 Task: Buy 2 Blanket Sleepers of size 28 for Baby Boys from Clothing section under best seller category for shipping address: Christina Ramirez, 3641 Walton Street, Salt Lake City, Utah 84104, Cell Number 8014200980. Pay from credit card ending with 2005, CVV 3321
Action: Mouse moved to (317, 90)
Screenshot: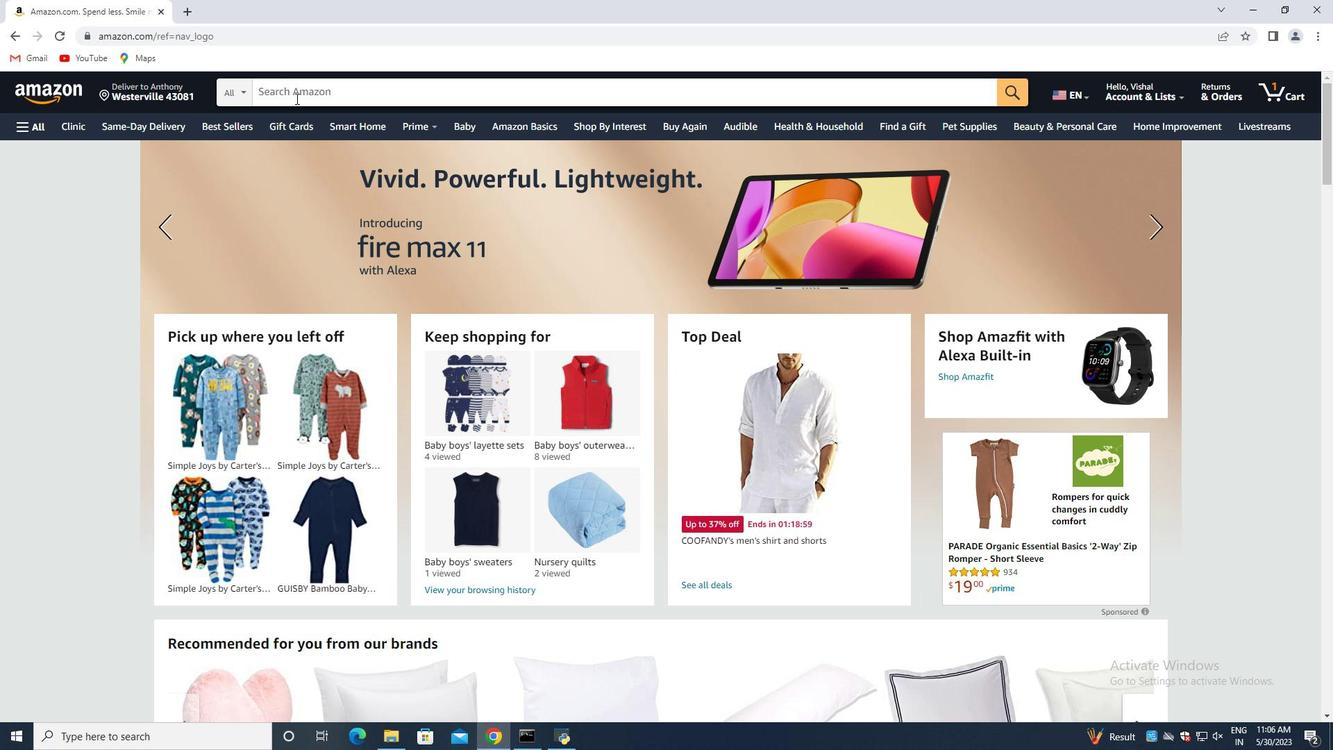 
Action: Mouse pressed left at (317, 90)
Screenshot: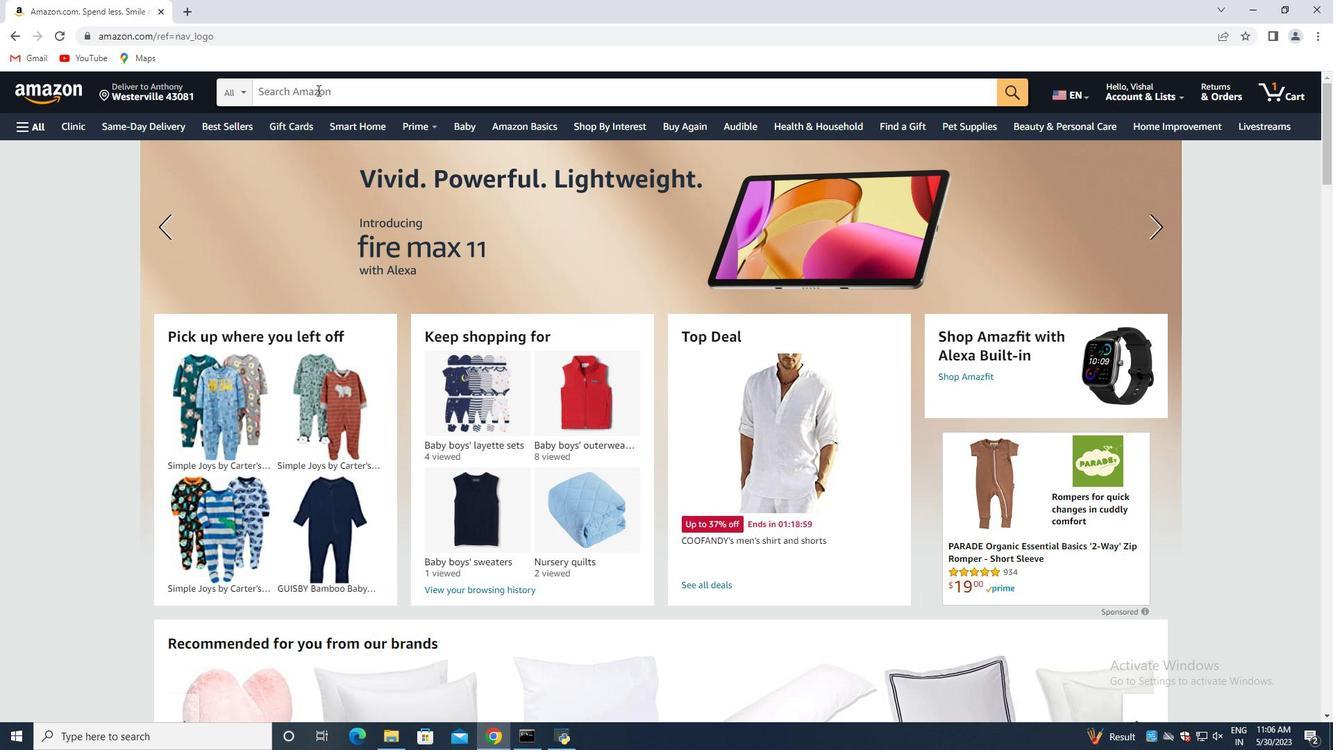 
Action: Key pressed <Key.shift>Blanket<Key.space><Key.shift>Sleepers<Key.space>of<Key.space>size<Key.space>28<Key.space>for<Key.space>baby<Key.space>boys<Key.enter>
Screenshot: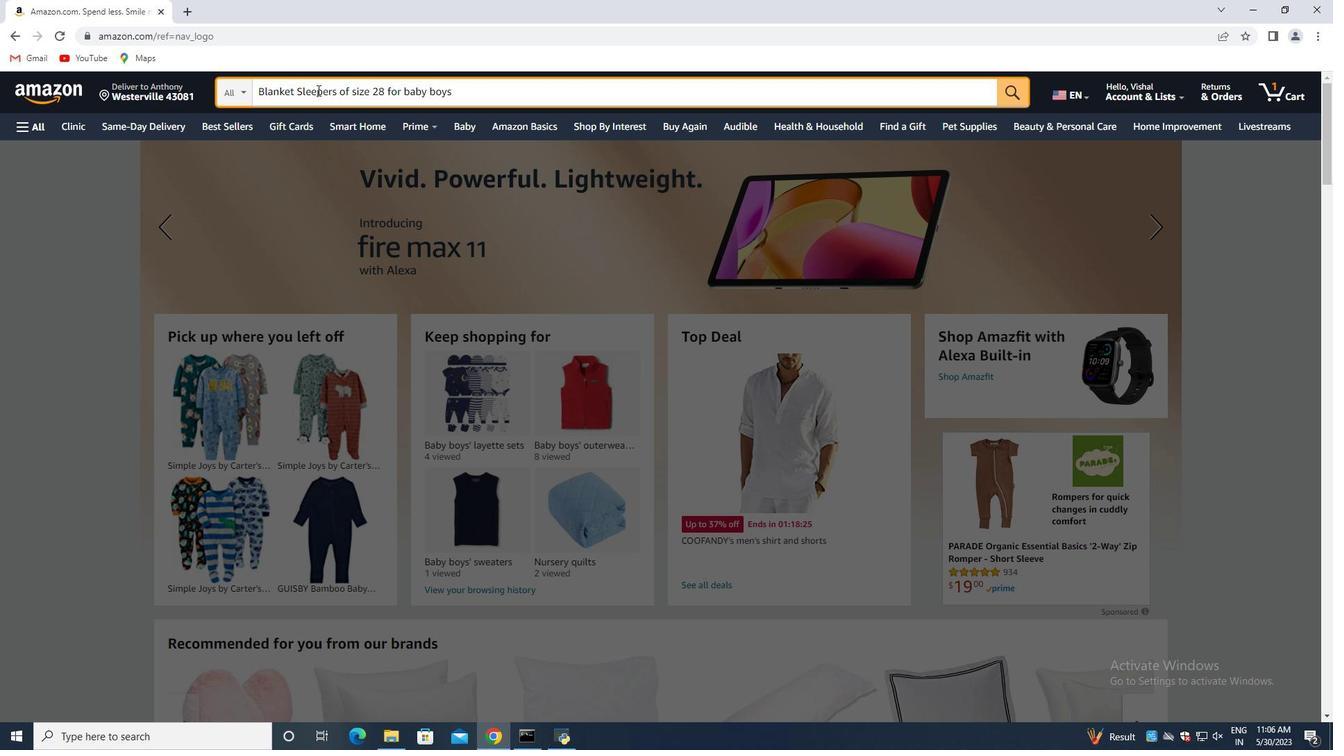 
Action: Mouse moved to (104, 288)
Screenshot: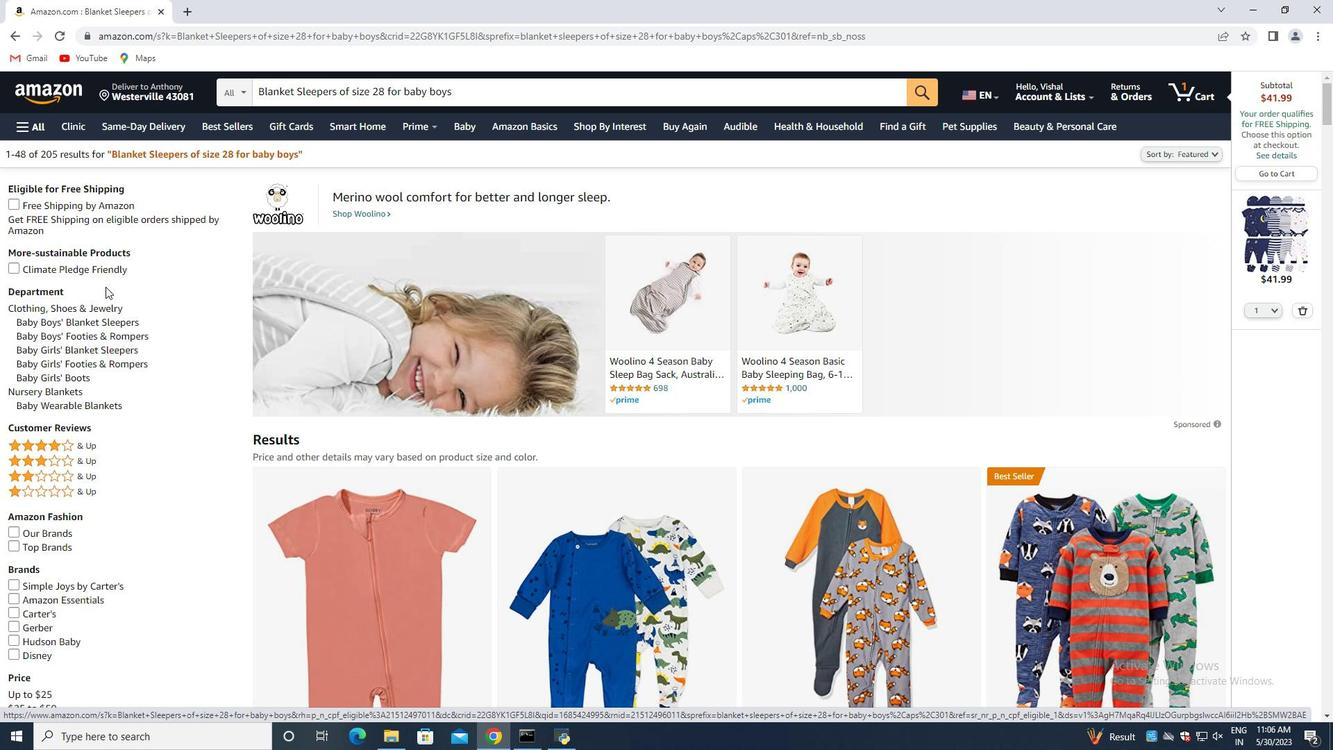 
Action: Mouse scrolled (104, 287) with delta (0, 0)
Screenshot: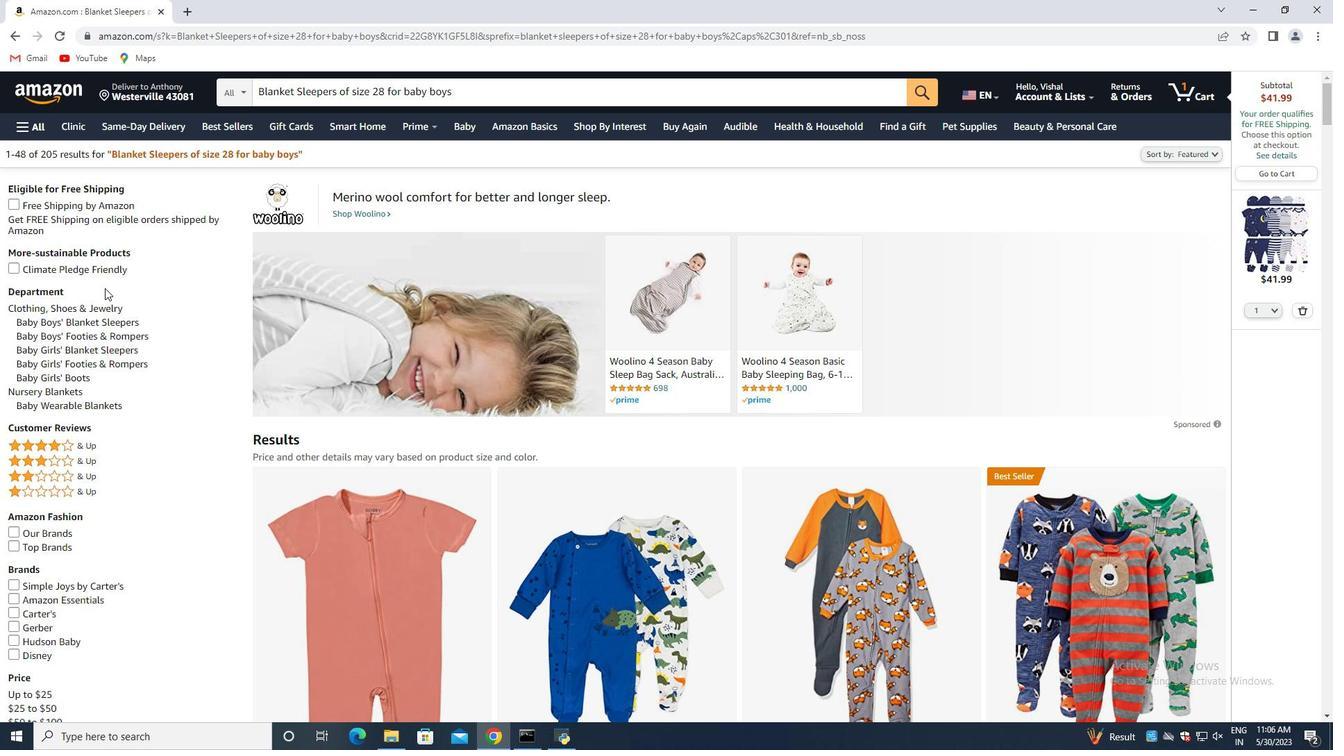
Action: Mouse scrolled (104, 288) with delta (0, 0)
Screenshot: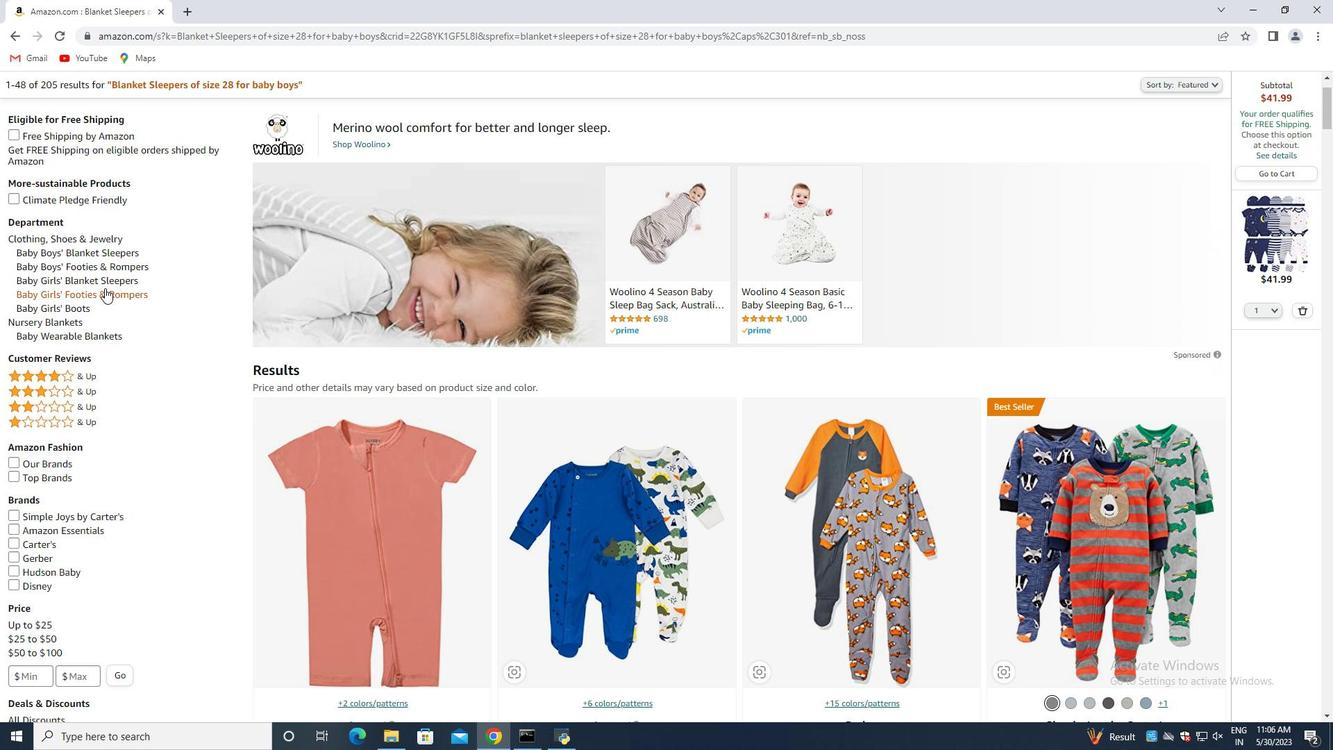 
Action: Mouse scrolled (104, 288) with delta (0, 0)
Screenshot: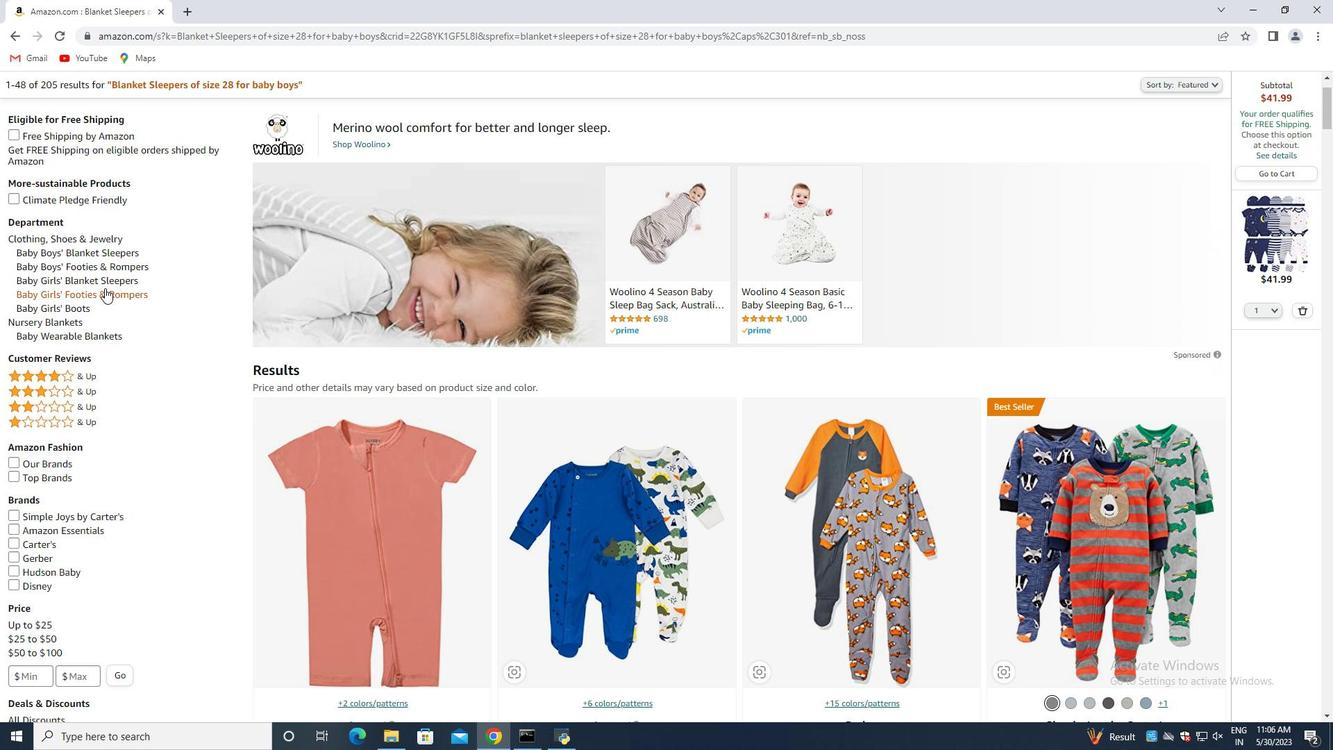
Action: Mouse moved to (29, 307)
Screenshot: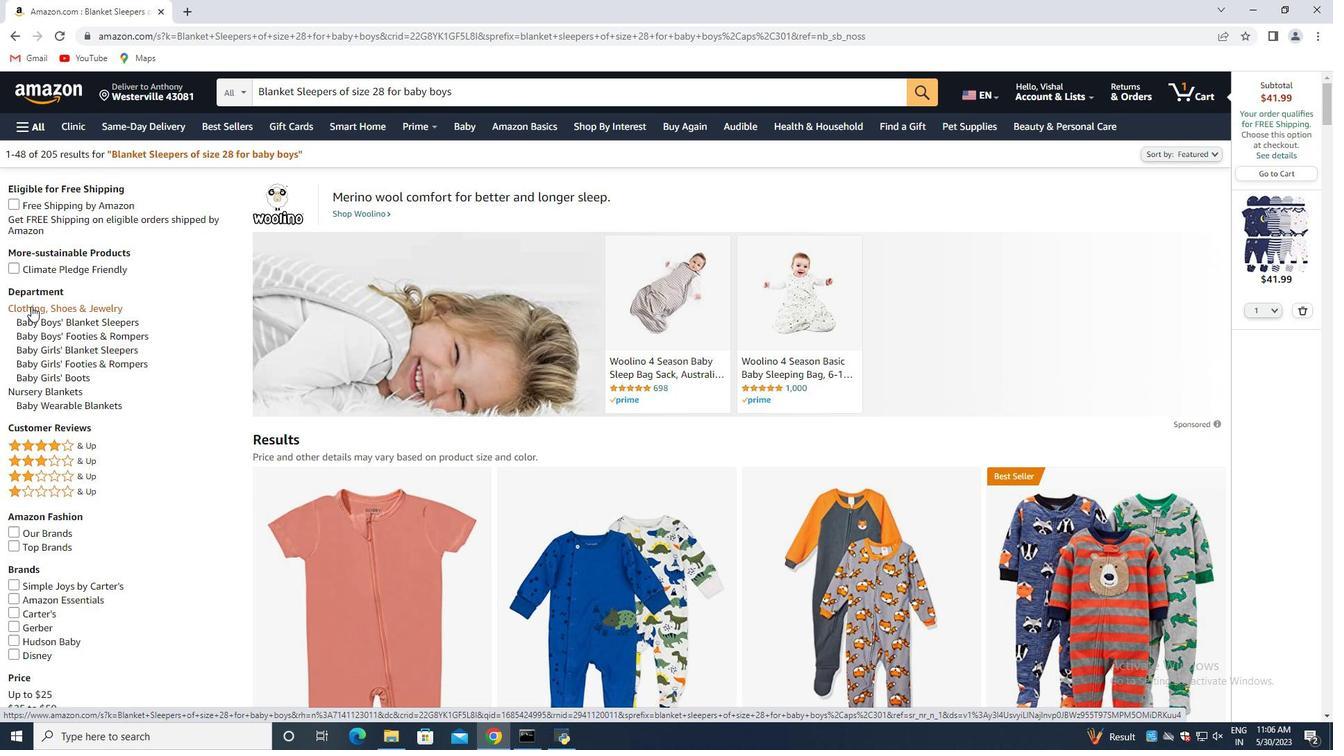 
Action: Mouse pressed left at (29, 307)
Screenshot: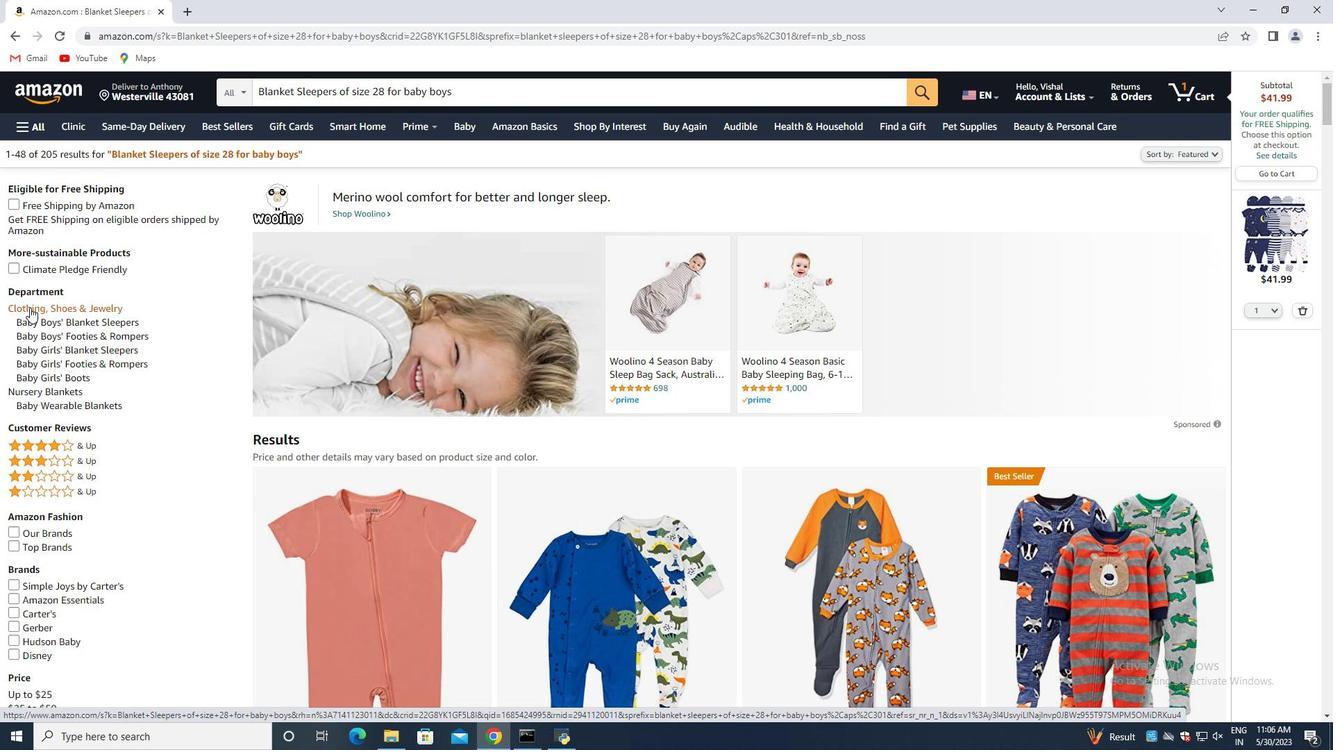 
Action: Mouse moved to (229, 129)
Screenshot: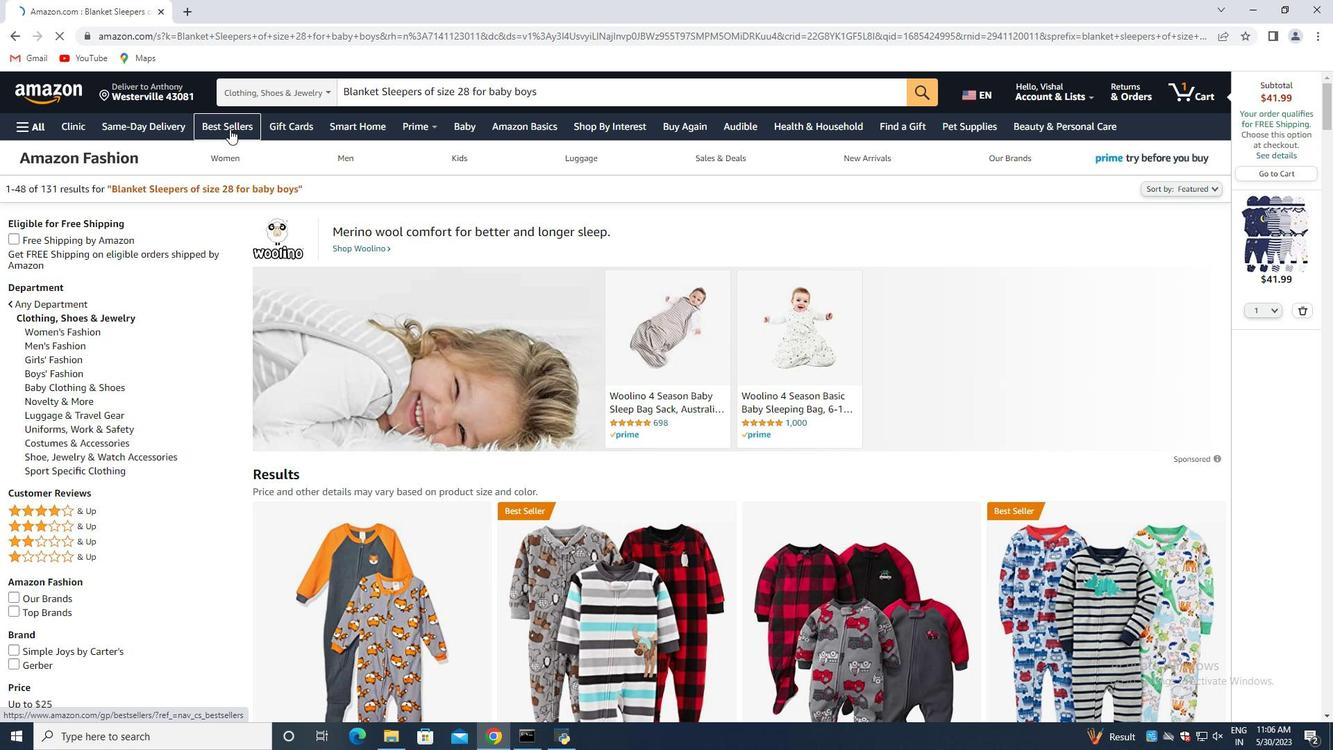 
Action: Mouse pressed left at (229, 129)
Screenshot: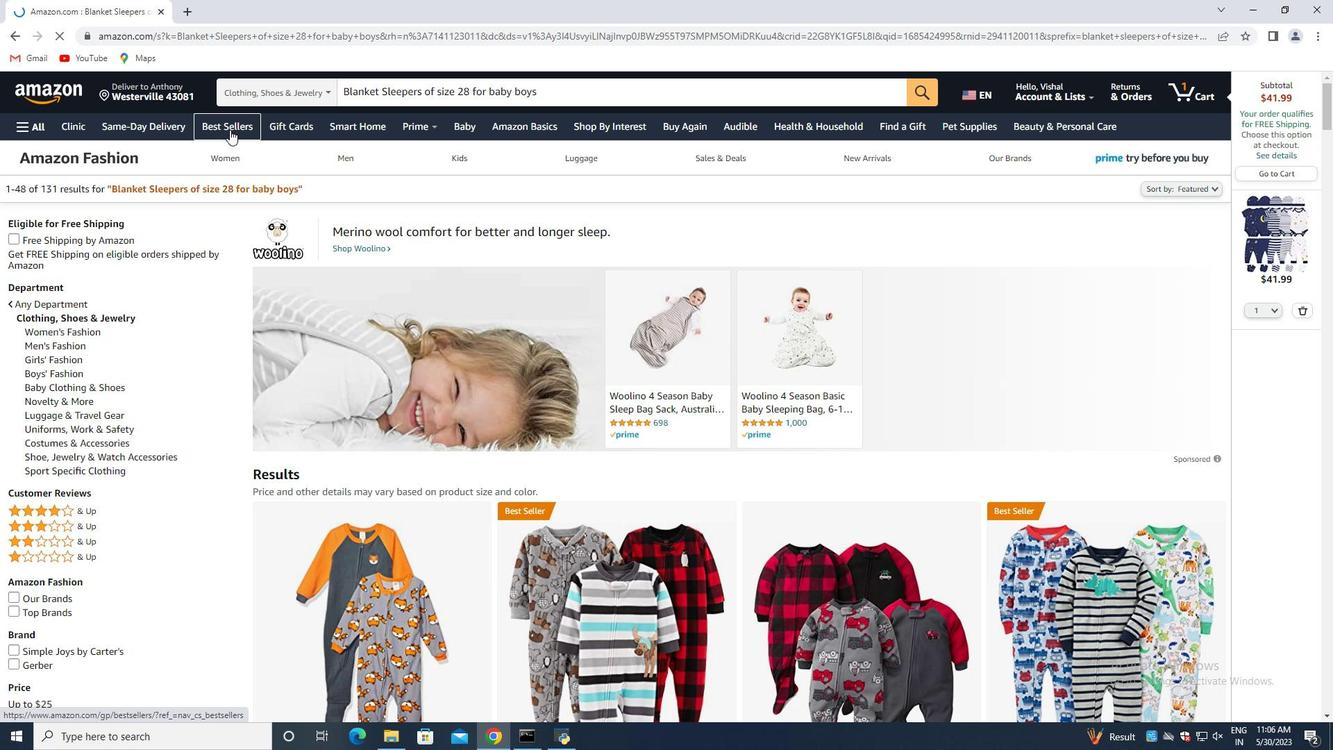 
Action: Mouse moved to (343, 87)
Screenshot: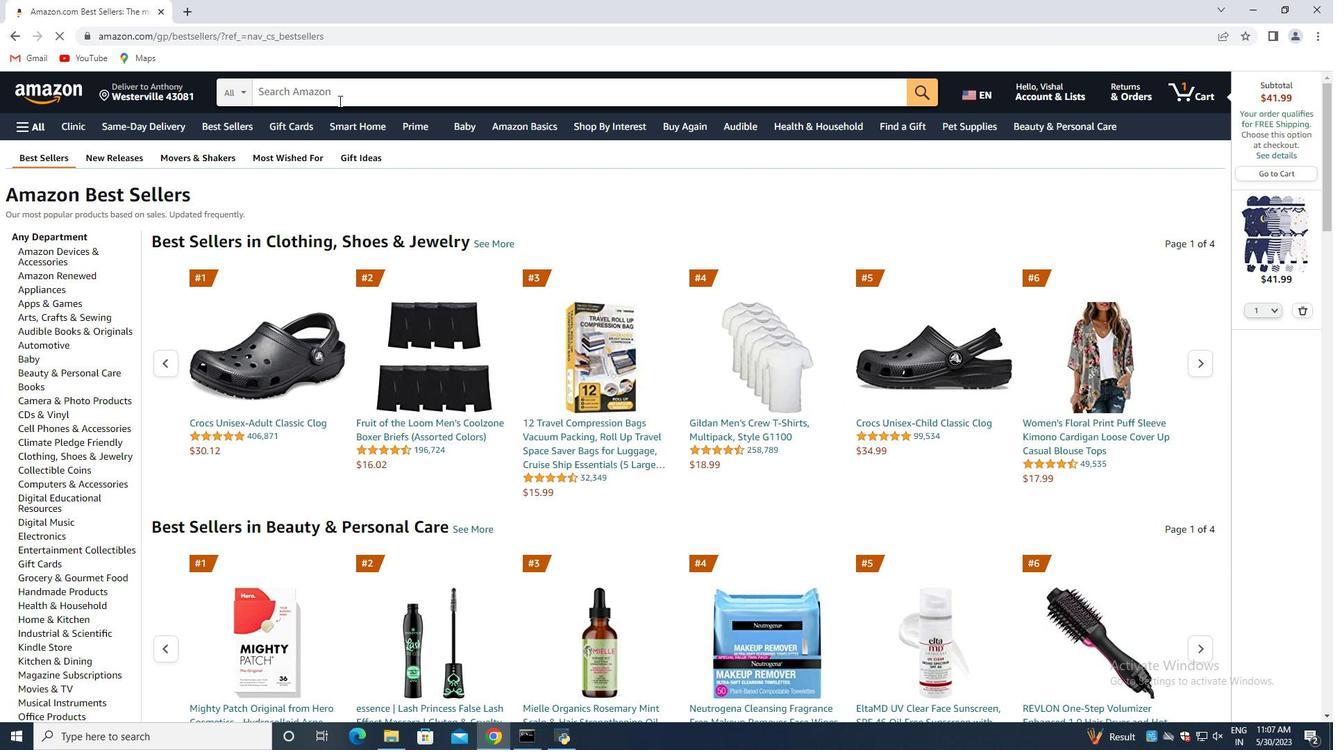 
Action: Mouse pressed left at (343, 87)
Screenshot: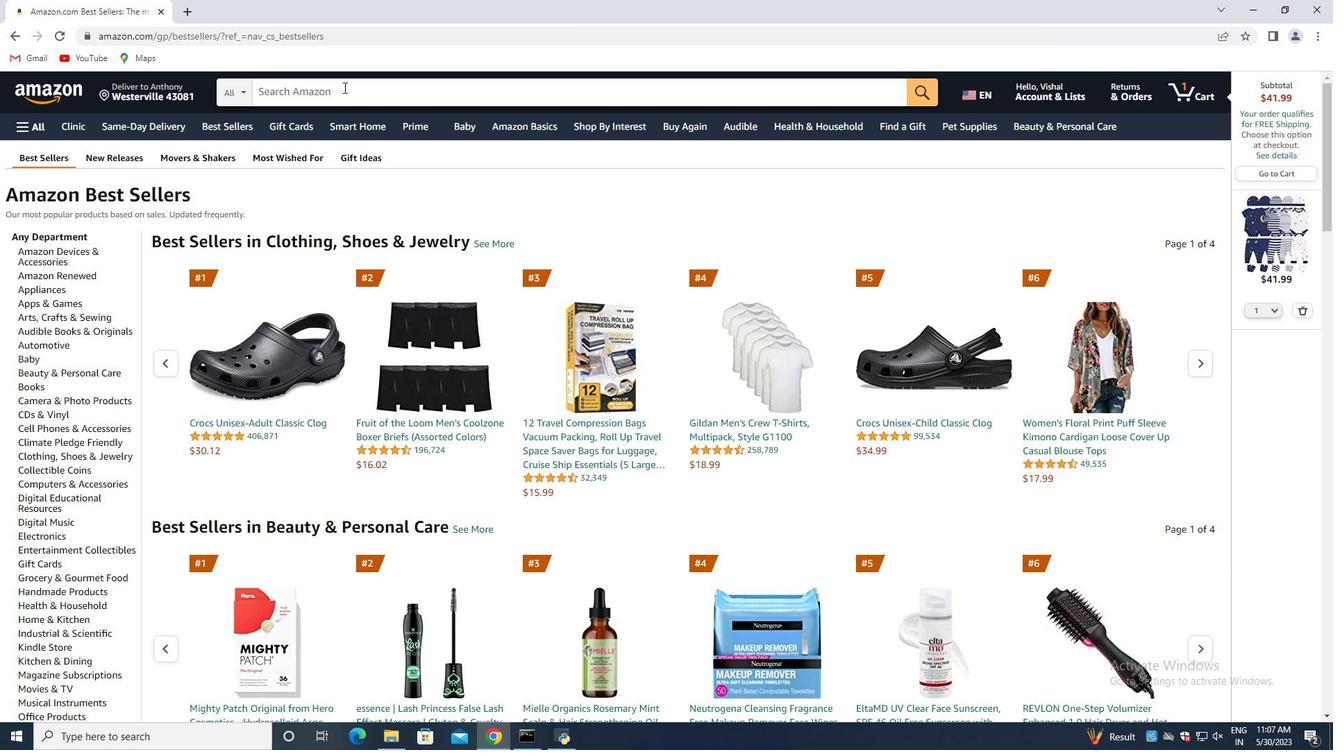 
Action: Mouse moved to (368, 120)
Screenshot: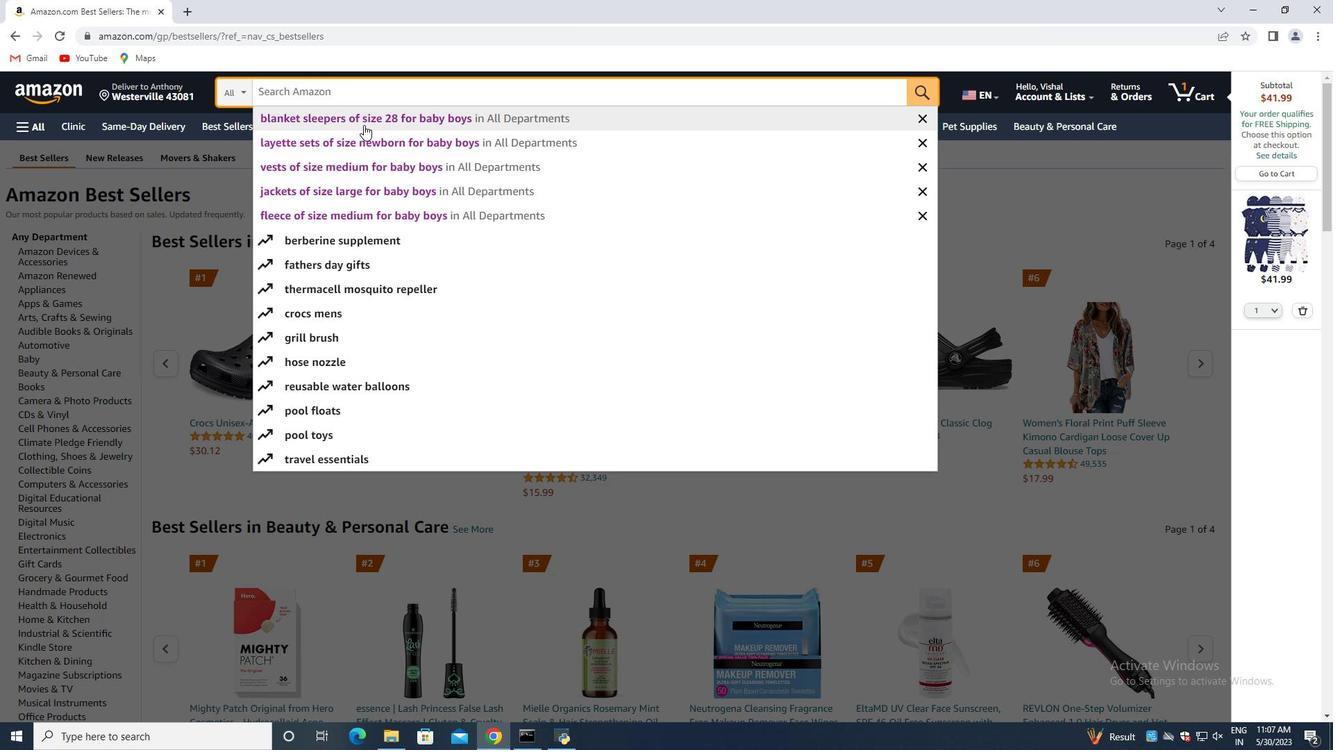 
Action: Mouse pressed left at (368, 120)
Screenshot: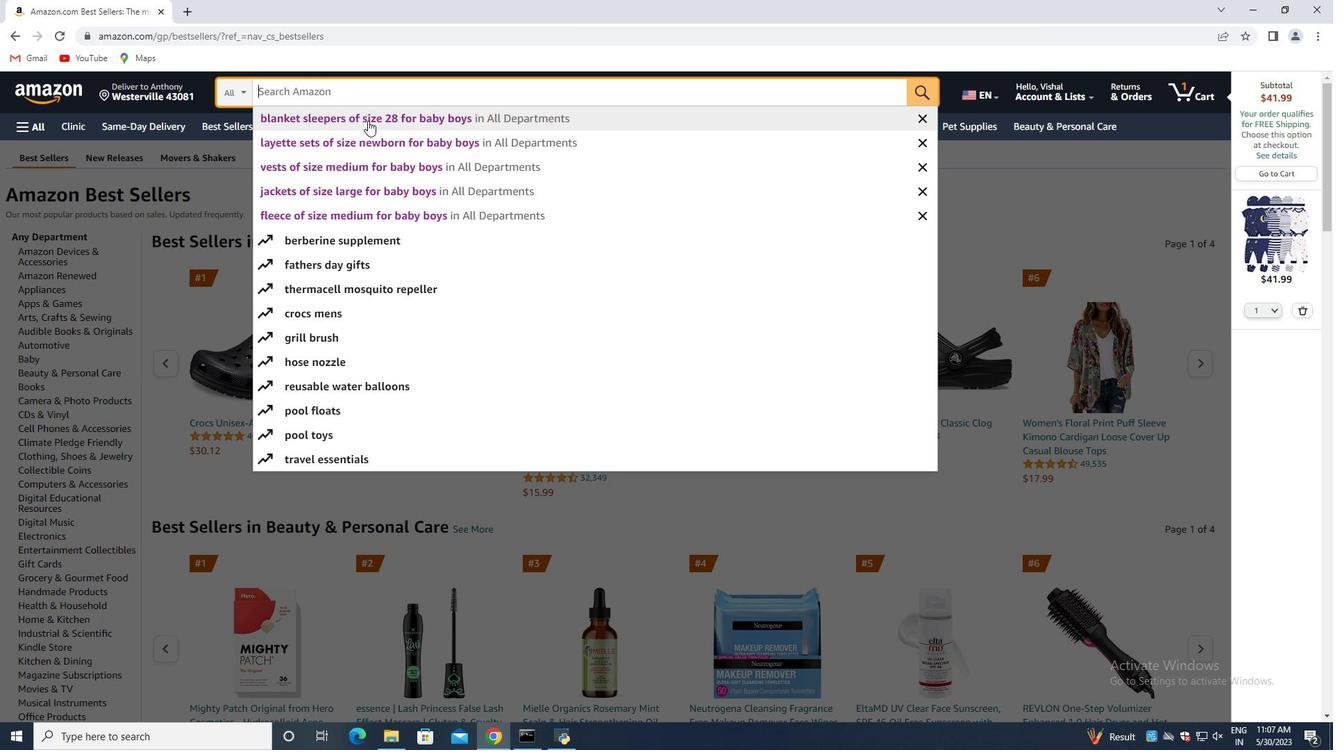
Action: Mouse moved to (366, 320)
Screenshot: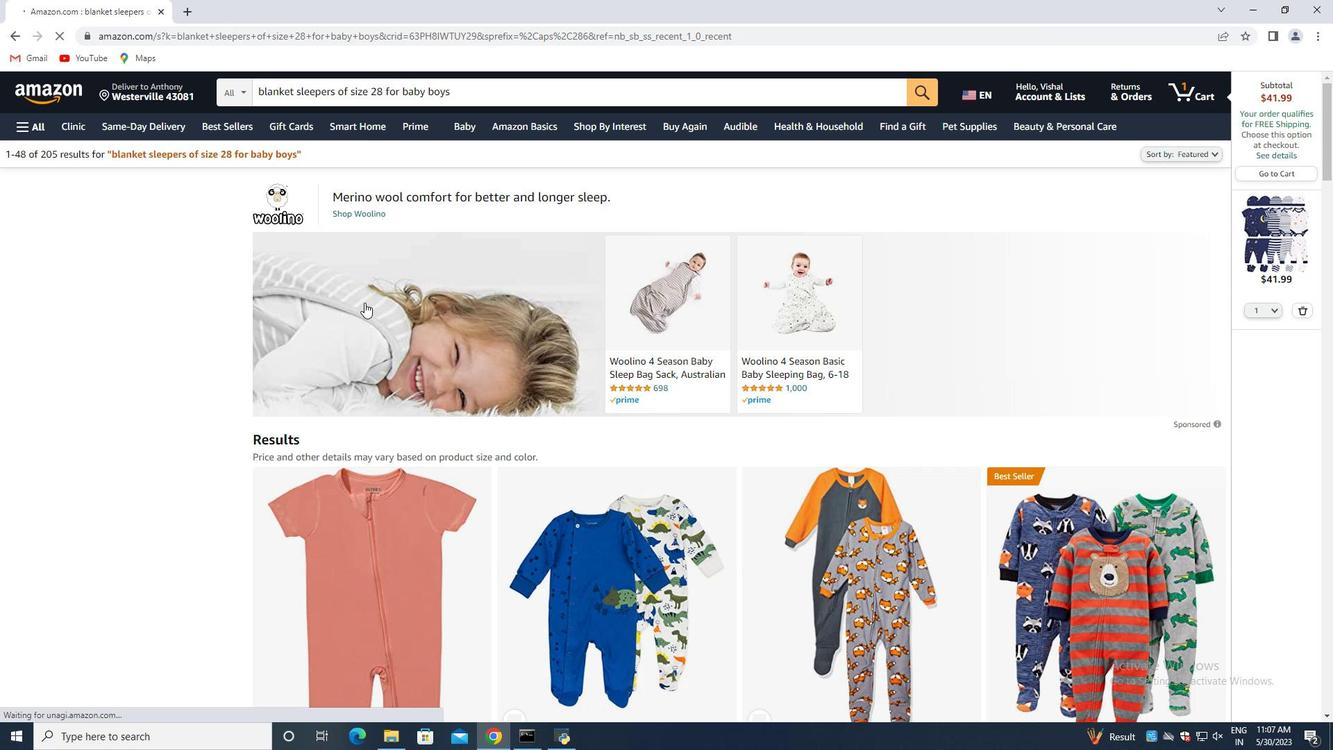
Action: Mouse scrolled (366, 319) with delta (0, 0)
Screenshot: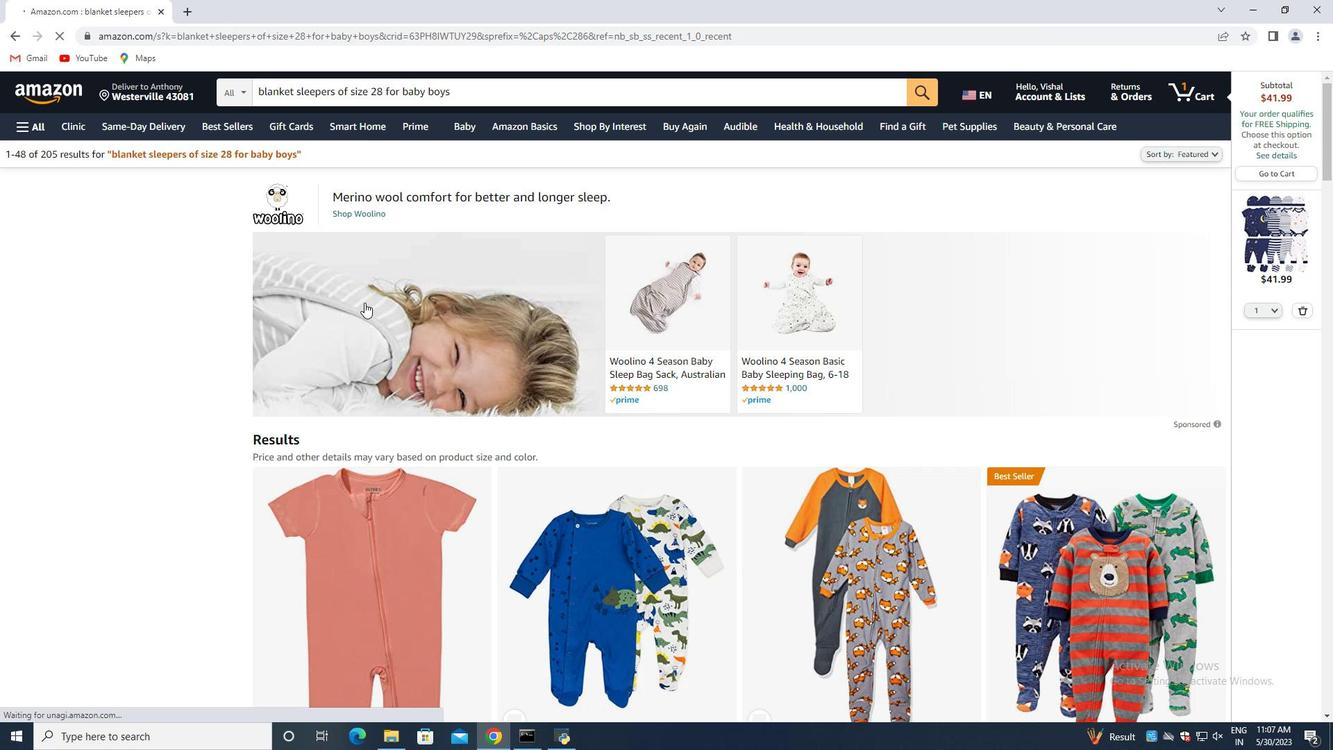 
Action: Mouse moved to (366, 321)
Screenshot: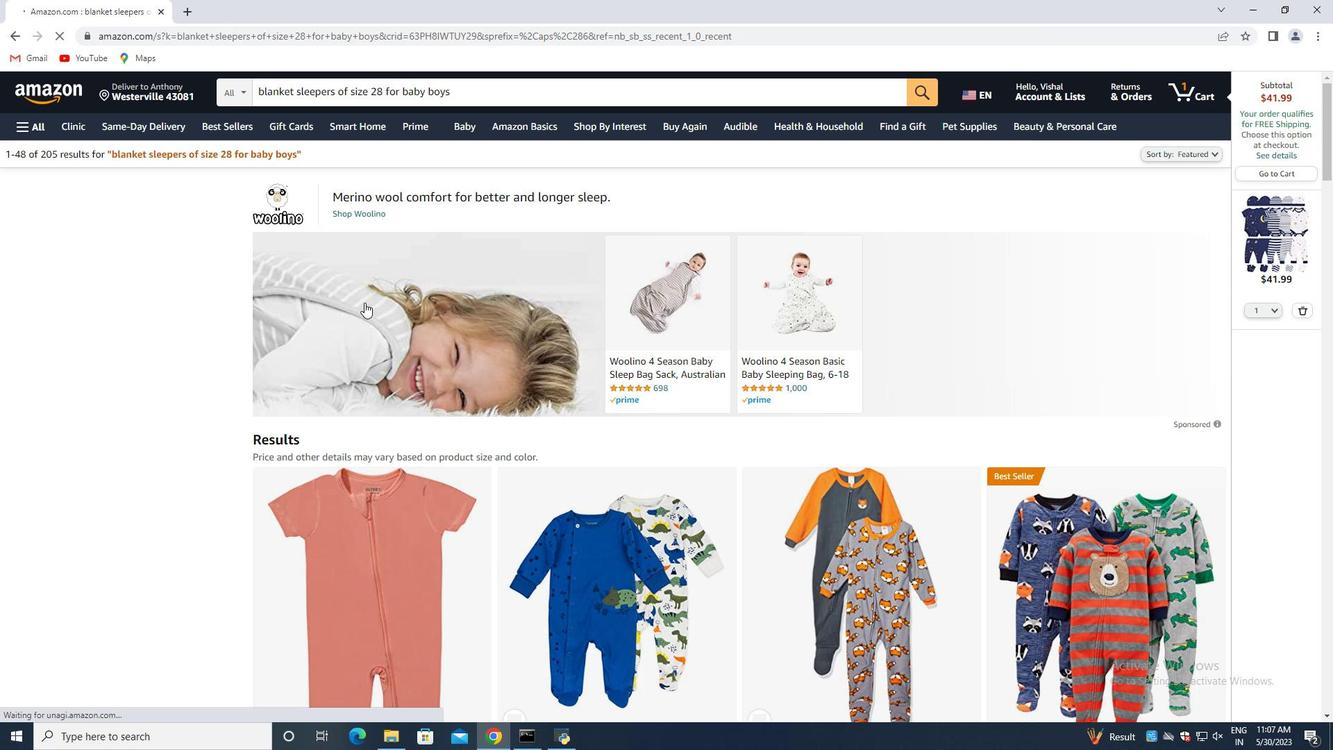 
Action: Mouse scrolled (366, 320) with delta (0, 0)
Screenshot: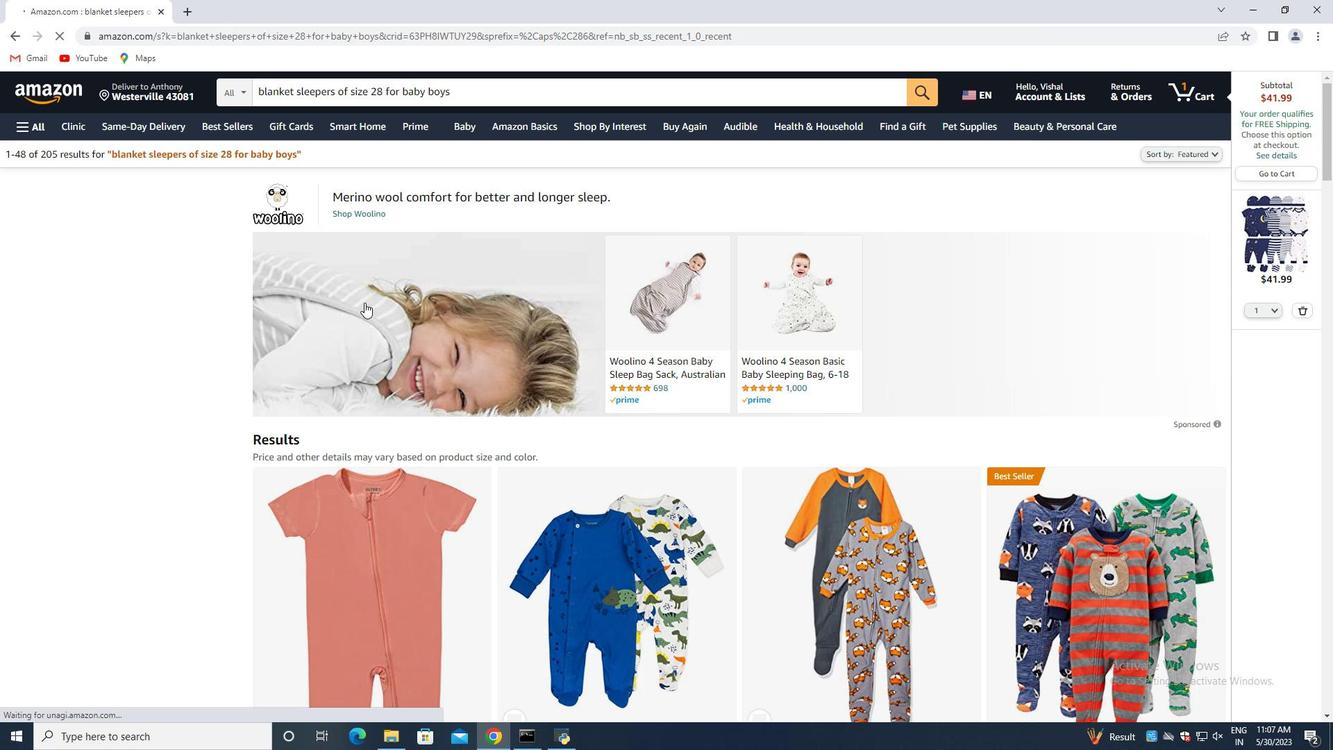 
Action: Mouse moved to (366, 321)
Screenshot: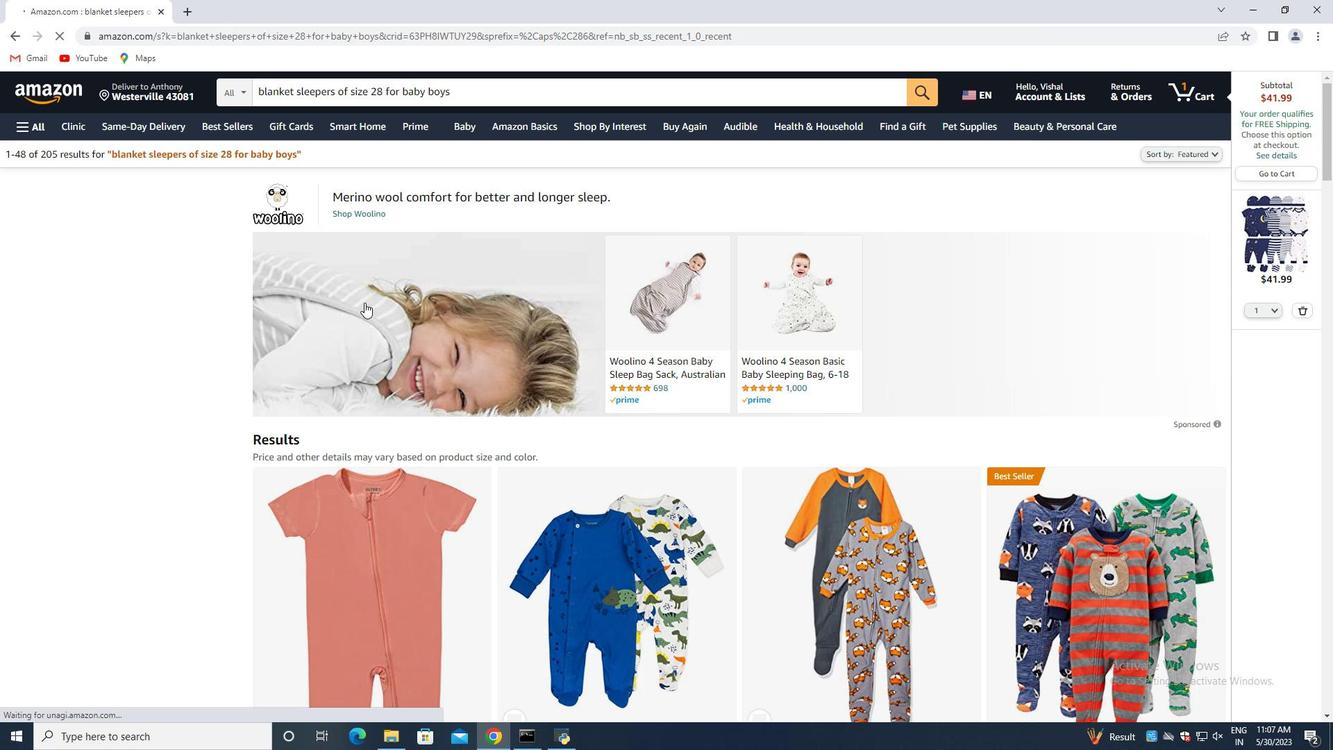 
Action: Mouse scrolled (366, 320) with delta (0, 0)
Screenshot: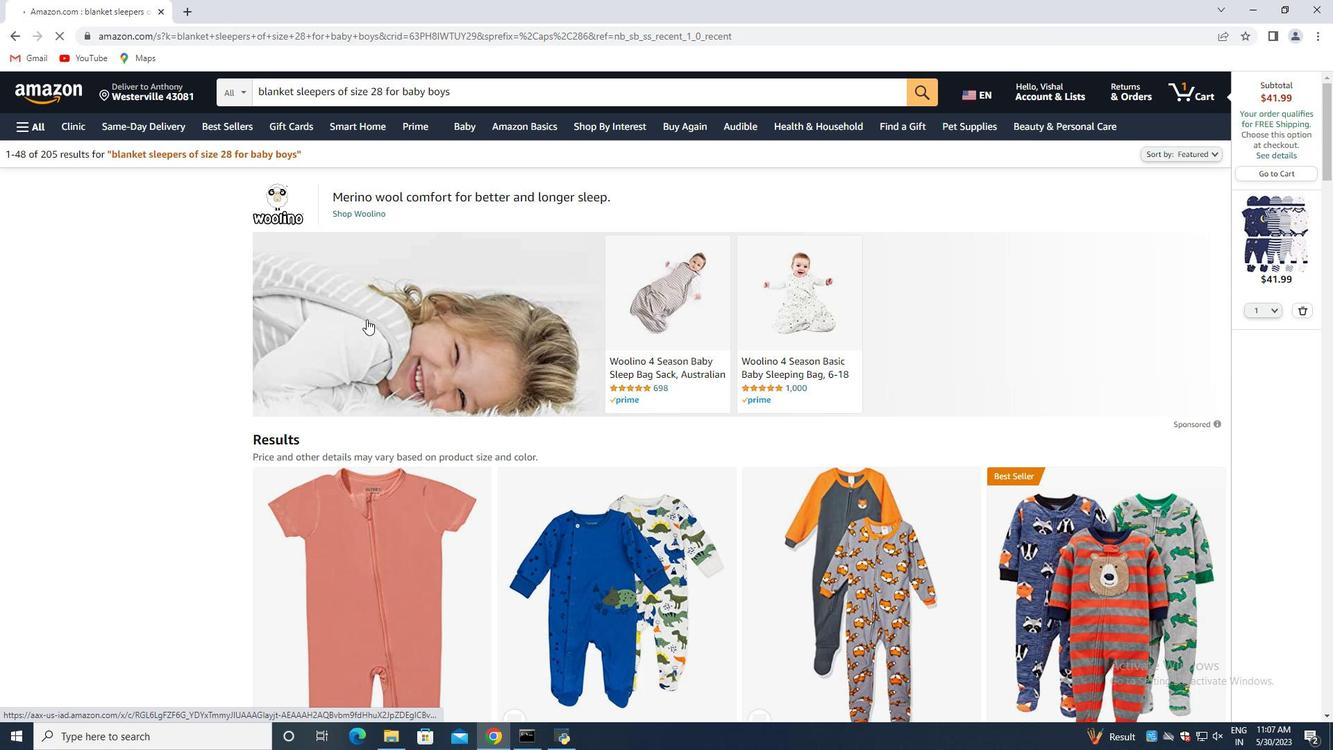 
Action: Mouse moved to (366, 322)
Screenshot: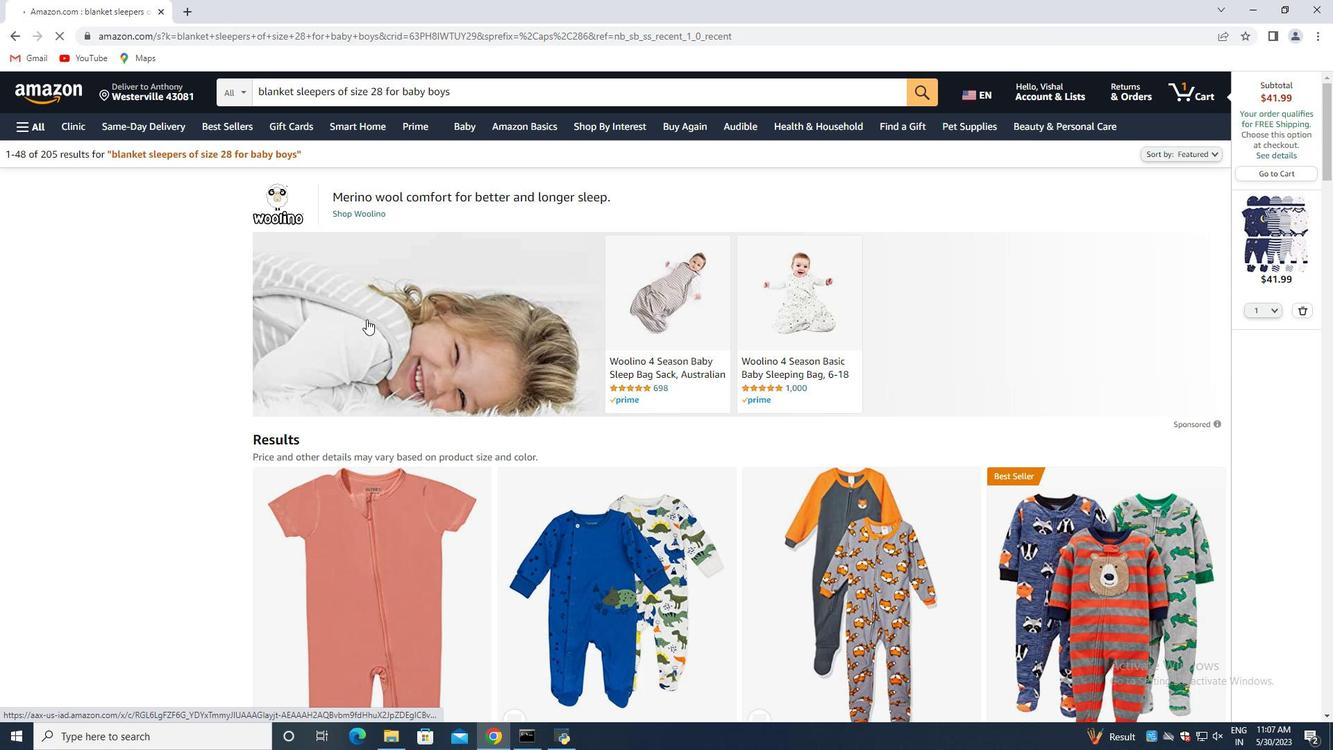 
Action: Mouse scrolled (366, 321) with delta (0, 0)
Screenshot: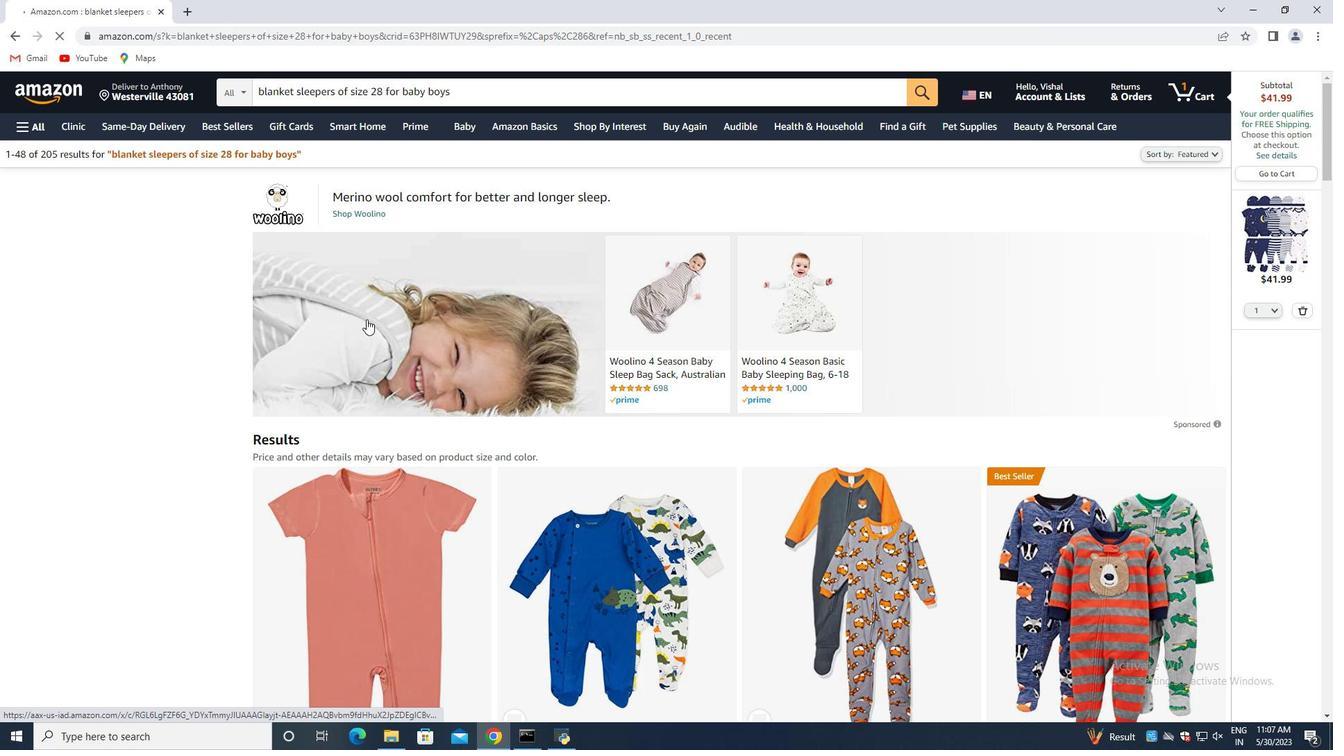 
Action: Mouse moved to (375, 321)
Screenshot: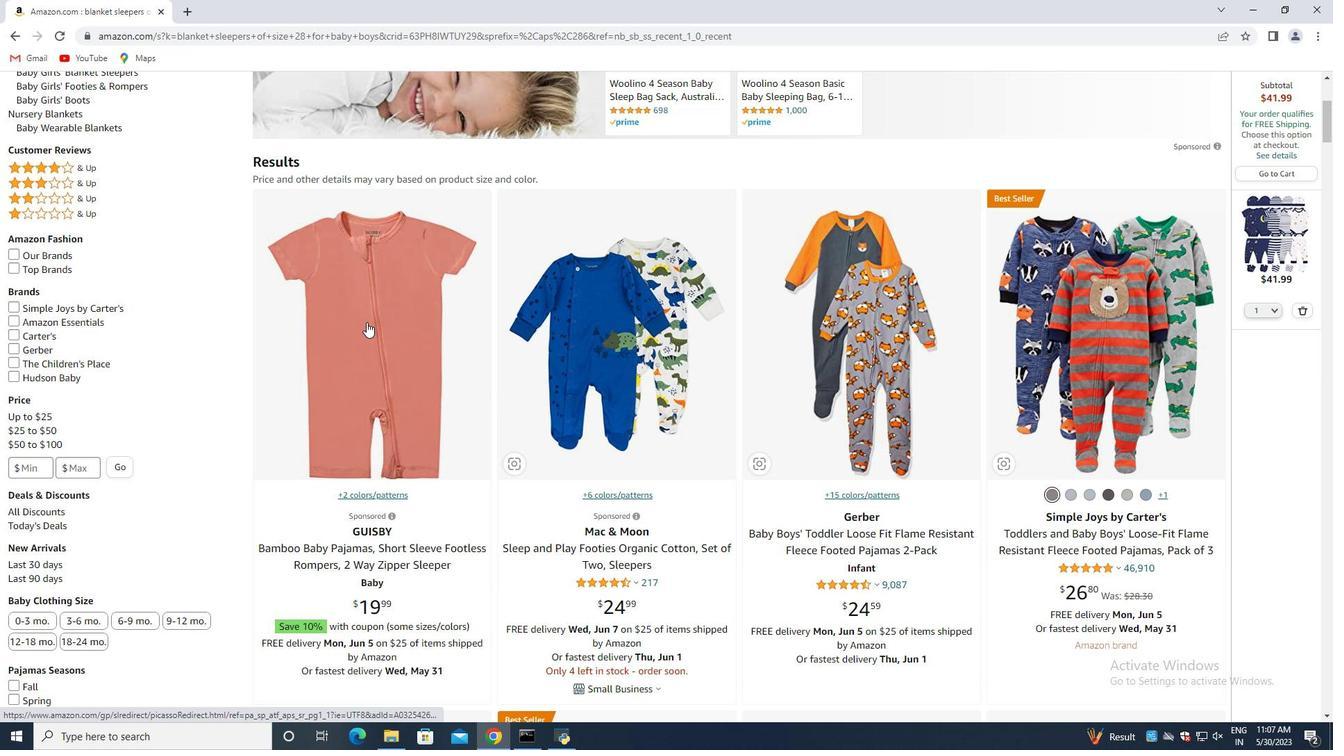 
Action: Mouse scrolled (375, 320) with delta (0, 0)
Screenshot: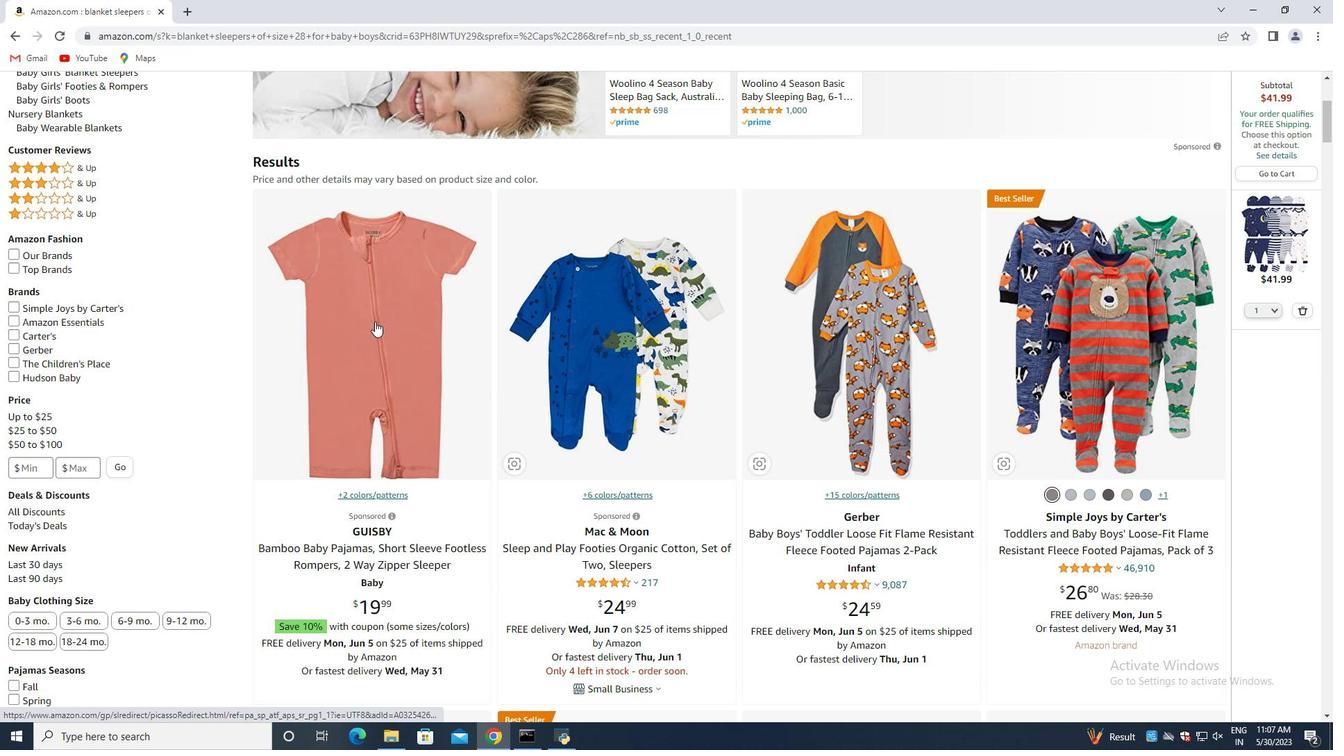 
Action: Mouse moved to (377, 321)
Screenshot: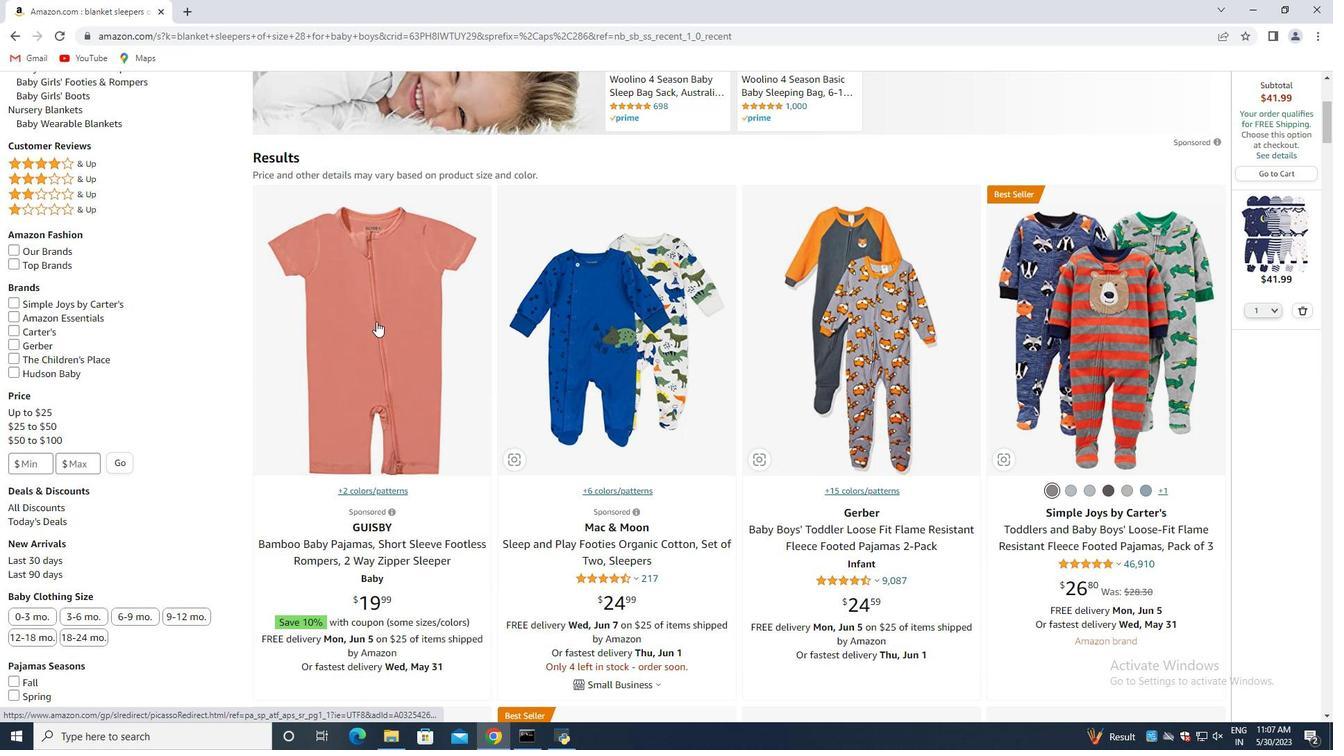 
Action: Mouse scrolled (377, 322) with delta (0, 0)
Screenshot: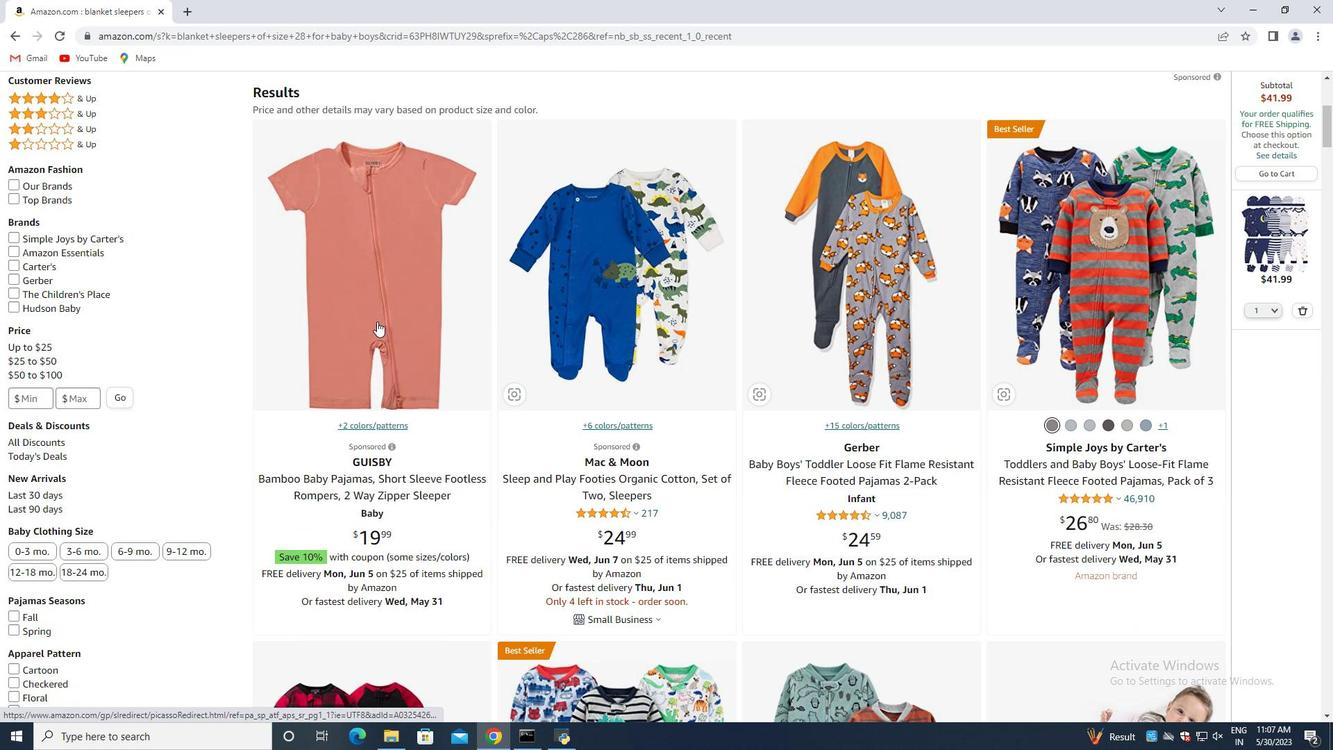 
Action: Mouse scrolled (377, 322) with delta (0, 0)
Screenshot: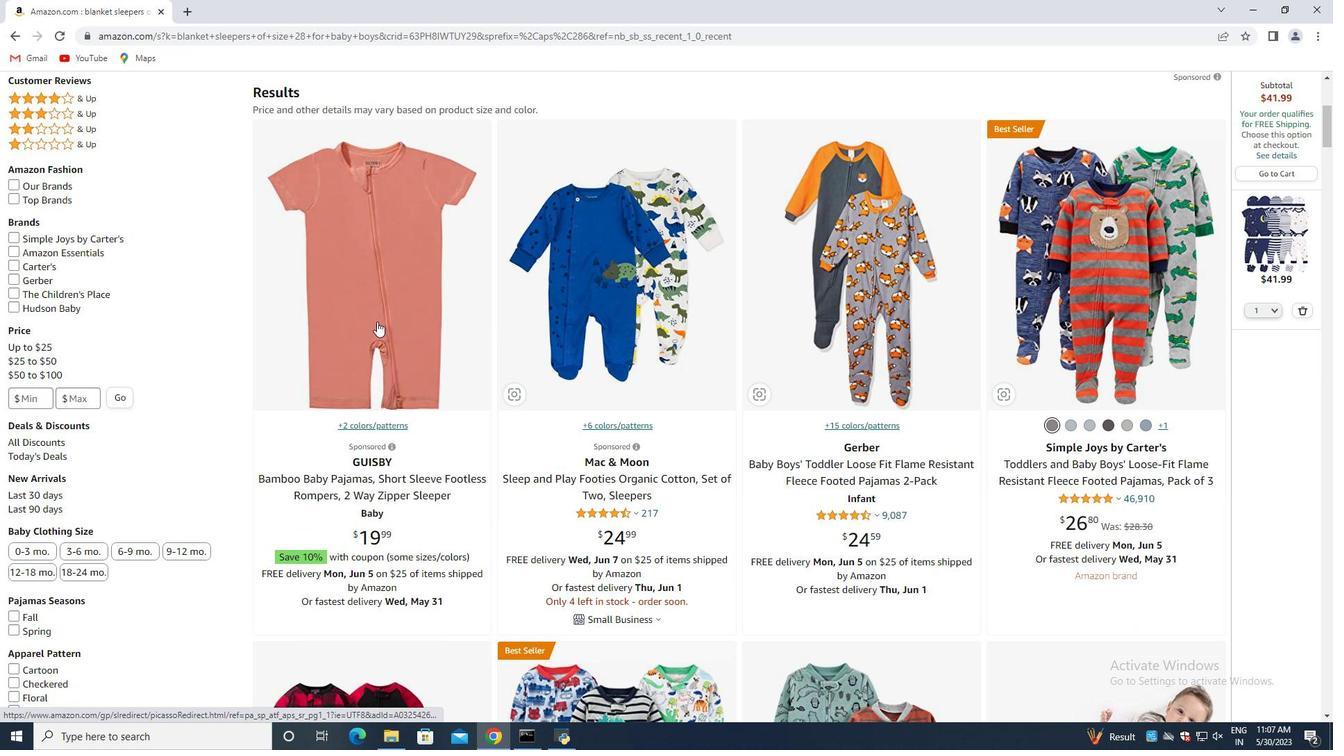 
Action: Mouse scrolled (377, 322) with delta (0, 0)
Screenshot: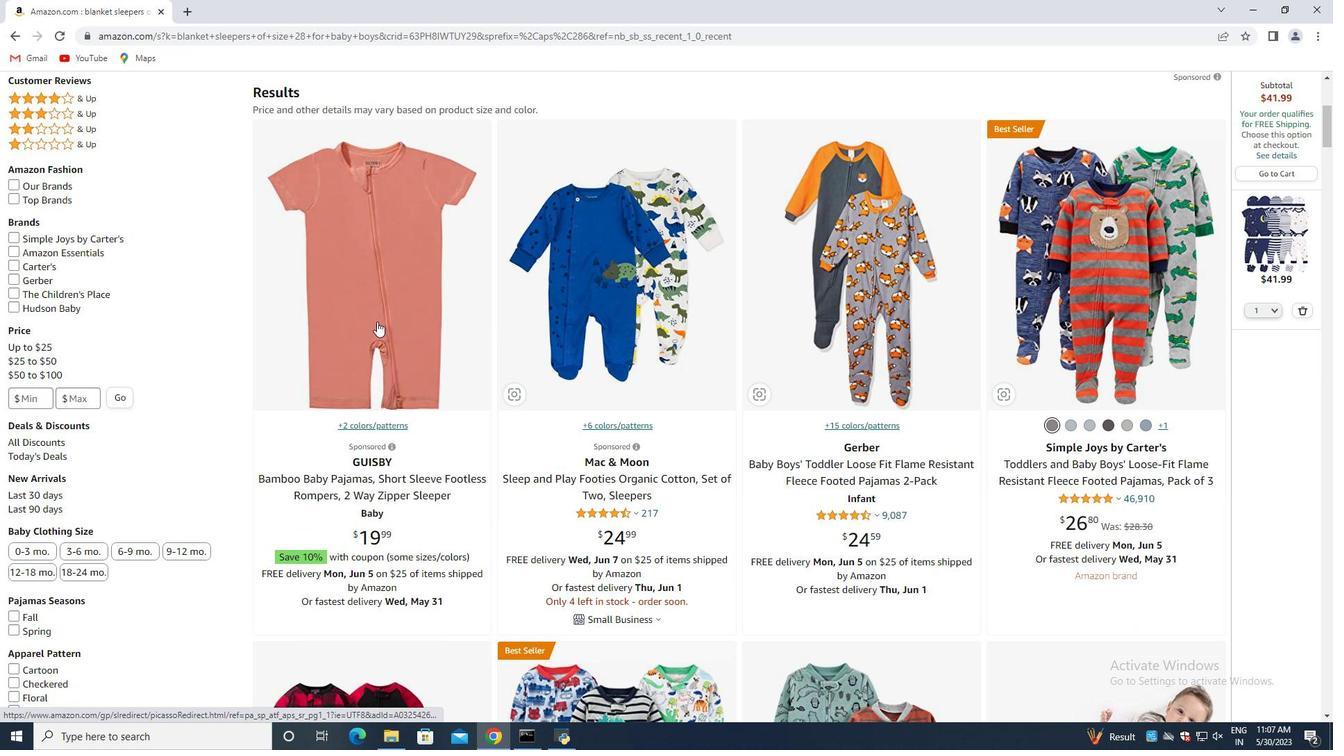 
Action: Mouse scrolled (377, 322) with delta (0, 0)
Screenshot: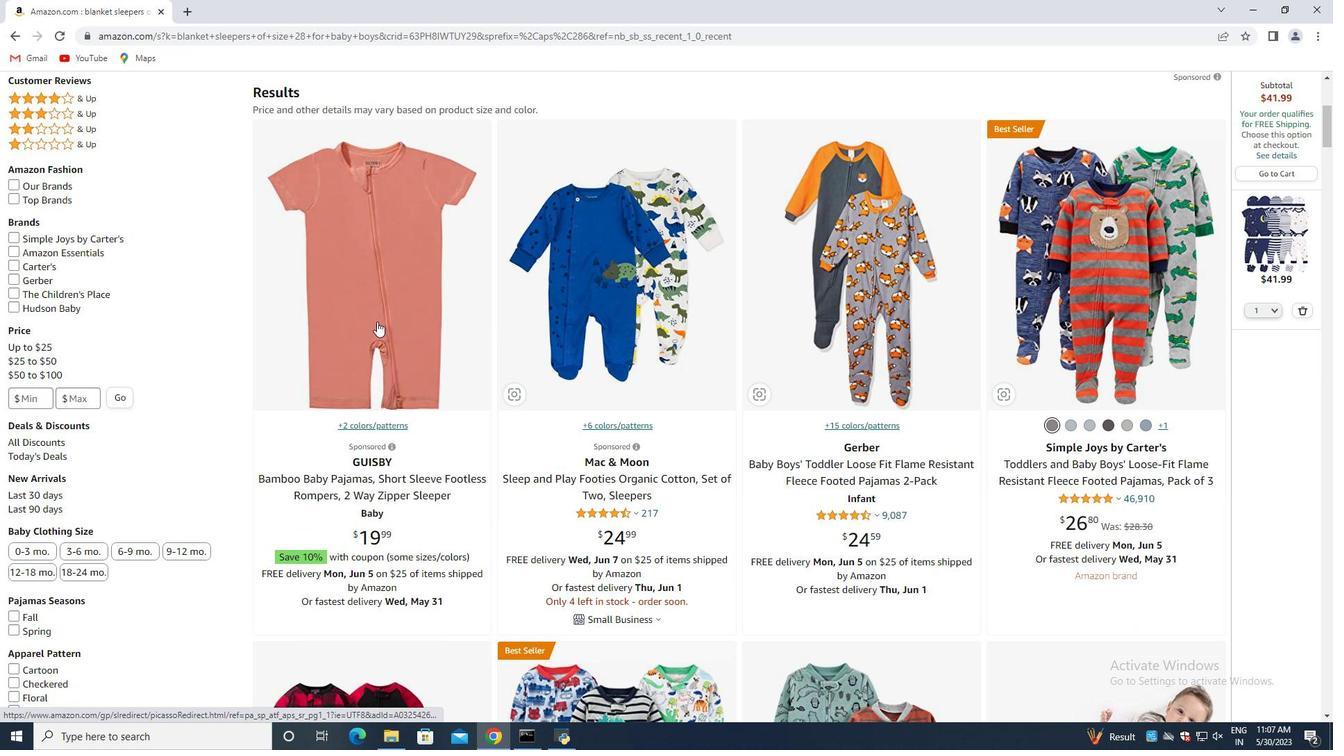 
Action: Mouse scrolled (377, 322) with delta (0, 0)
Screenshot: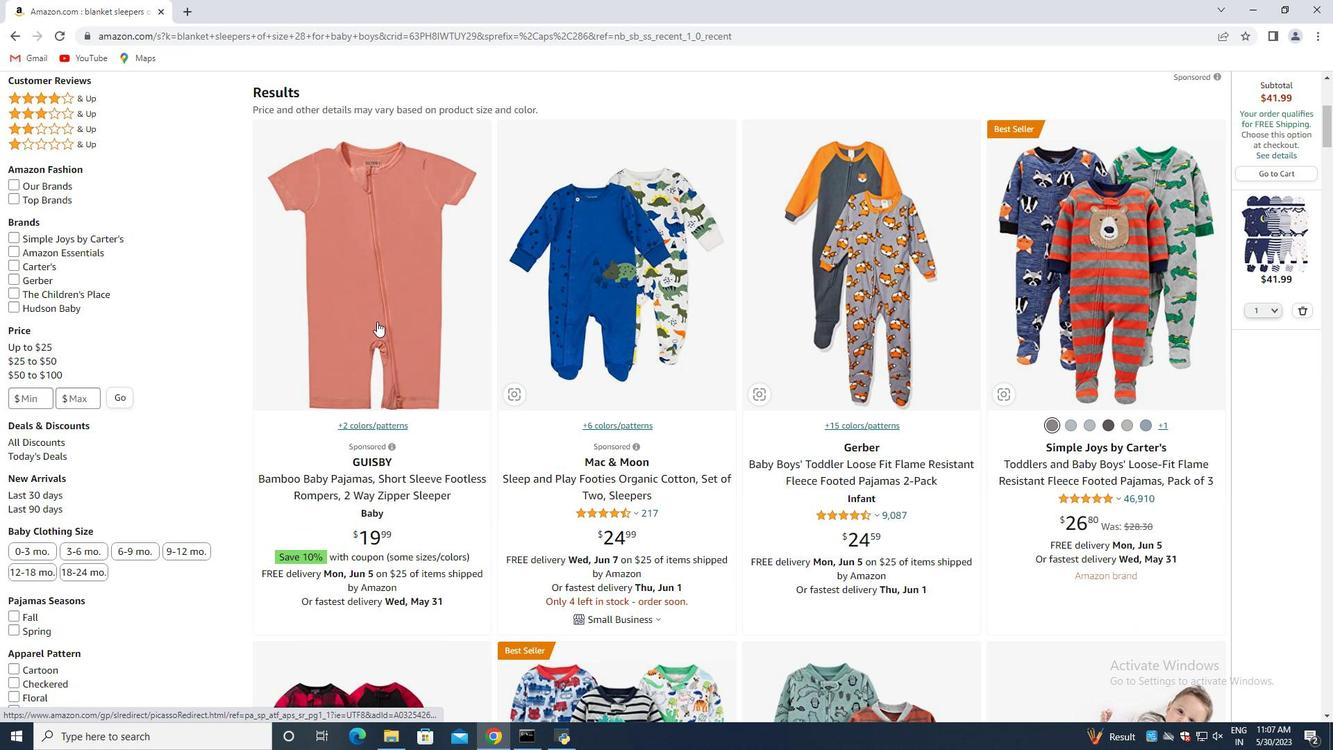 
Action: Mouse scrolled (377, 320) with delta (0, 0)
Screenshot: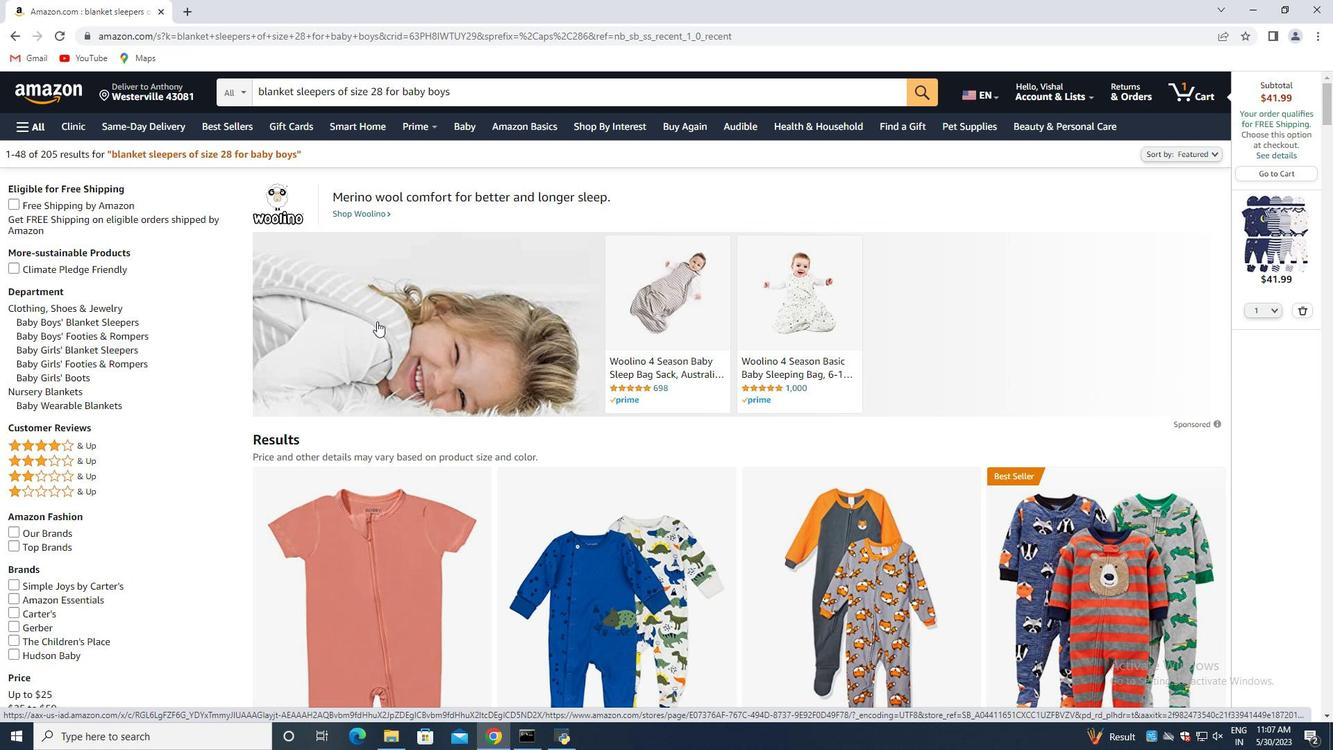 
Action: Mouse scrolled (377, 320) with delta (0, 0)
Screenshot: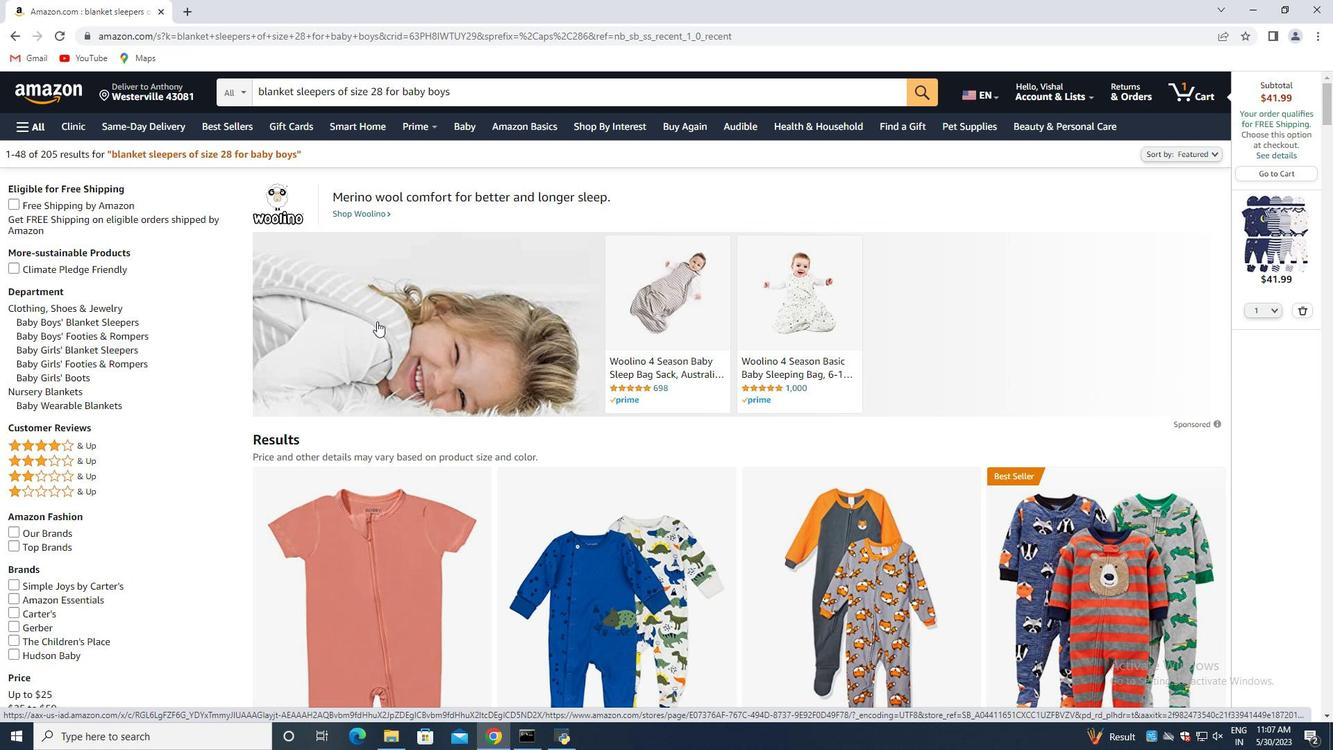 
Action: Mouse scrolled (377, 320) with delta (0, 0)
Screenshot: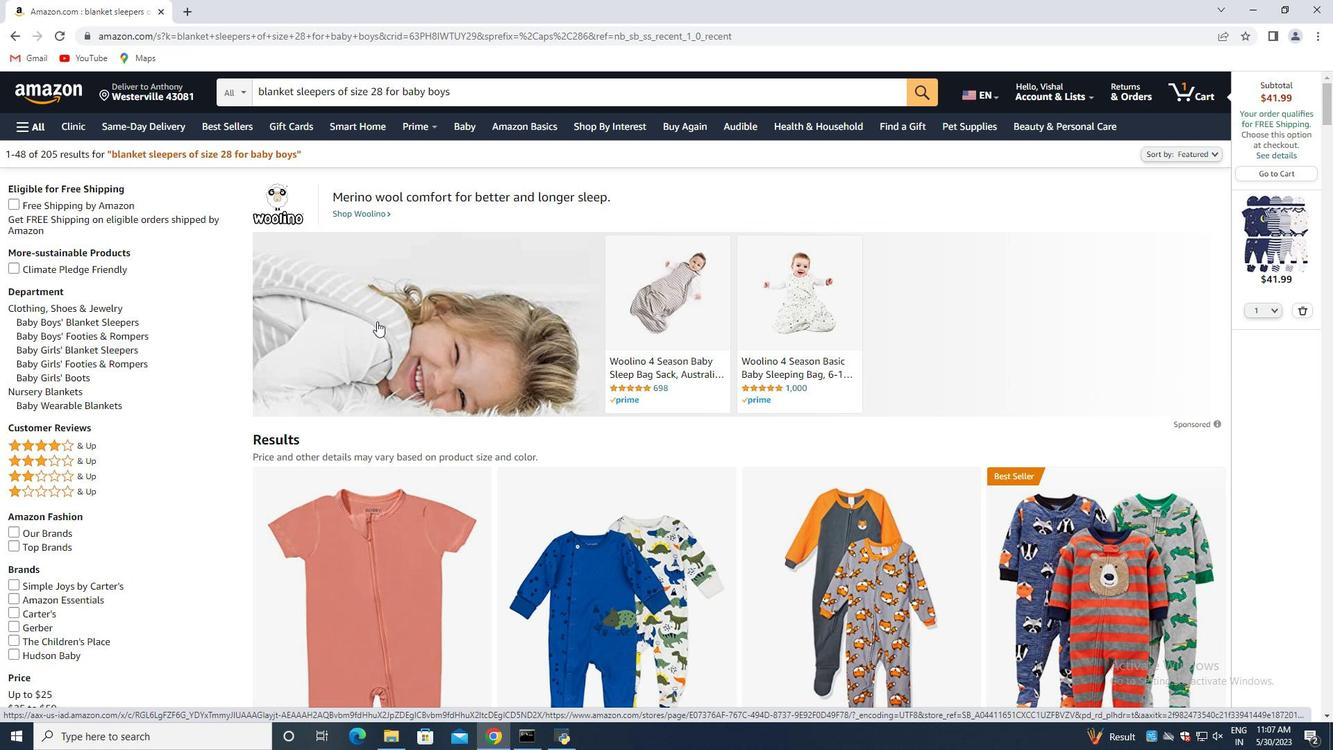 
Action: Mouse moved to (379, 321)
Screenshot: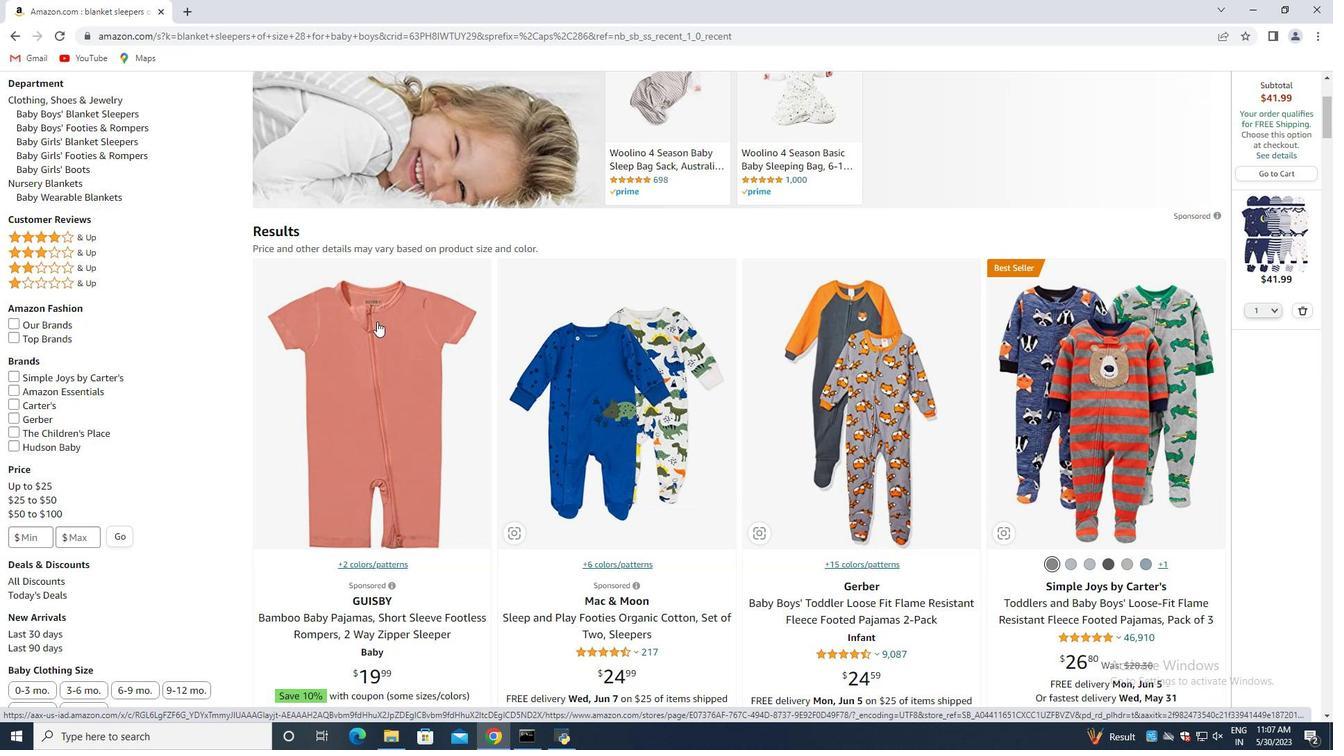 
Action: Mouse scrolled (379, 320) with delta (0, 0)
Screenshot: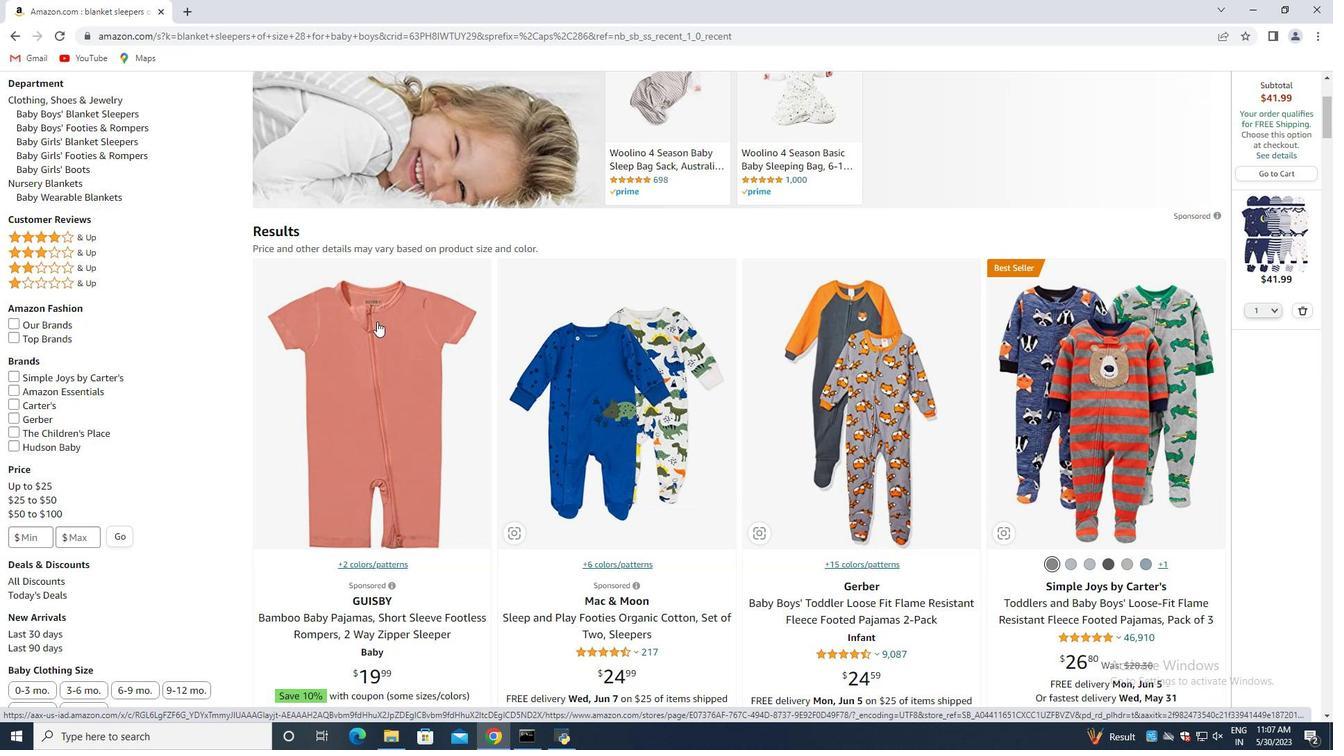 
Action: Mouse moved to (392, 321)
Screenshot: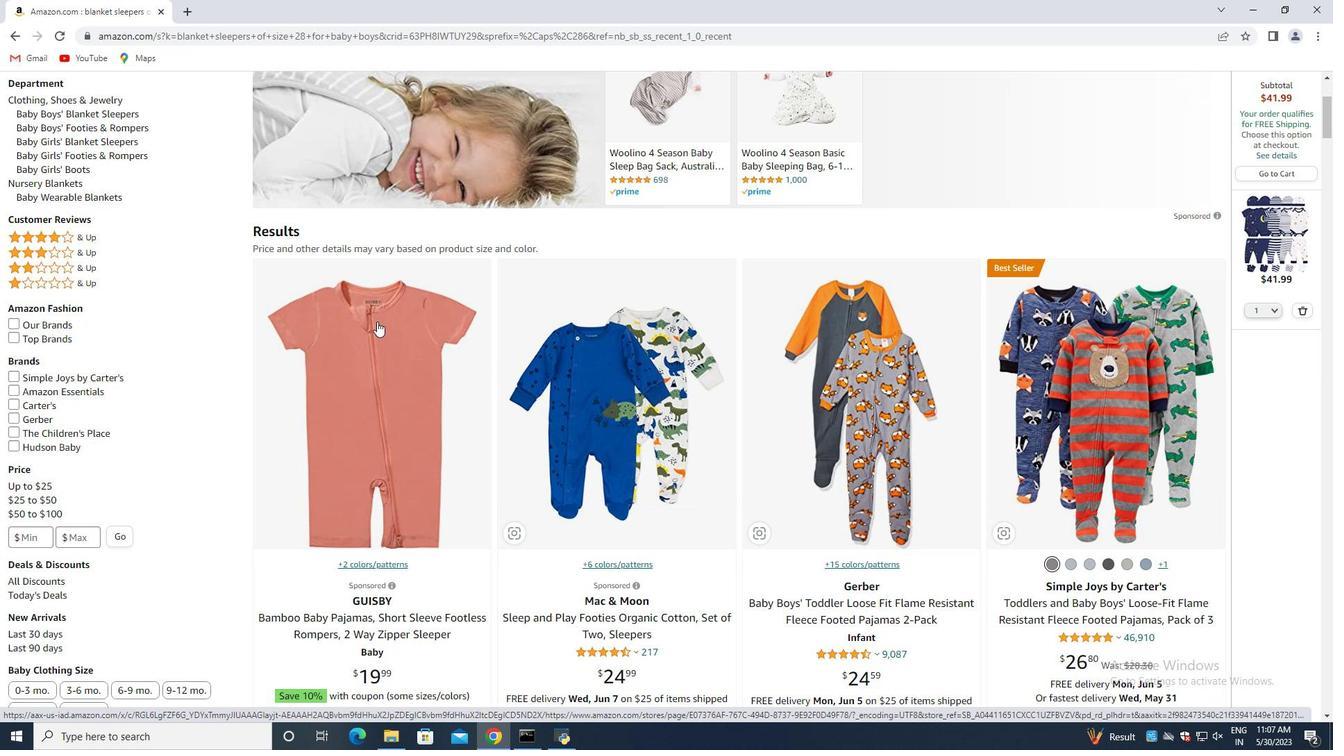 
Action: Mouse scrolled (392, 320) with delta (0, 0)
Screenshot: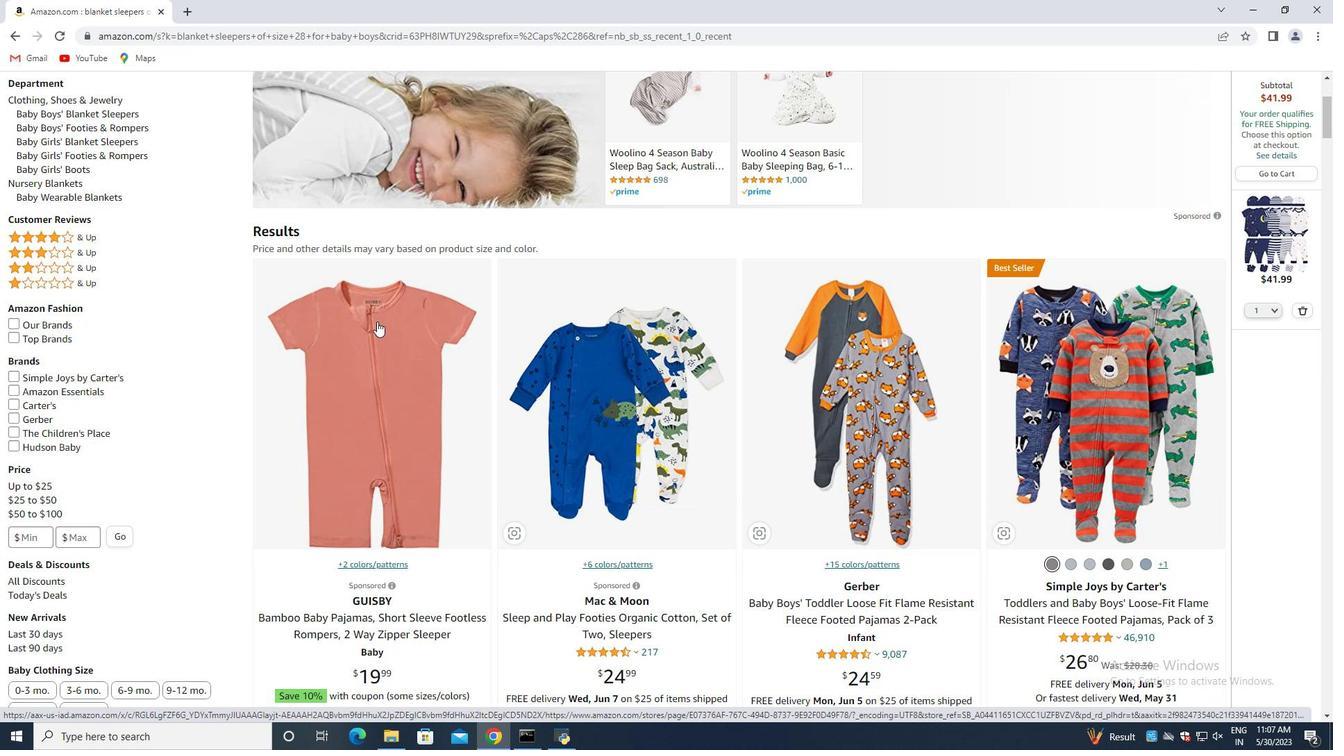
Action: Mouse moved to (450, 321)
Screenshot: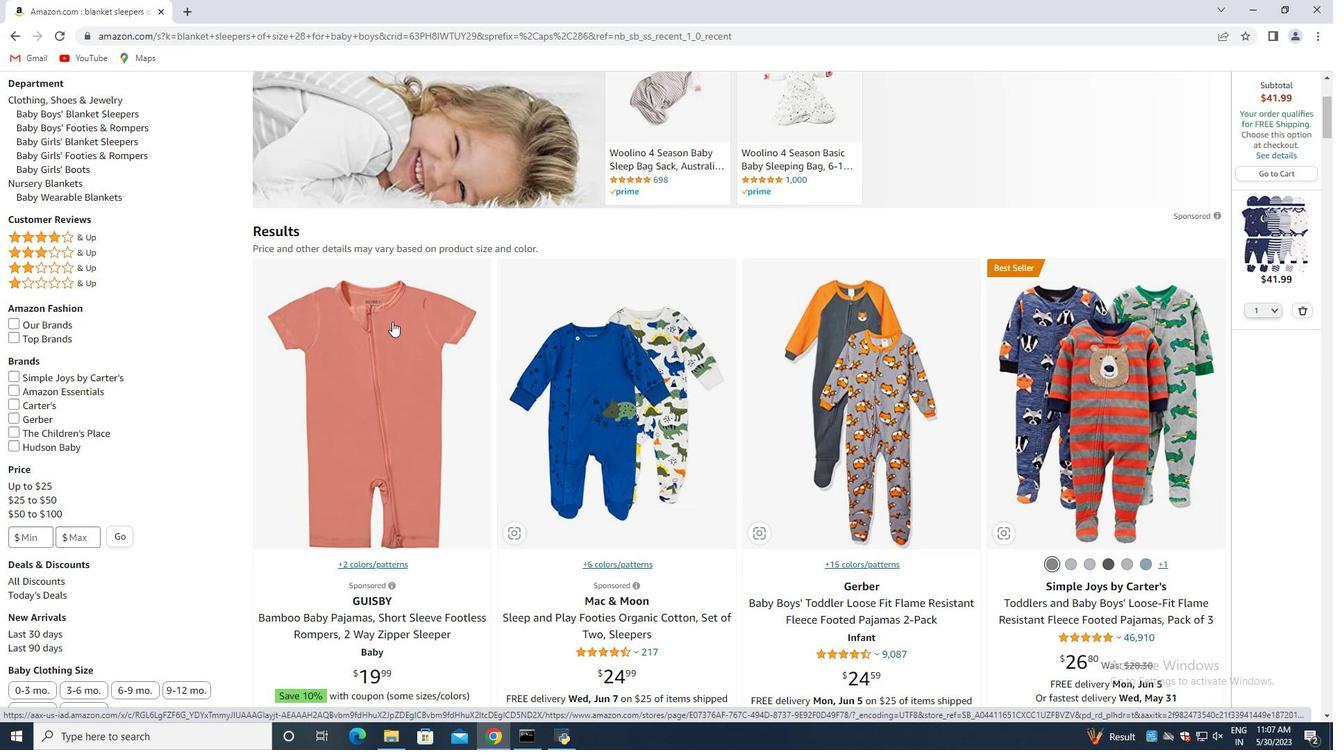 
Action: Mouse scrolled (450, 320) with delta (0, 0)
Screenshot: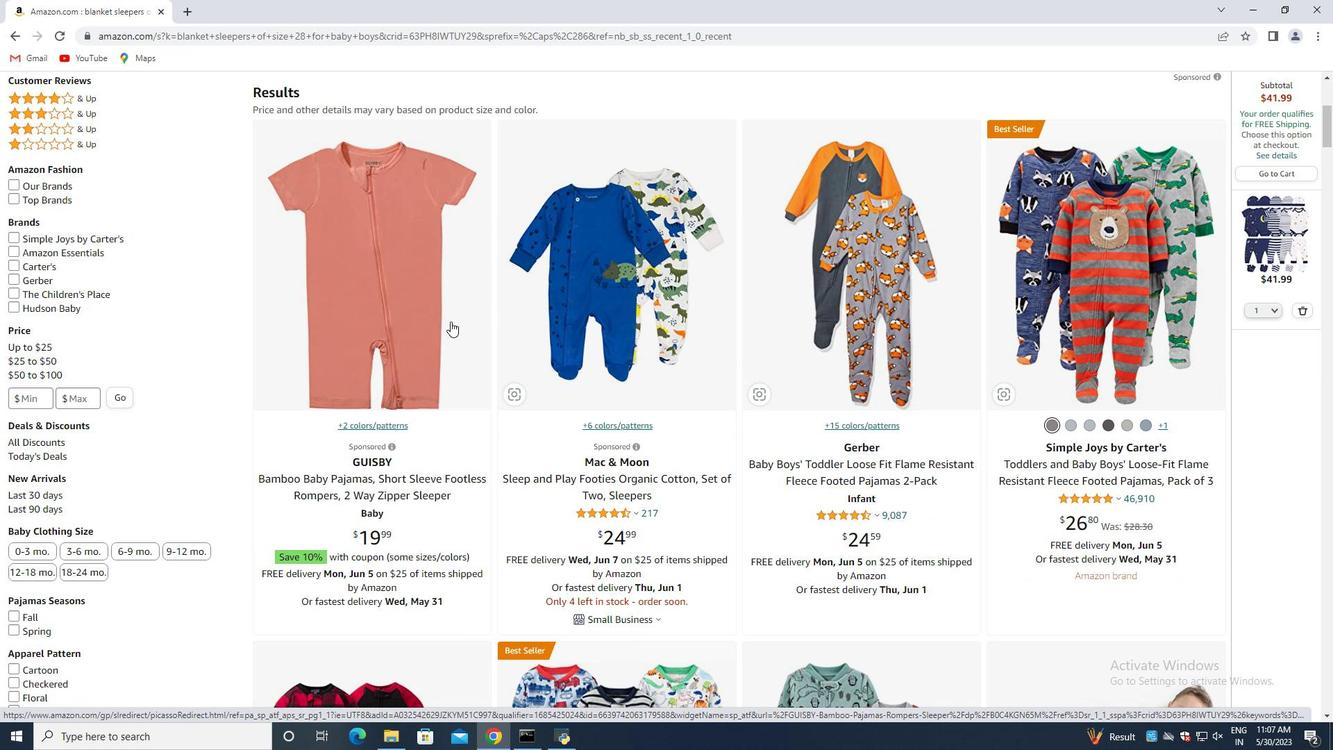 
Action: Mouse moved to (670, 366)
Screenshot: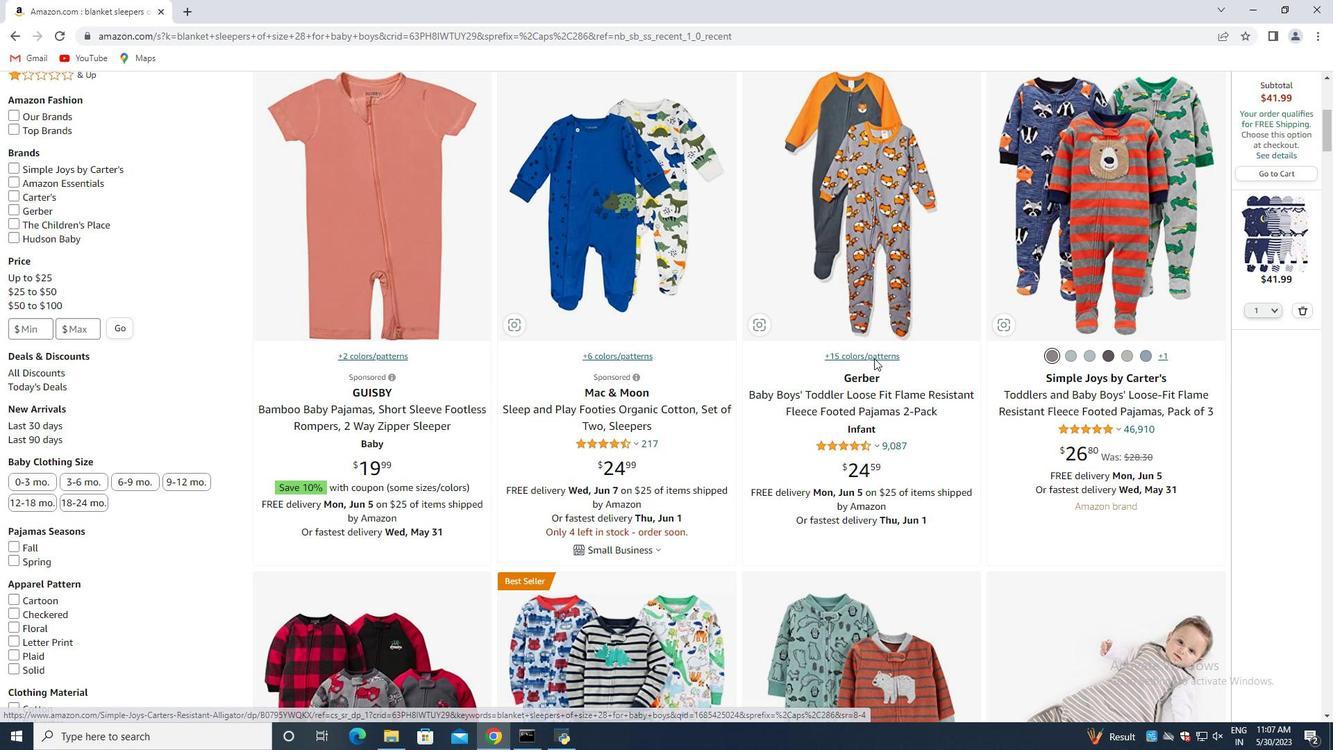 
Action: Mouse scrolled (670, 365) with delta (0, 0)
Screenshot: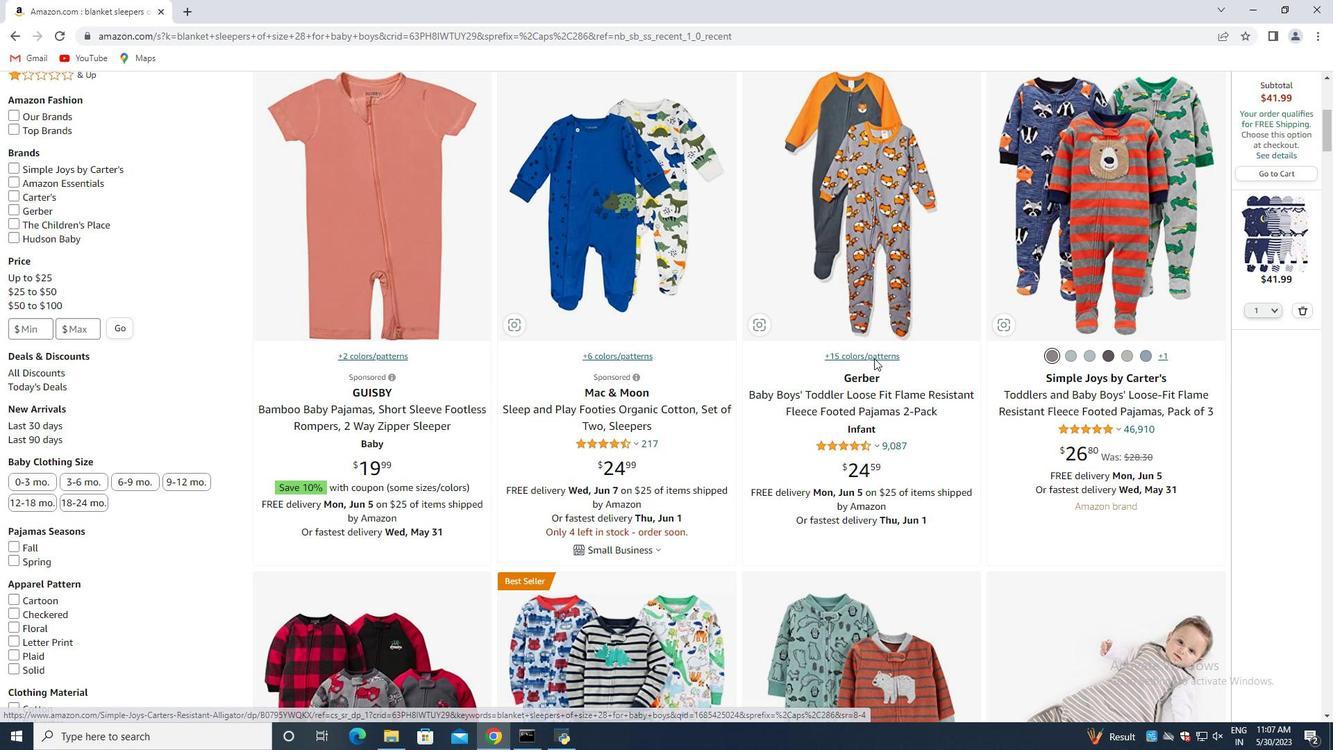 
Action: Mouse moved to (647, 370)
Screenshot: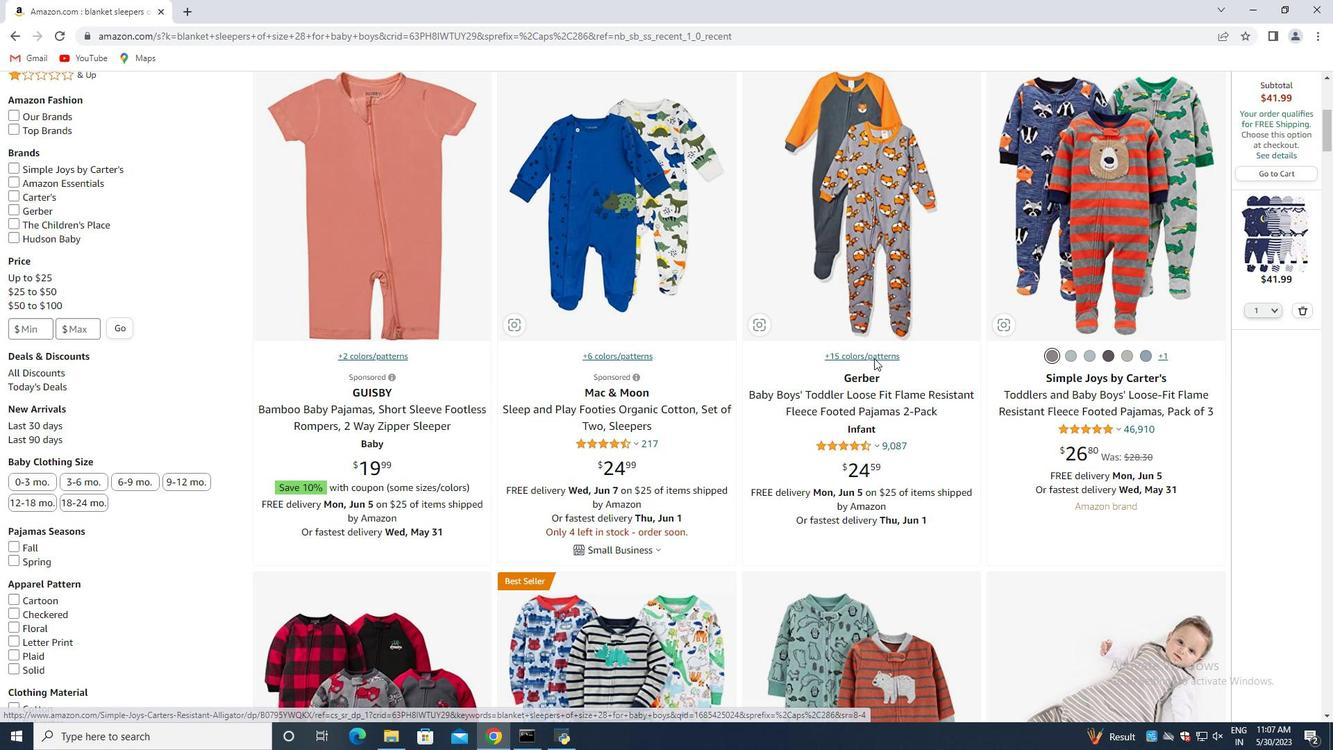 
Action: Mouse scrolled (647, 369) with delta (0, 0)
Screenshot: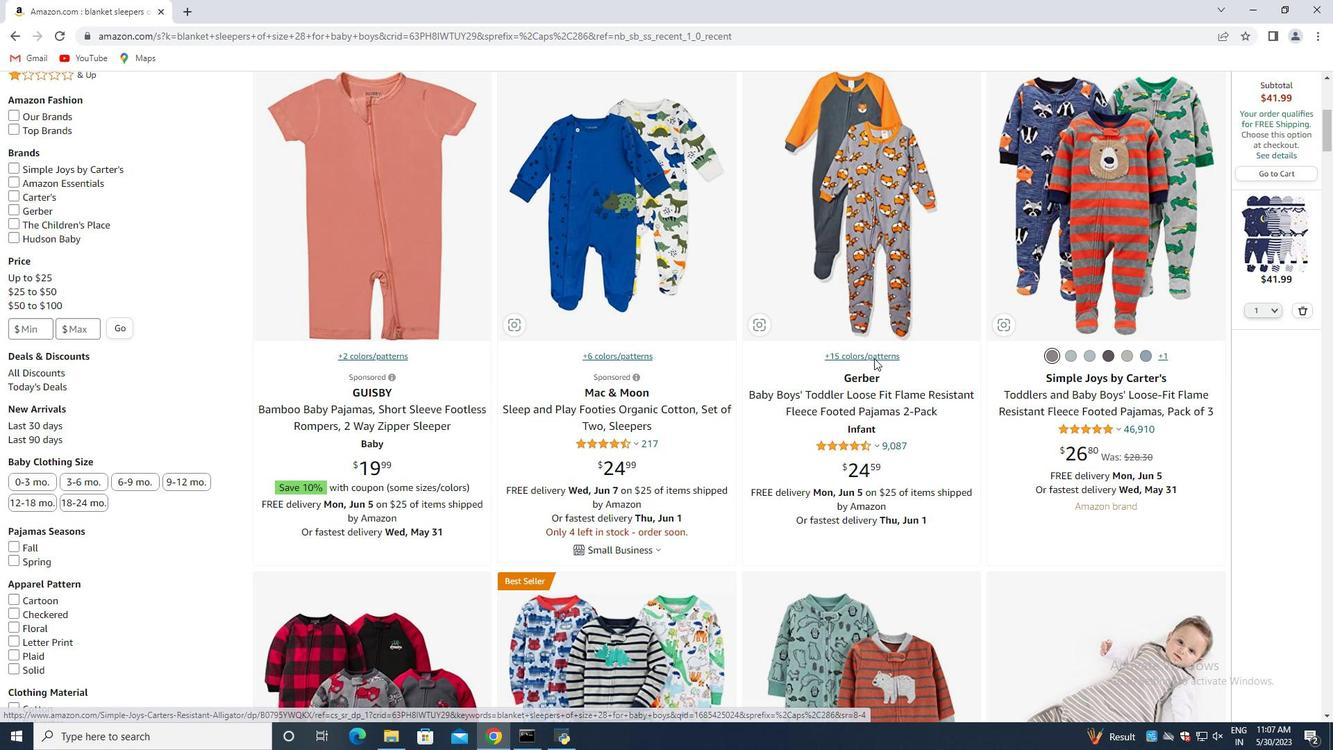 
Action: Mouse moved to (636, 371)
Screenshot: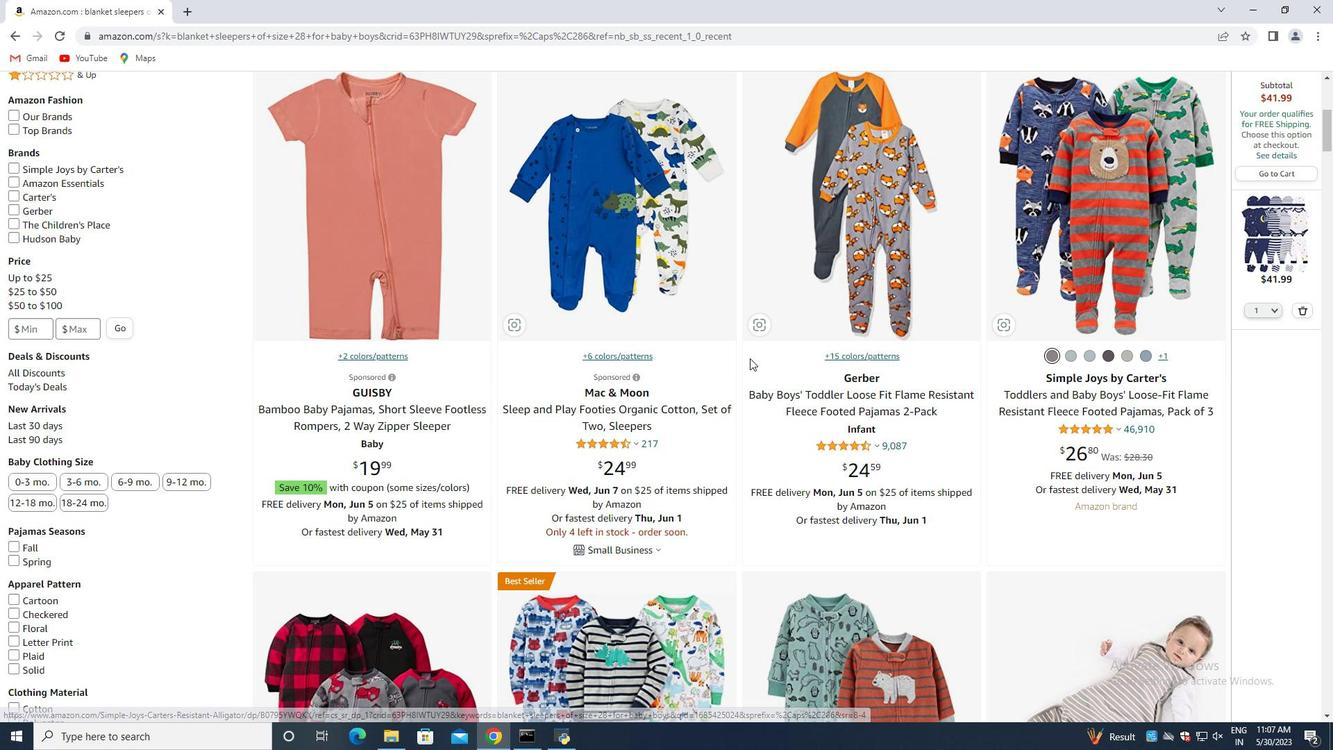 
Action: Mouse scrolled (636, 370) with delta (0, 0)
Screenshot: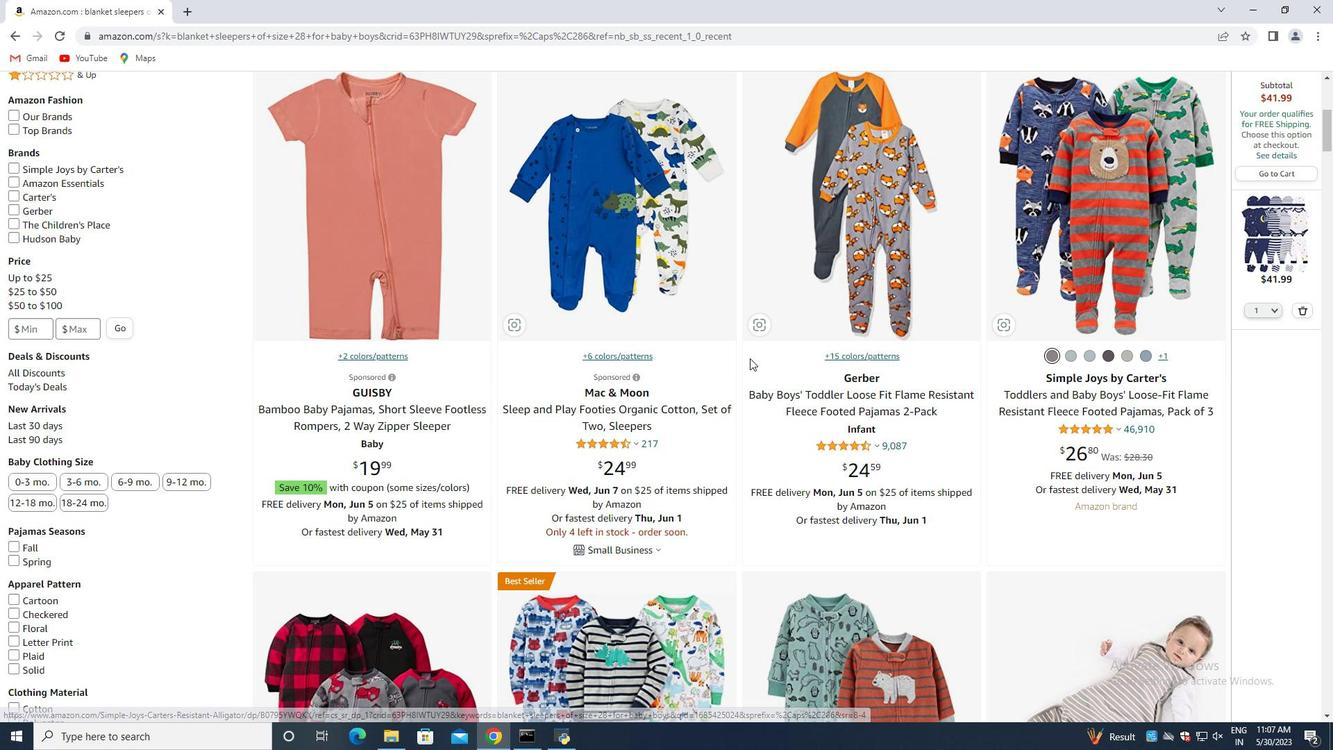 
Action: Mouse moved to (617, 377)
Screenshot: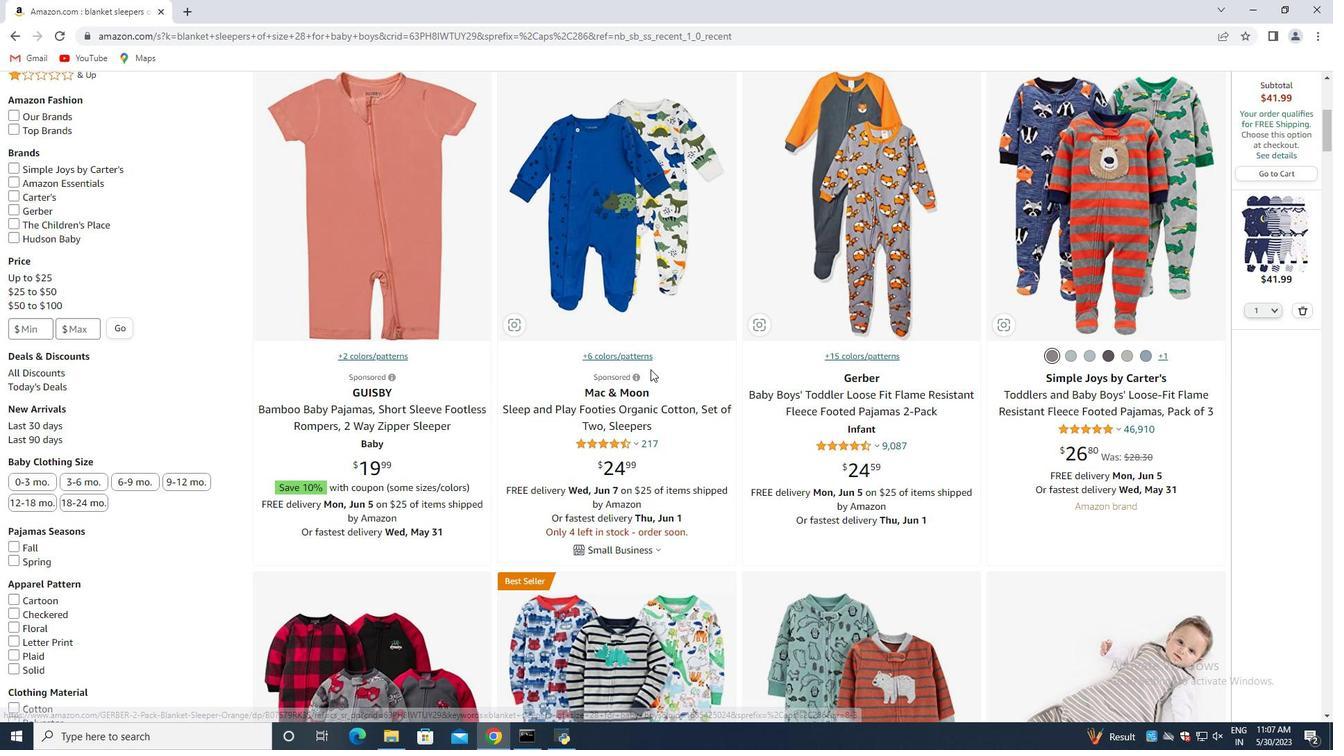 
Action: Mouse scrolled (617, 376) with delta (0, 0)
Screenshot: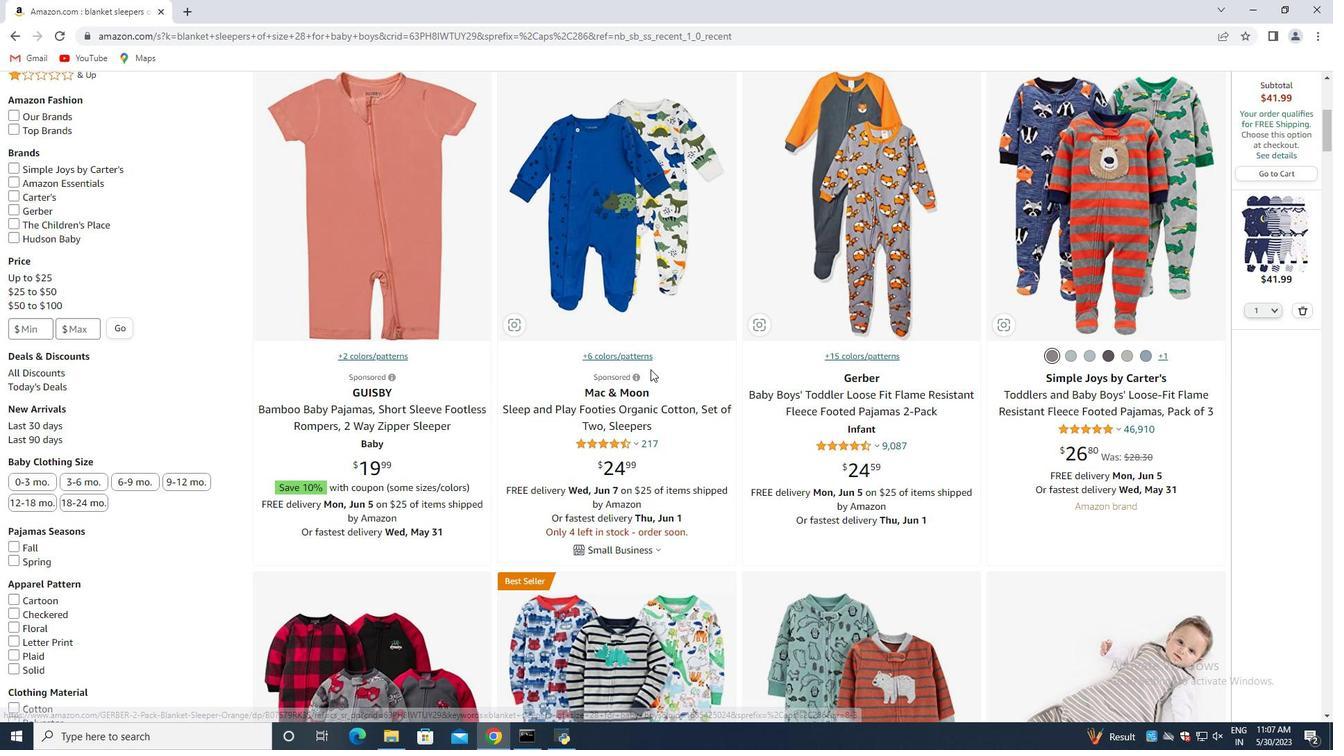 
Action: Mouse moved to (394, 350)
Screenshot: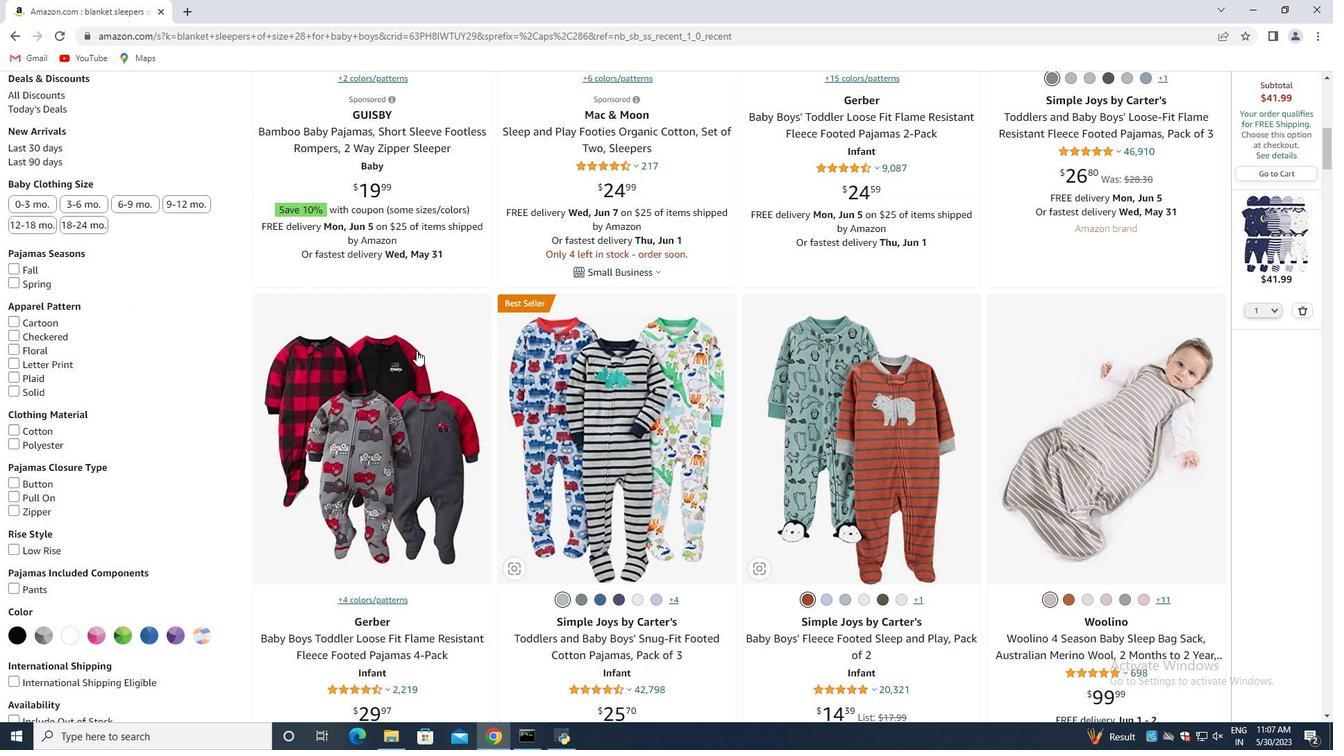 
Action: Mouse scrolled (394, 350) with delta (0, 0)
Screenshot: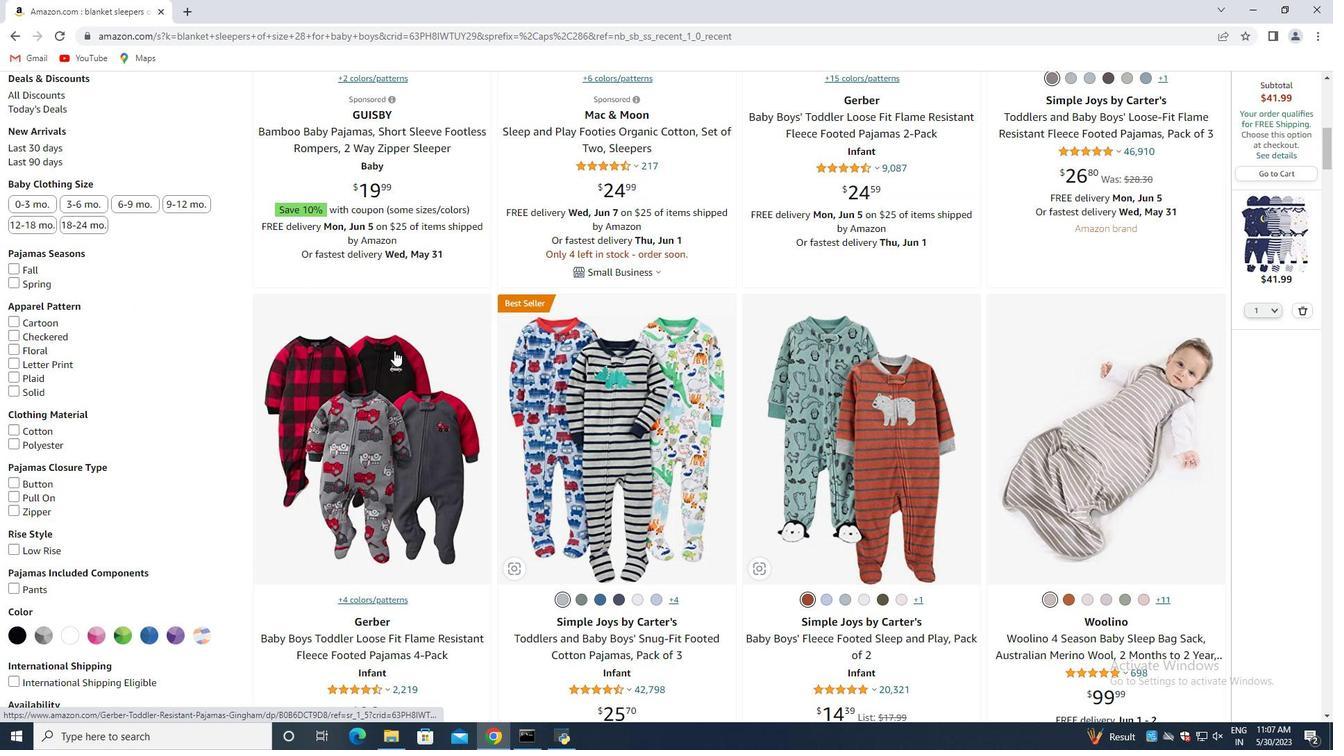 
Action: Mouse scrolled (394, 350) with delta (0, 0)
Screenshot: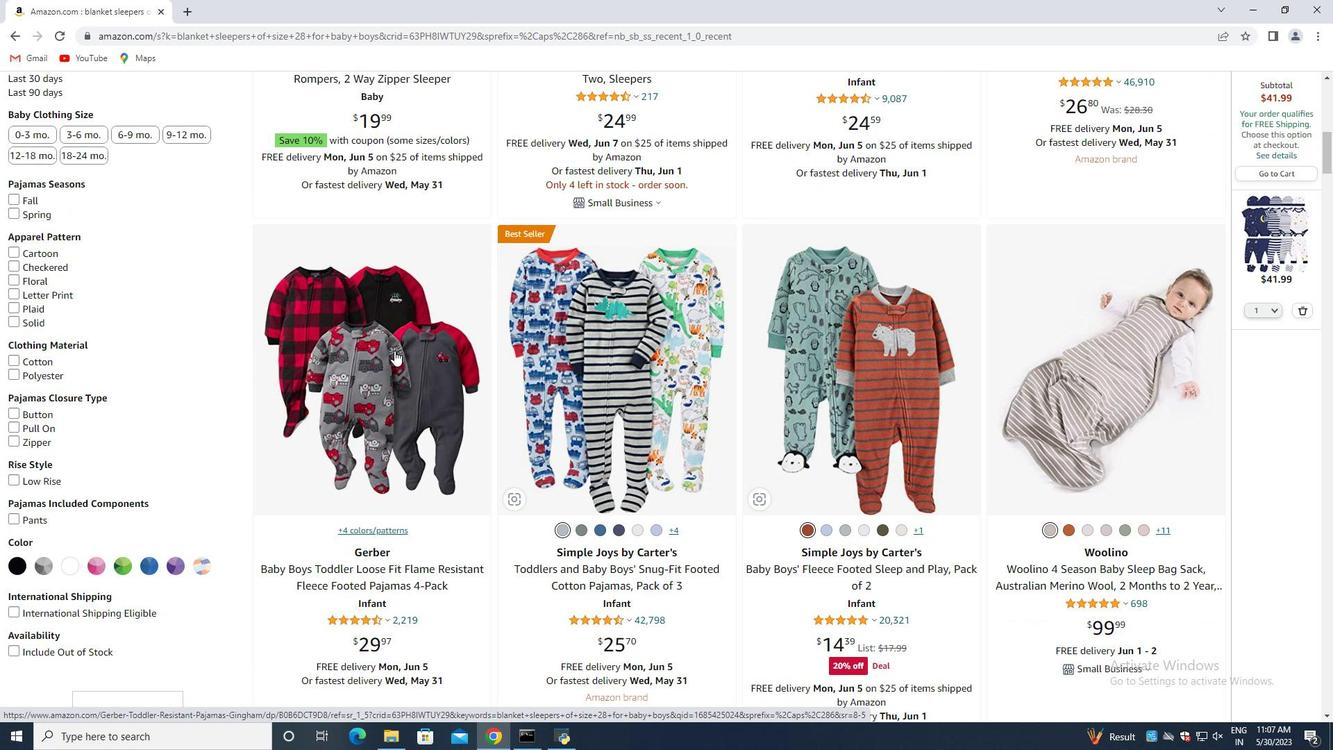 
Action: Mouse scrolled (394, 350) with delta (0, 0)
Screenshot: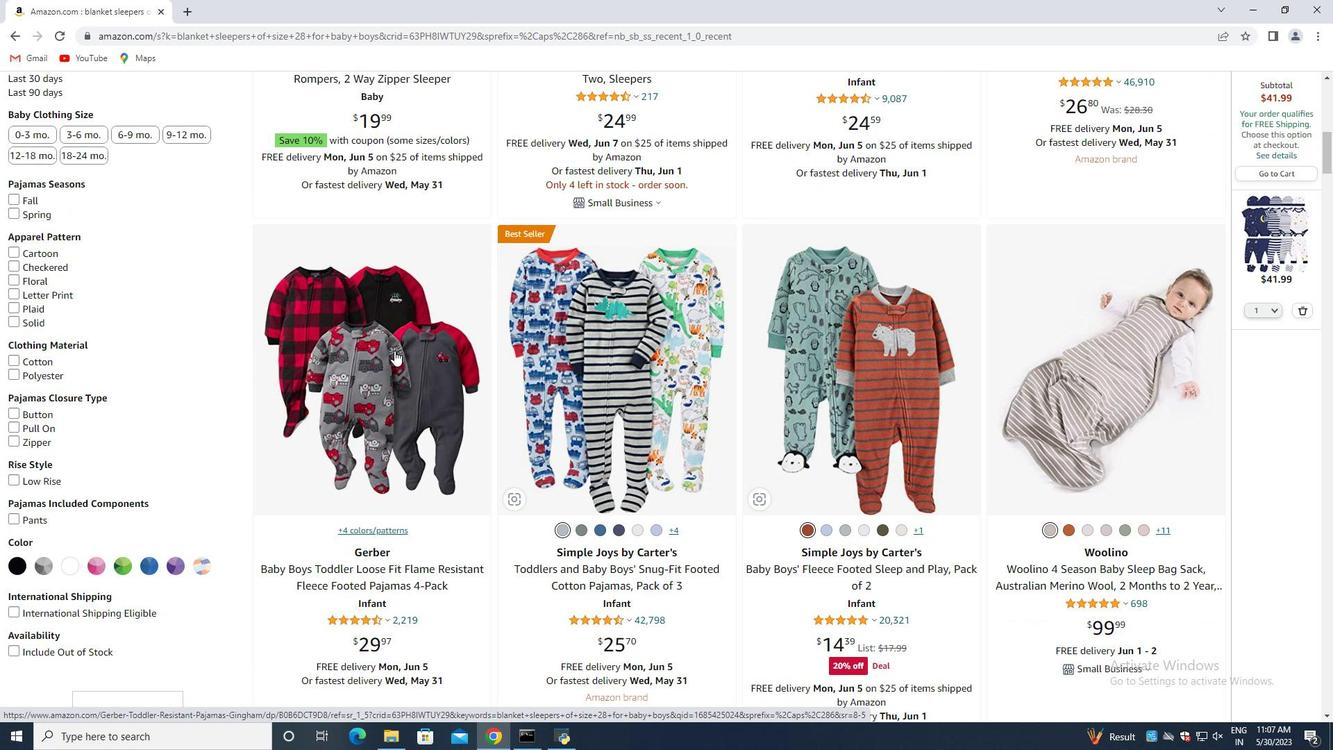 
Action: Mouse moved to (705, 347)
Screenshot: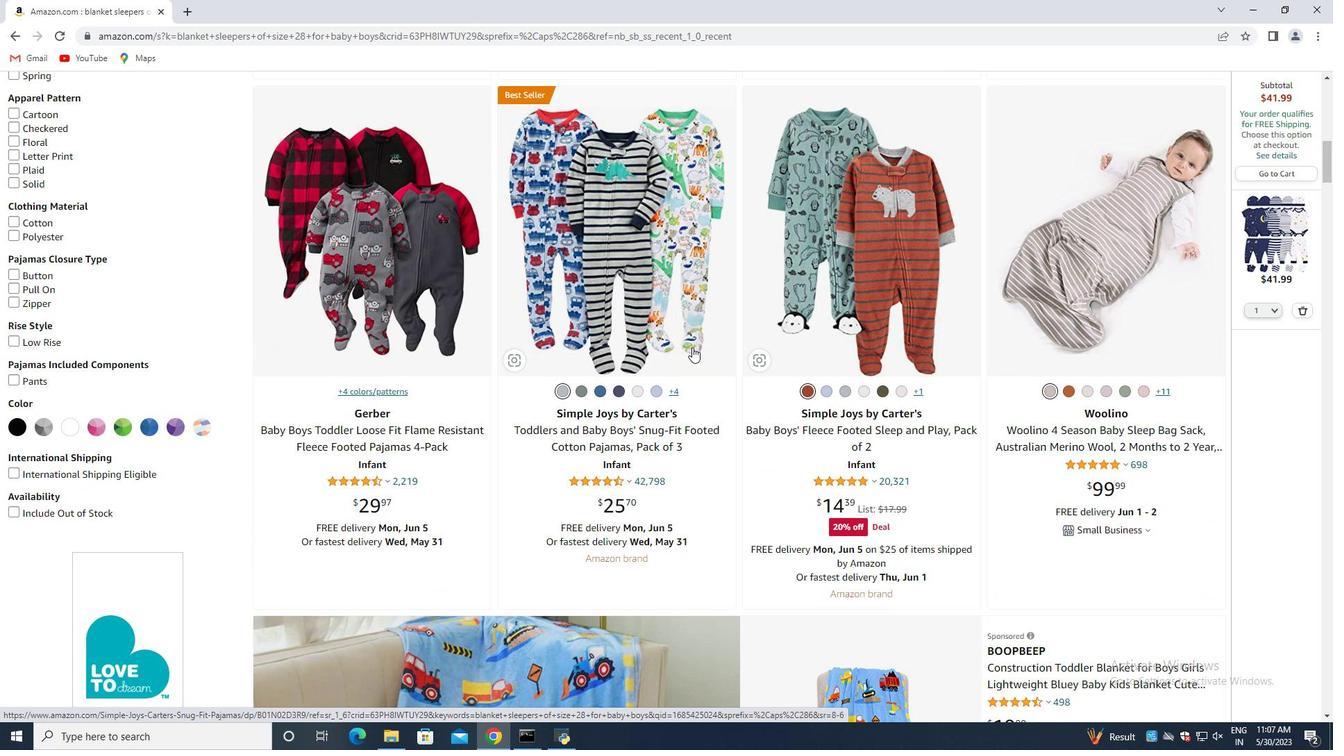 
Action: Mouse scrolled (705, 346) with delta (0, 0)
Screenshot: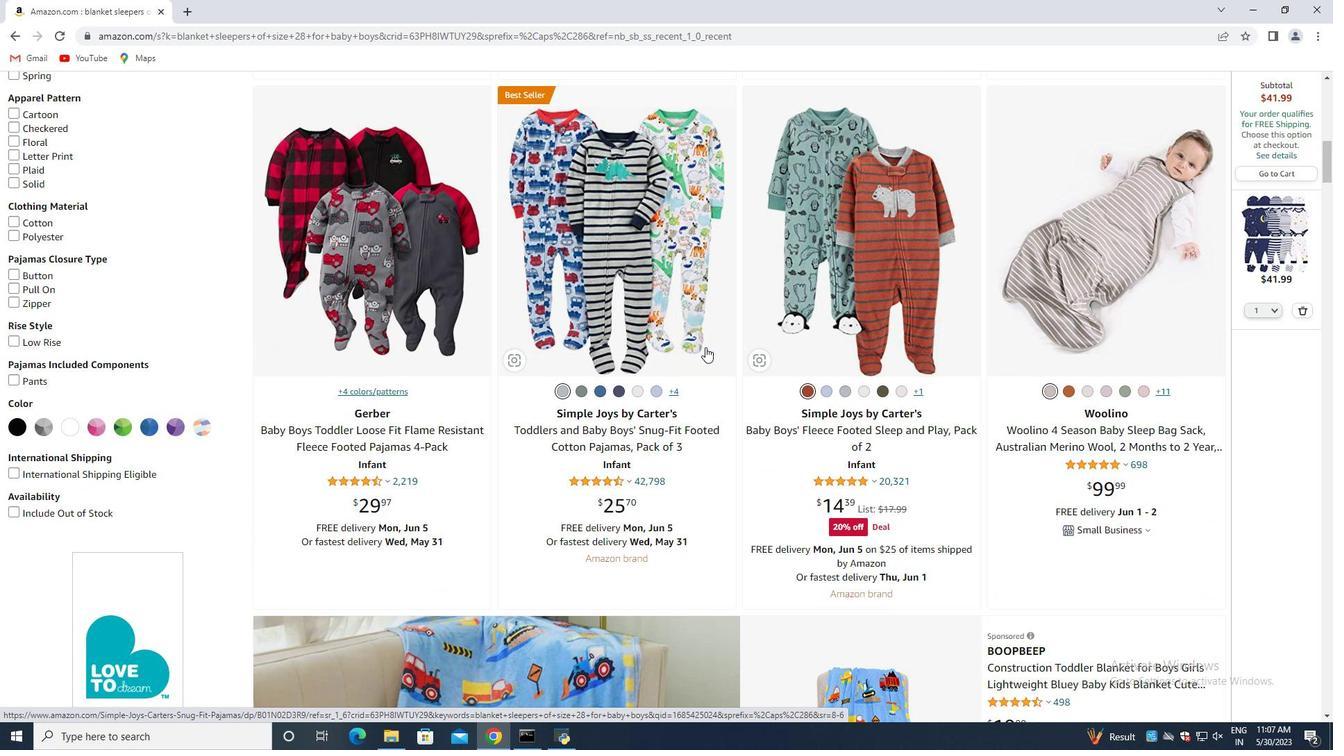 
Action: Mouse scrolled (705, 346) with delta (0, 0)
Screenshot: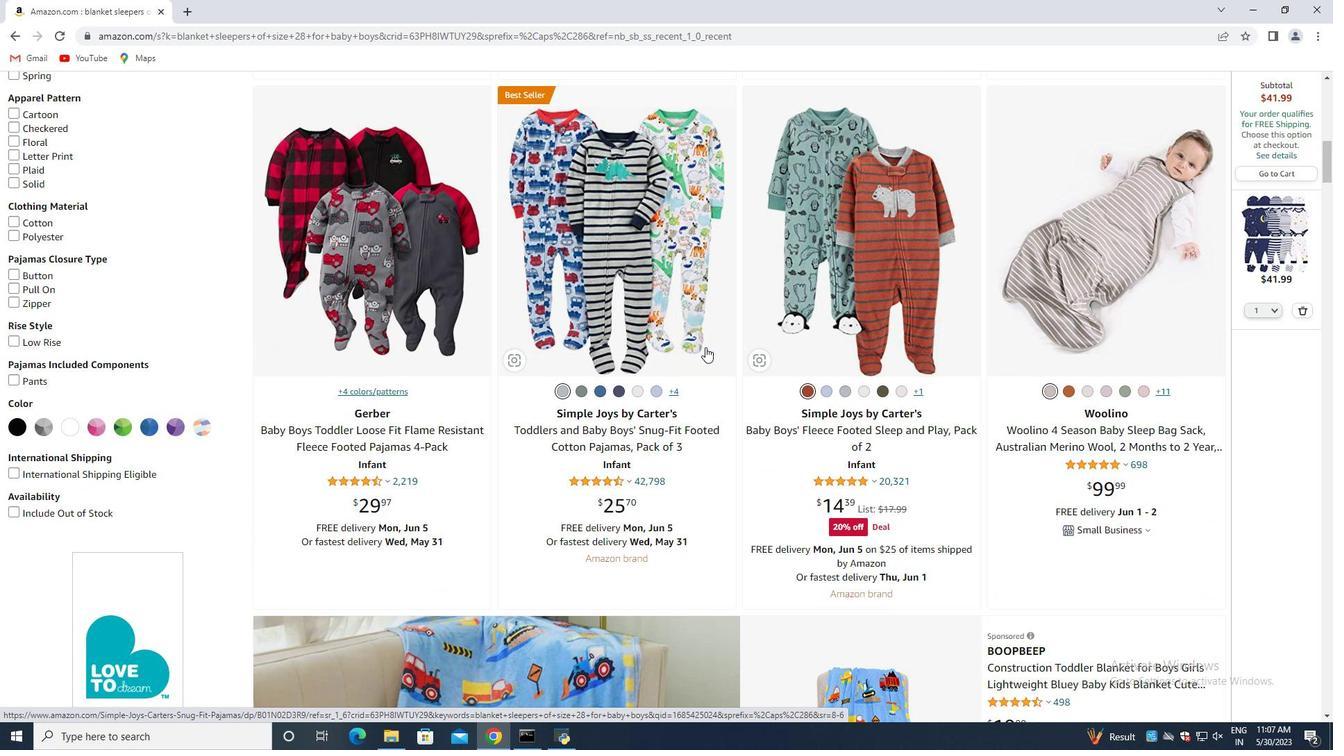 
Action: Mouse moved to (493, 336)
Screenshot: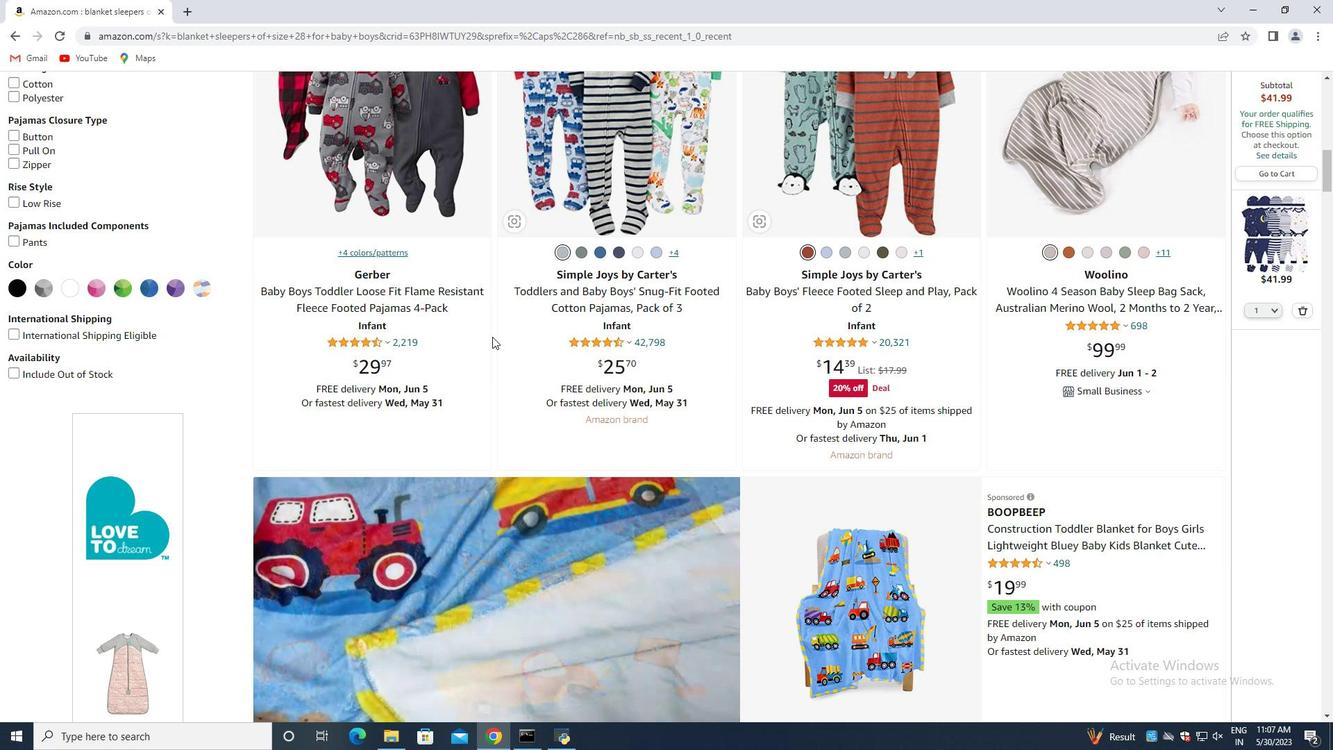 
Action: Mouse scrolled (493, 336) with delta (0, 0)
Screenshot: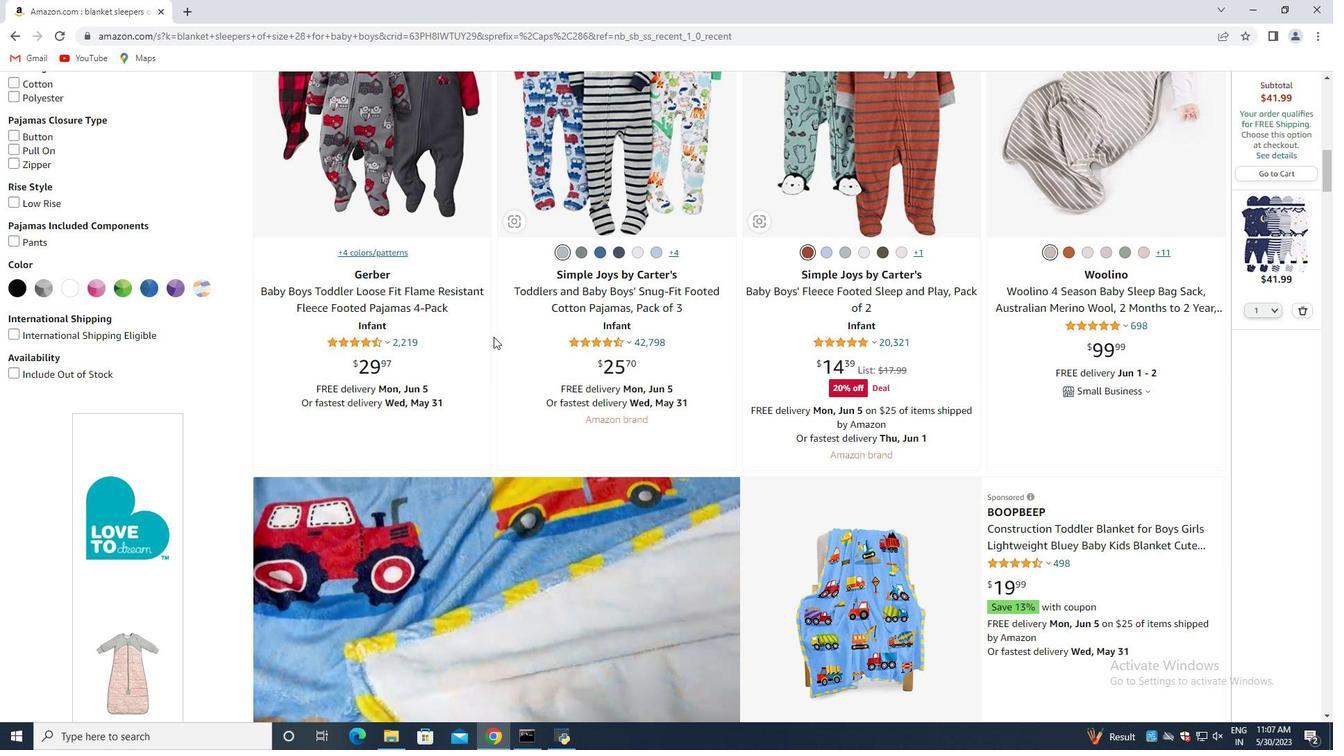 
Action: Mouse scrolled (493, 336) with delta (0, 0)
Screenshot: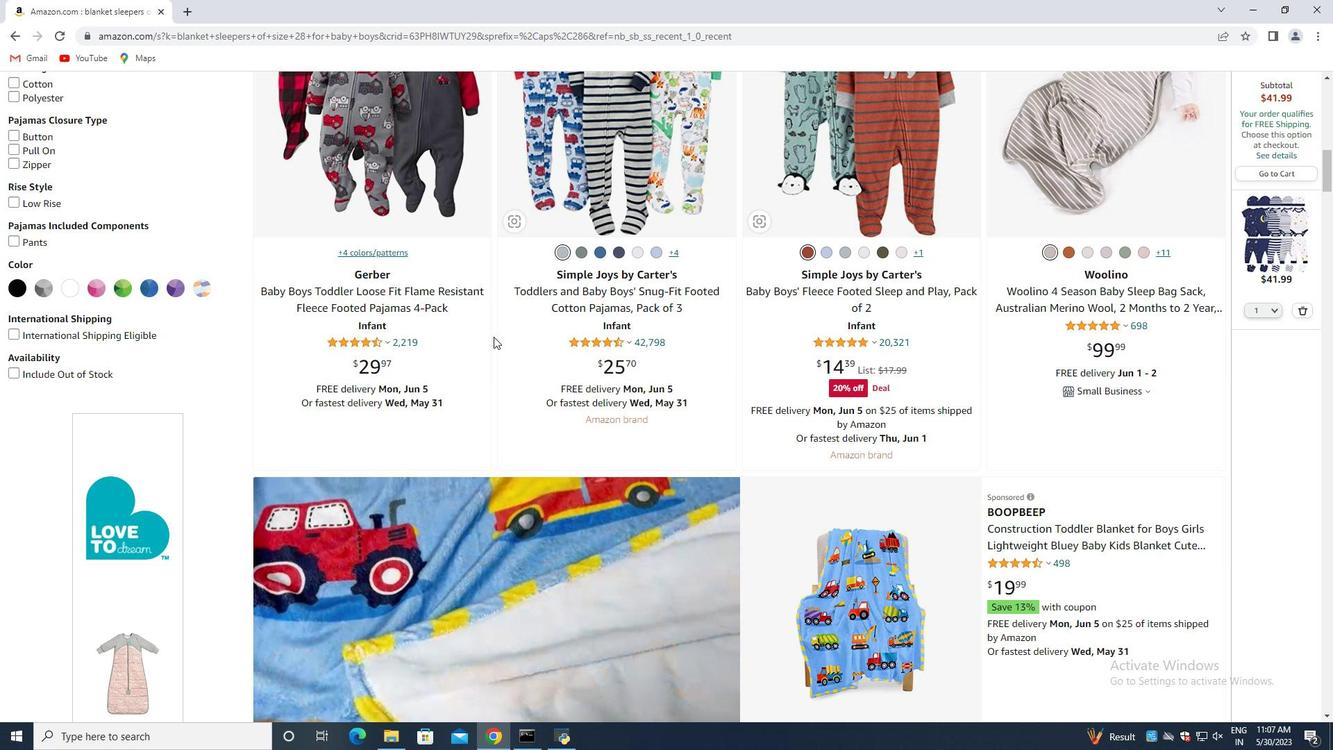 
Action: Mouse moved to (494, 340)
Screenshot: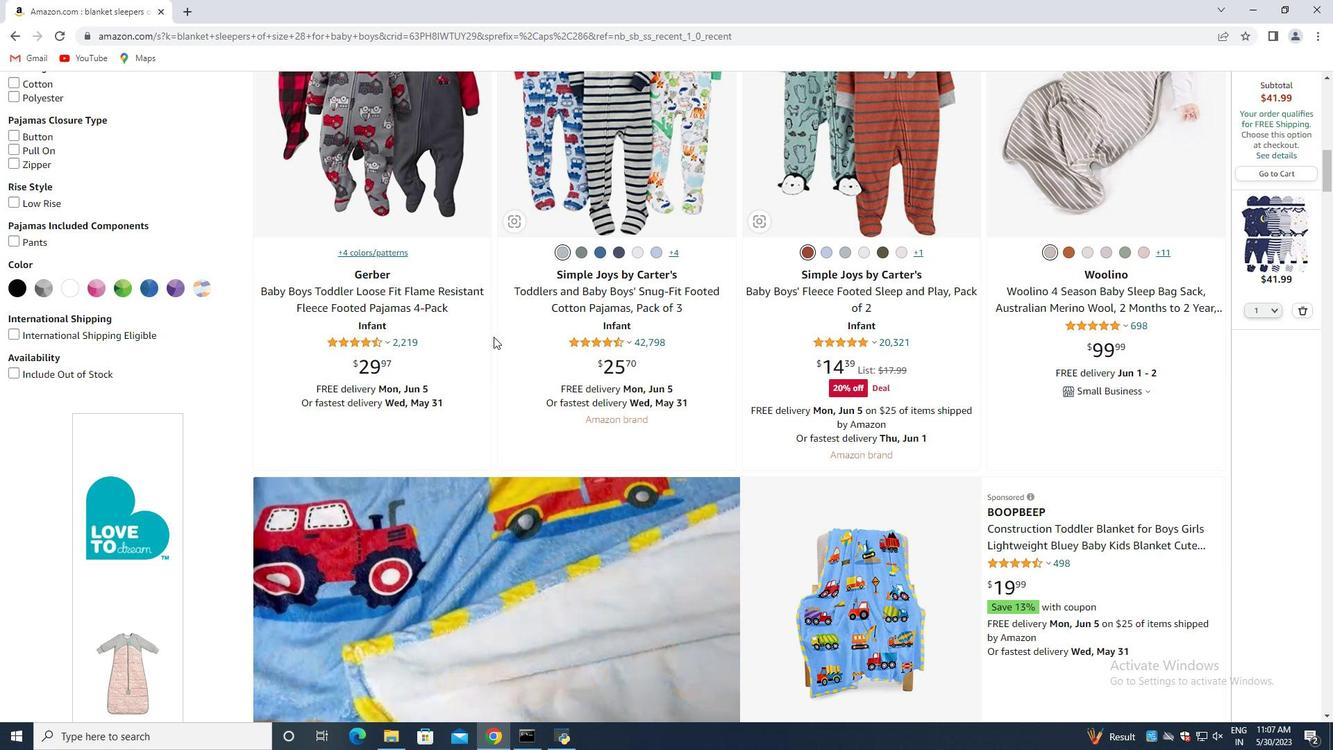 
Action: Mouse scrolled (494, 339) with delta (0, 0)
Screenshot: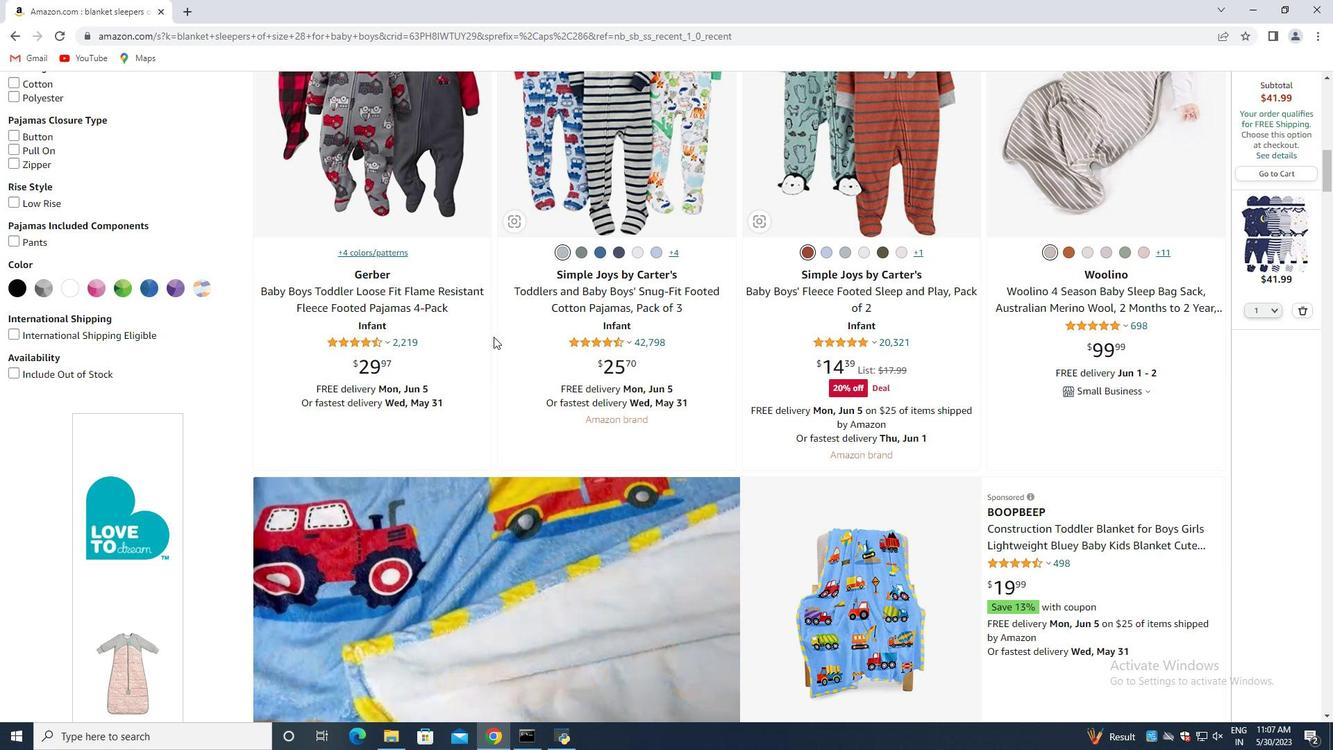 
Action: Mouse moved to (494, 341)
Screenshot: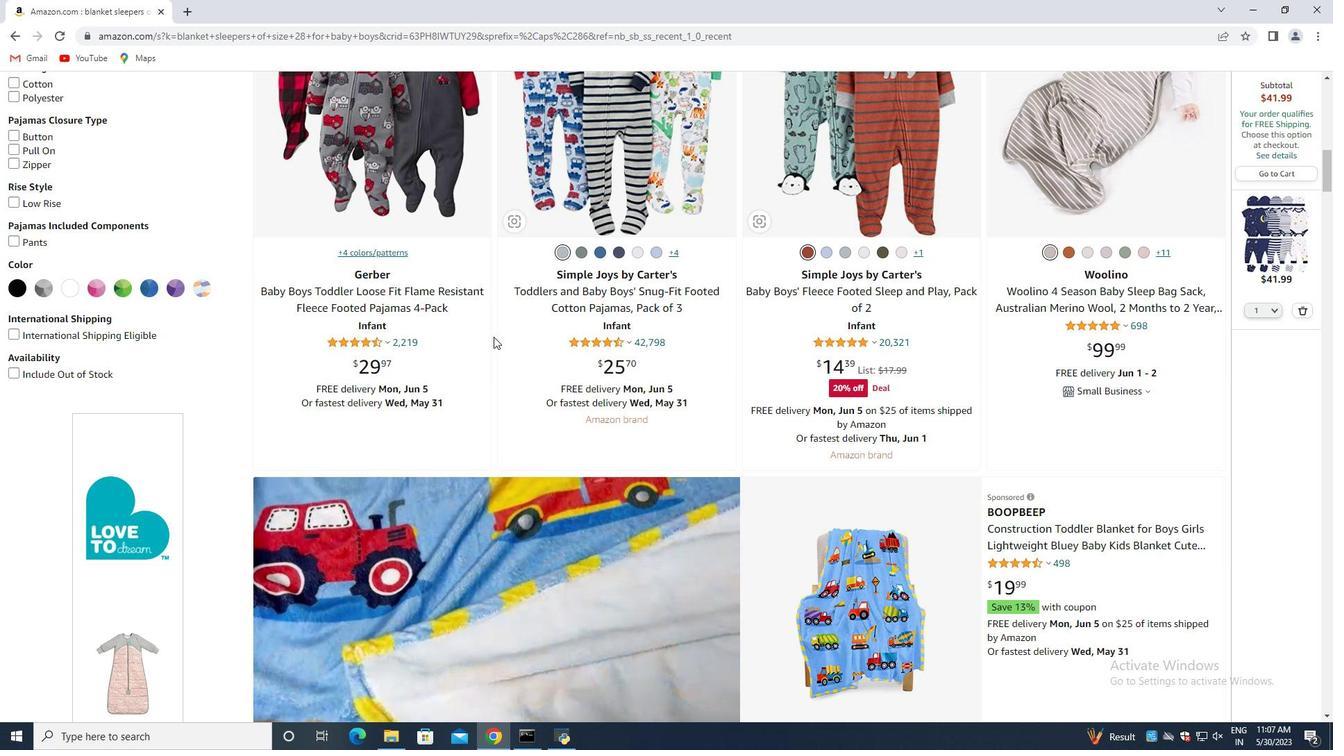 
Action: Mouse scrolled (494, 340) with delta (0, 0)
Screenshot: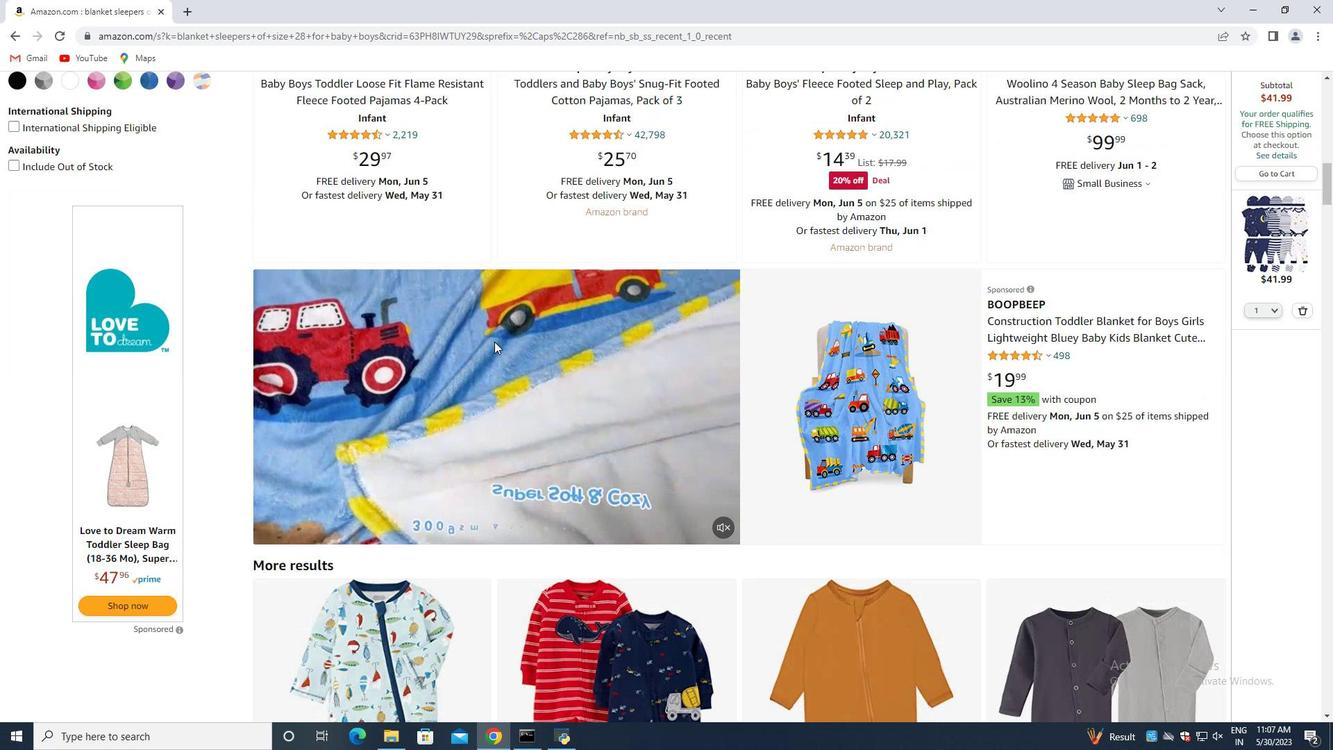 
Action: Mouse scrolled (494, 340) with delta (0, 0)
Screenshot: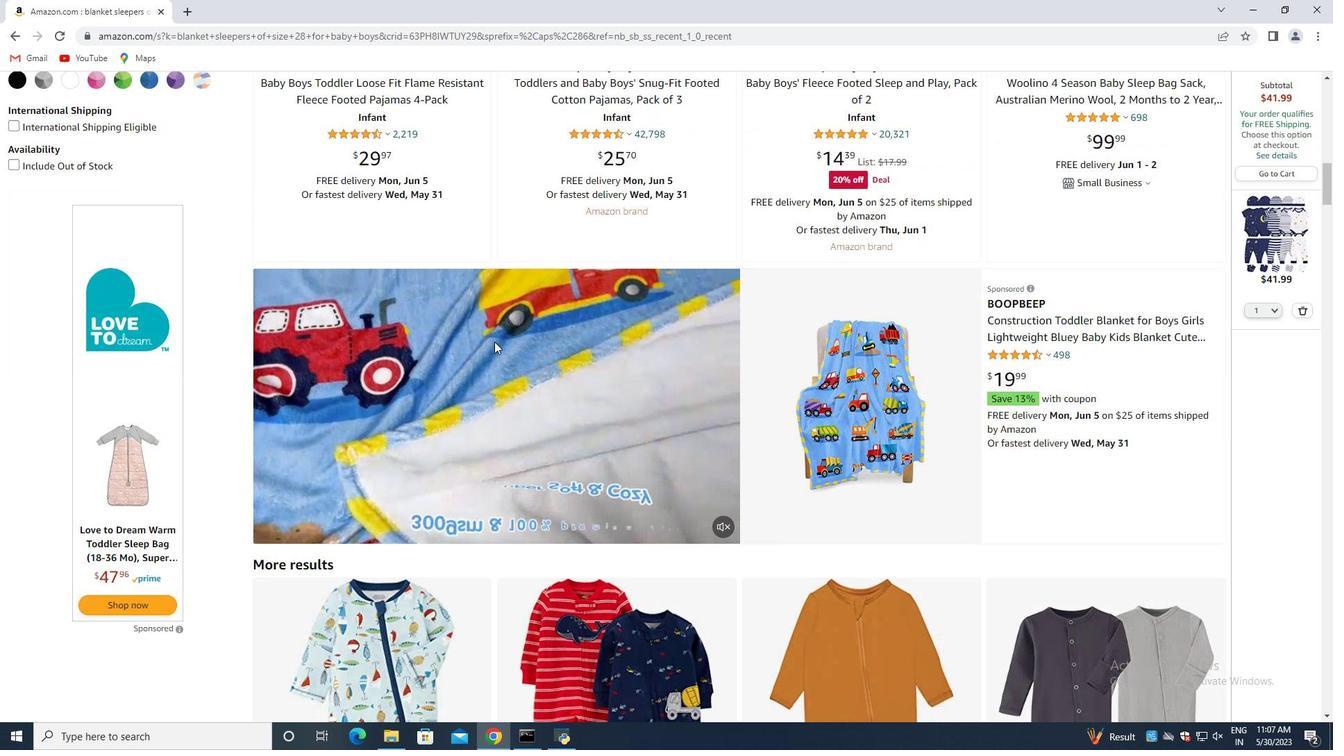 
Action: Mouse scrolled (494, 340) with delta (0, 0)
Screenshot: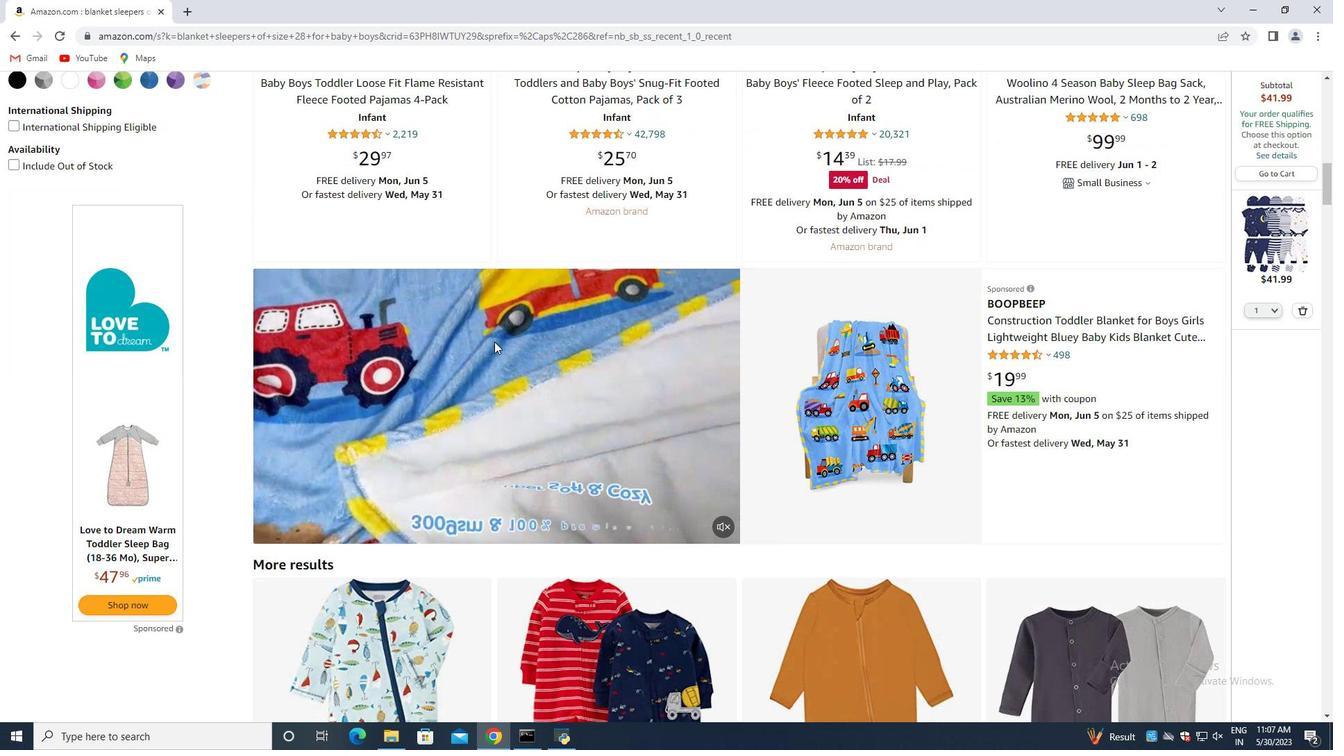 
Action: Mouse scrolled (494, 340) with delta (0, 0)
Screenshot: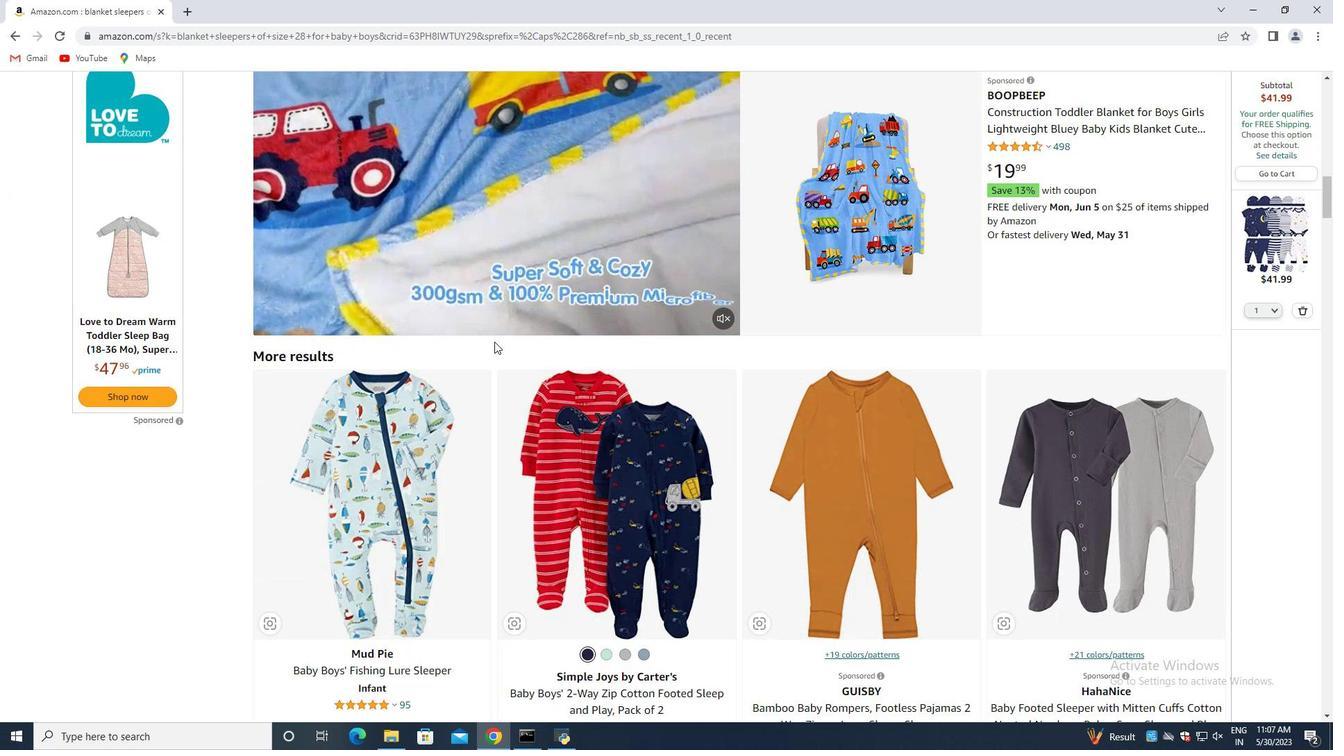 
Action: Mouse scrolled (494, 340) with delta (0, 0)
Screenshot: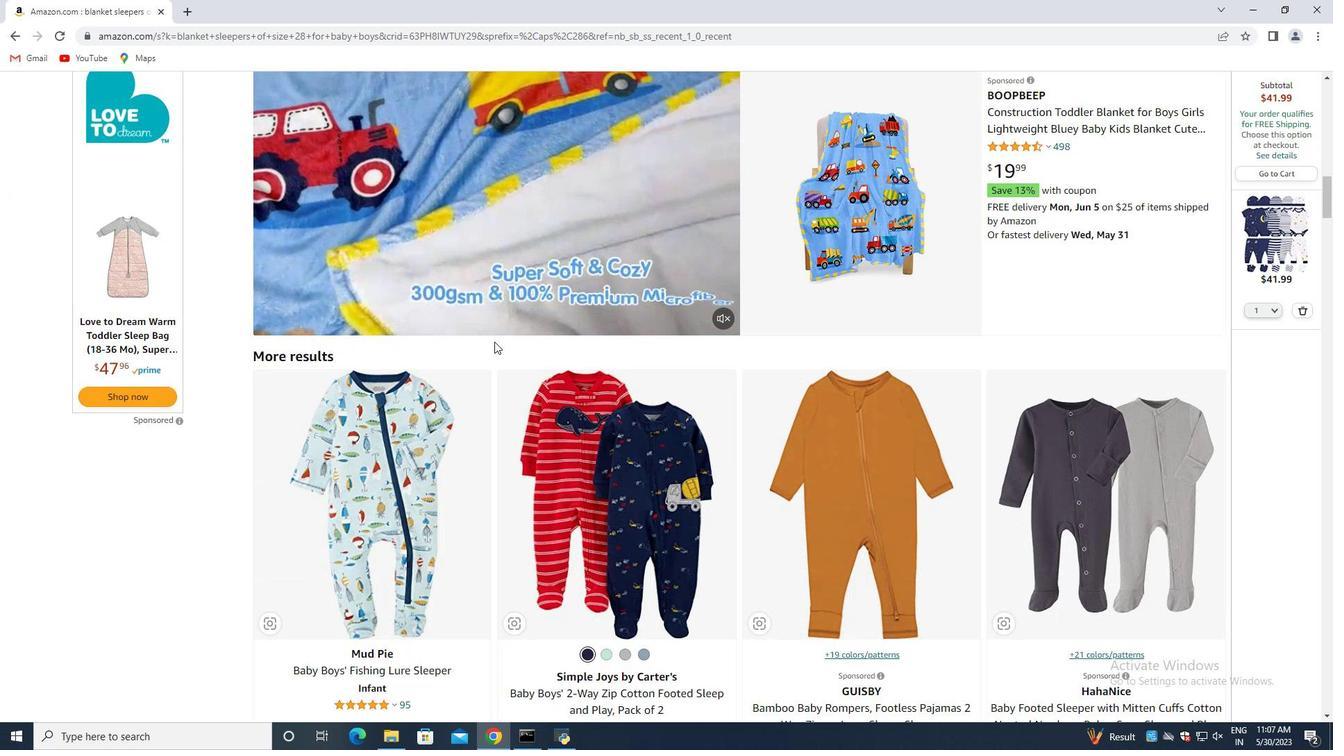 
Action: Mouse scrolled (494, 340) with delta (0, 0)
Screenshot: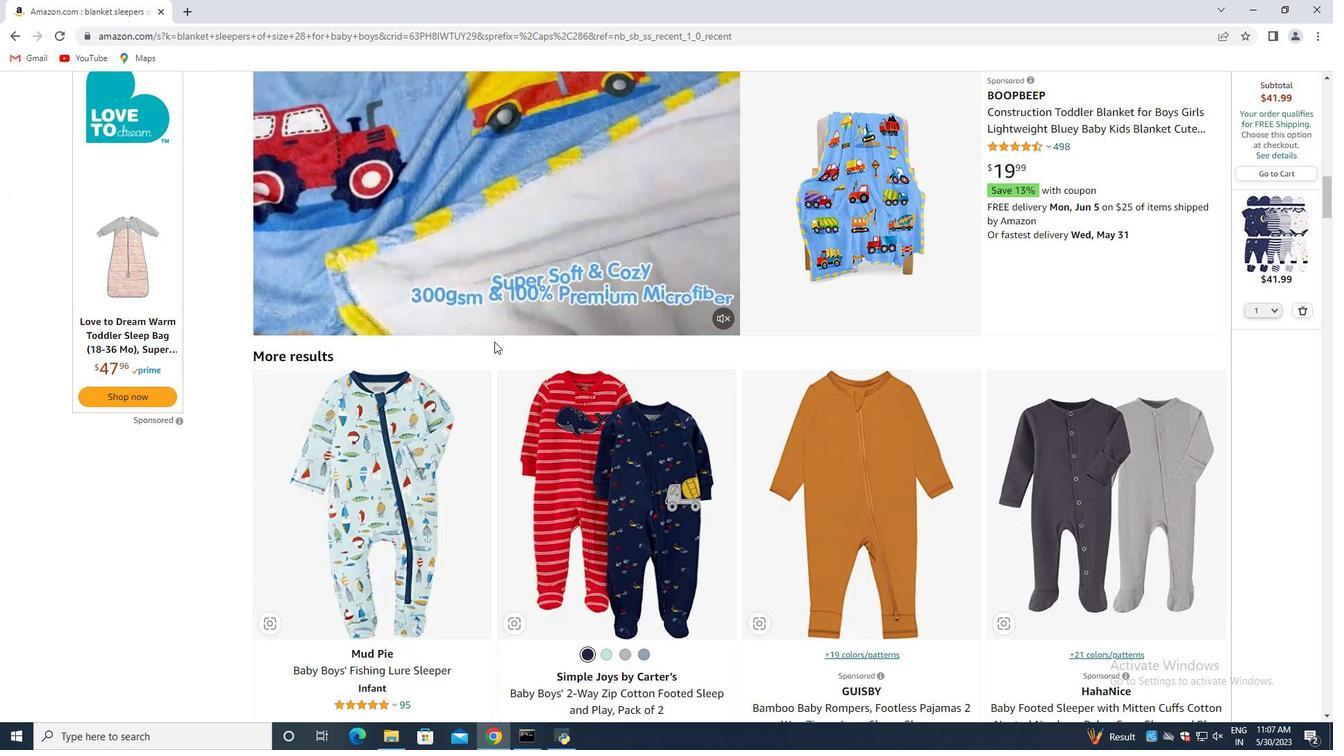 
Action: Mouse moved to (494, 341)
Screenshot: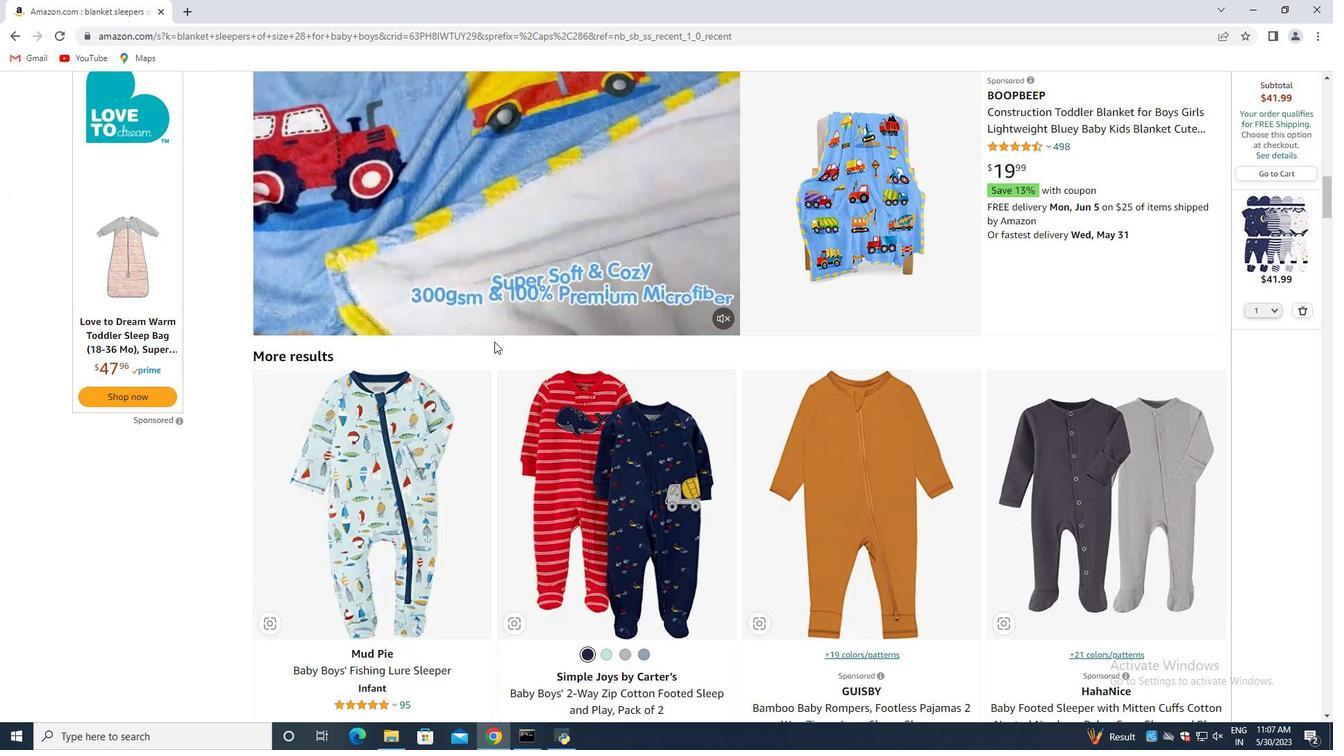 
Action: Mouse scrolled (494, 340) with delta (0, 0)
Screenshot: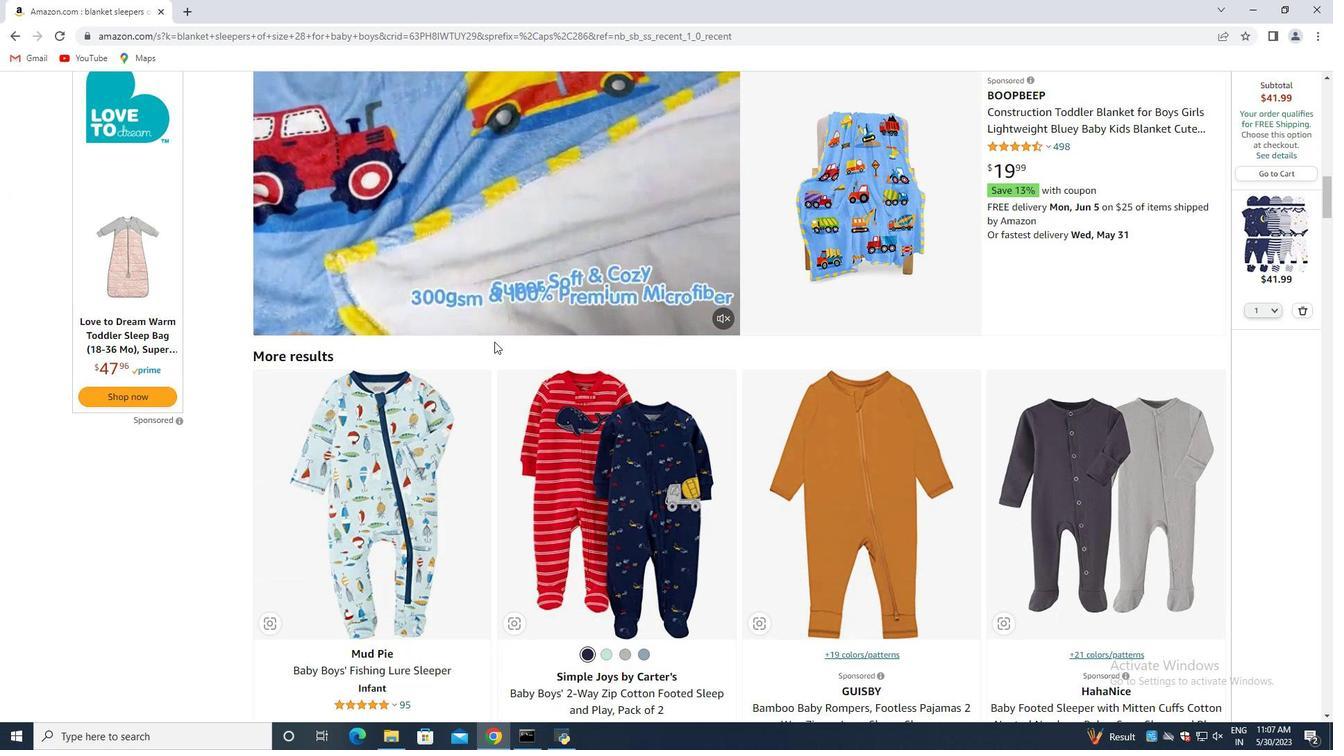 
Action: Mouse moved to (1302, 309)
Screenshot: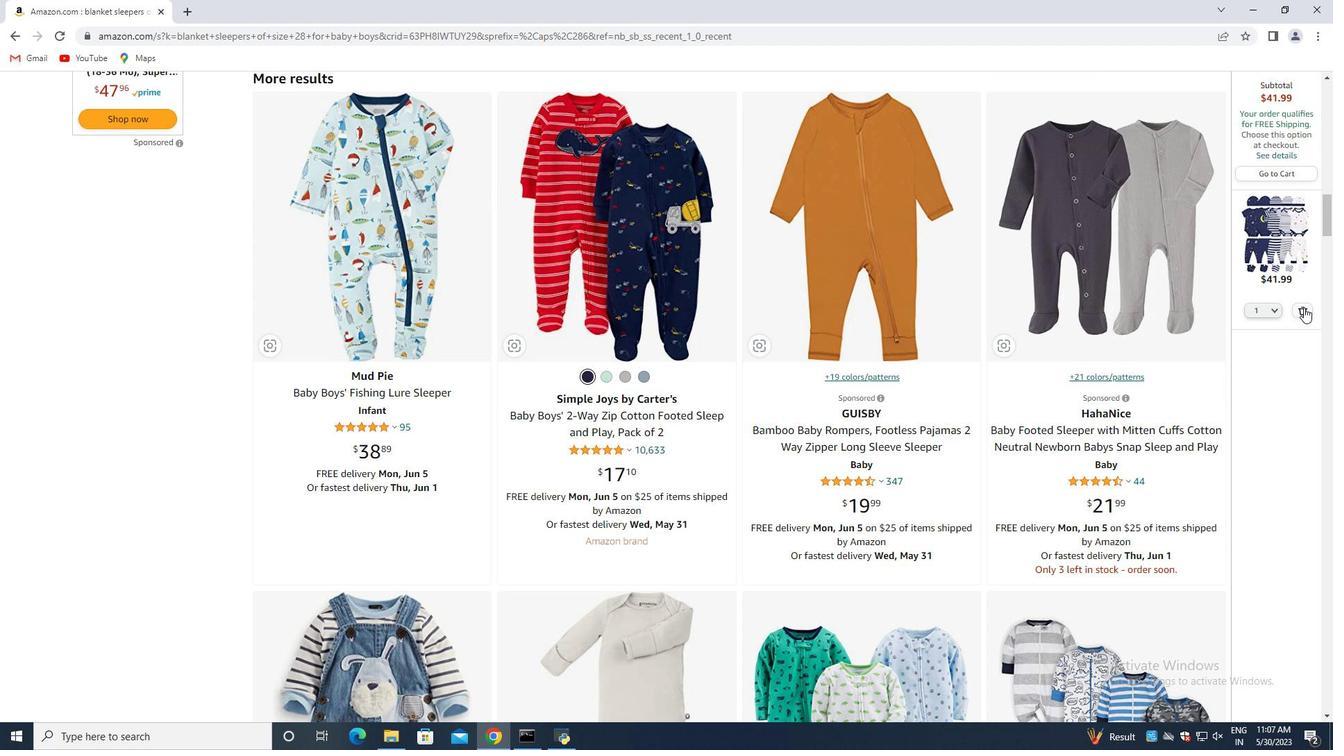 
Action: Mouse pressed left at (1302, 309)
Screenshot: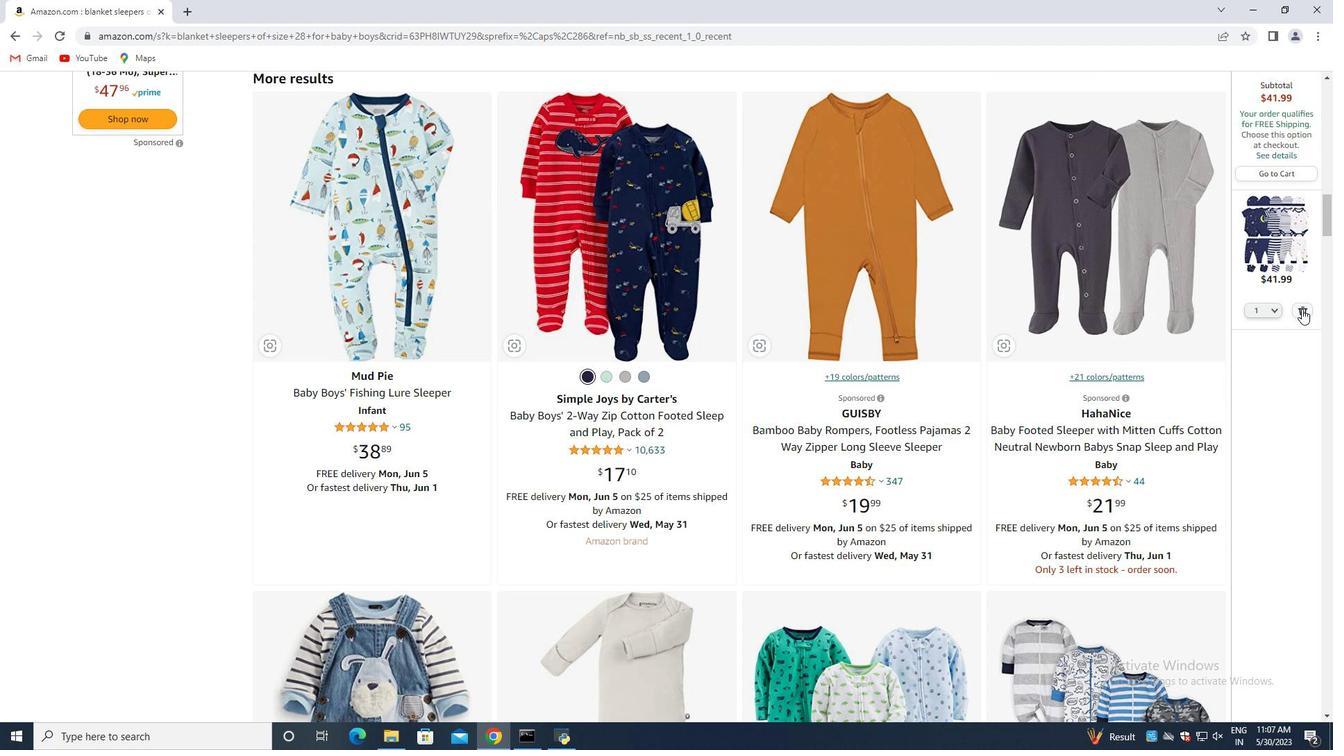 
Action: Mouse moved to (710, 310)
Screenshot: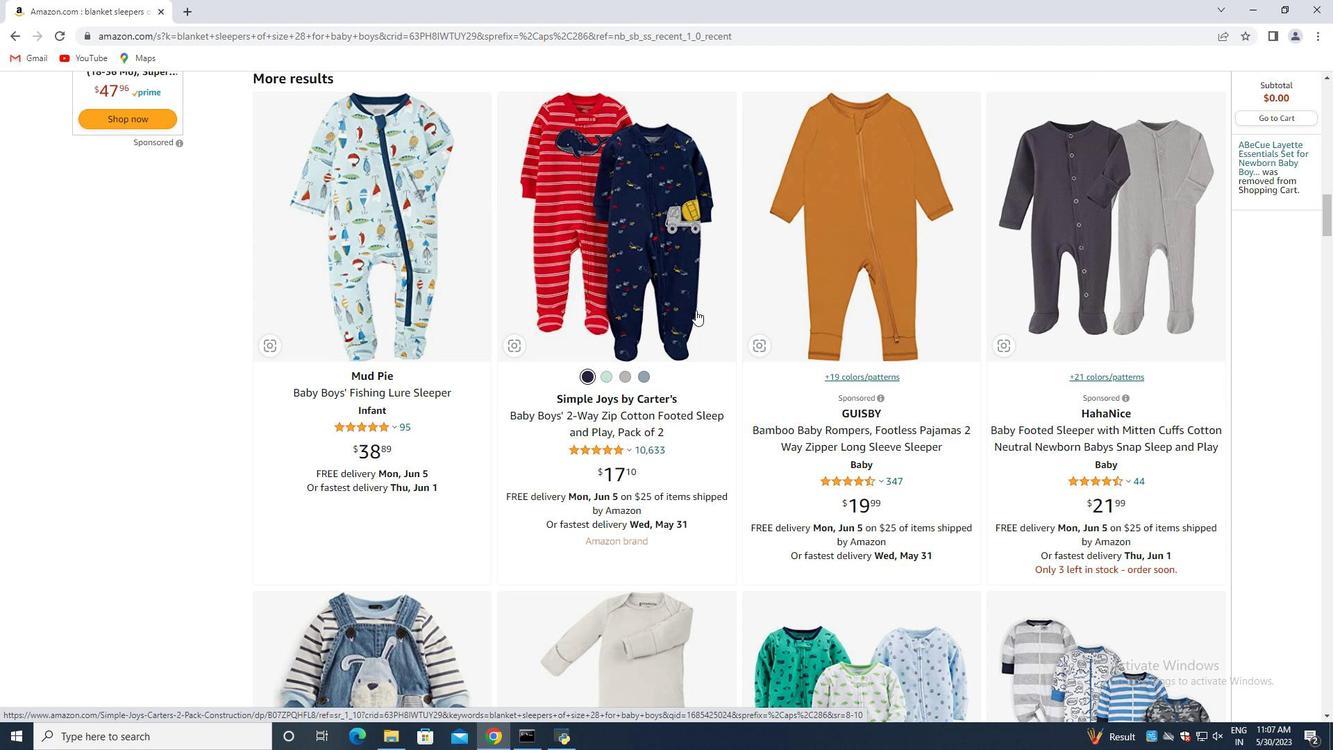 
Action: Mouse scrolled (710, 309) with delta (0, 0)
Screenshot: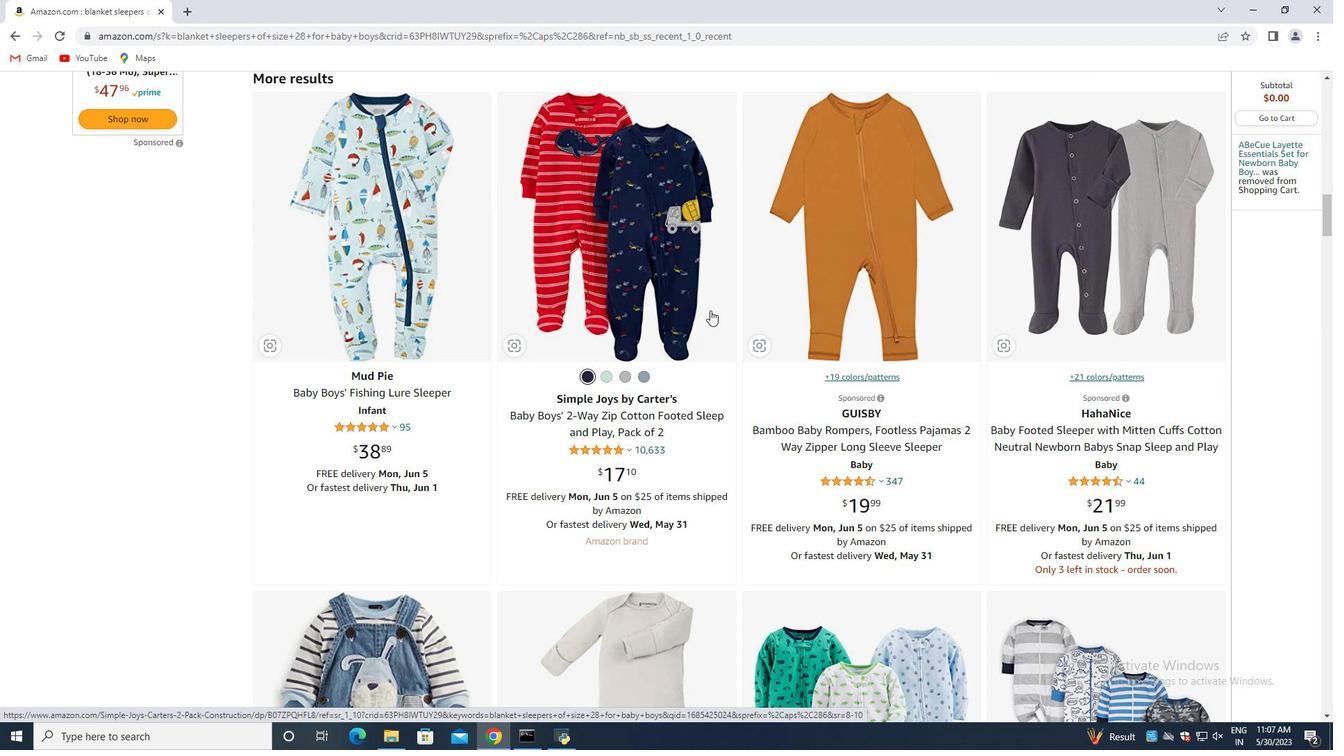 
Action: Mouse scrolled (710, 309) with delta (0, 0)
Screenshot: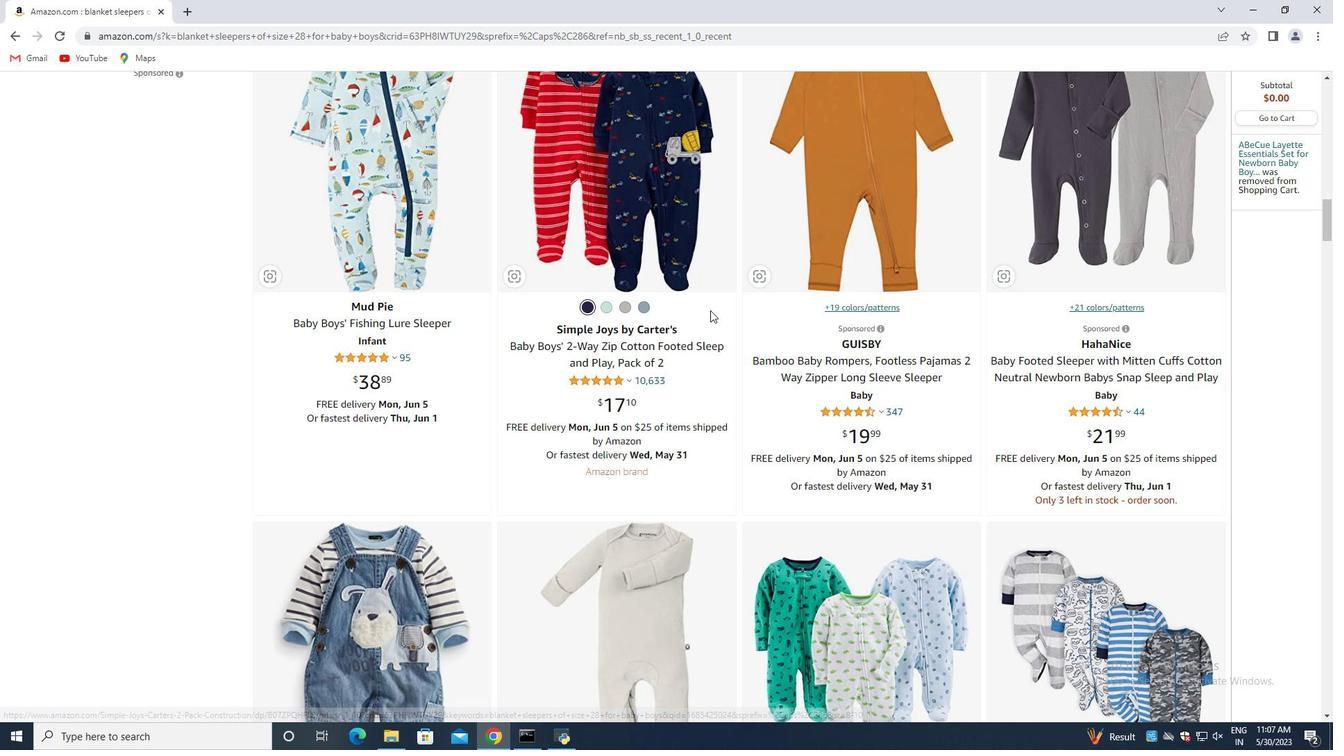 
Action: Mouse moved to (670, 317)
Screenshot: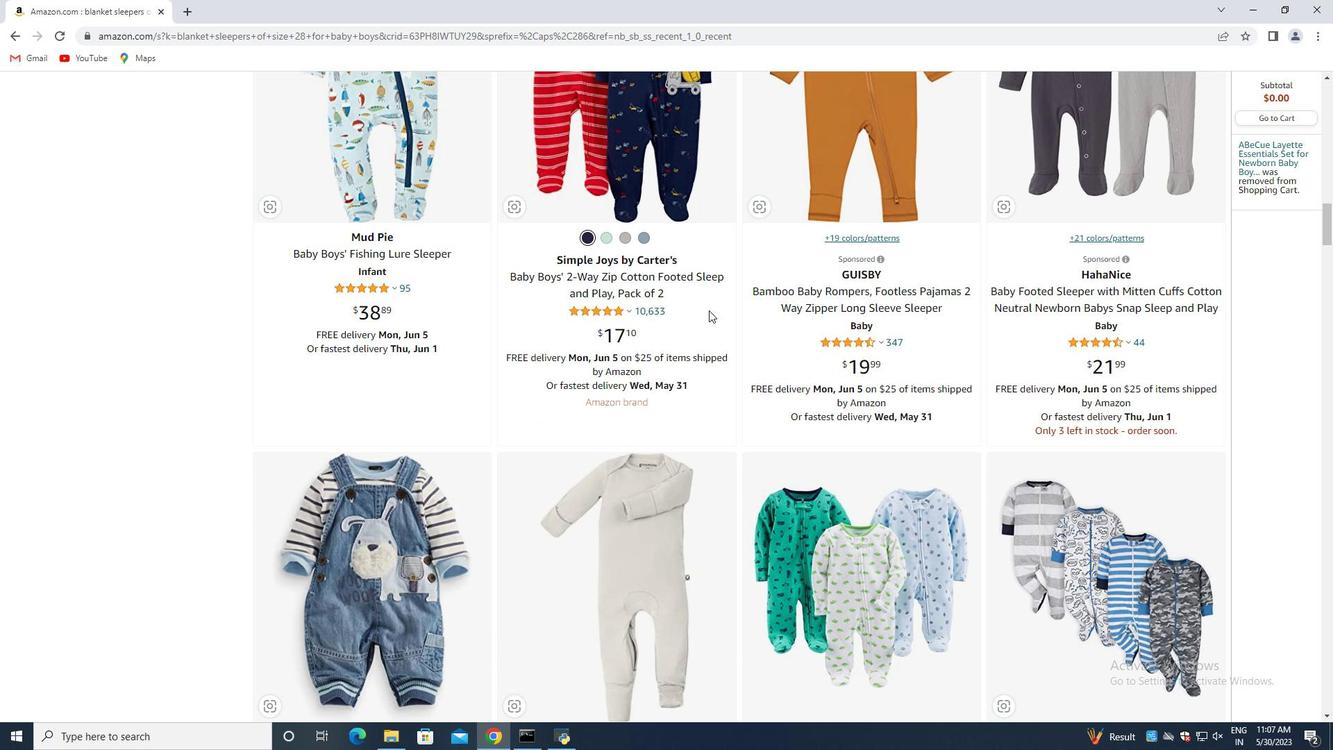 
Action: Mouse scrolled (670, 316) with delta (0, 0)
Screenshot: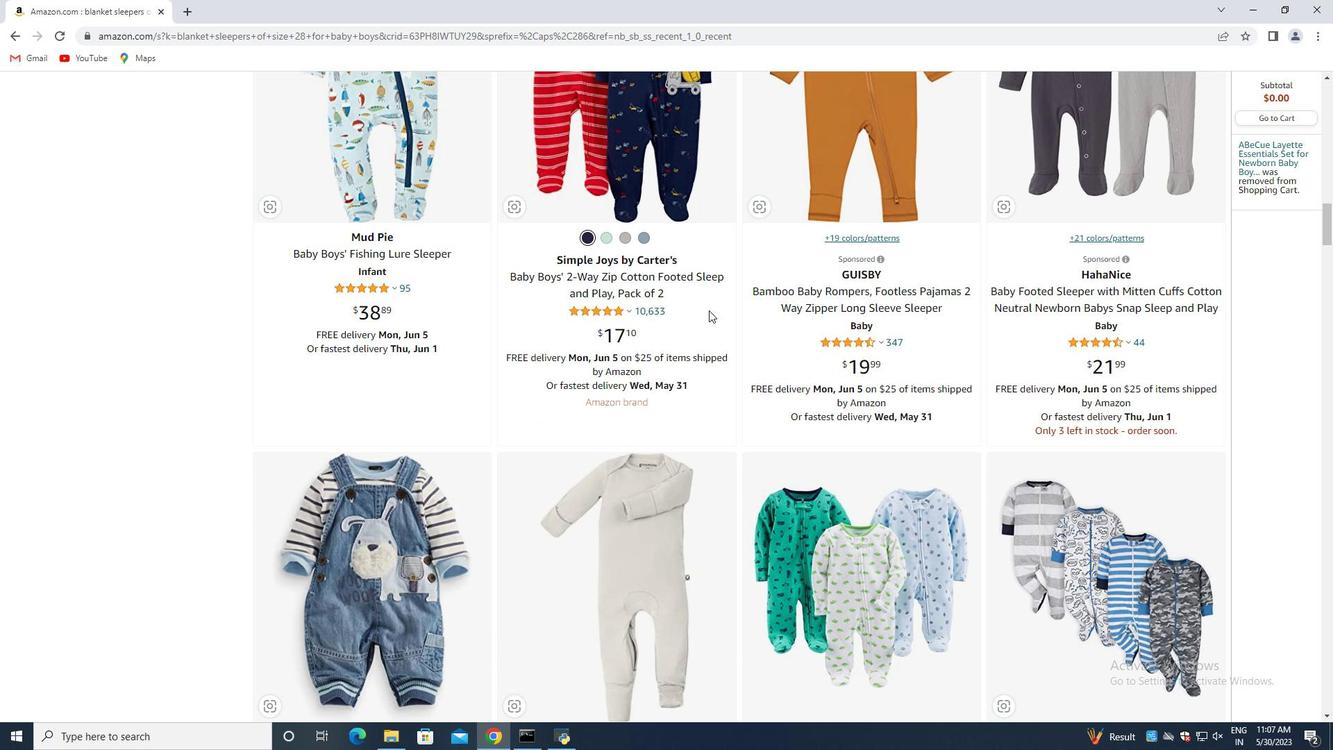 
Action: Mouse moved to (656, 327)
Screenshot: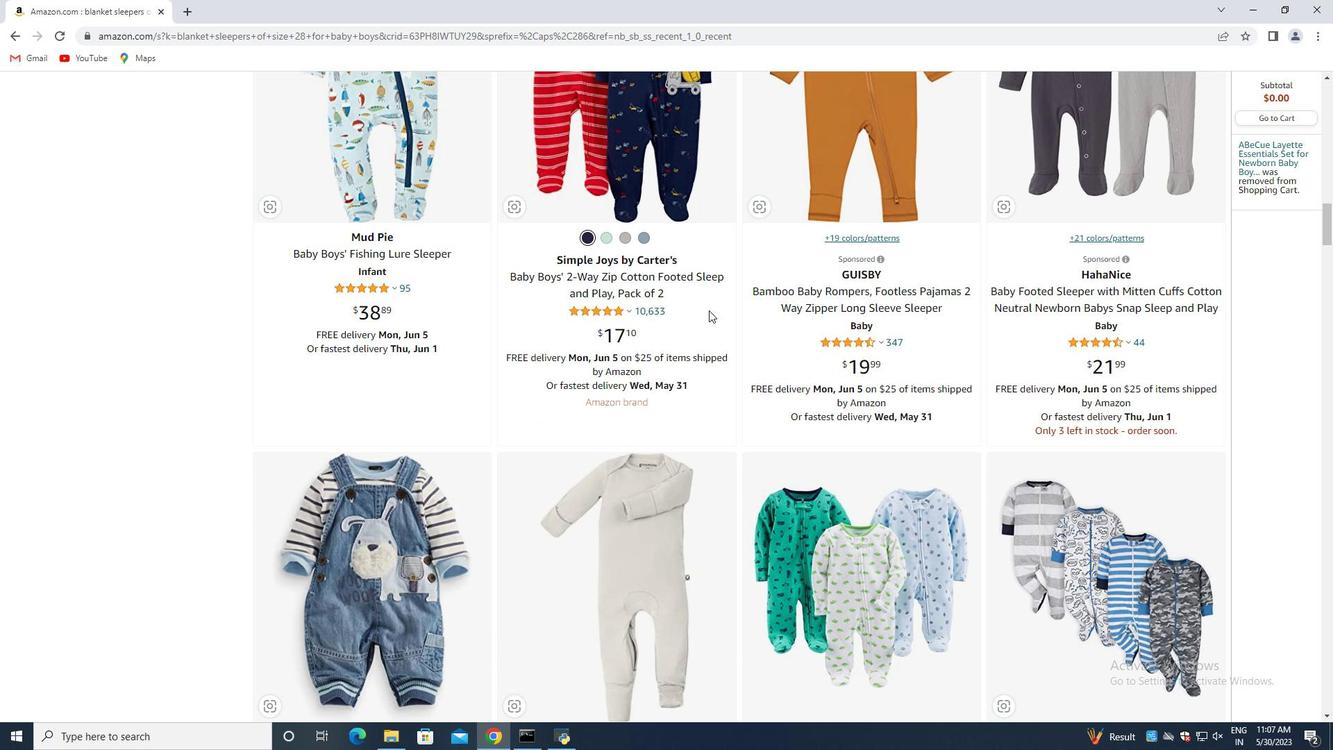 
Action: Mouse scrolled (656, 326) with delta (0, 0)
Screenshot: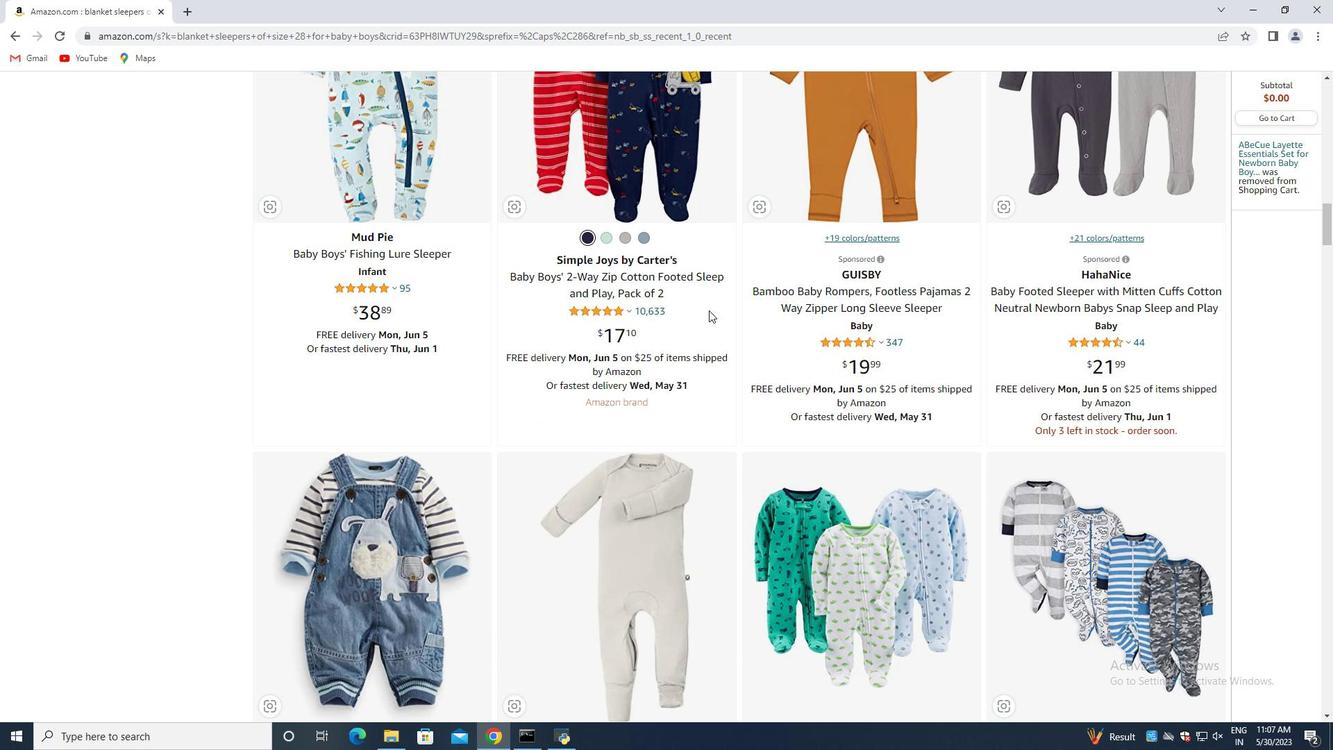 
Action: Mouse moved to (636, 339)
Screenshot: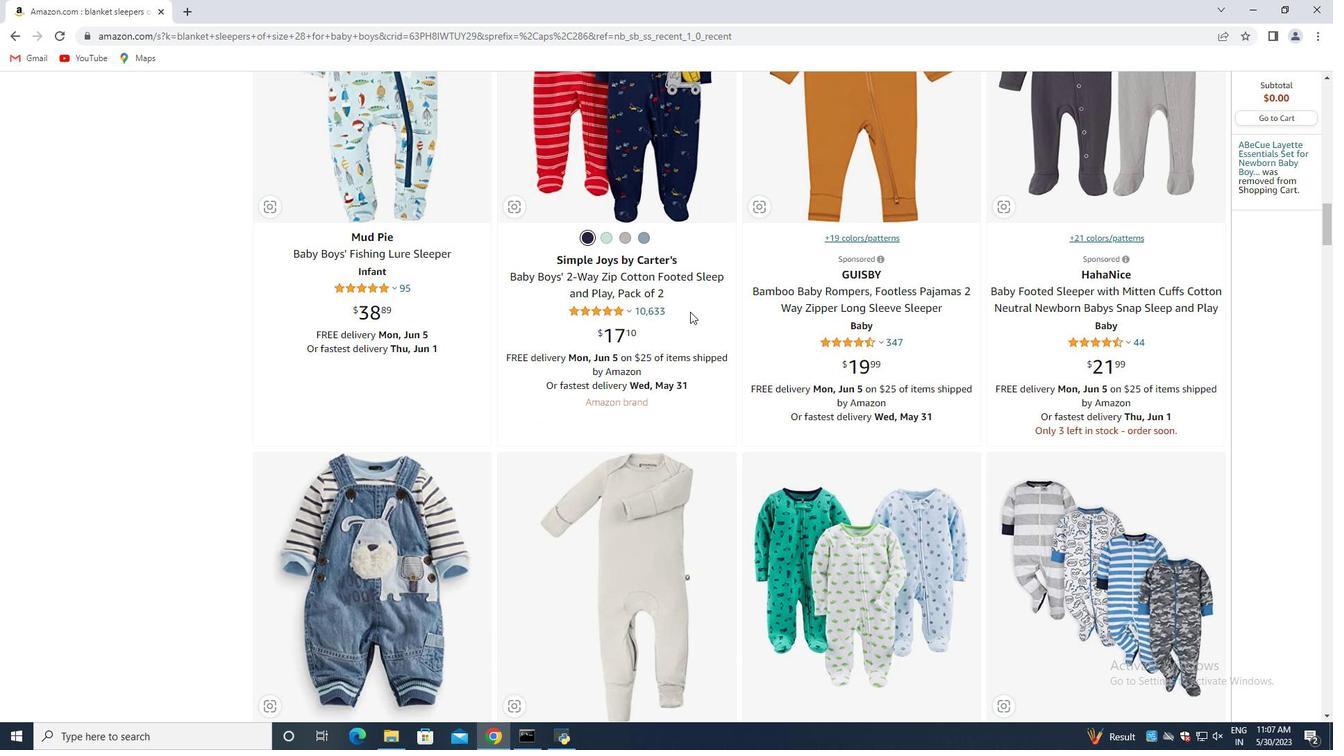
Action: Mouse scrolled (636, 338) with delta (0, 0)
Screenshot: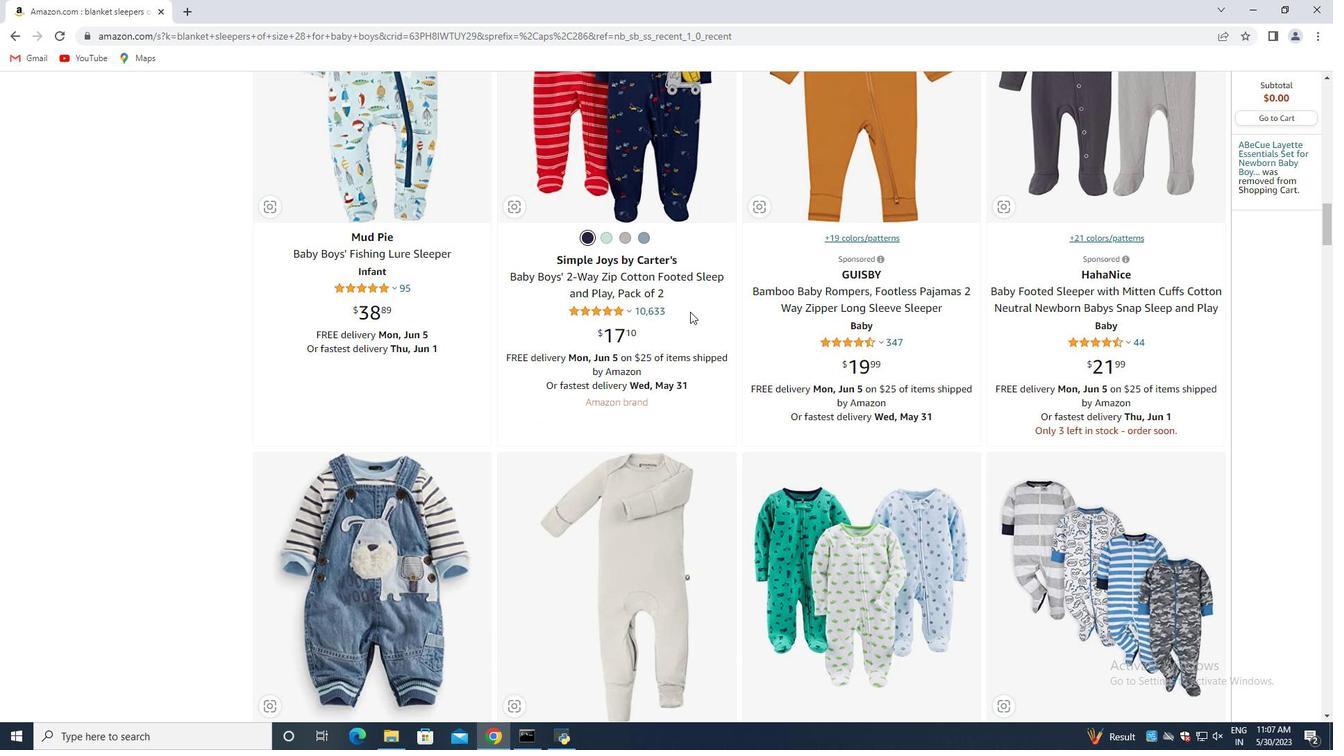 
Action: Mouse moved to (517, 340)
Screenshot: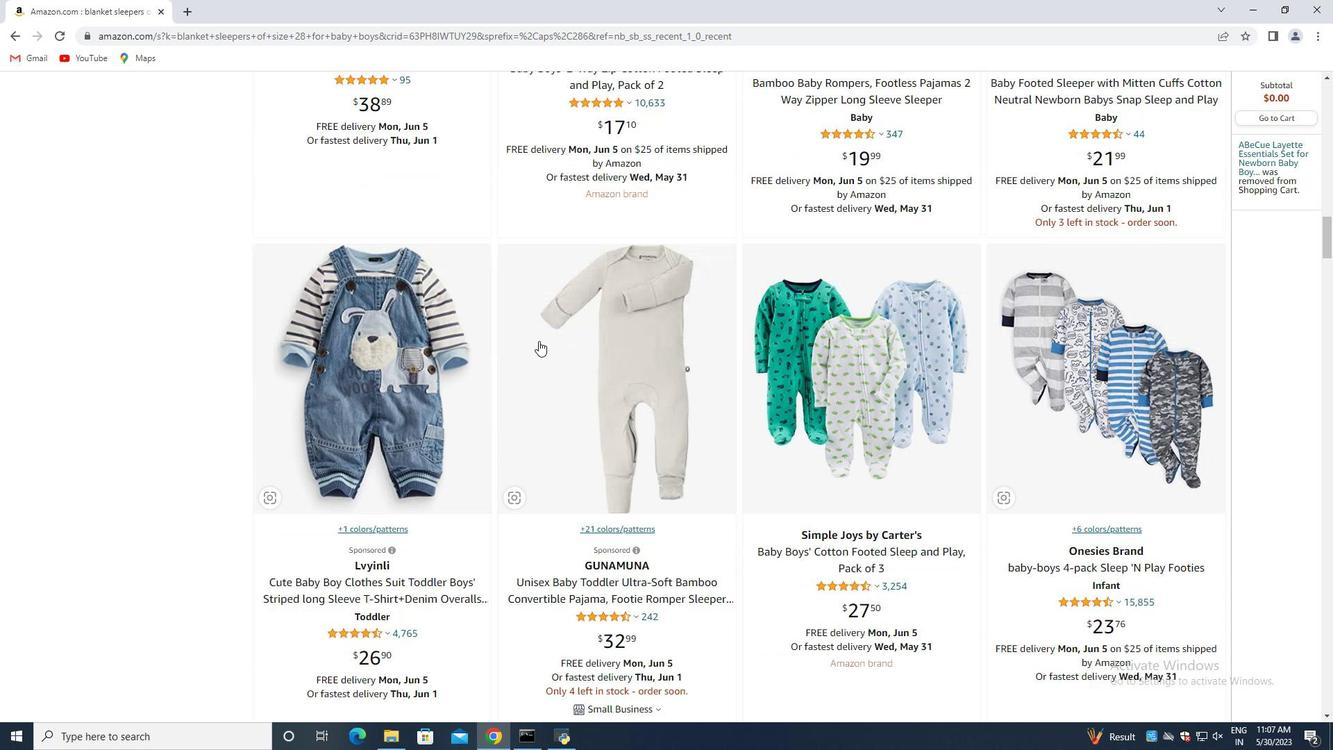 
Action: Mouse scrolled (517, 340) with delta (0, 0)
Screenshot: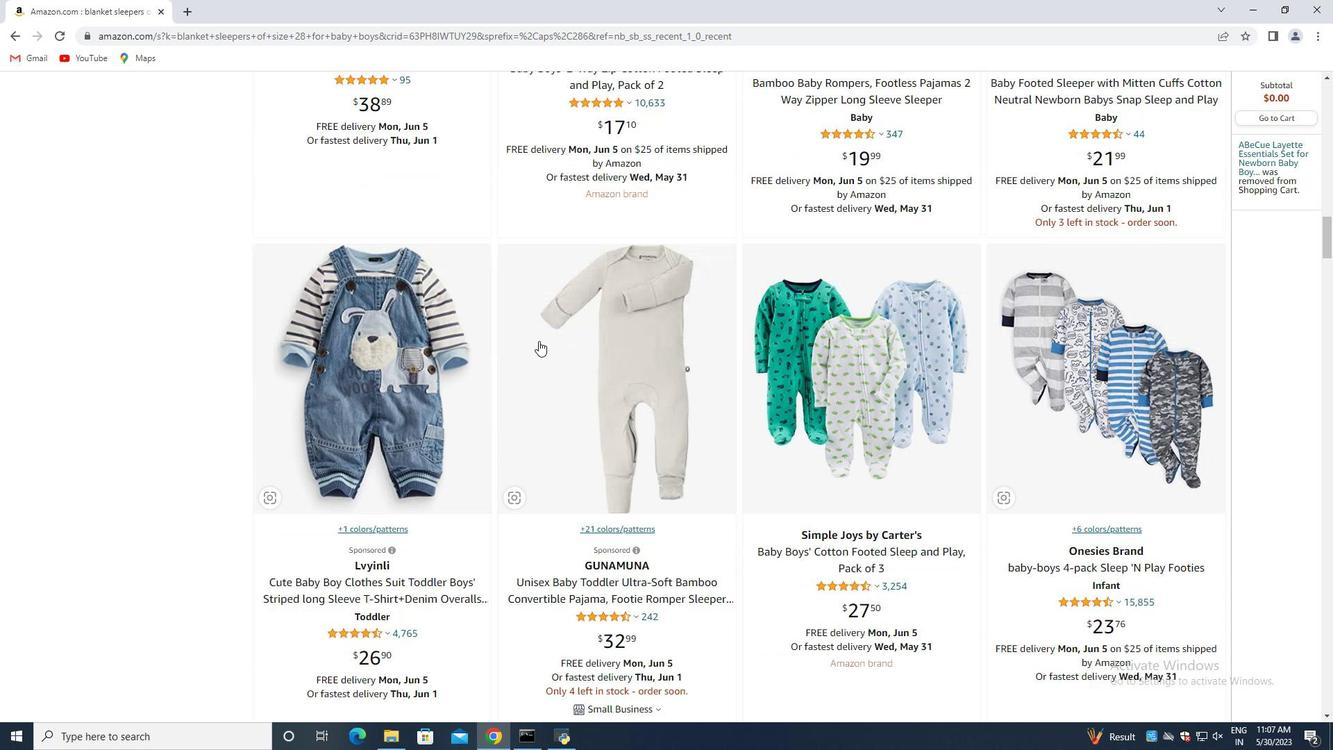 
Action: Mouse moved to (509, 343)
Screenshot: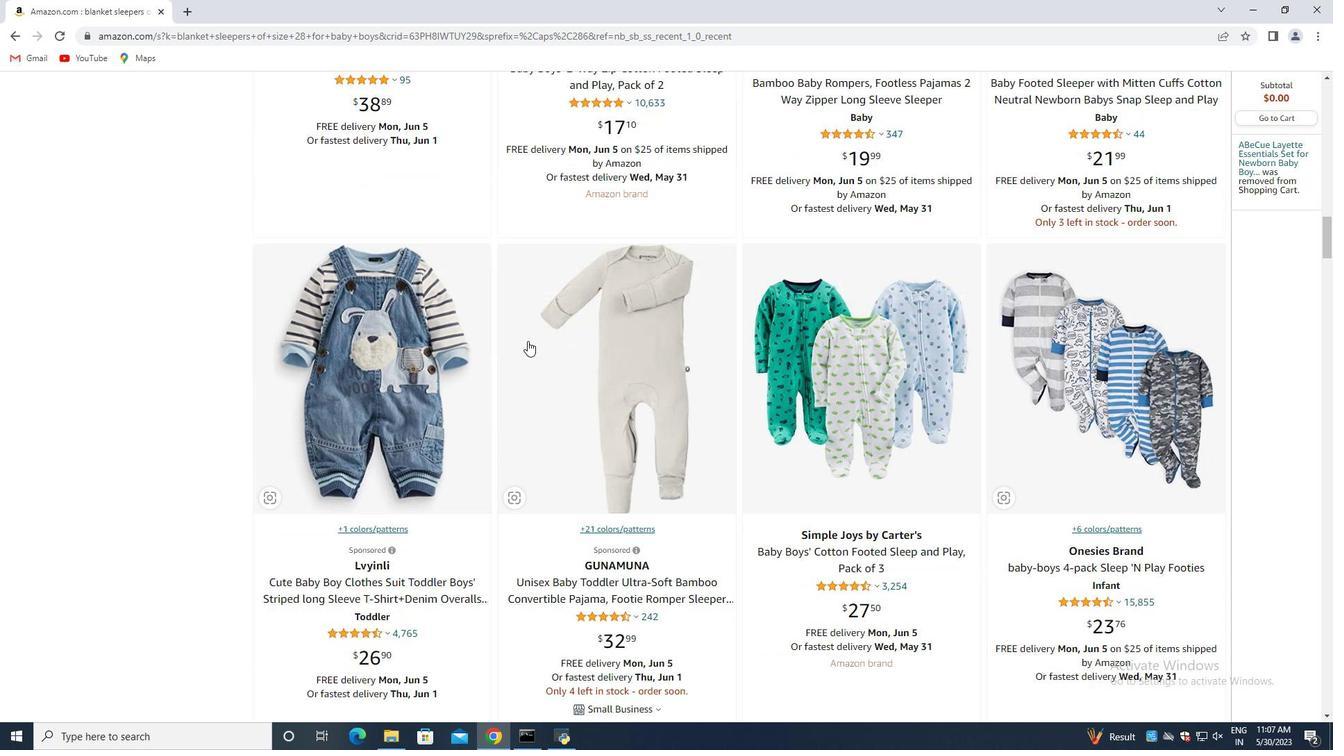 
Action: Mouse scrolled (509, 343) with delta (0, 0)
Screenshot: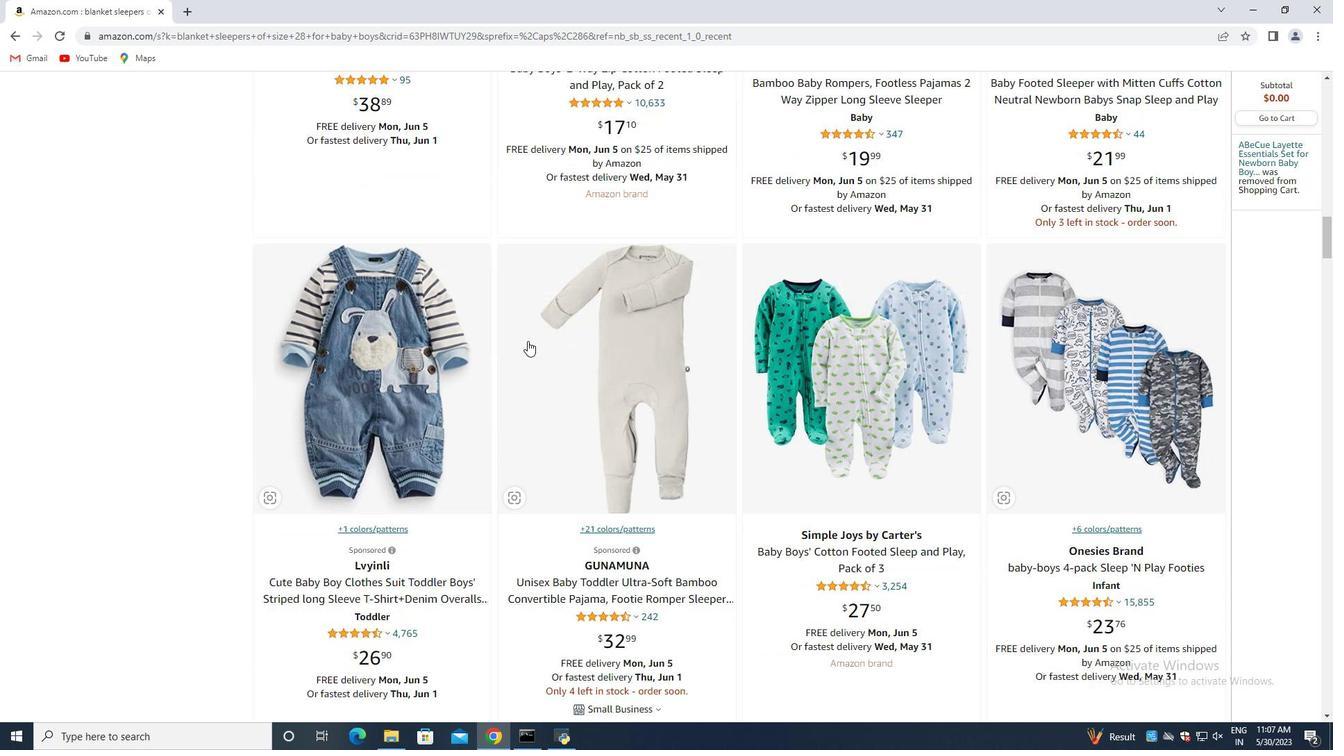 
Action: Mouse moved to (504, 346)
Screenshot: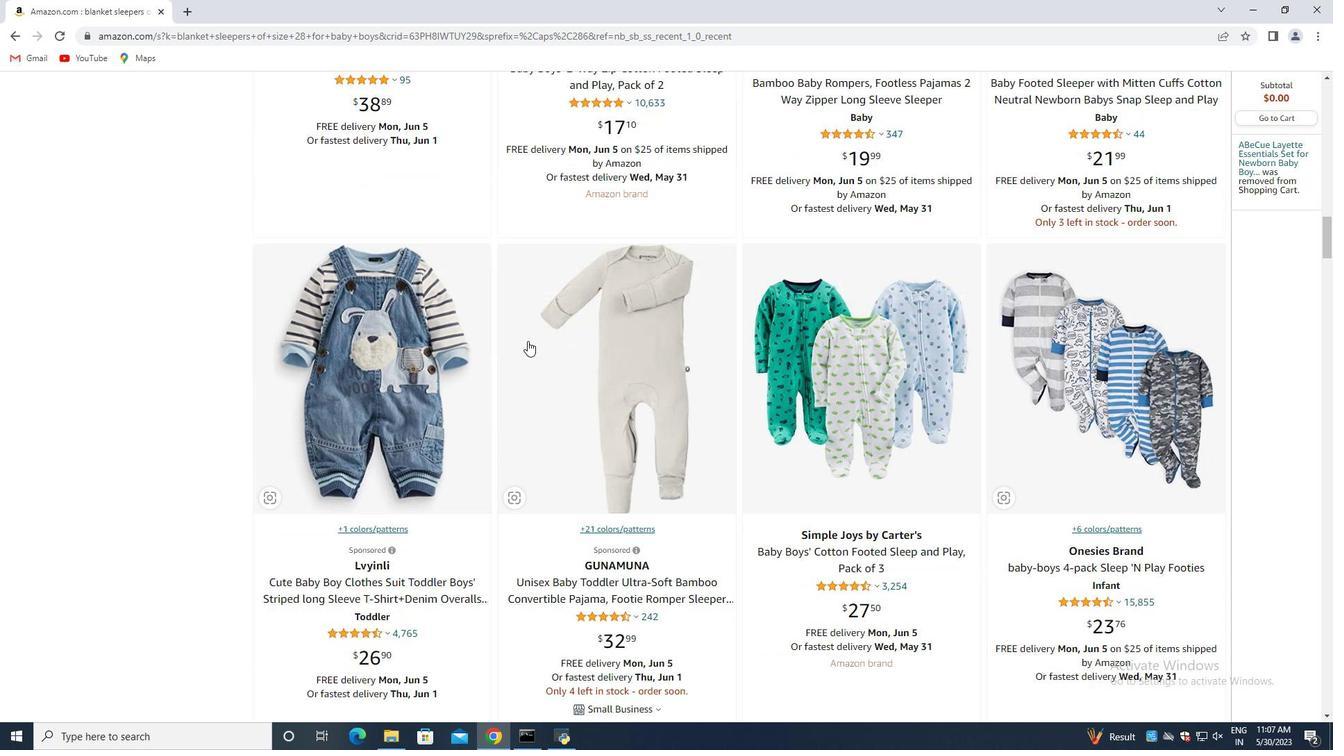 
Action: Mouse scrolled (504, 345) with delta (0, 0)
Screenshot: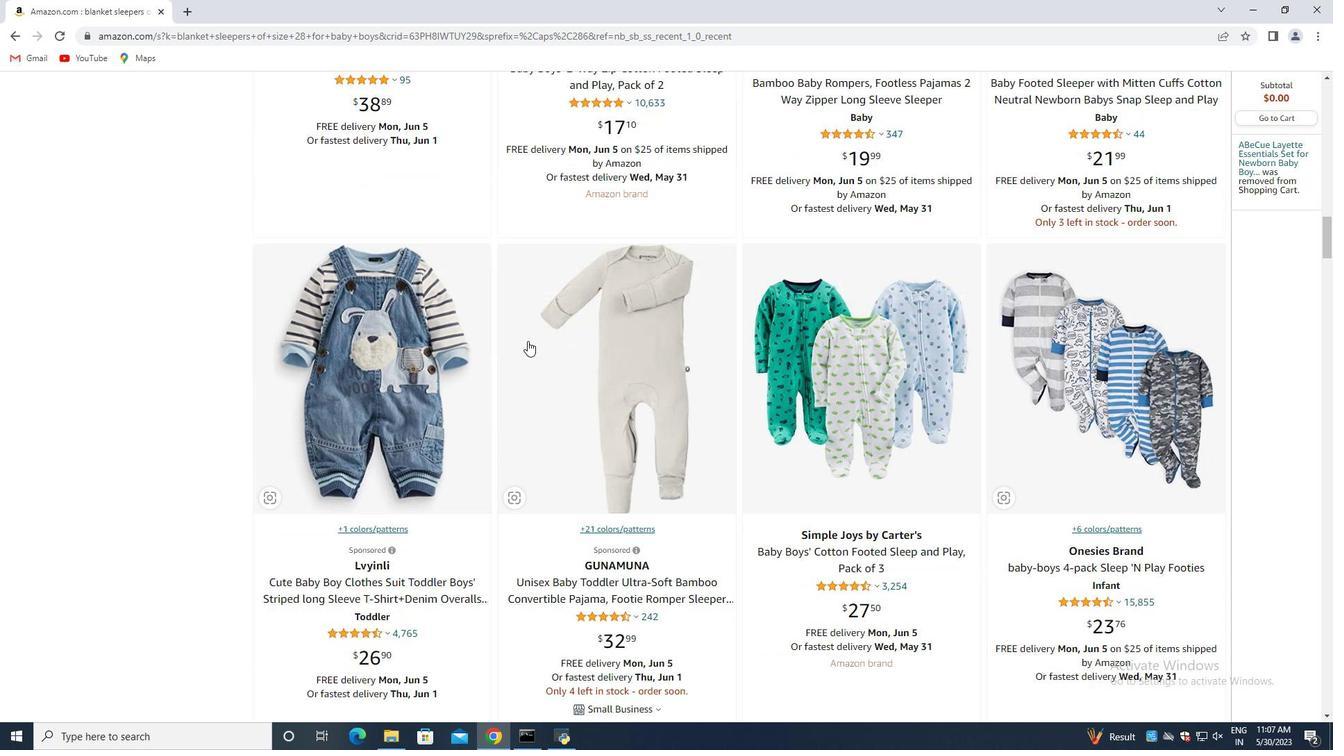 
Action: Mouse moved to (498, 347)
Screenshot: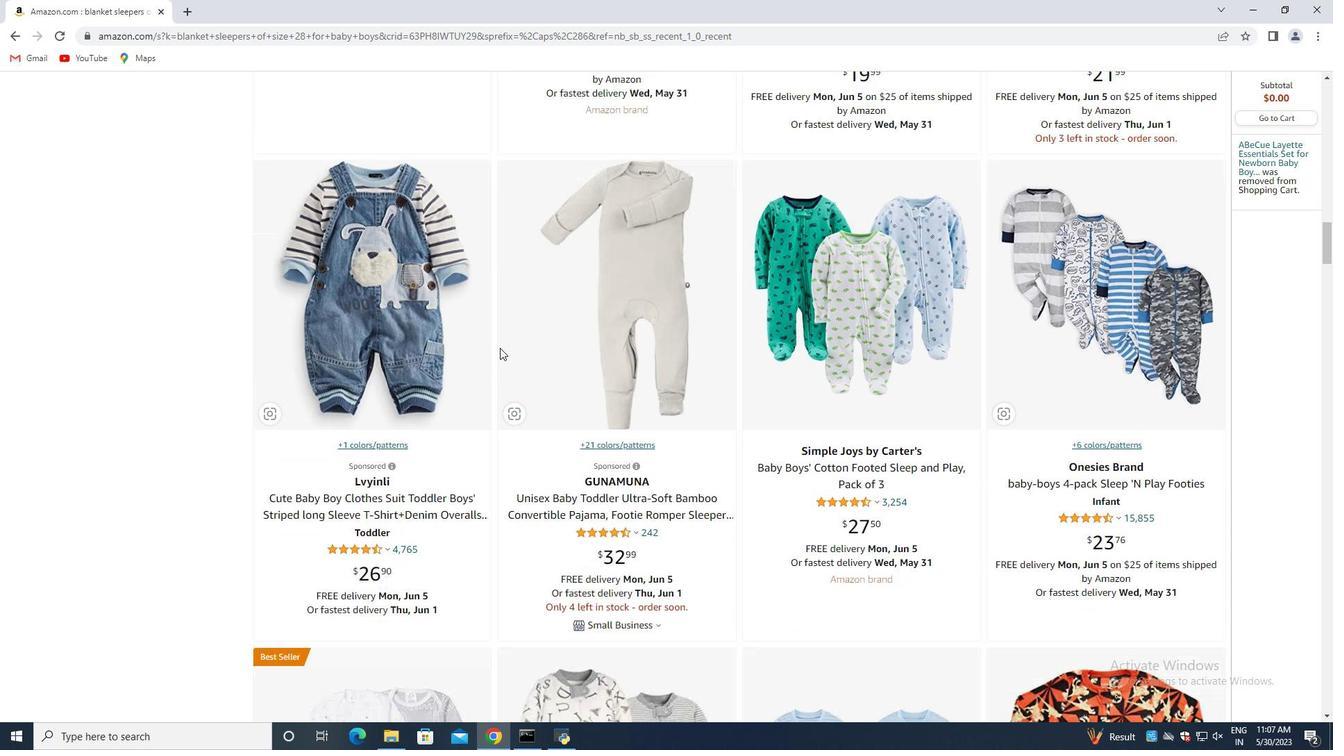 
Action: Mouse scrolled (498, 348) with delta (0, 0)
Screenshot: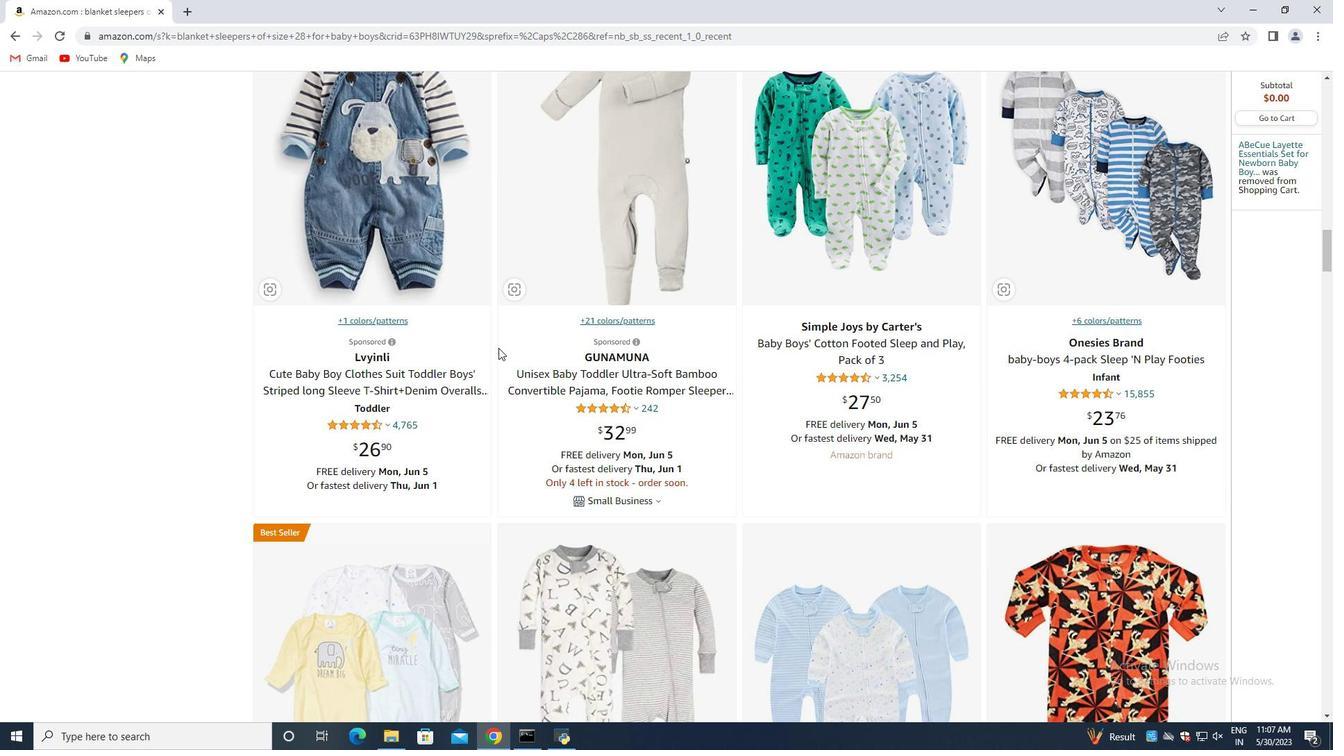 
Action: Mouse scrolled (498, 348) with delta (0, 0)
Screenshot: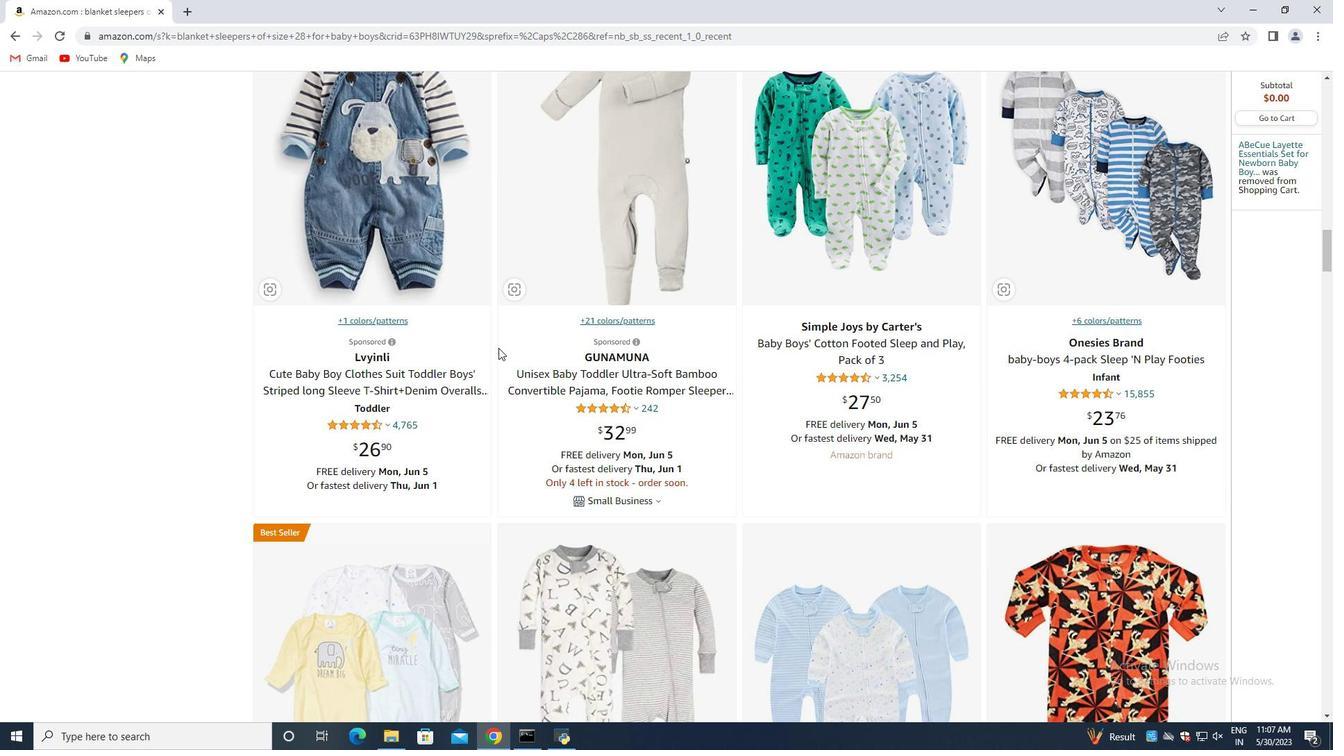 
Action: Mouse scrolled (498, 348) with delta (0, 0)
Screenshot: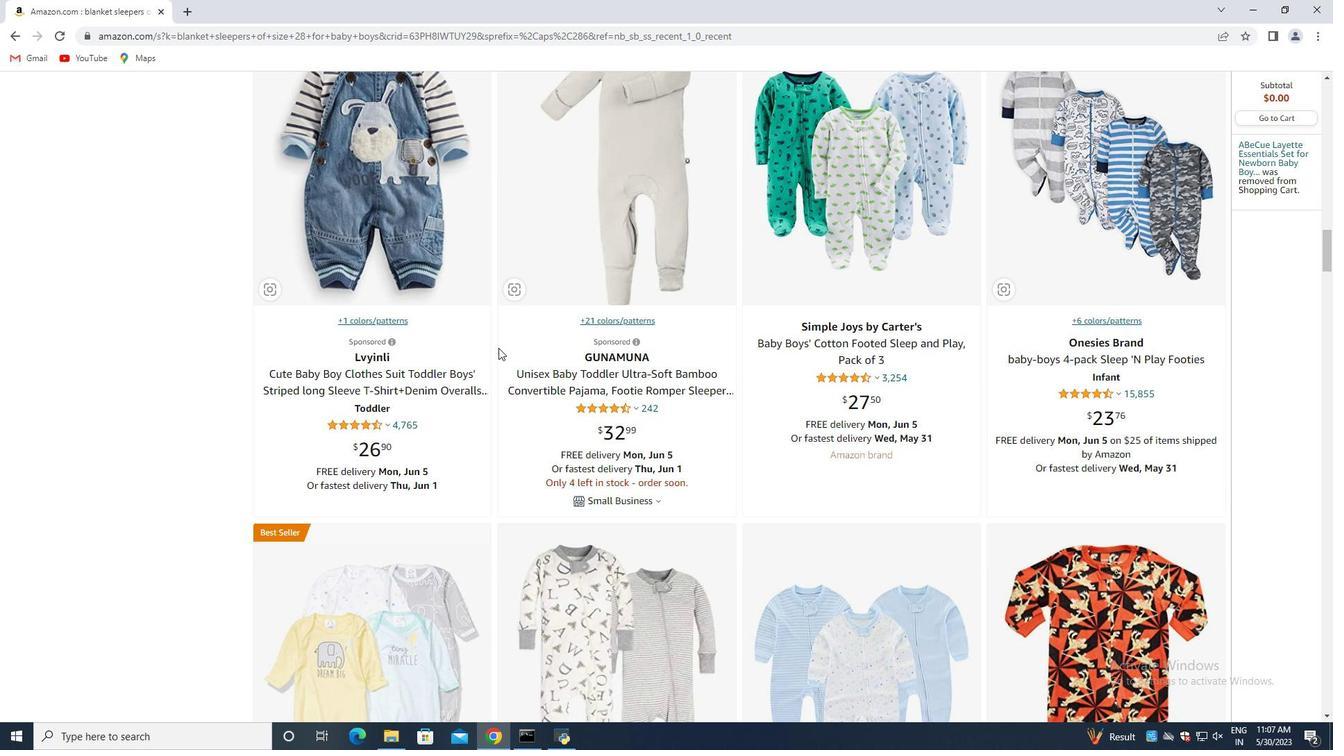 
Action: Mouse scrolled (498, 348) with delta (0, 0)
Screenshot: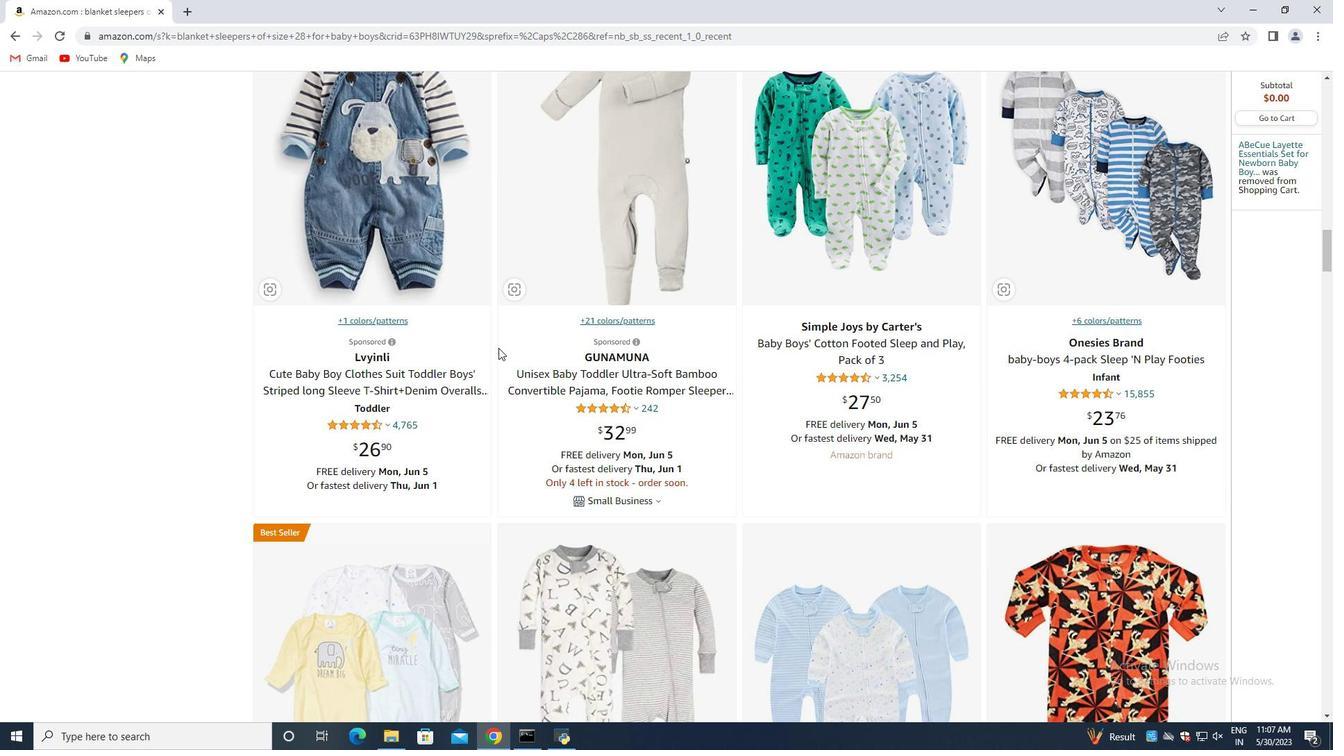 
Action: Mouse scrolled (498, 348) with delta (0, 0)
Screenshot: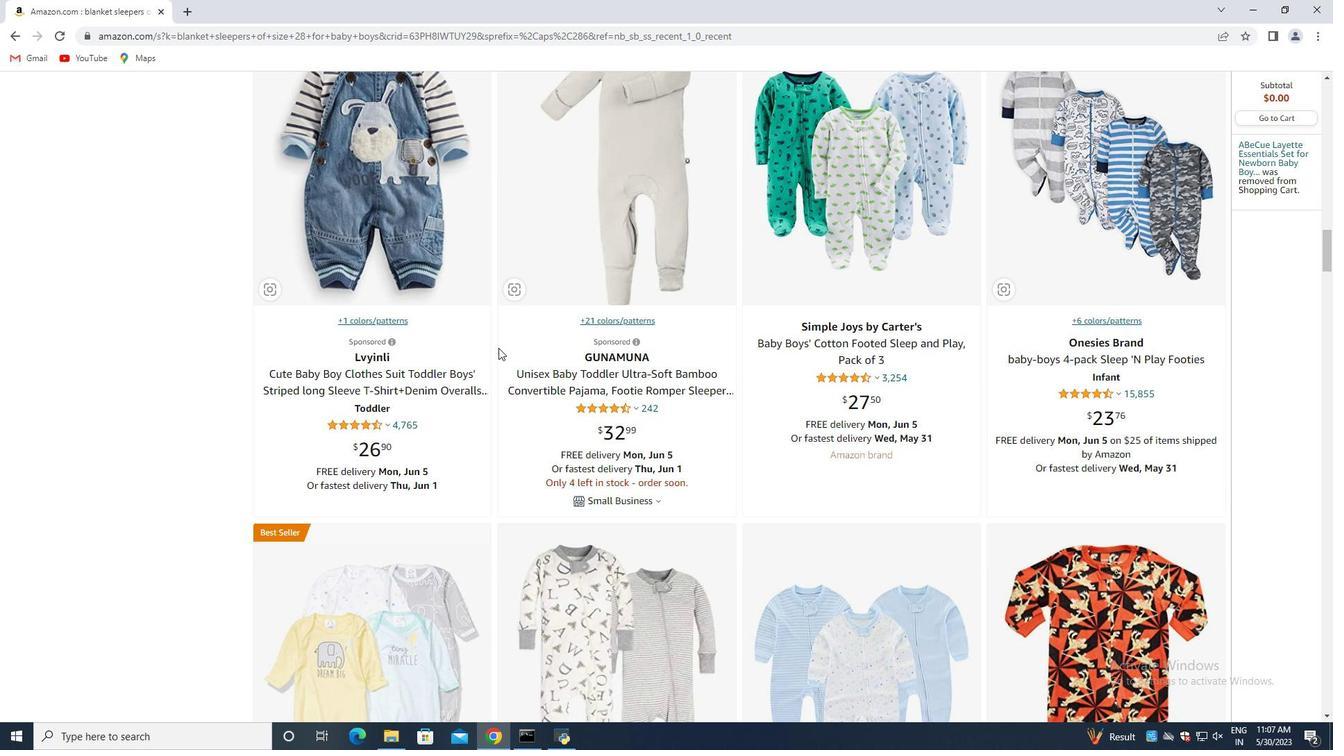 
Action: Mouse scrolled (498, 348) with delta (0, 0)
Screenshot: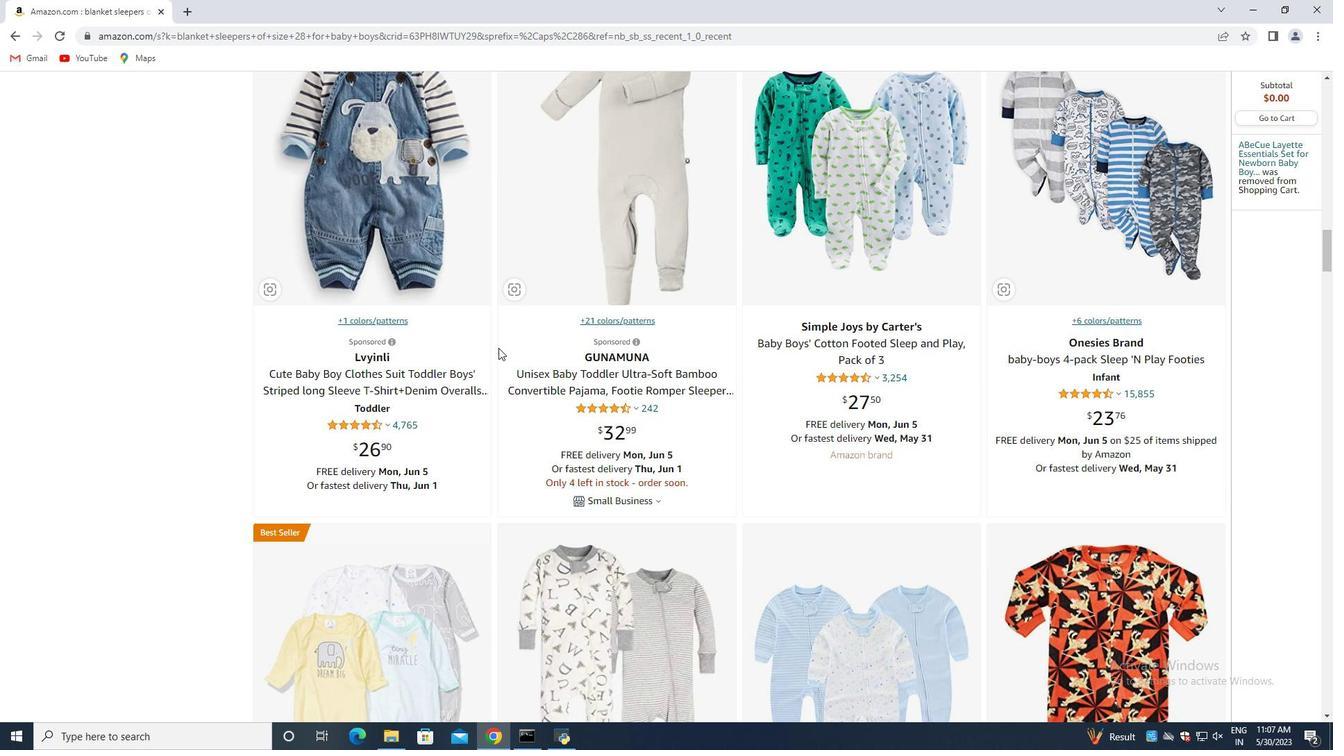 
Action: Mouse scrolled (498, 348) with delta (0, 0)
Screenshot: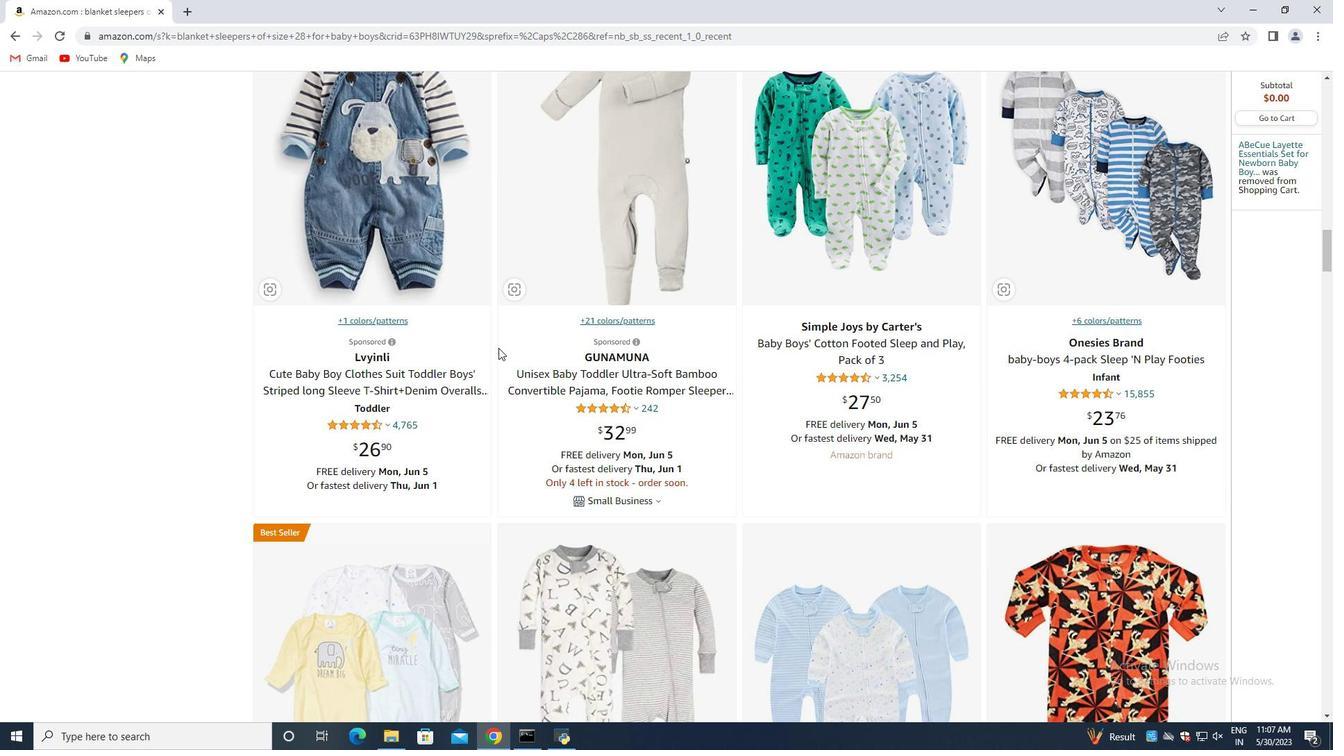 
Action: Mouse scrolled (498, 348) with delta (0, 0)
Screenshot: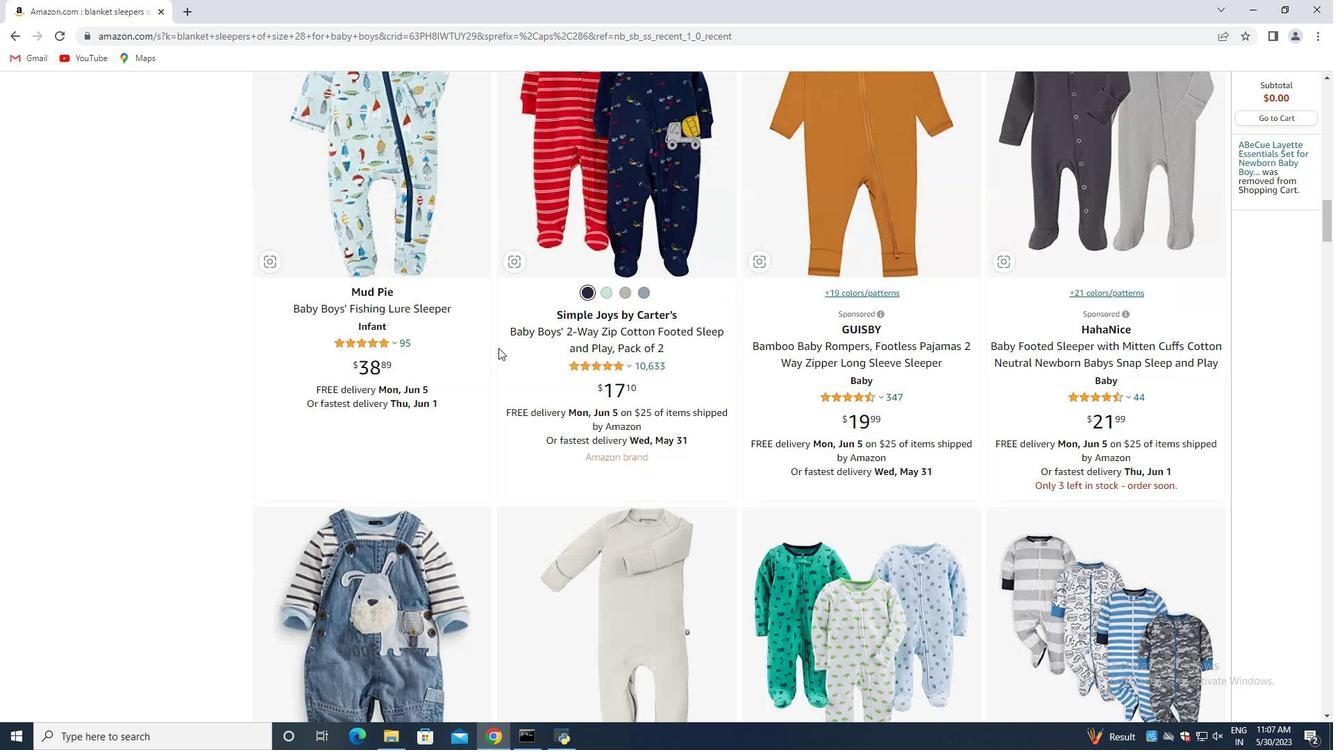 
Action: Mouse scrolled (498, 348) with delta (0, 0)
Screenshot: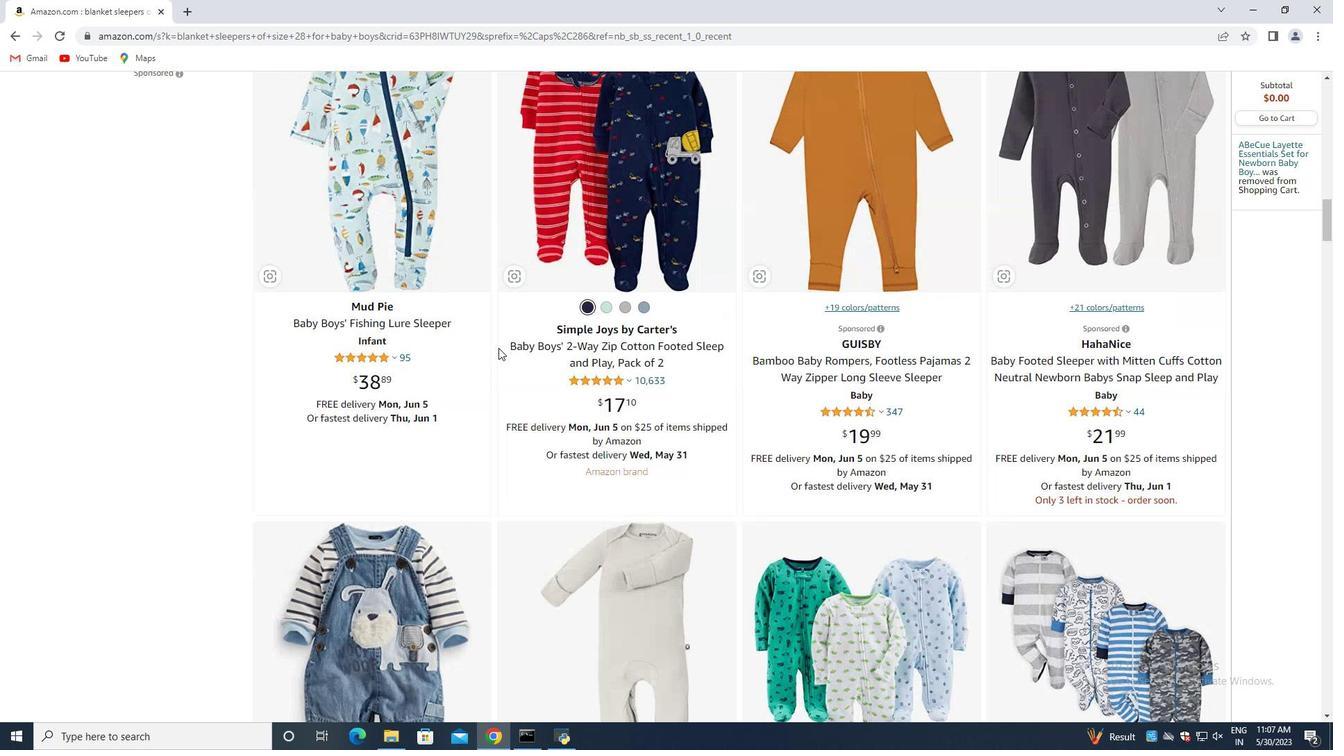 
Action: Mouse scrolled (498, 348) with delta (0, 0)
Screenshot: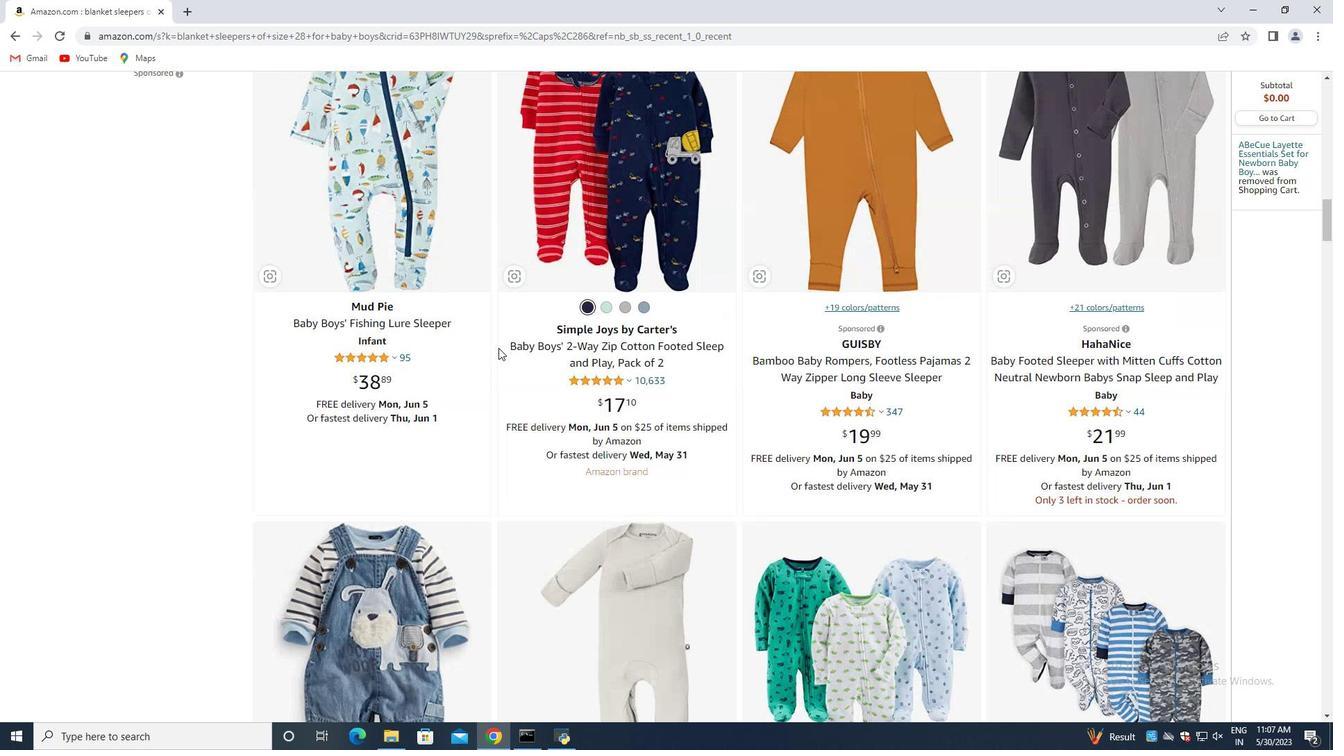 
Action: Mouse scrolled (498, 348) with delta (0, 0)
Screenshot: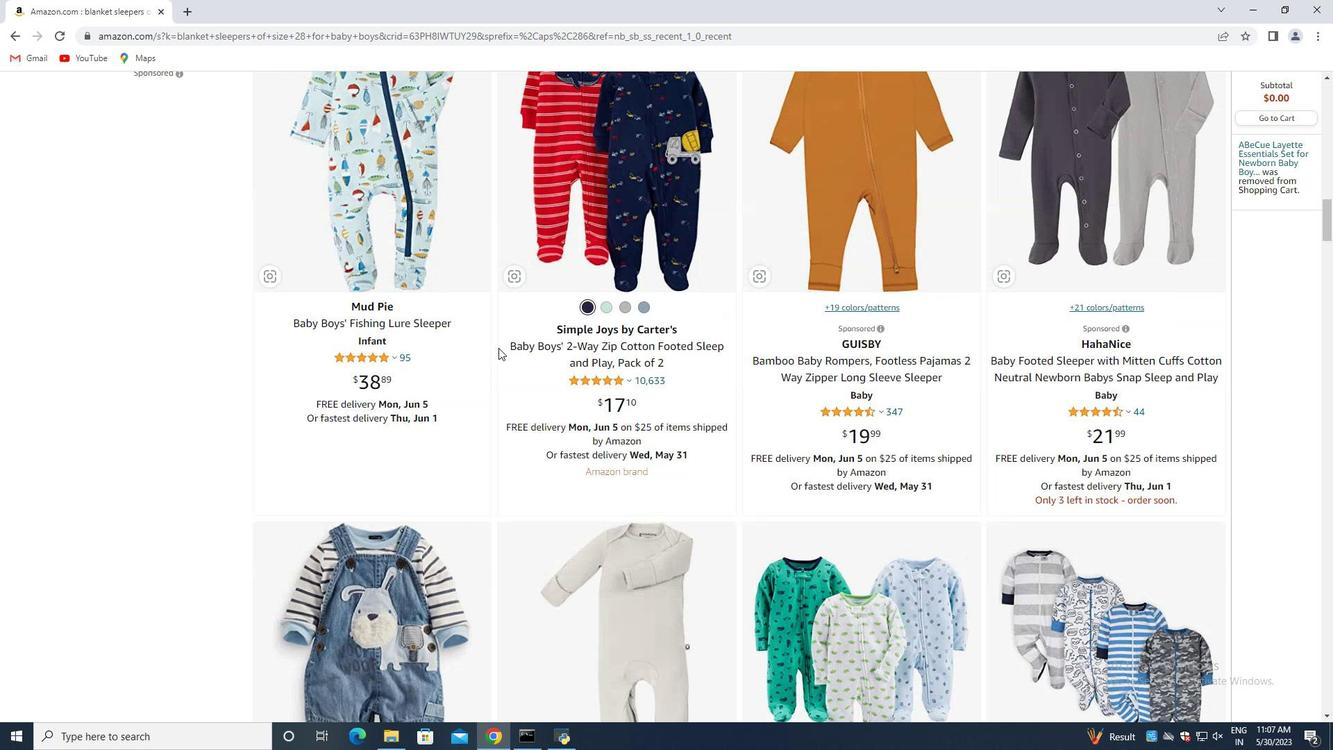 
Action: Mouse scrolled (498, 348) with delta (0, 0)
Screenshot: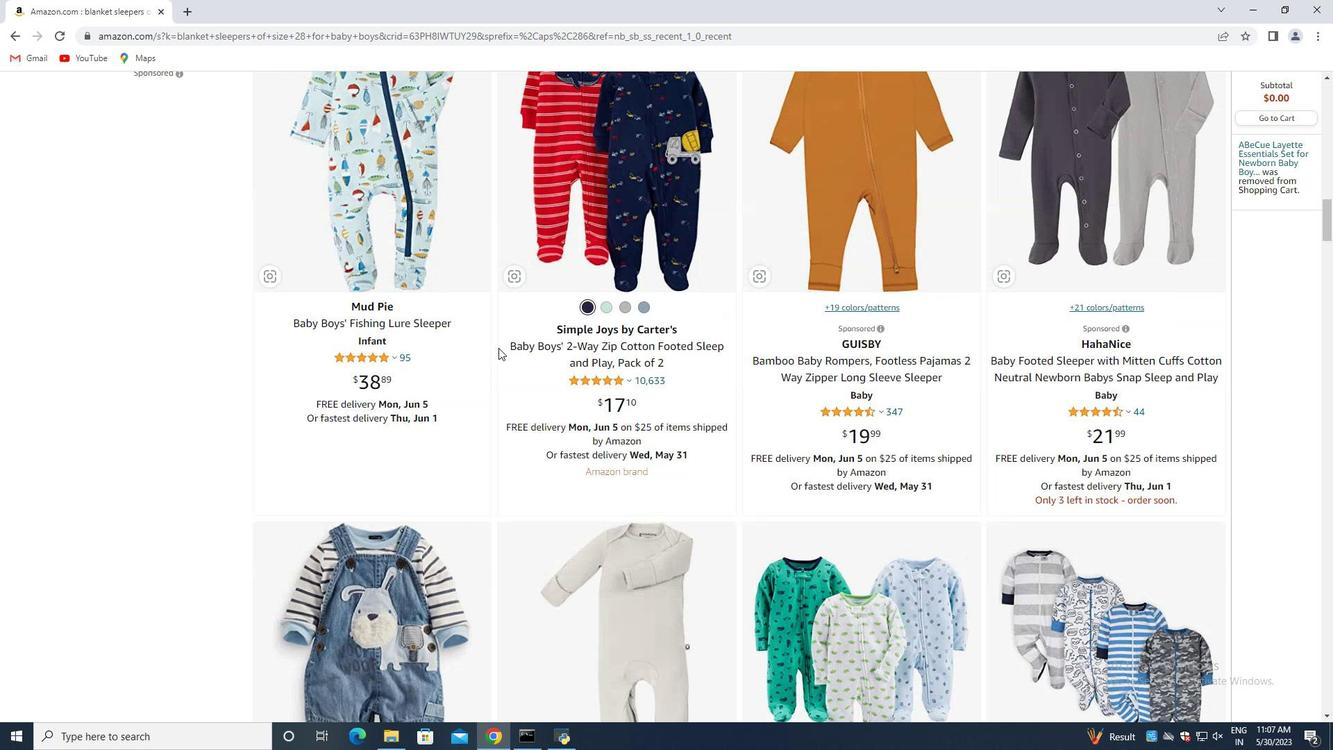 
Action: Mouse scrolled (498, 348) with delta (0, 0)
Screenshot: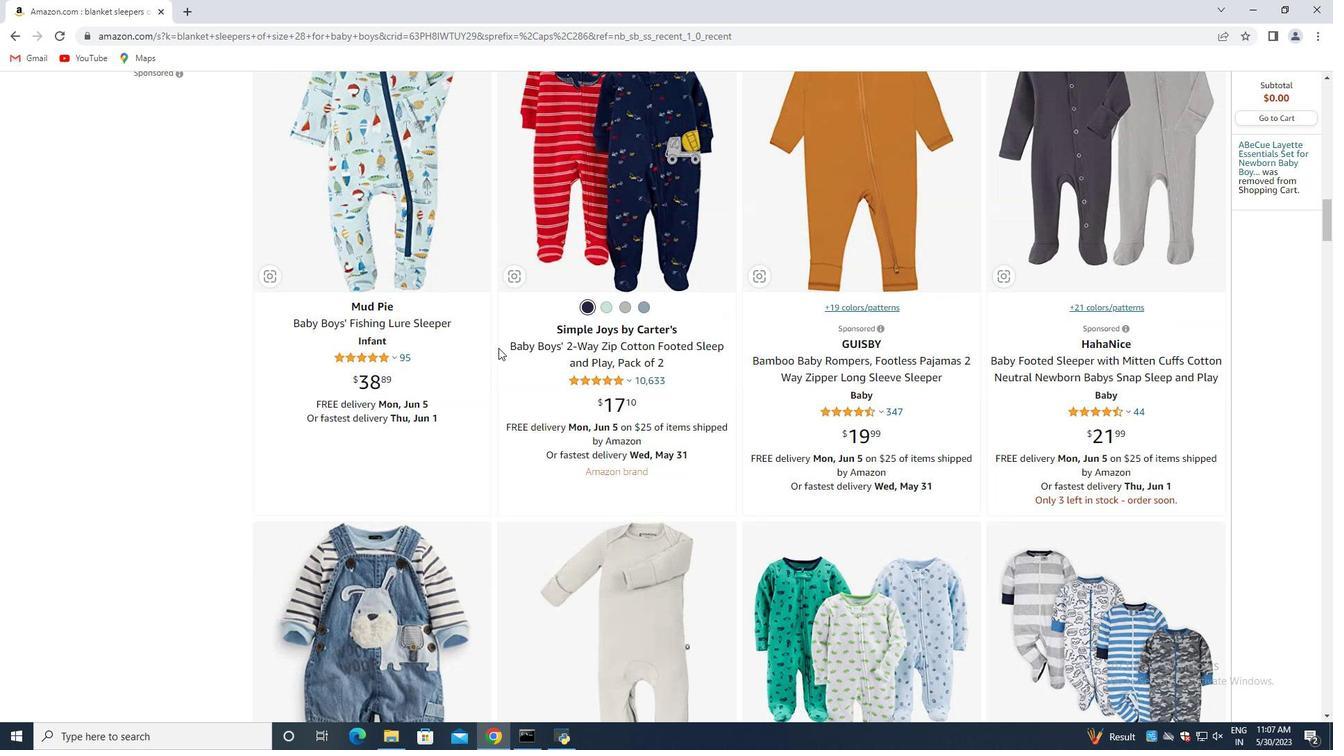 
Action: Mouse scrolled (498, 348) with delta (0, 0)
Screenshot: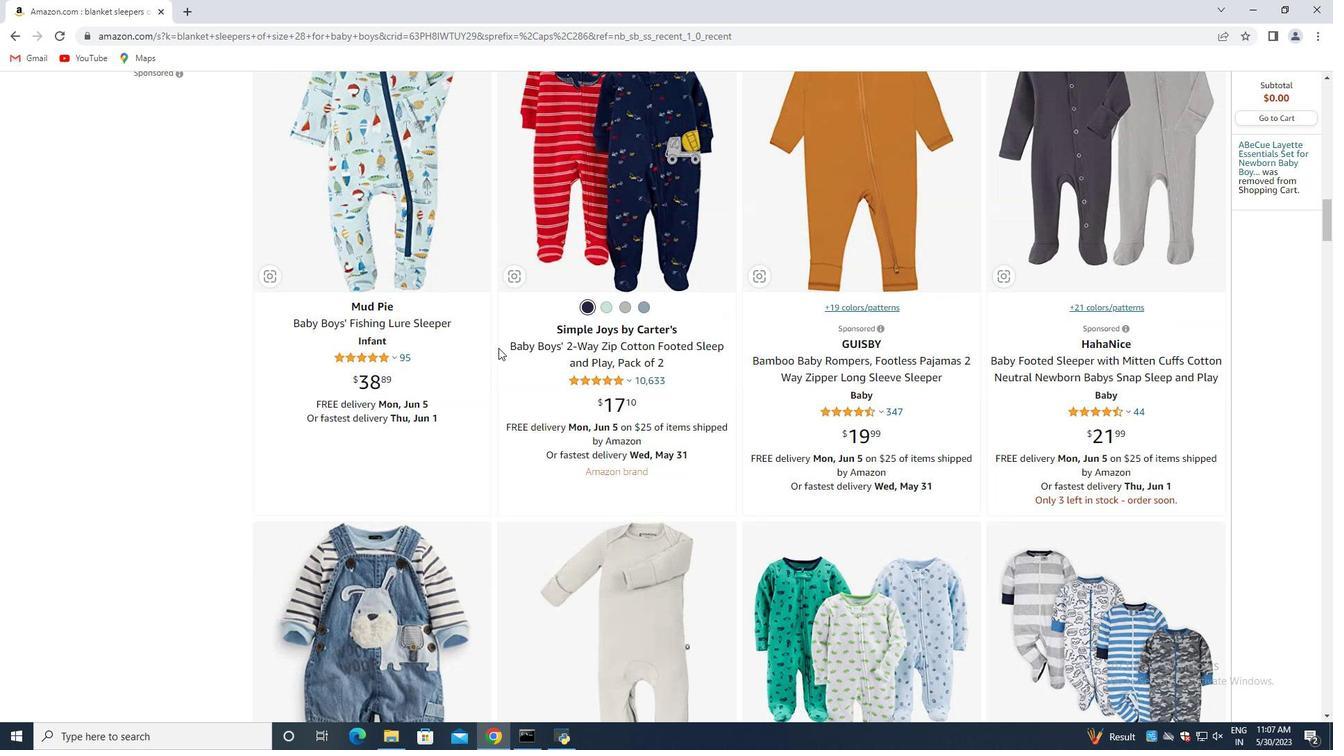 
Action: Mouse scrolled (498, 348) with delta (0, 0)
Screenshot: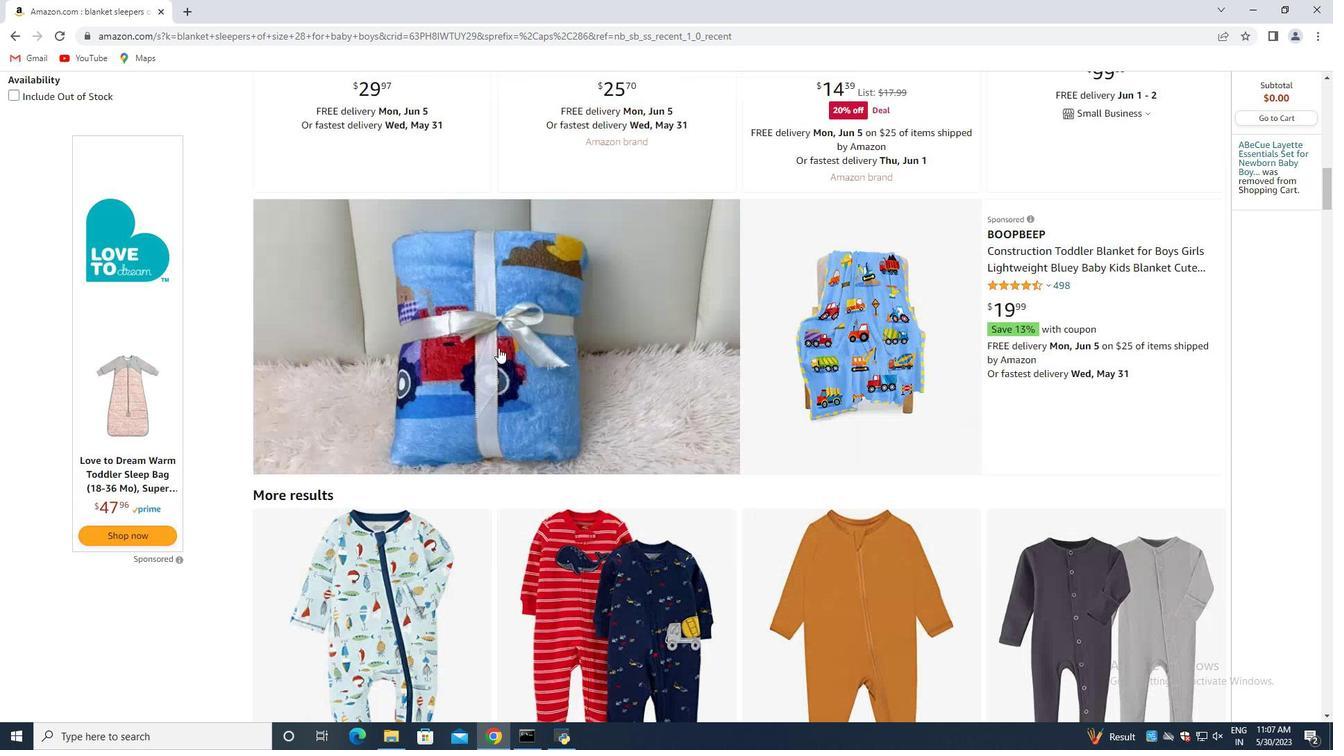 
Action: Mouse scrolled (498, 348) with delta (0, 0)
Screenshot: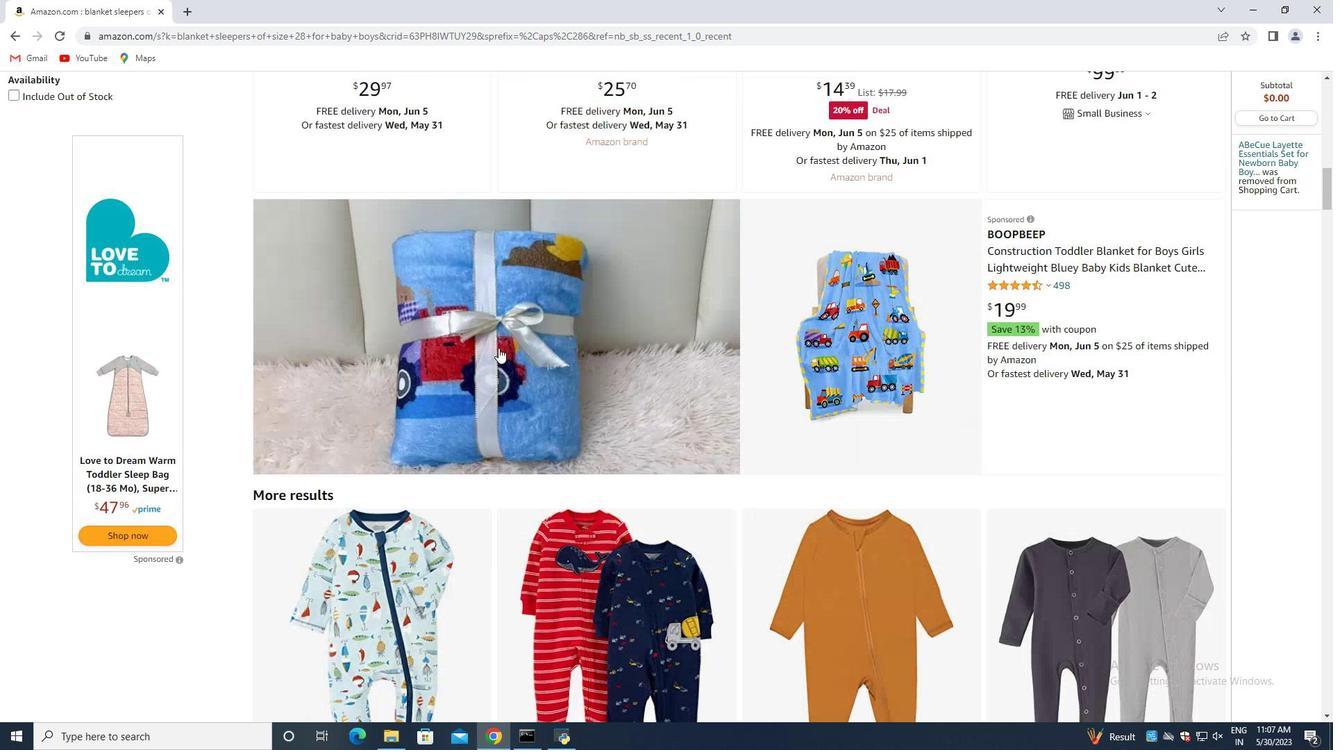 
Action: Mouse scrolled (498, 348) with delta (0, 0)
Screenshot: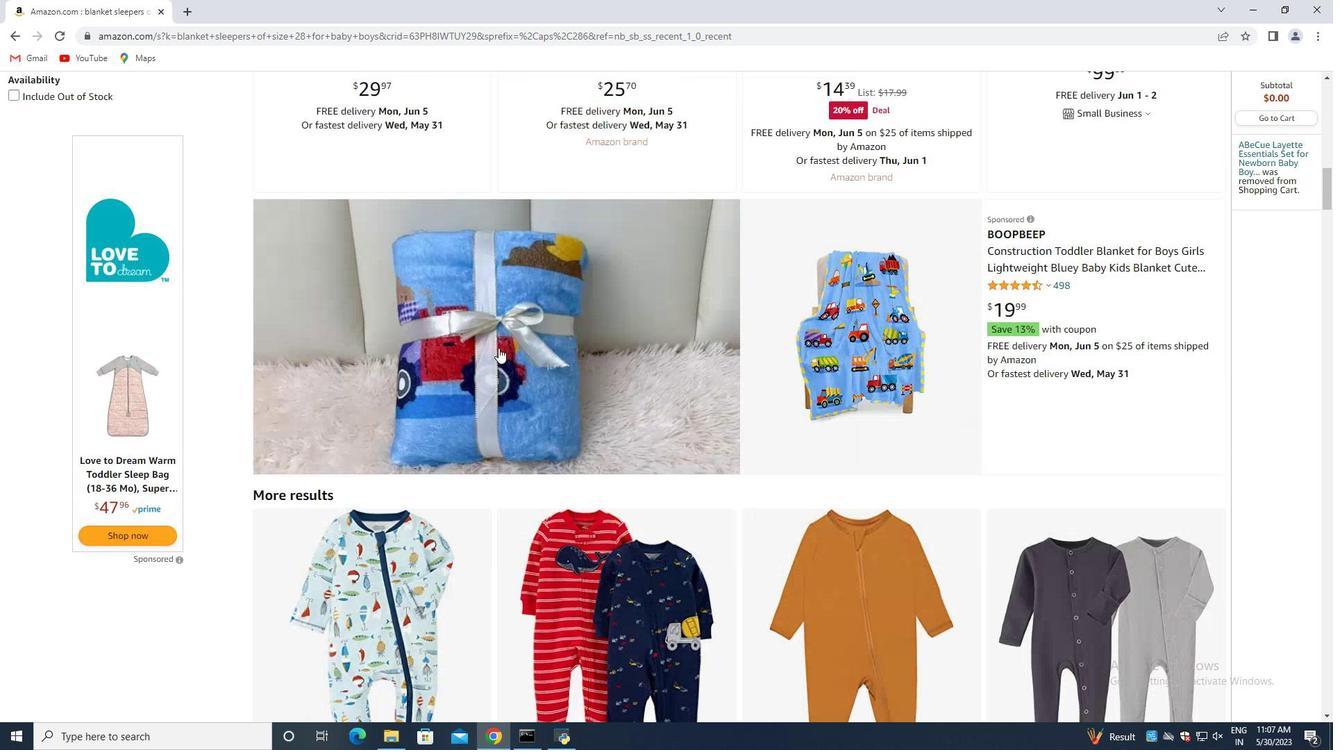 
Action: Mouse scrolled (498, 348) with delta (0, 0)
Screenshot: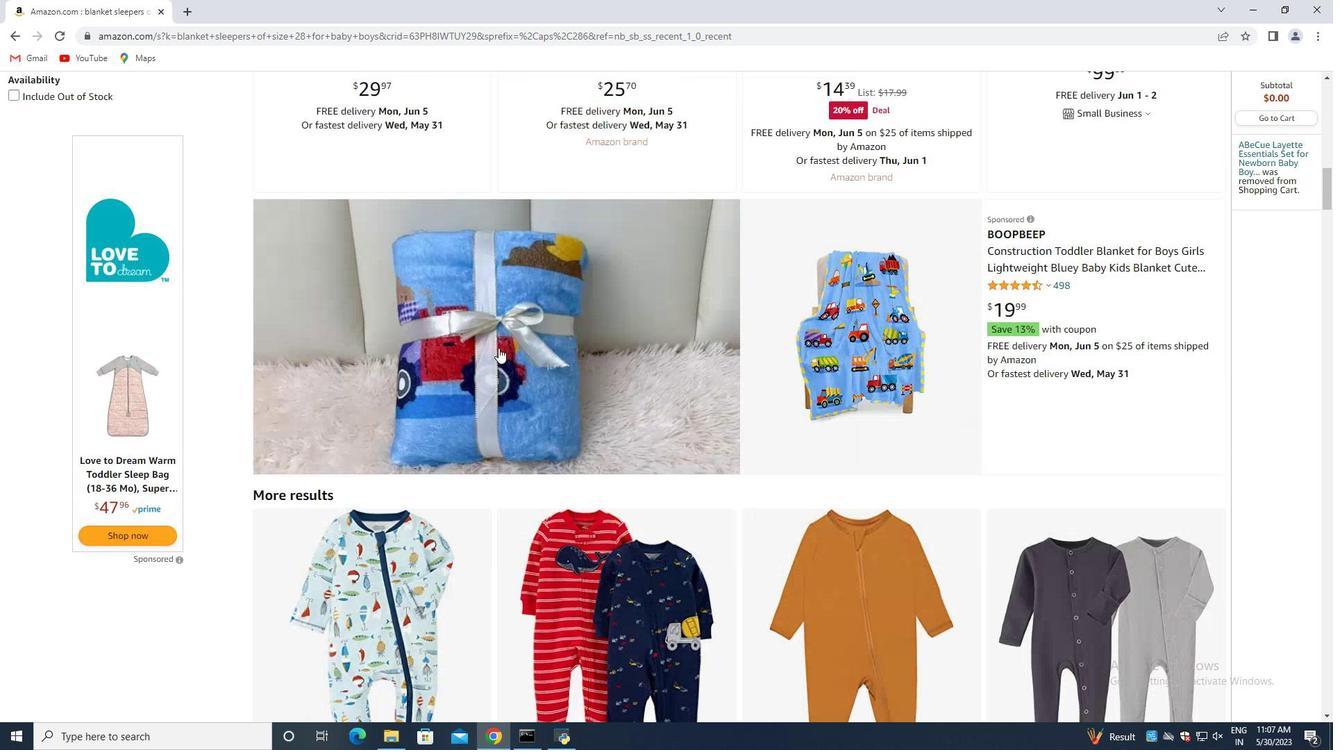 
Action: Mouse scrolled (498, 348) with delta (0, 0)
Screenshot: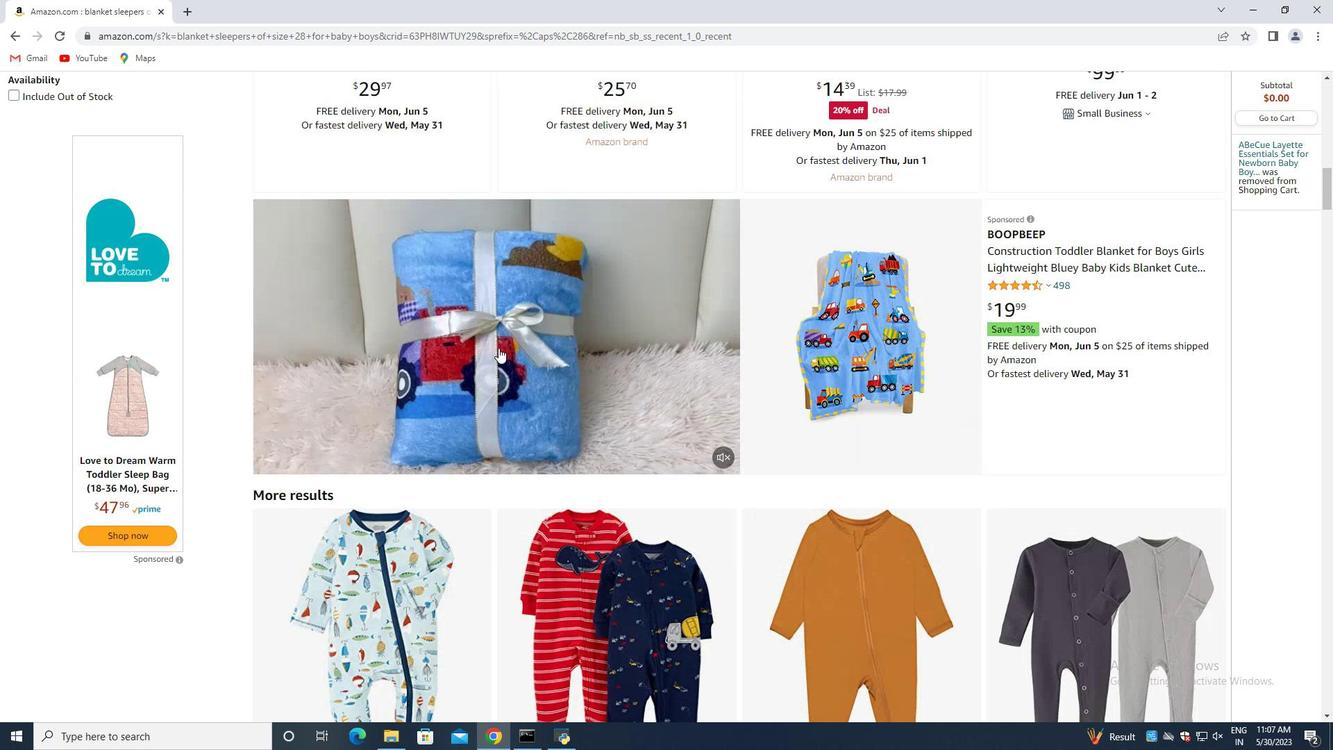 
Action: Mouse scrolled (498, 348) with delta (0, 0)
Screenshot: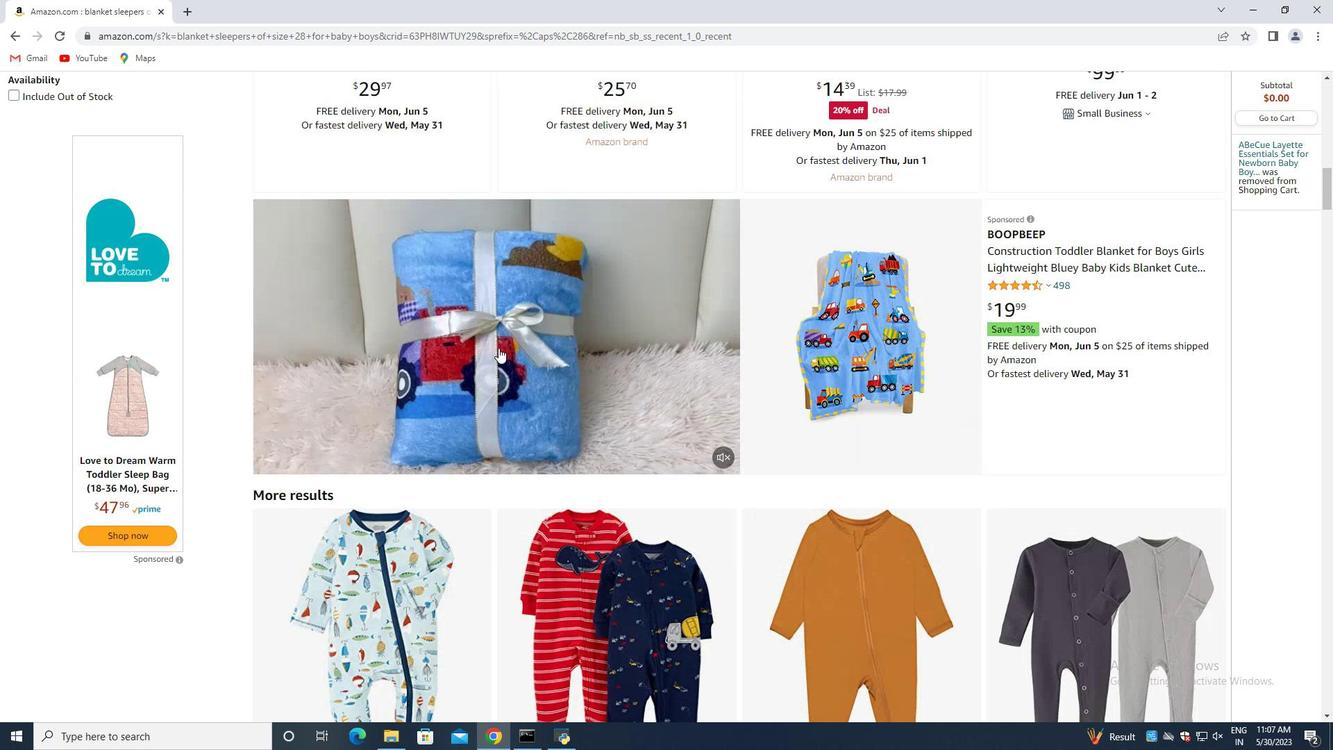 
Action: Mouse scrolled (498, 348) with delta (0, 0)
Screenshot: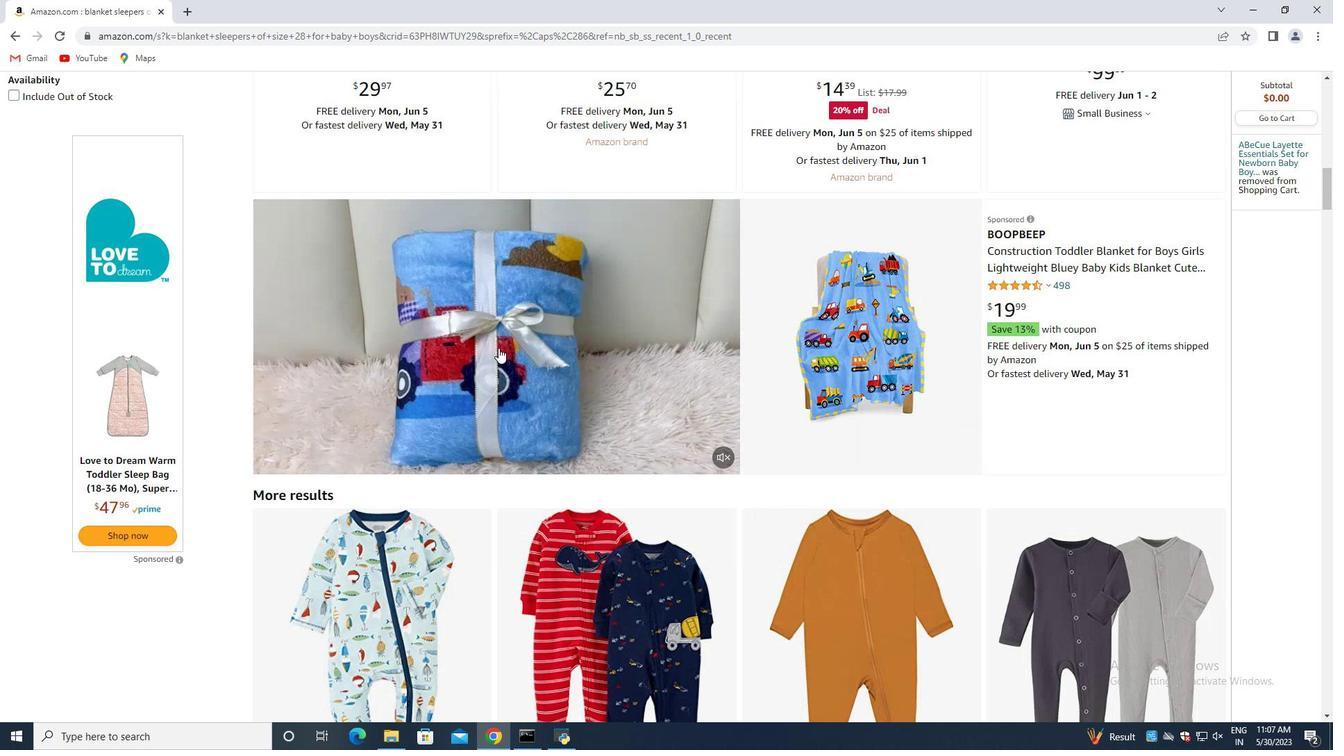 
Action: Mouse scrolled (498, 348) with delta (0, 0)
Screenshot: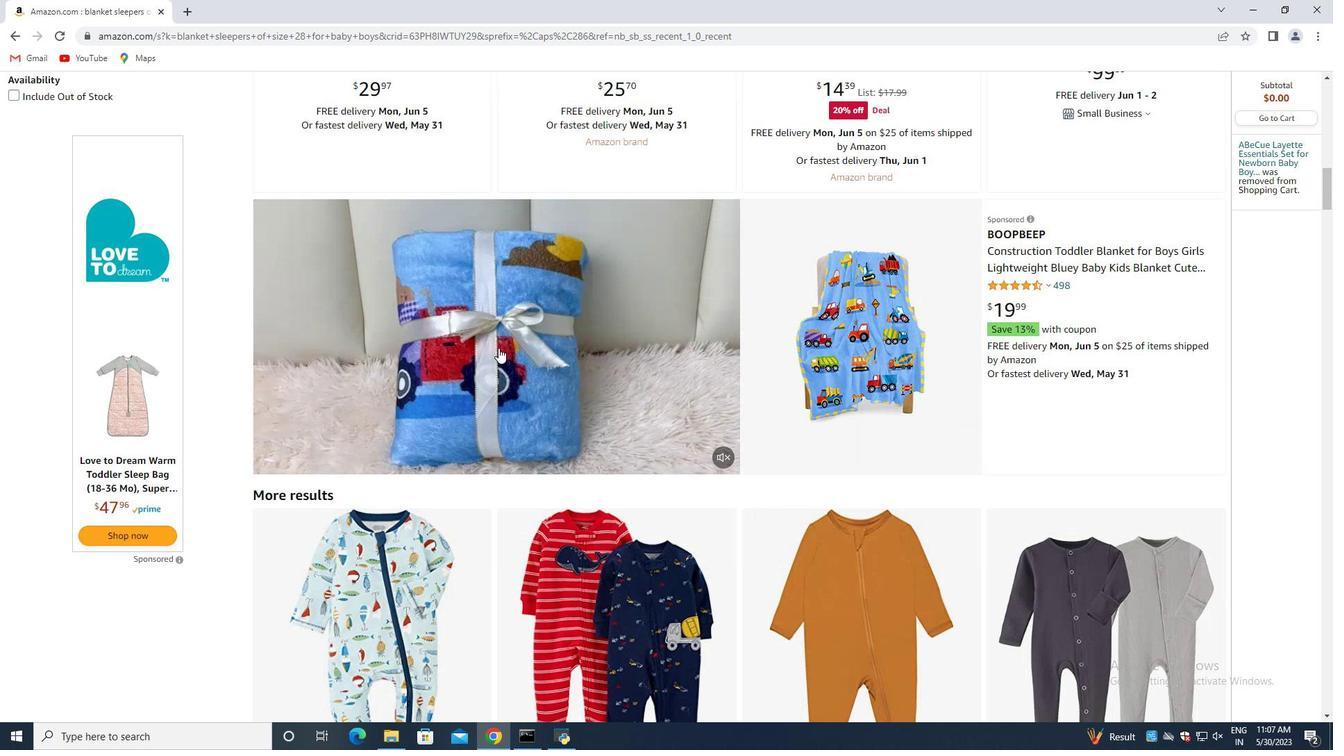 
Action: Mouse scrolled (498, 348) with delta (0, 0)
Screenshot: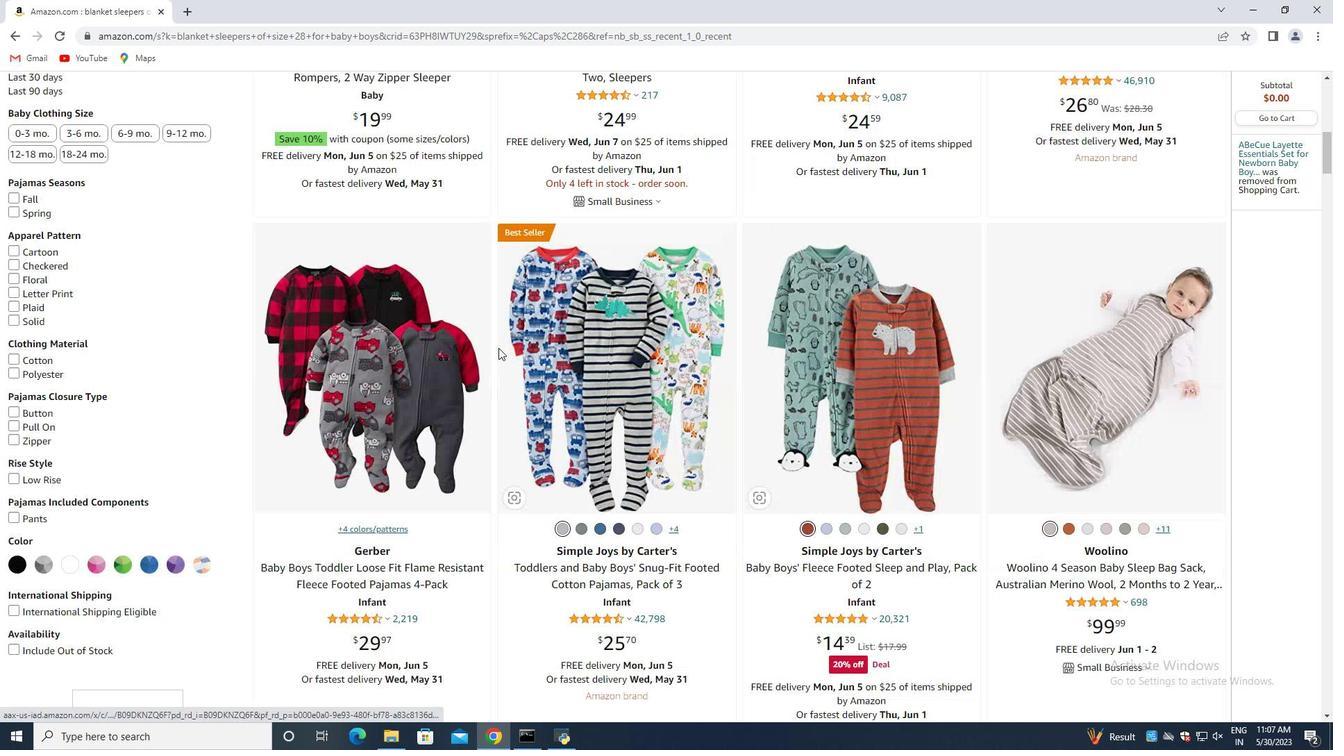 
Action: Mouse scrolled (498, 348) with delta (0, 0)
Screenshot: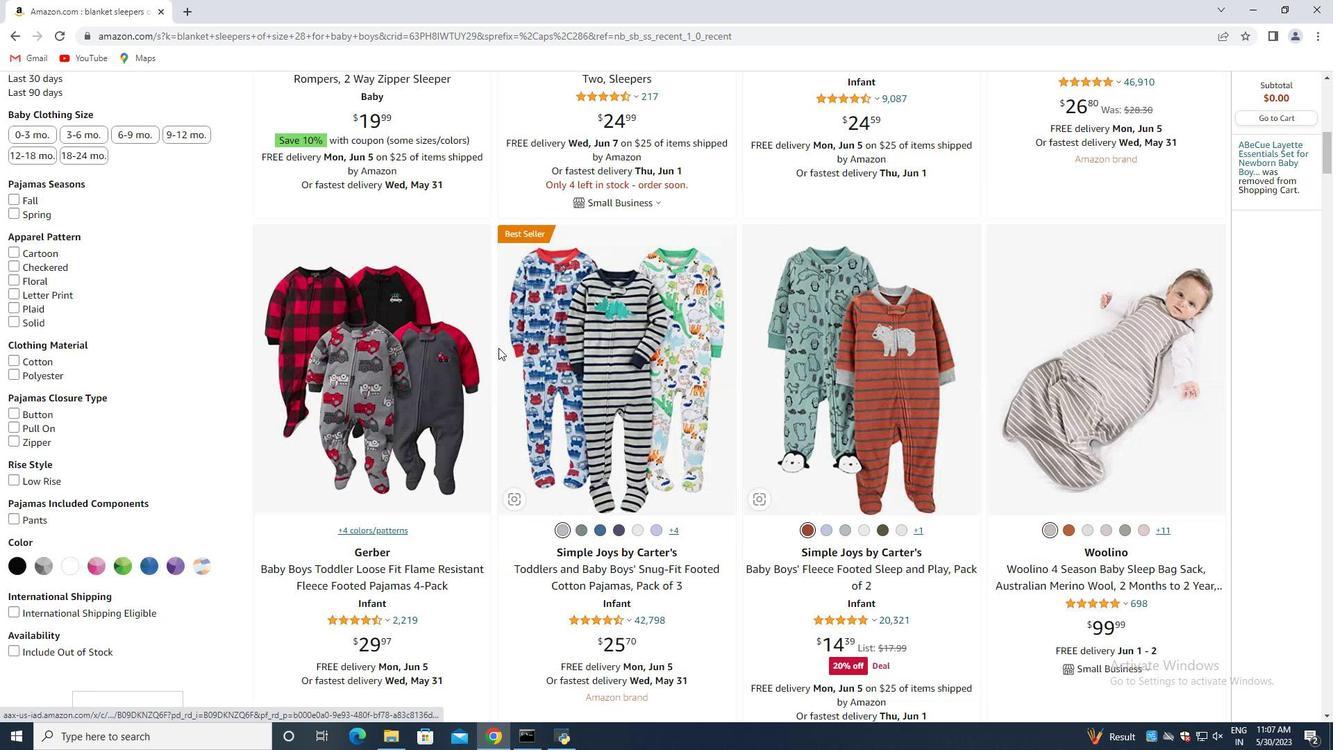 
Action: Mouse scrolled (498, 348) with delta (0, 0)
Screenshot: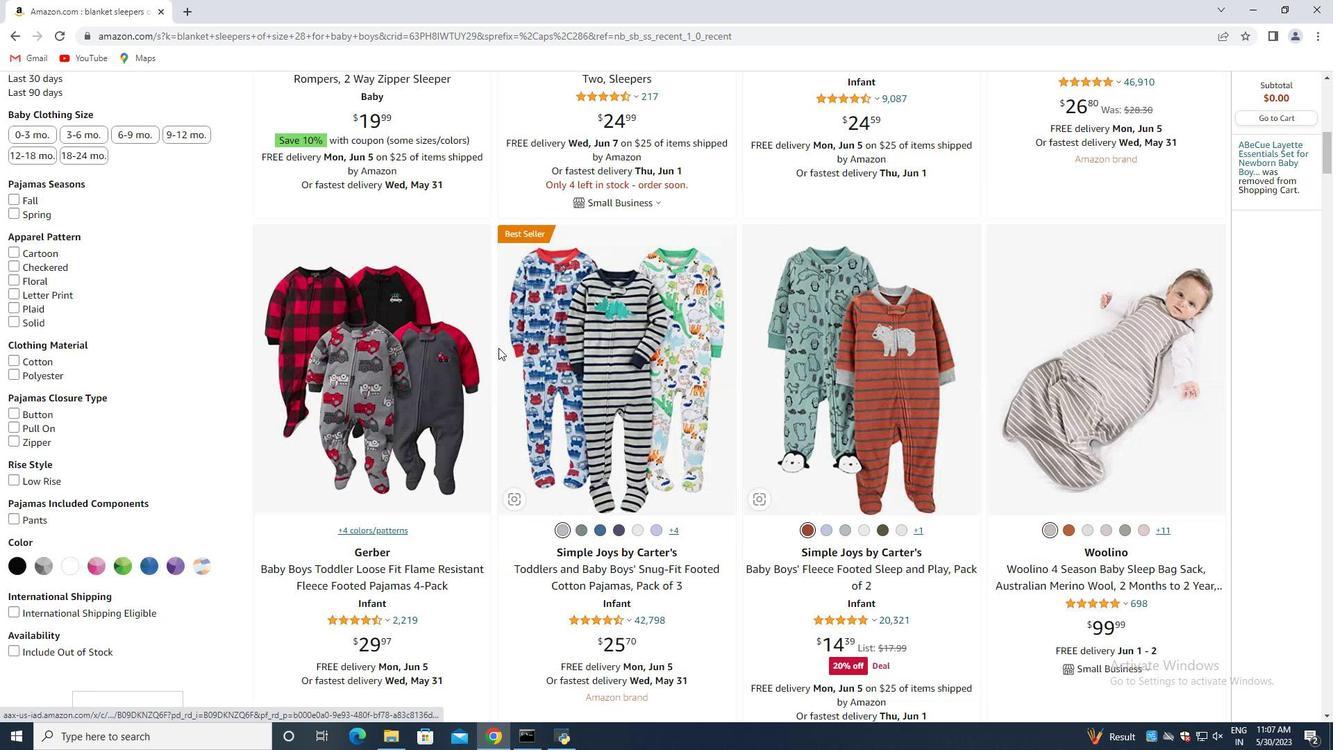 
Action: Mouse scrolled (498, 348) with delta (0, 0)
Screenshot: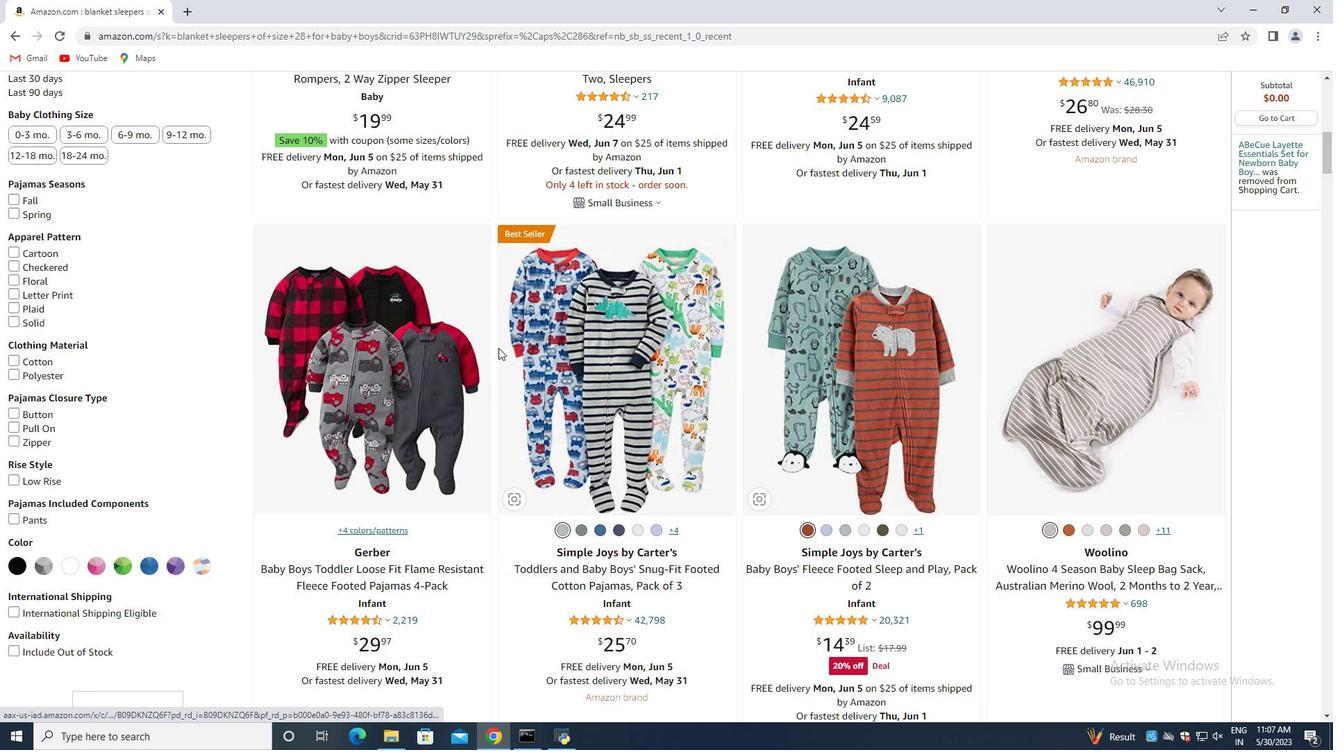 
Action: Mouse scrolled (498, 348) with delta (0, 0)
Screenshot: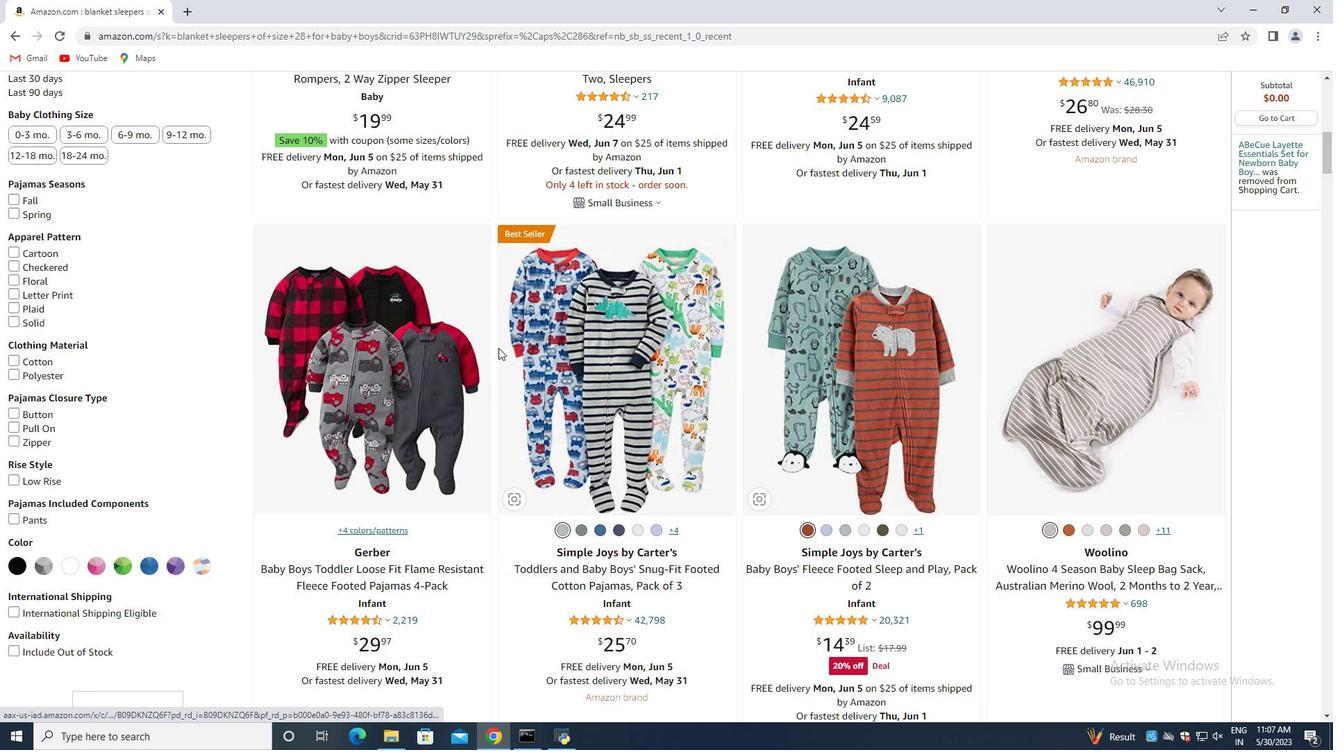 
Action: Mouse scrolled (498, 348) with delta (0, 0)
Screenshot: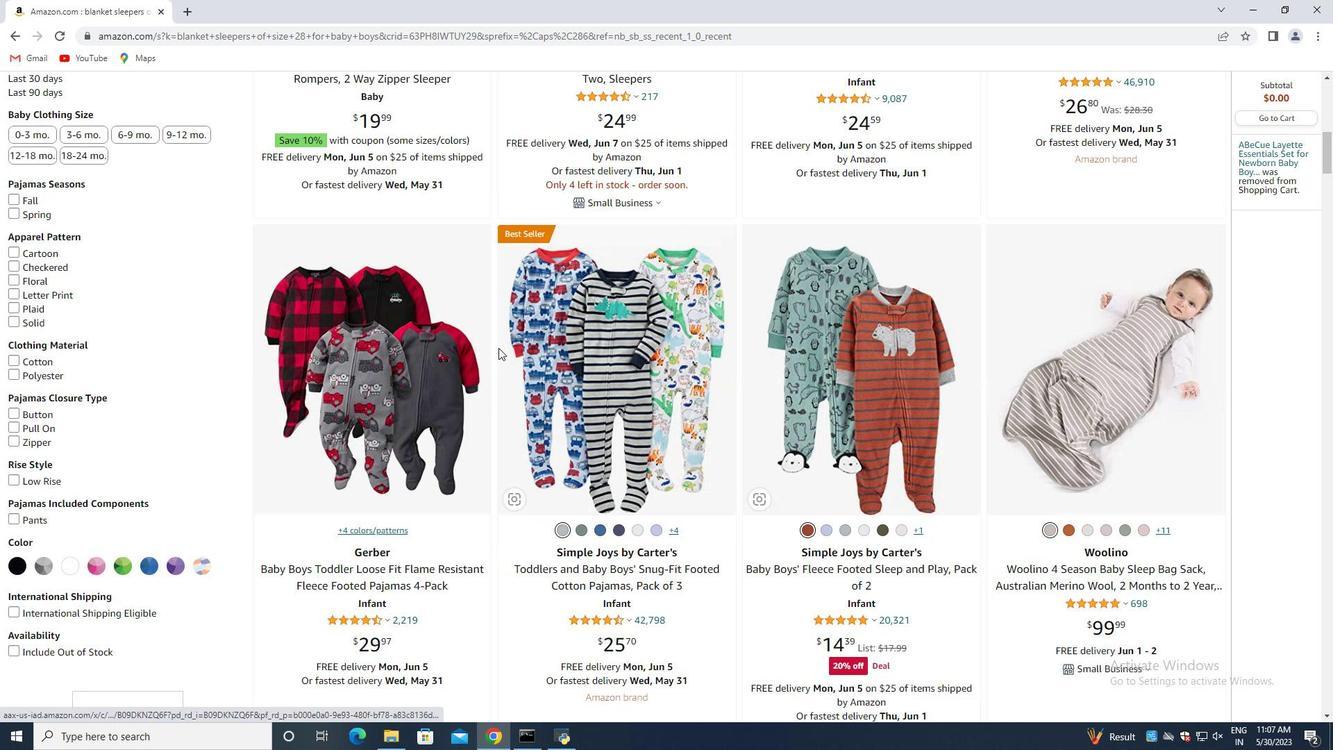 
Action: Mouse scrolled (498, 348) with delta (0, 0)
Screenshot: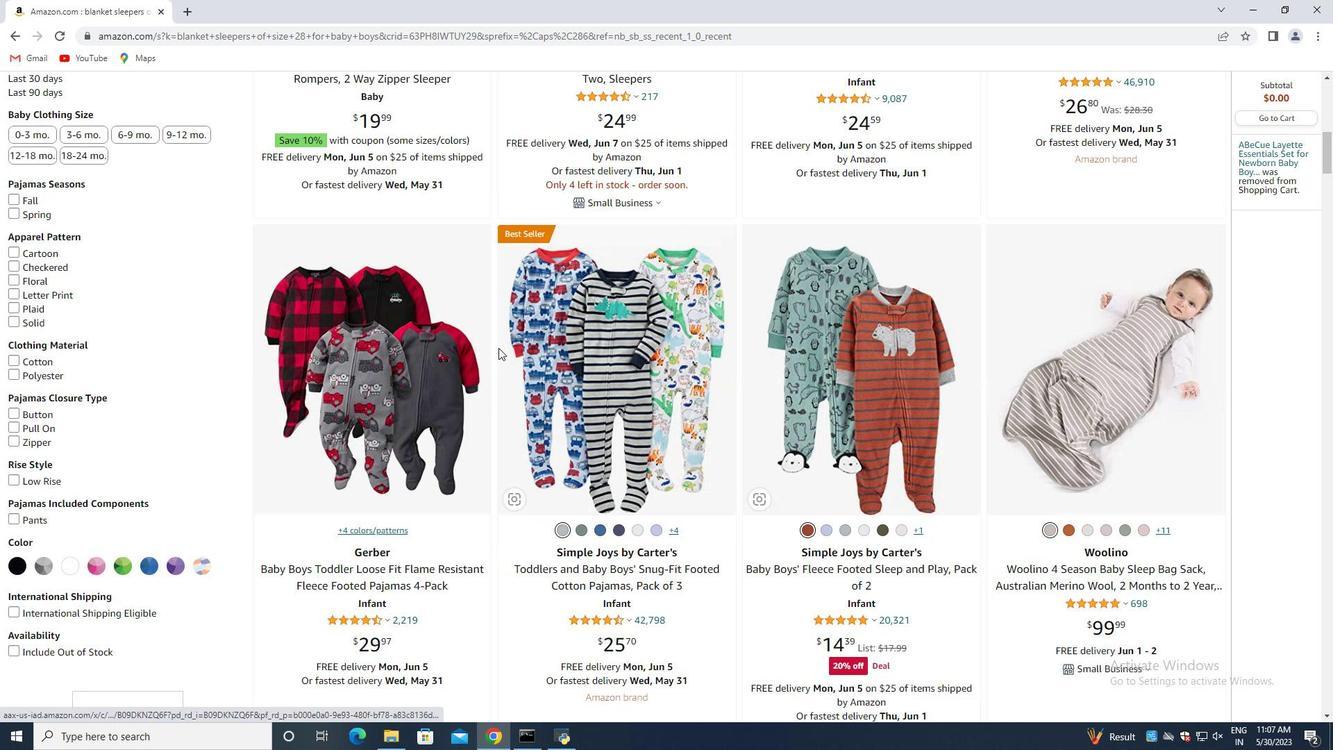 
Action: Mouse scrolled (498, 348) with delta (0, 0)
Screenshot: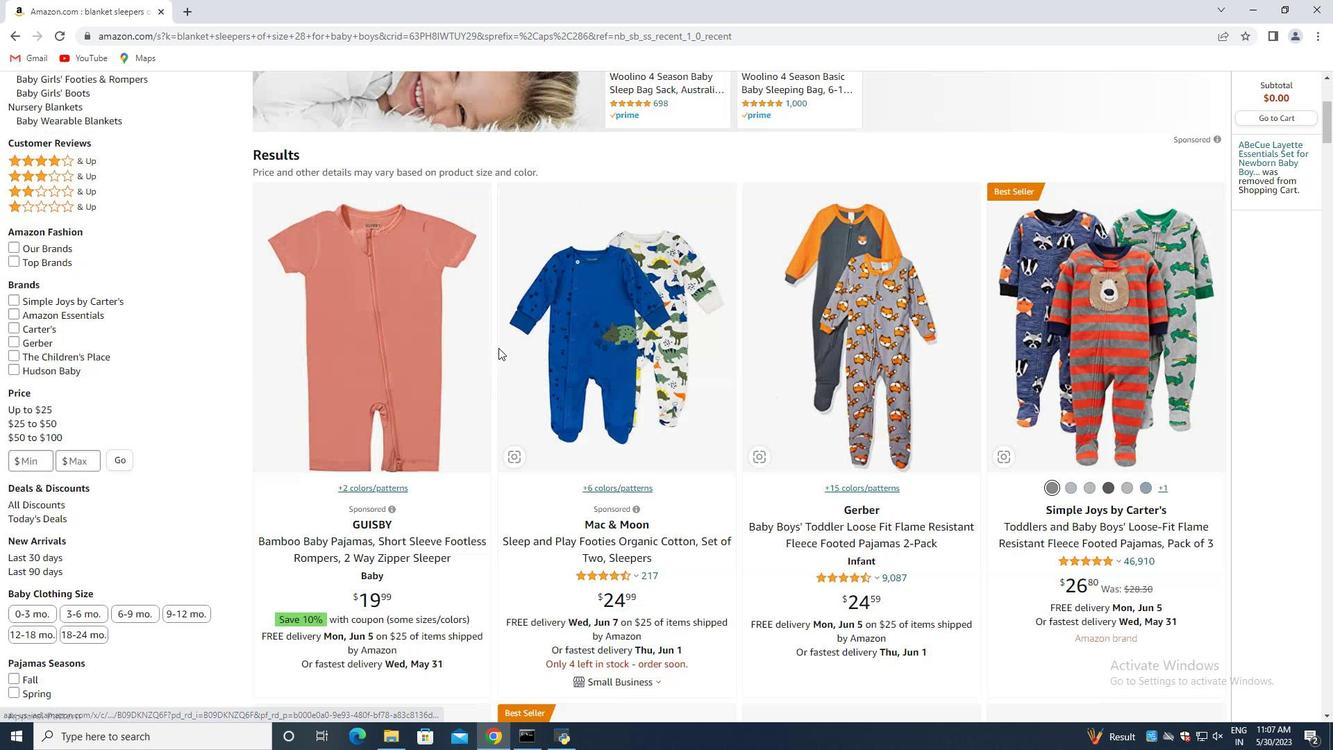 
Action: Mouse scrolled (498, 348) with delta (0, 0)
Screenshot: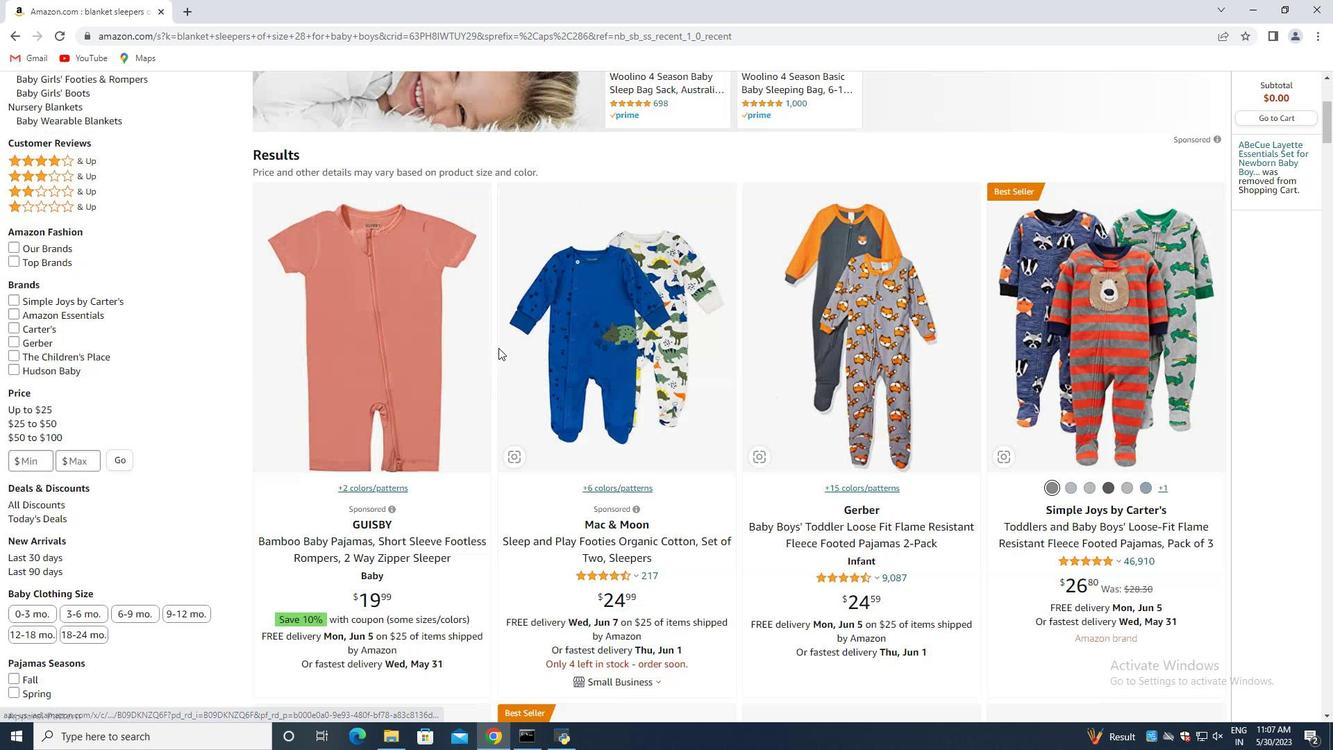 
Action: Mouse scrolled (498, 348) with delta (0, 0)
Screenshot: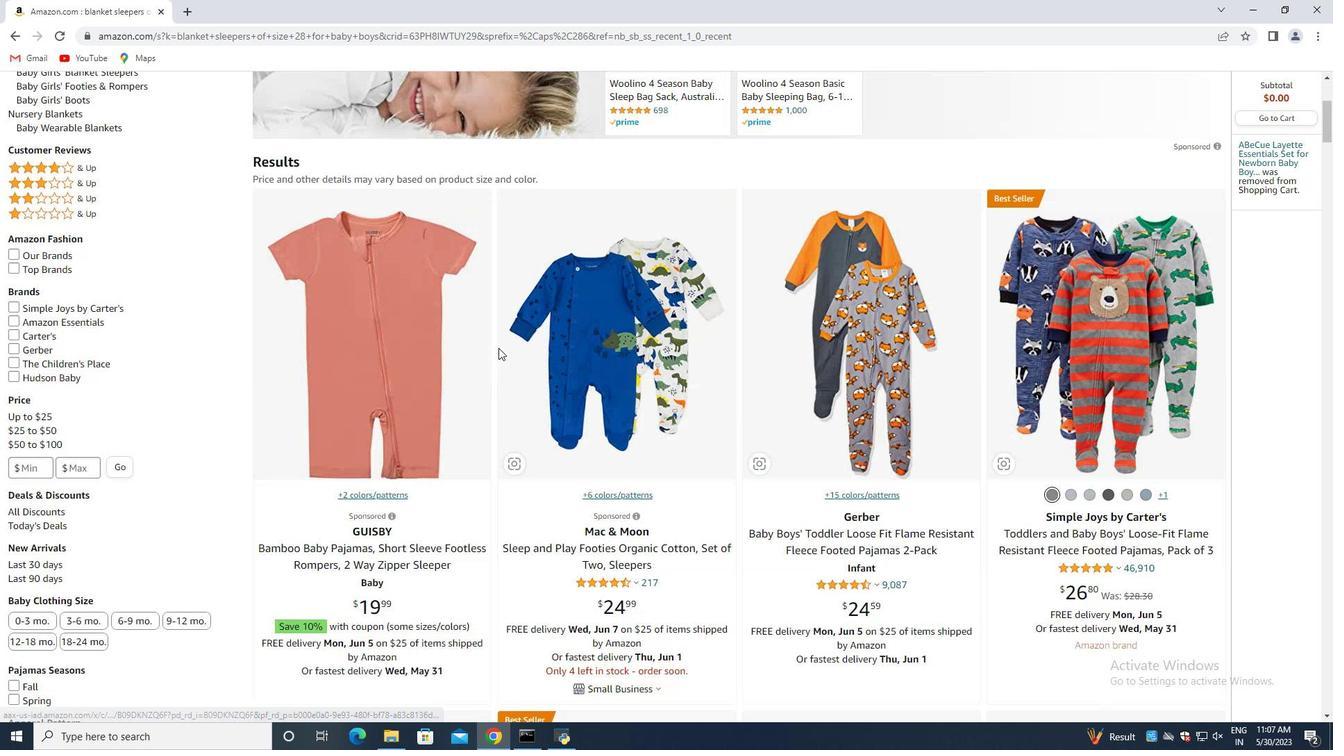
Action: Mouse scrolled (498, 348) with delta (0, 0)
Screenshot: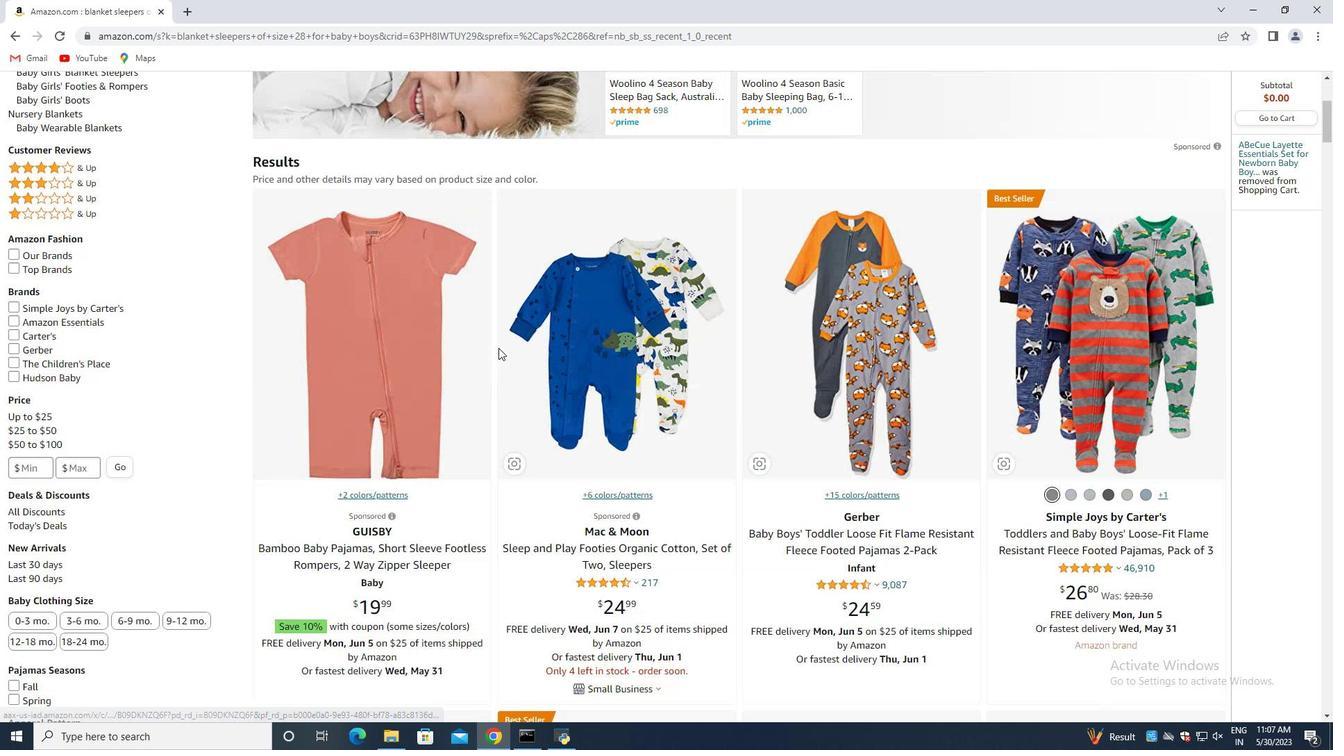 
Action: Mouse scrolled (498, 348) with delta (0, 0)
Screenshot: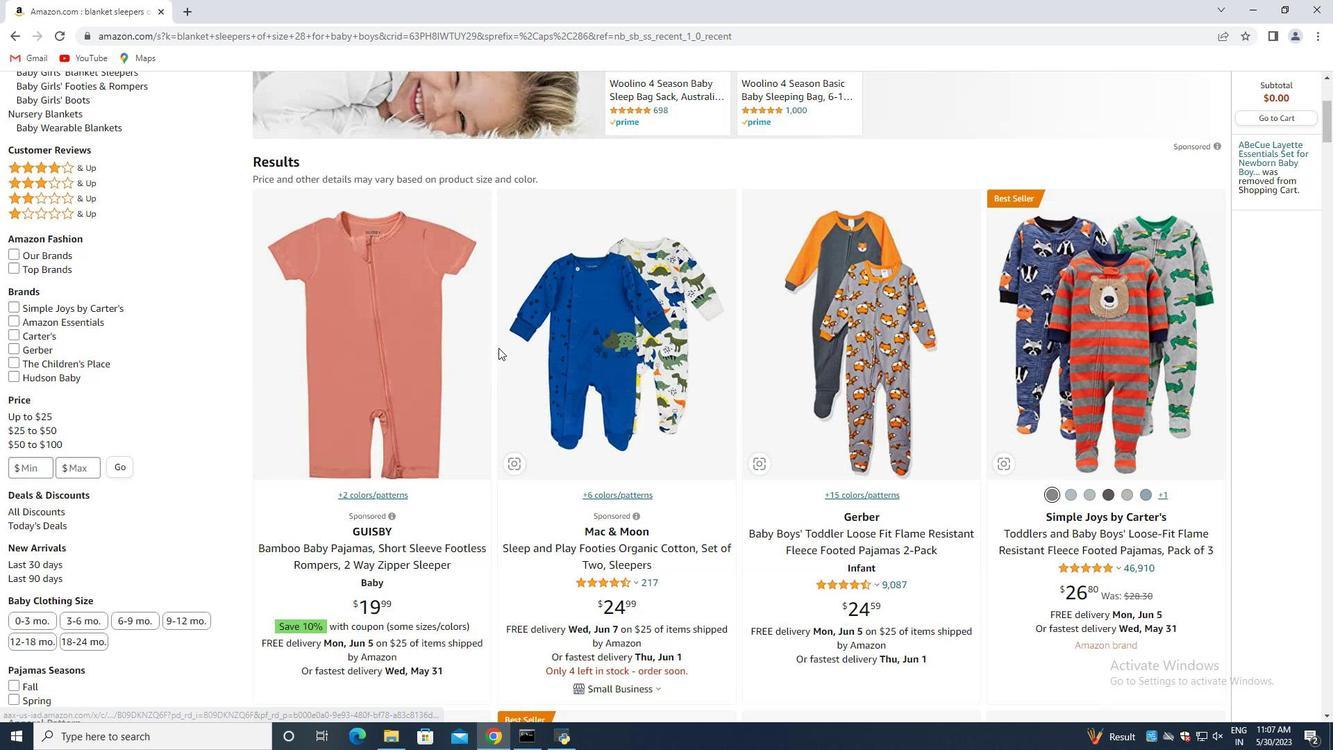
Action: Mouse scrolled (498, 348) with delta (0, 0)
Screenshot: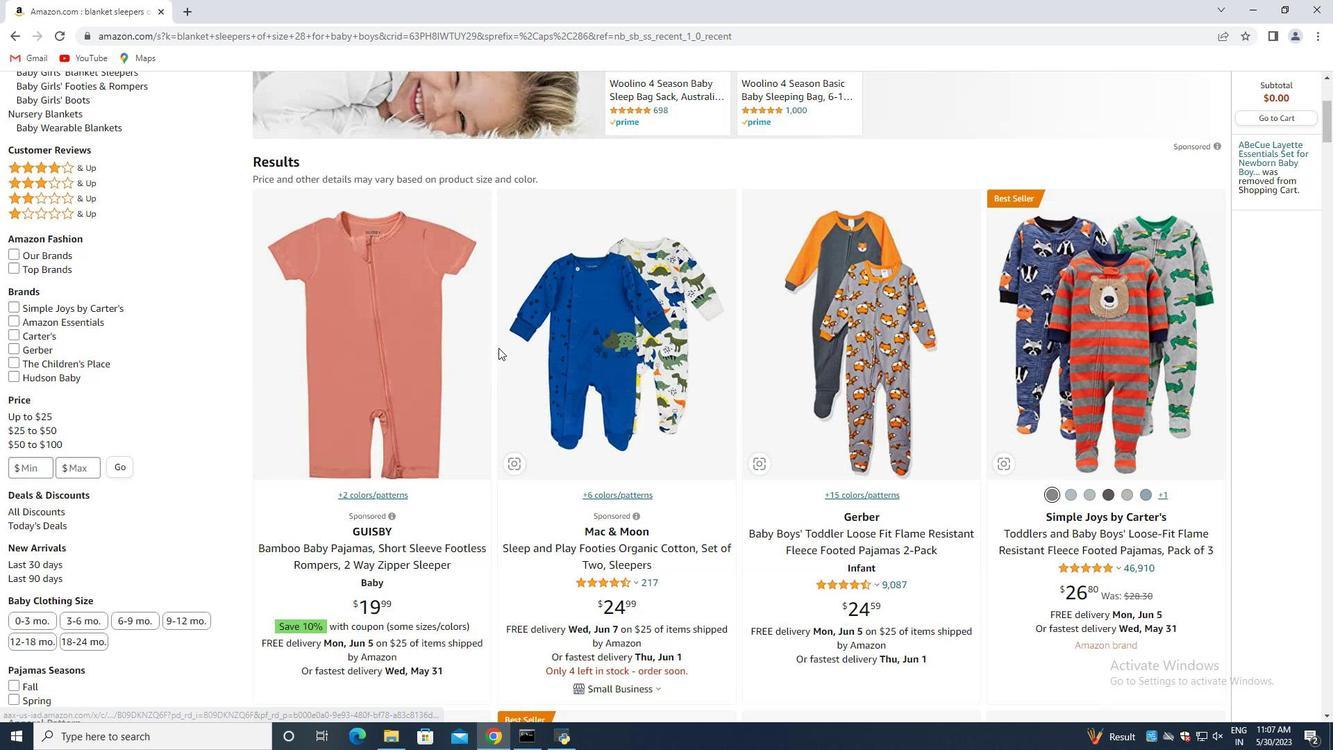 
Action: Mouse scrolled (498, 348) with delta (0, 0)
Screenshot: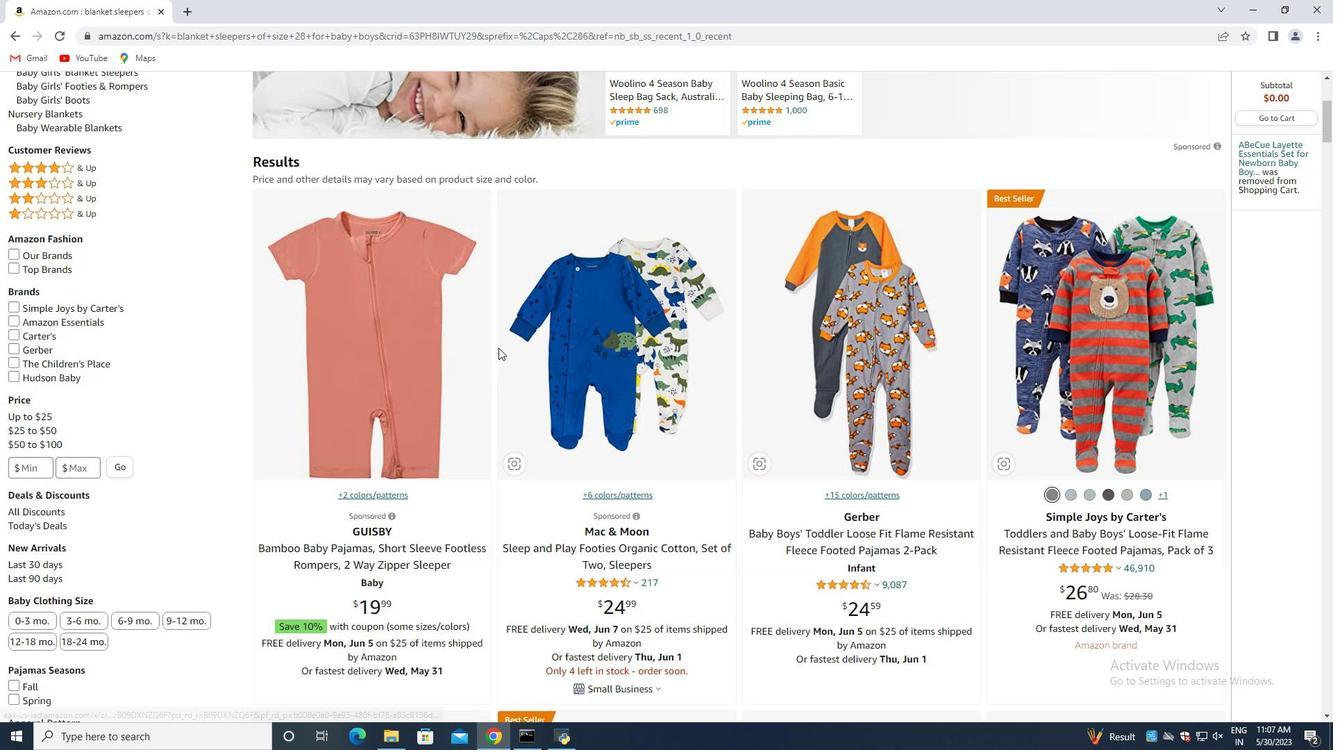 
Action: Mouse scrolled (498, 348) with delta (0, 0)
Screenshot: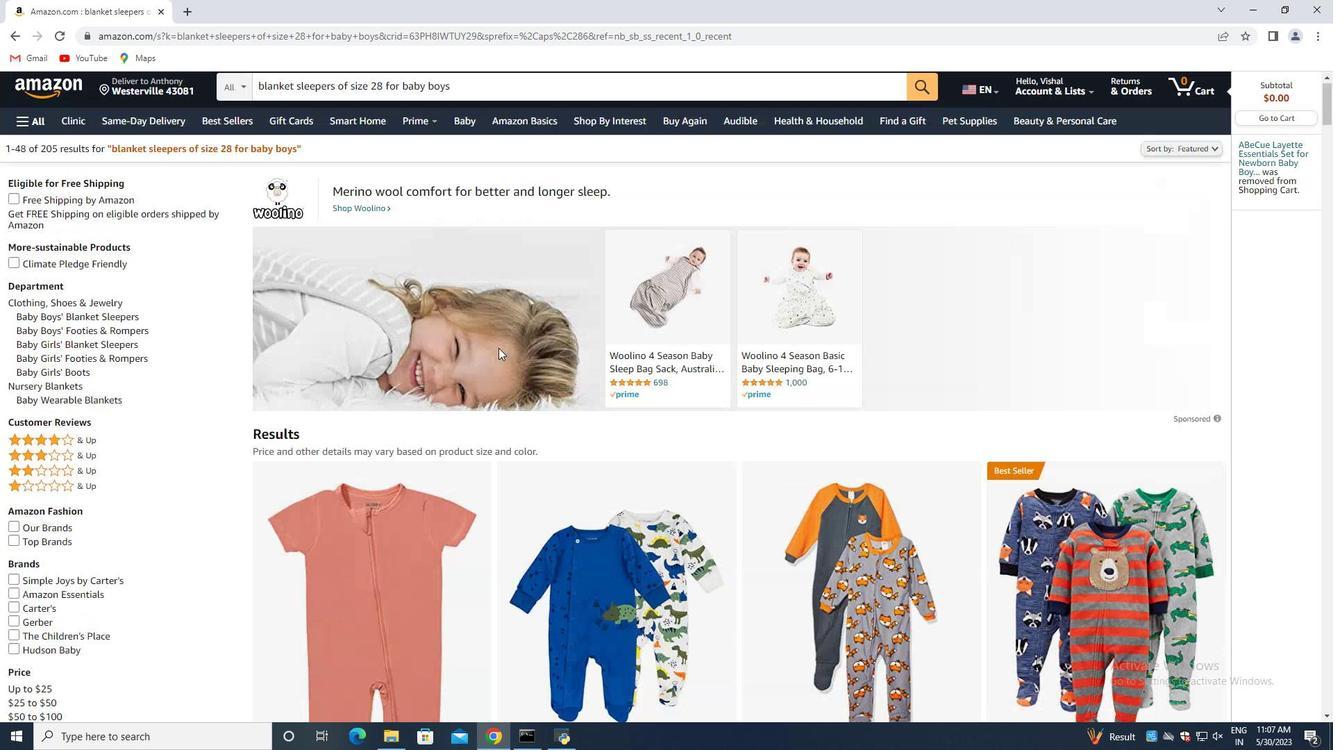 
Action: Mouse scrolled (498, 348) with delta (0, 0)
Screenshot: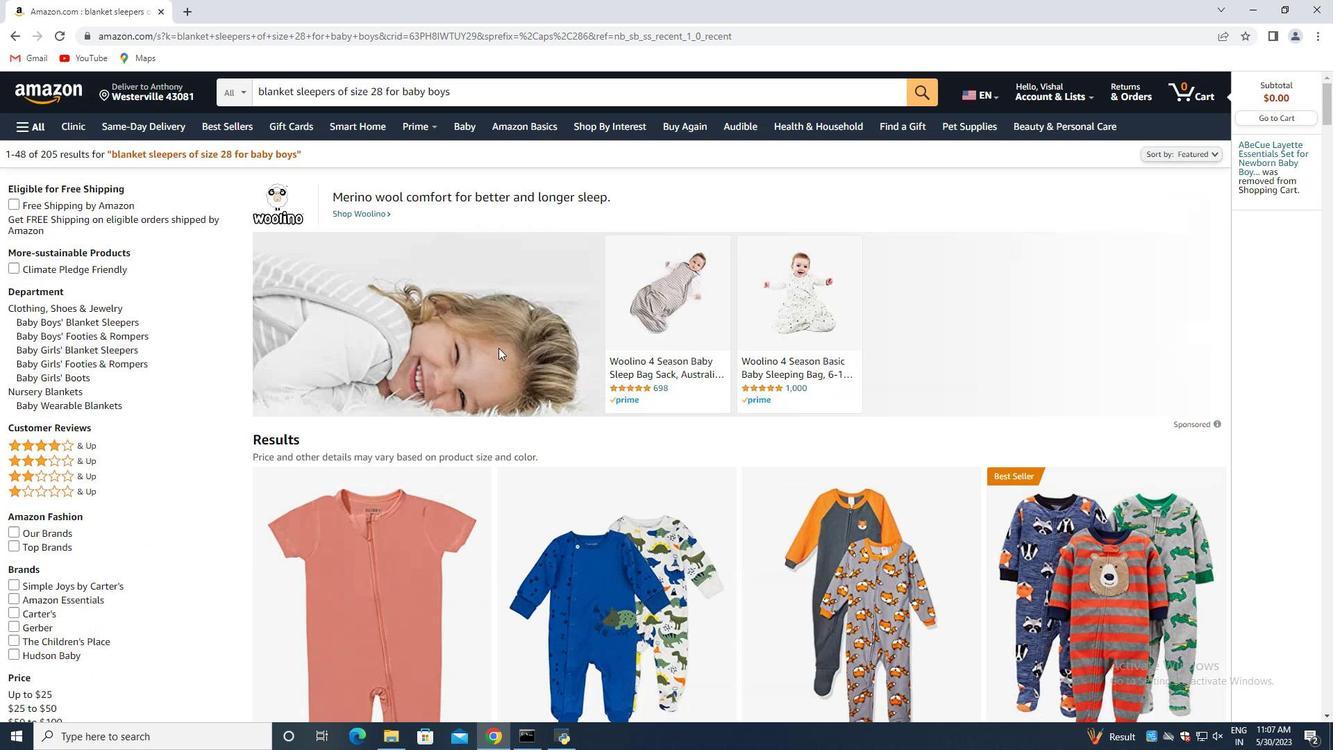 
Action: Mouse scrolled (498, 348) with delta (0, 0)
Screenshot: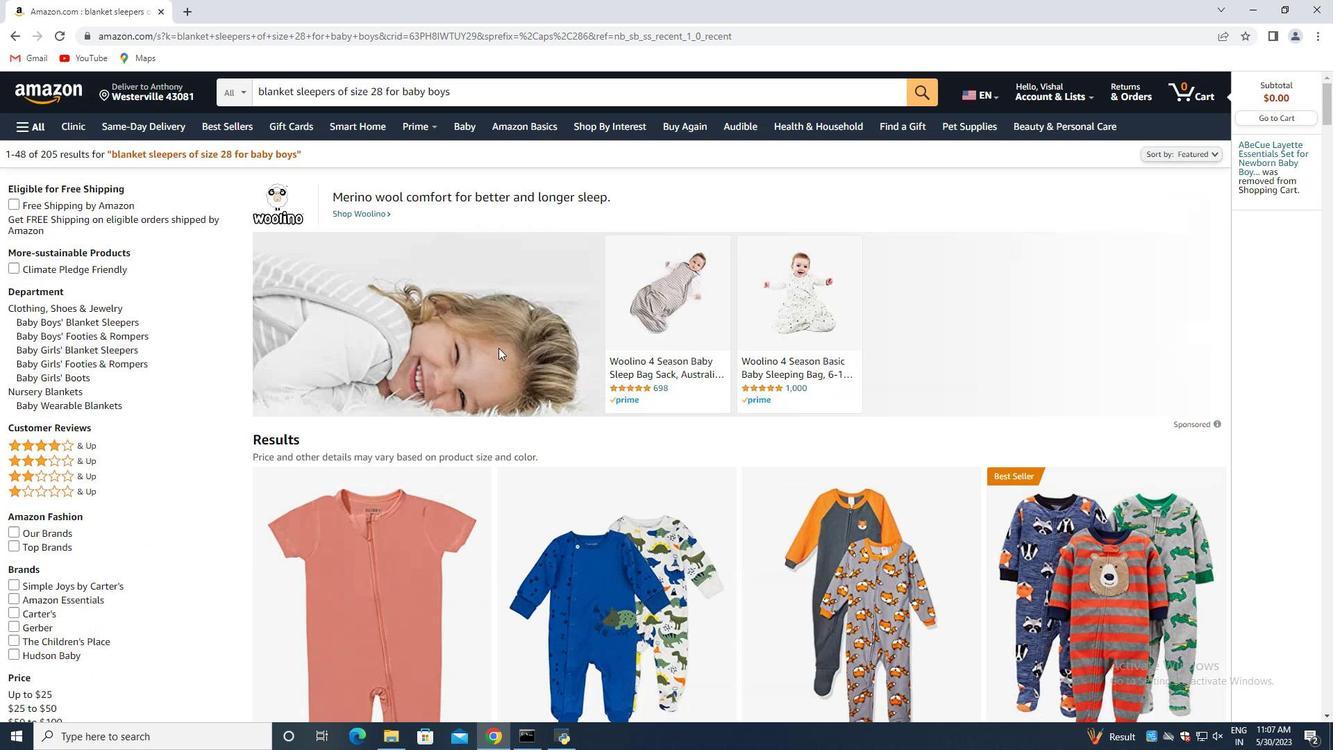 
Action: Mouse scrolled (498, 348) with delta (0, 0)
Screenshot: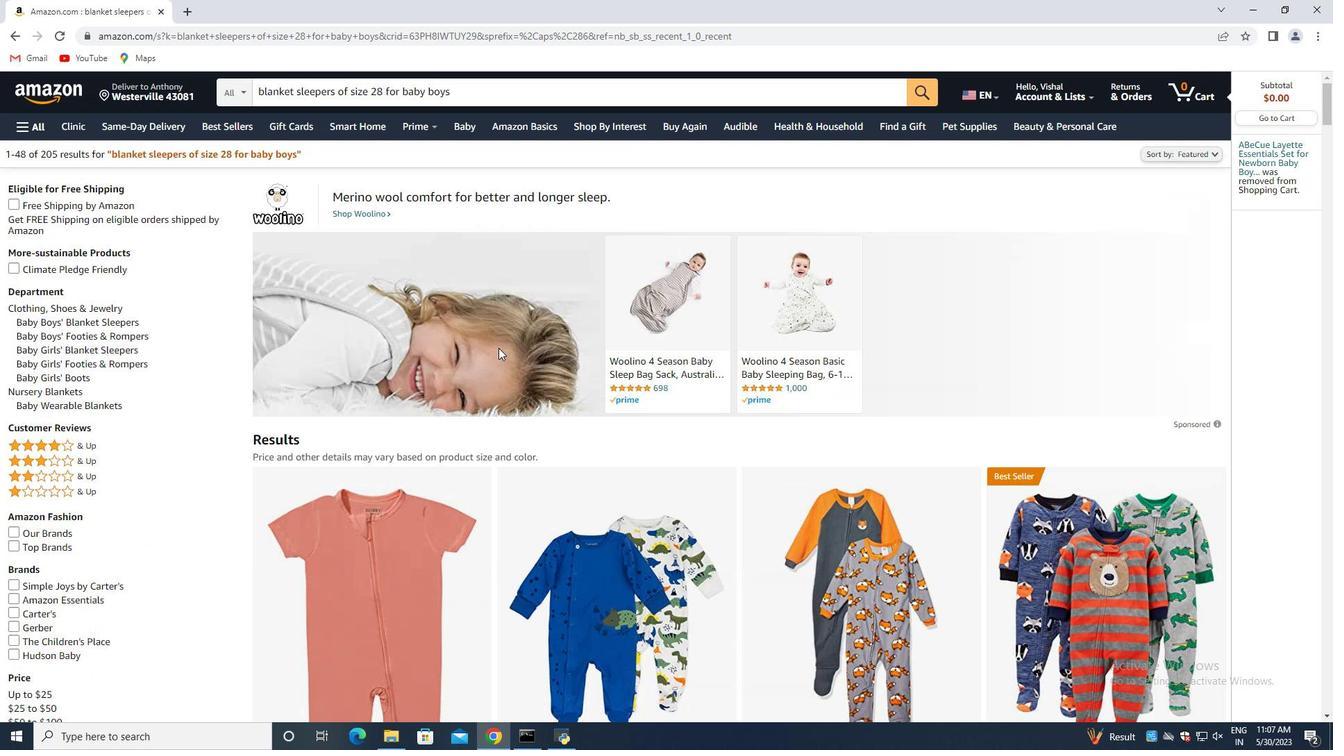 
Action: Mouse scrolled (498, 348) with delta (0, 0)
Screenshot: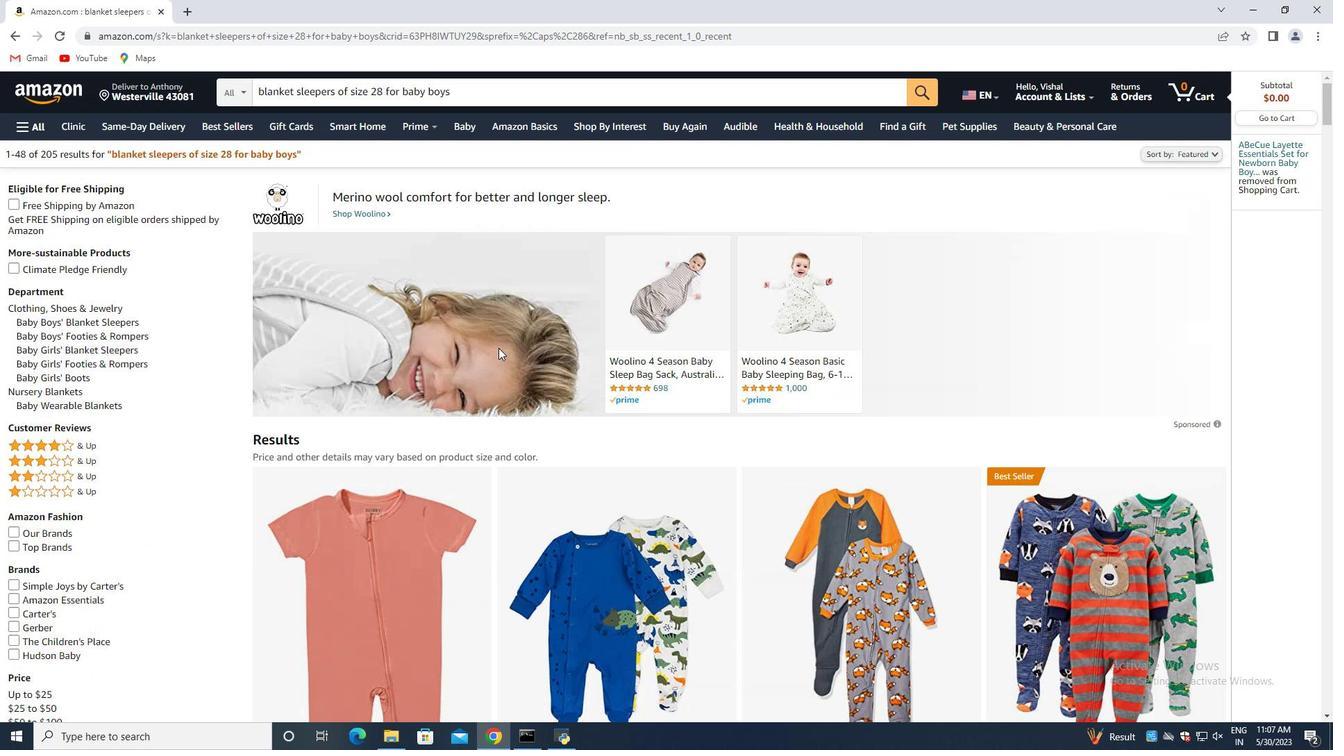 
Action: Mouse scrolled (498, 348) with delta (0, 0)
Screenshot: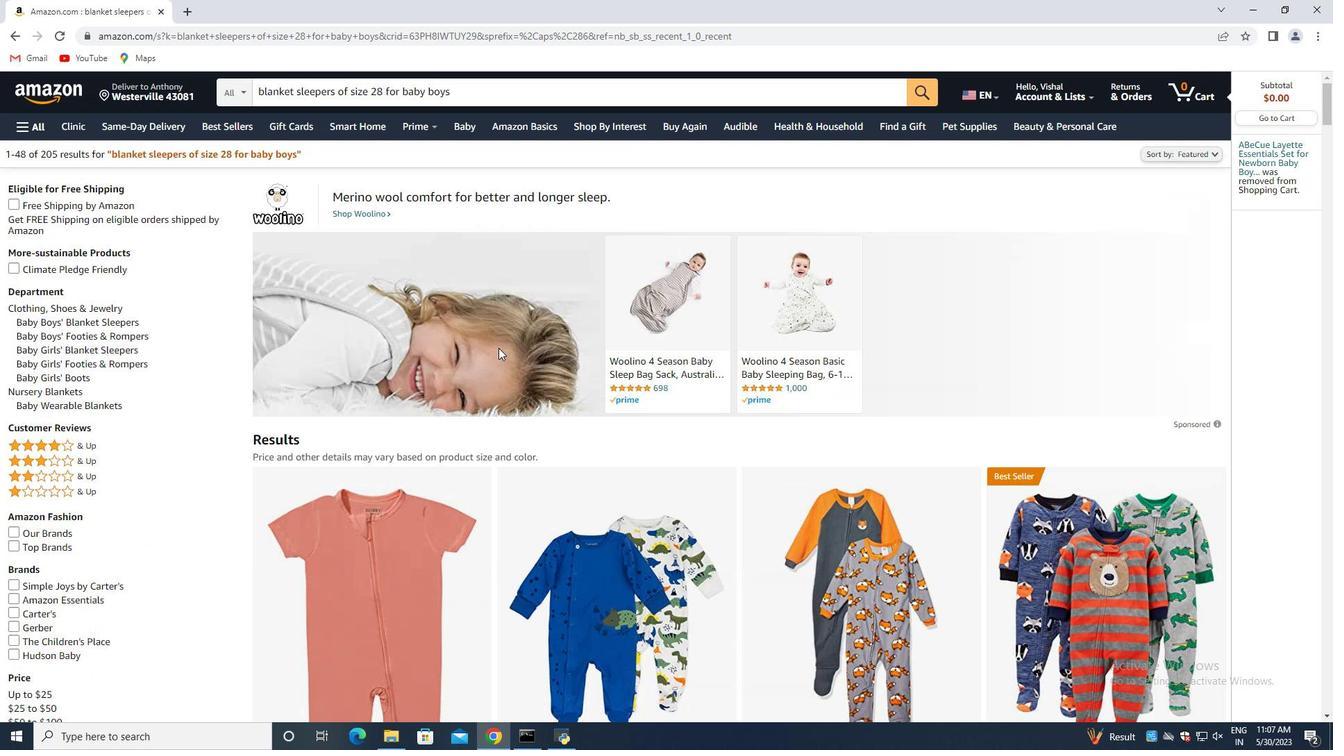 
Action: Mouse scrolled (498, 348) with delta (0, 0)
Screenshot: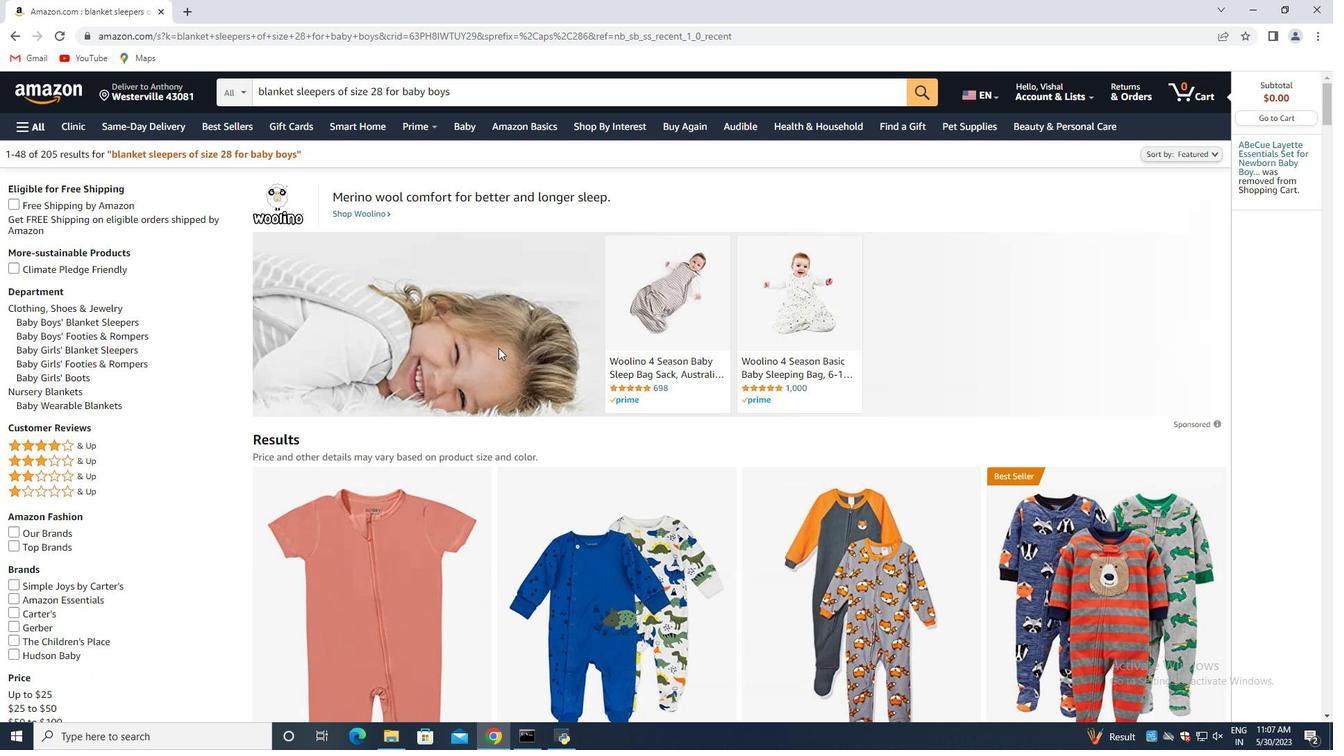 
Action: Mouse moved to (99, 320)
Screenshot: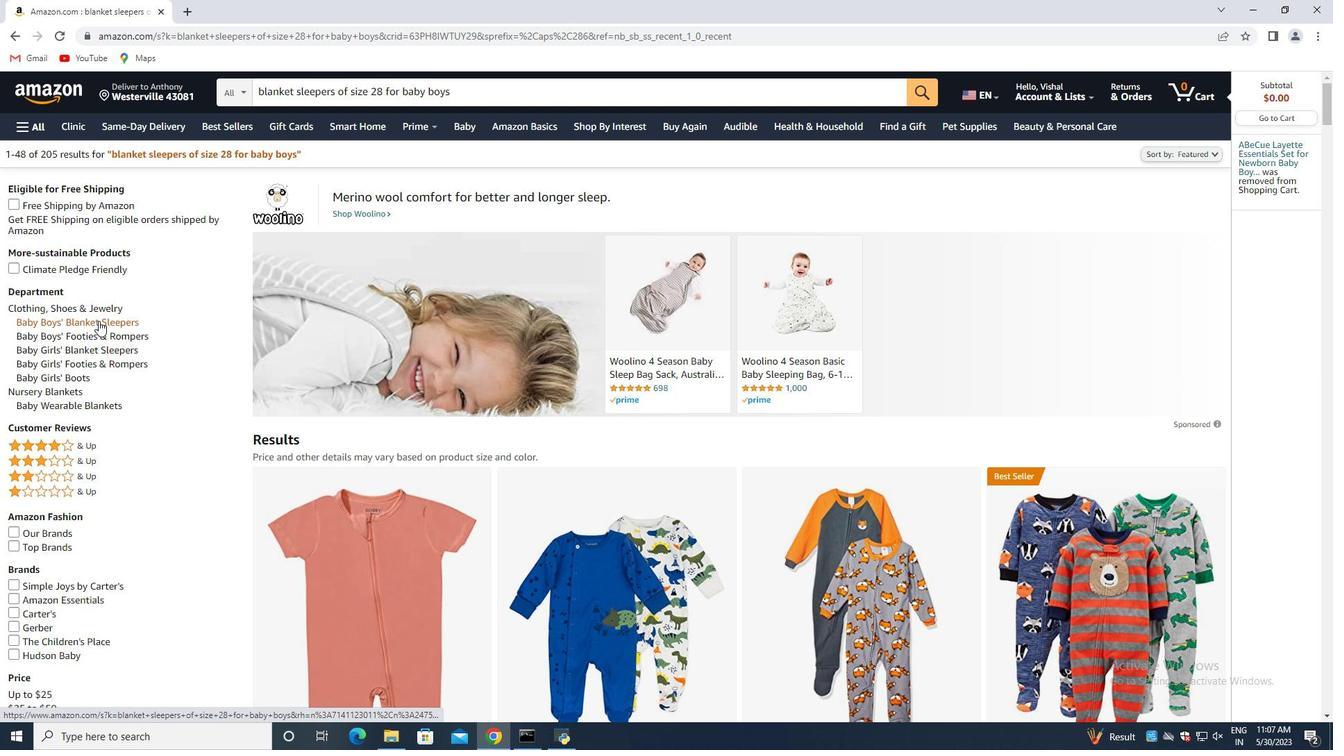 
Action: Mouse pressed left at (99, 320)
Screenshot: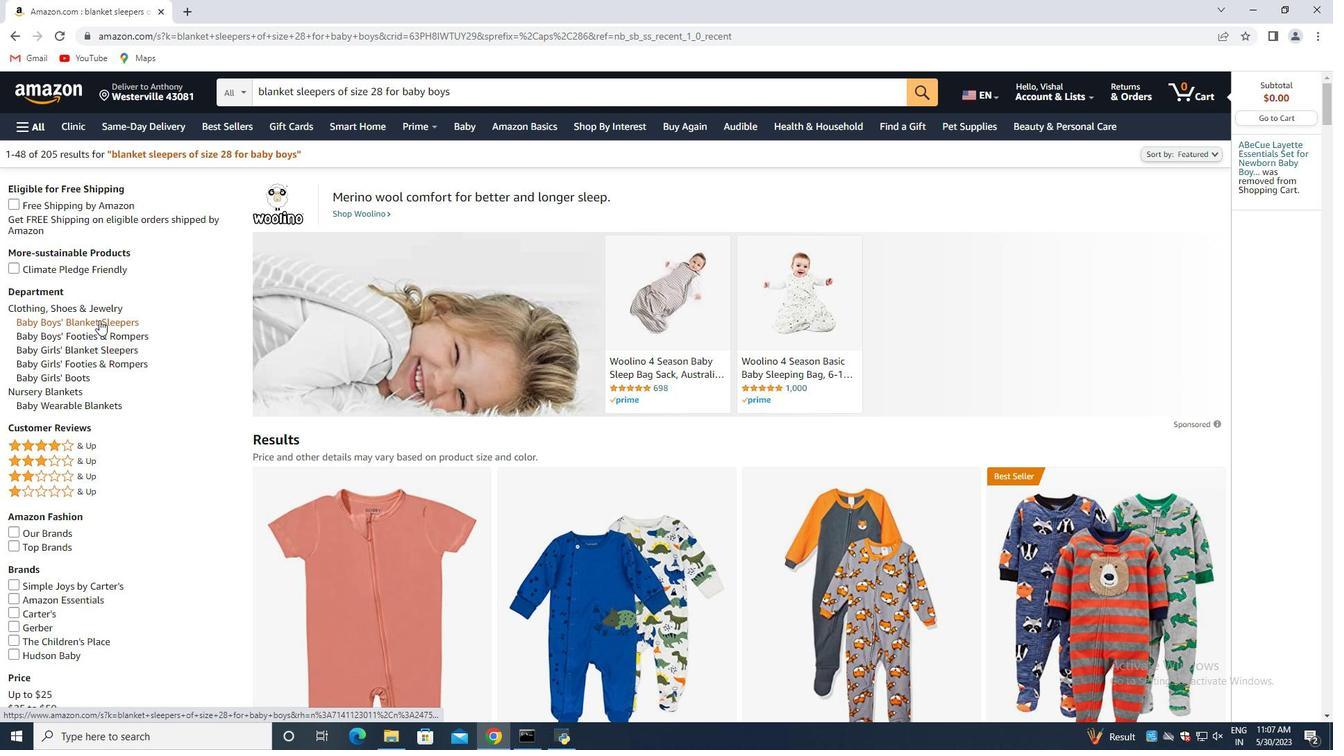 
Action: Mouse moved to (286, 332)
Screenshot: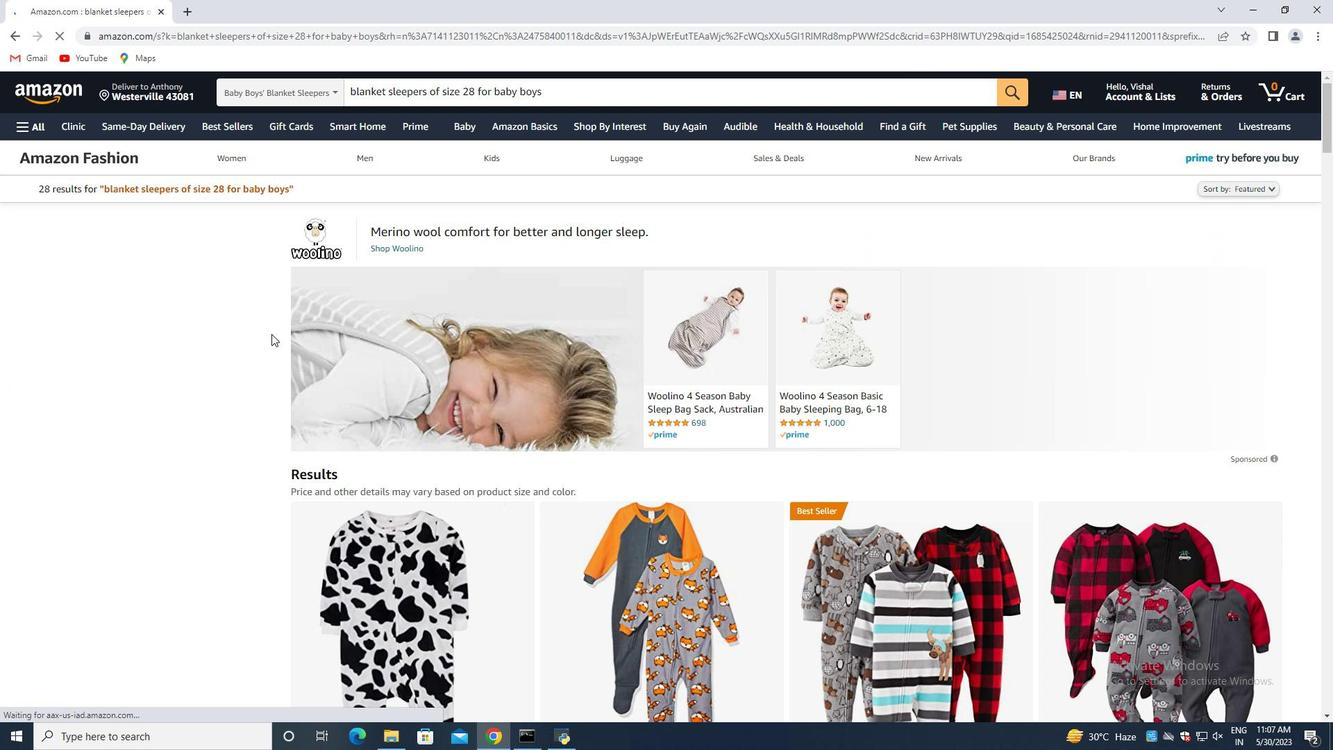 
Action: Mouse scrolled (286, 331) with delta (0, 0)
Screenshot: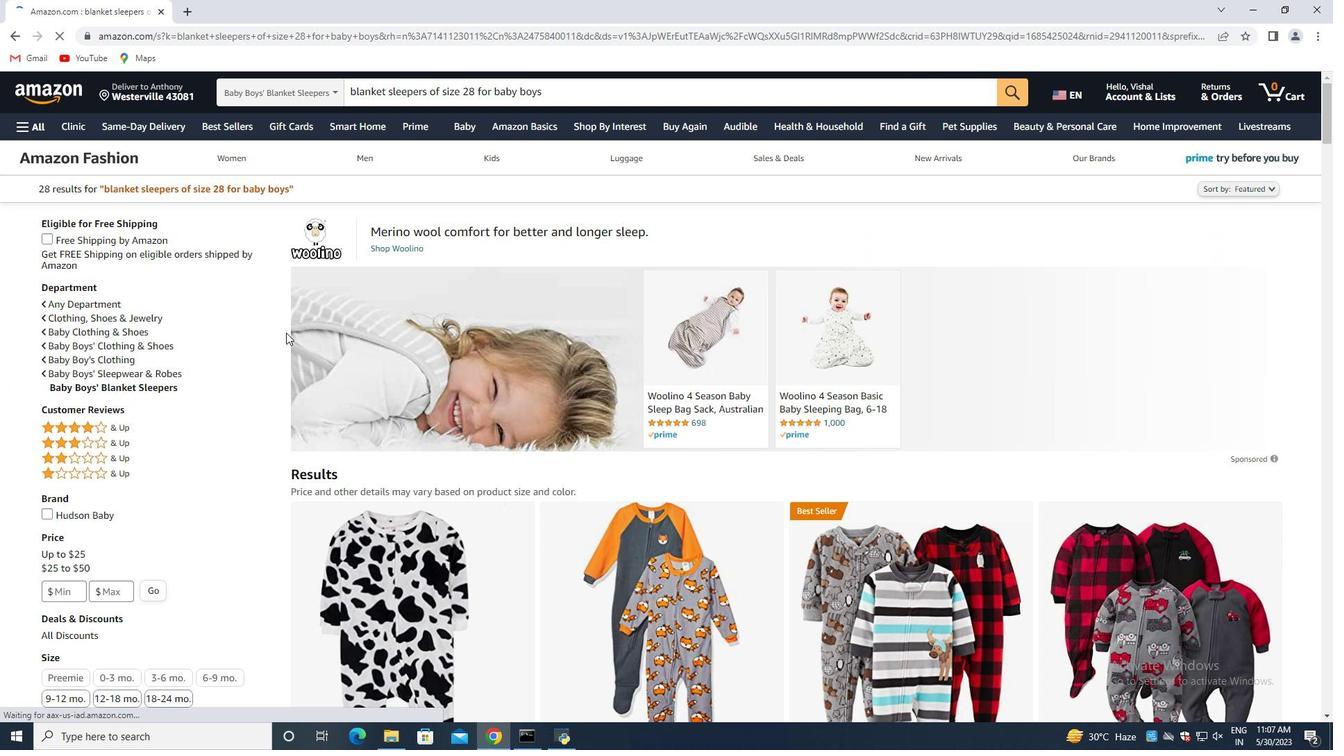 
Action: Mouse moved to (295, 334)
Screenshot: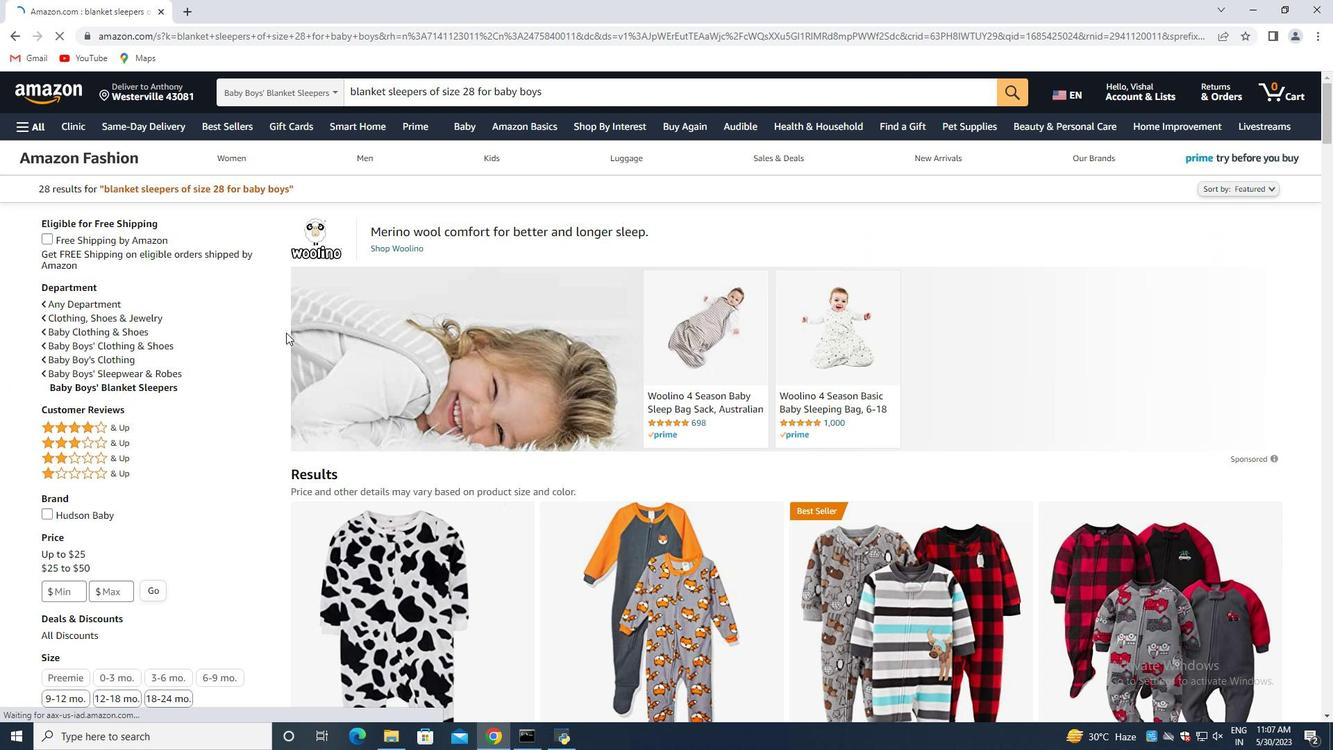 
Action: Mouse scrolled (295, 334) with delta (0, 0)
Screenshot: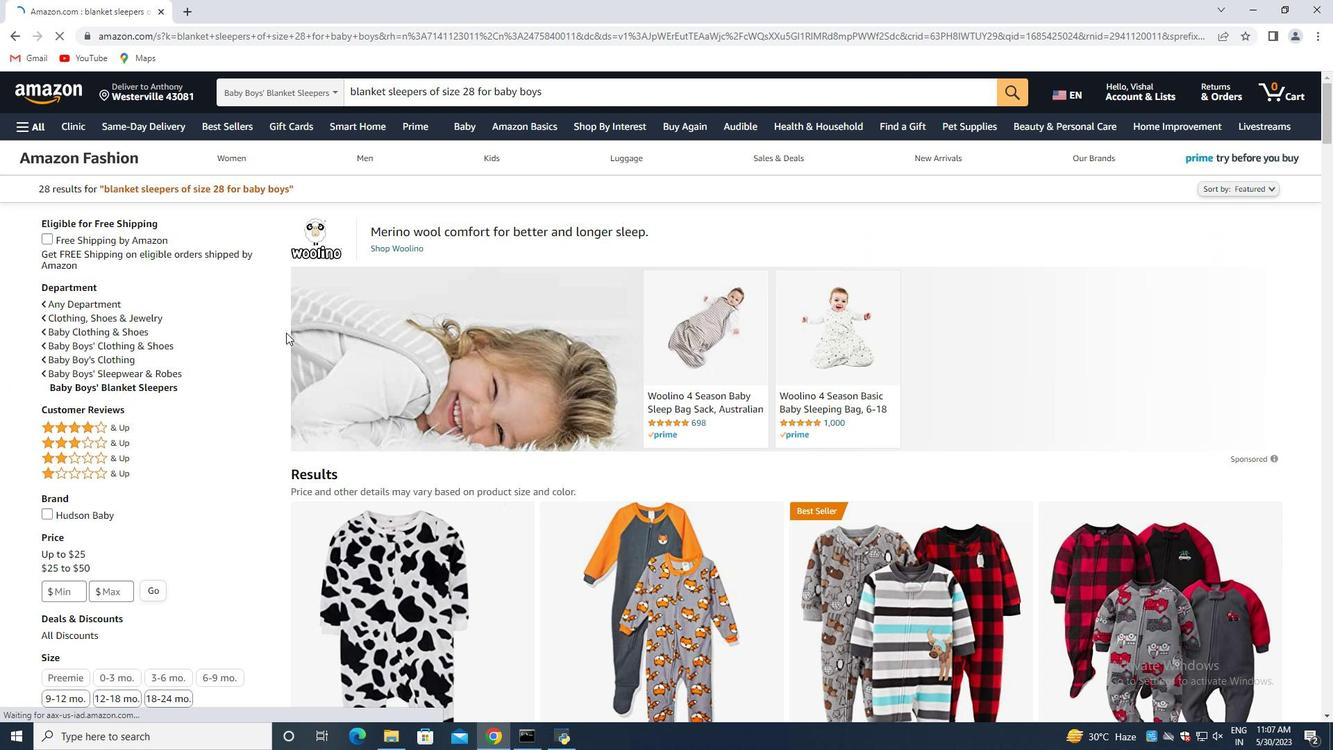 
Action: Mouse moved to (345, 335)
Screenshot: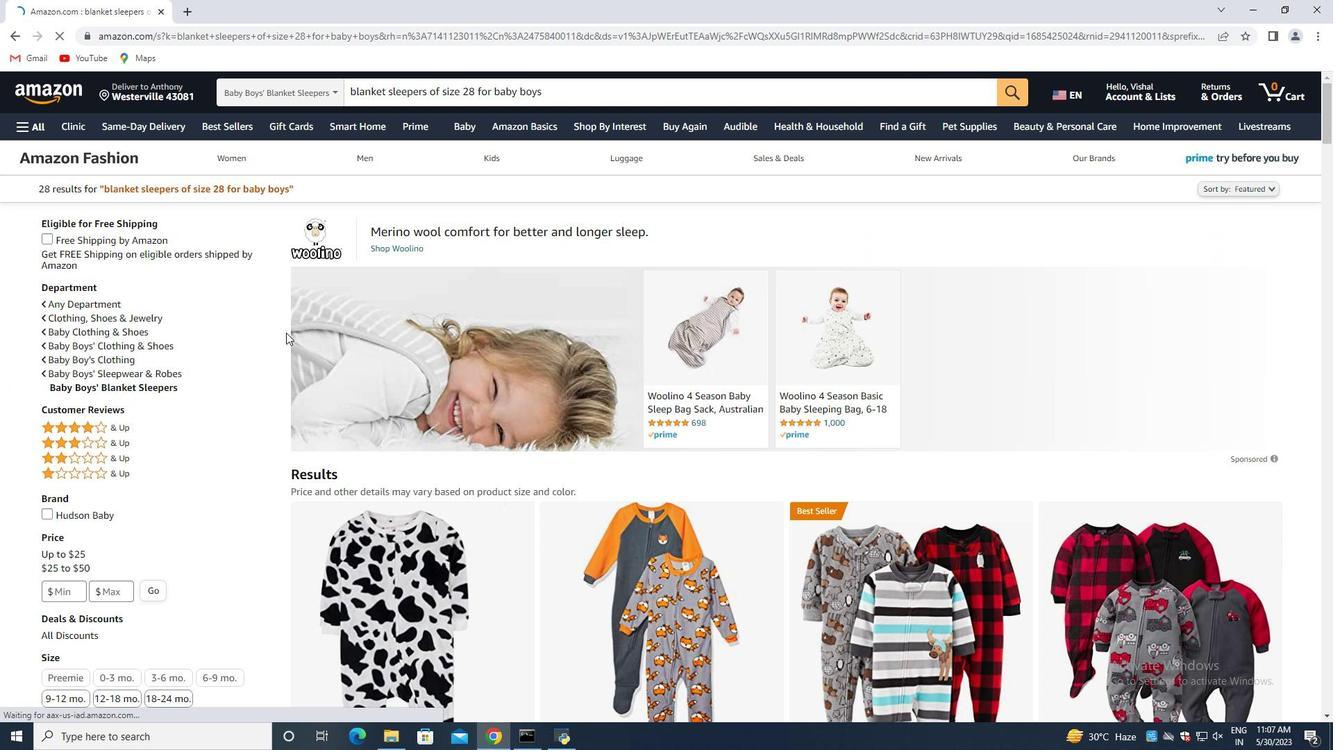 
Action: Mouse scrolled (345, 334) with delta (0, 0)
Screenshot: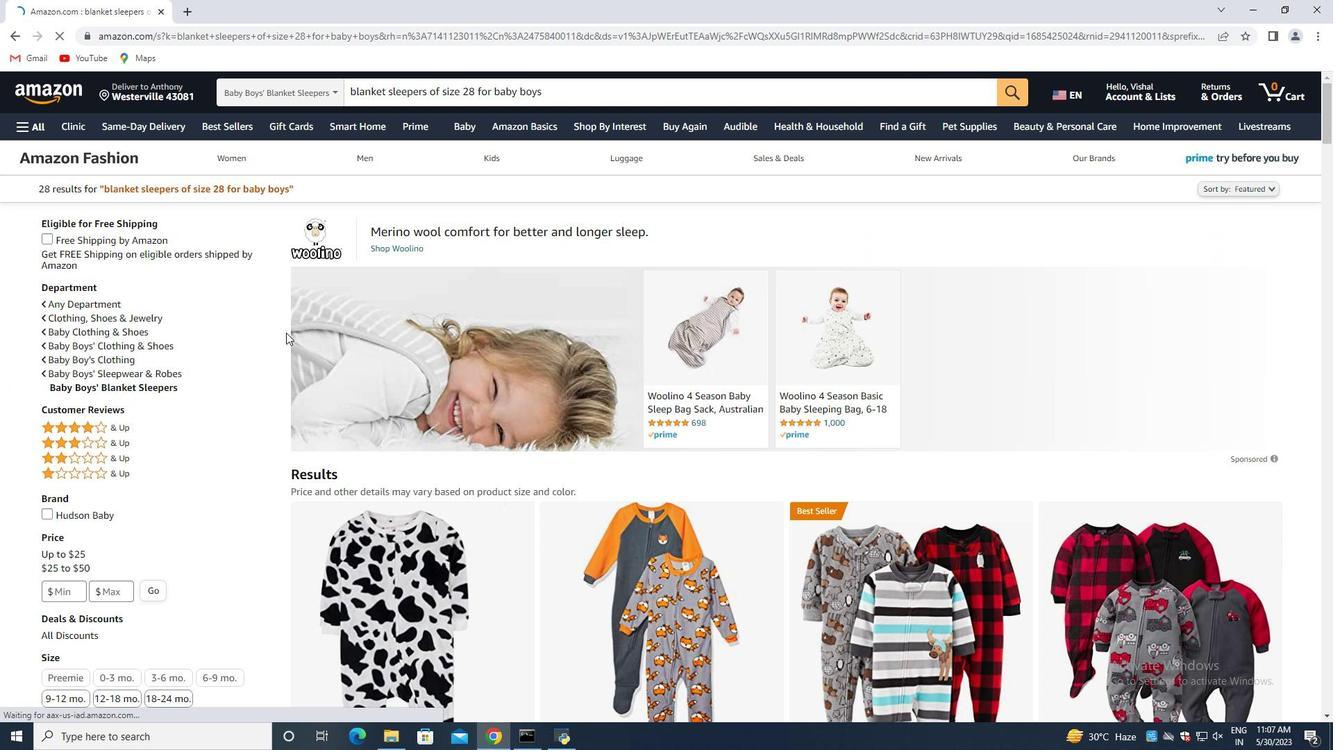 
Action: Mouse moved to (484, 322)
Screenshot: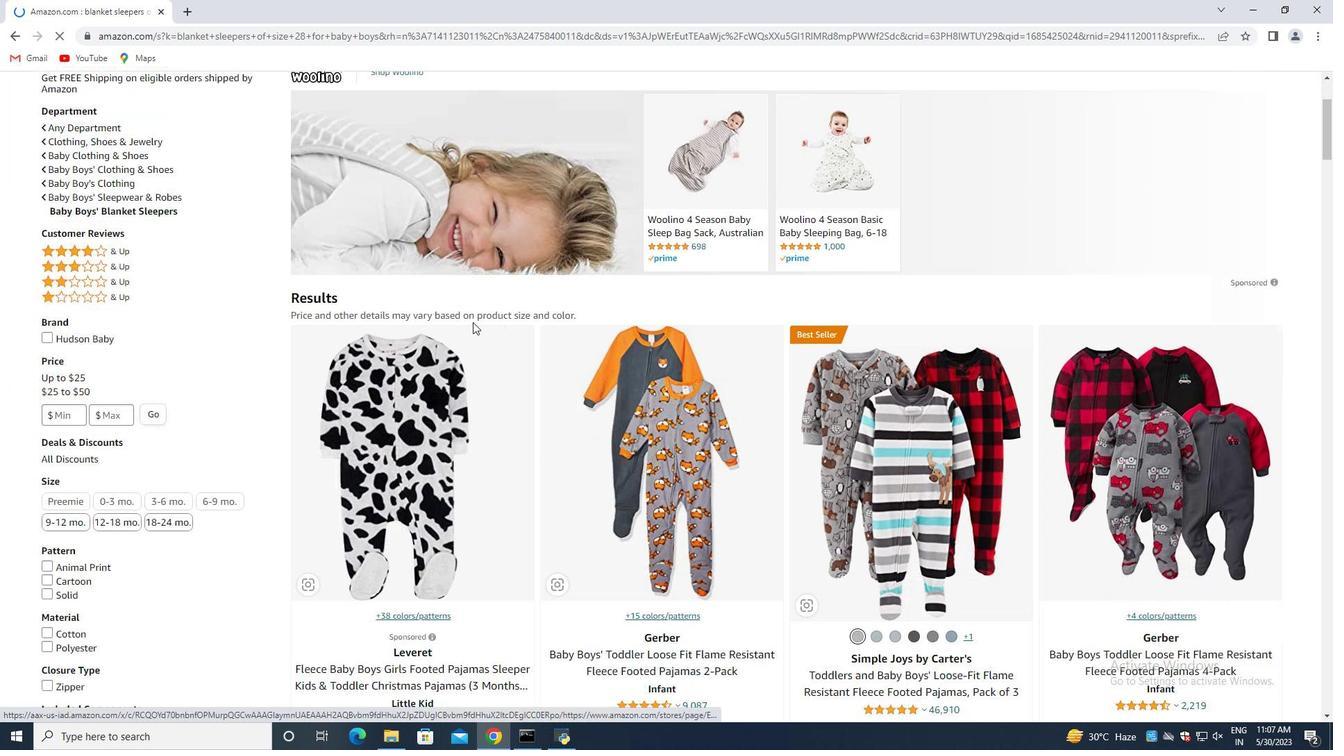 
Action: Mouse scrolled (484, 321) with delta (0, 0)
Screenshot: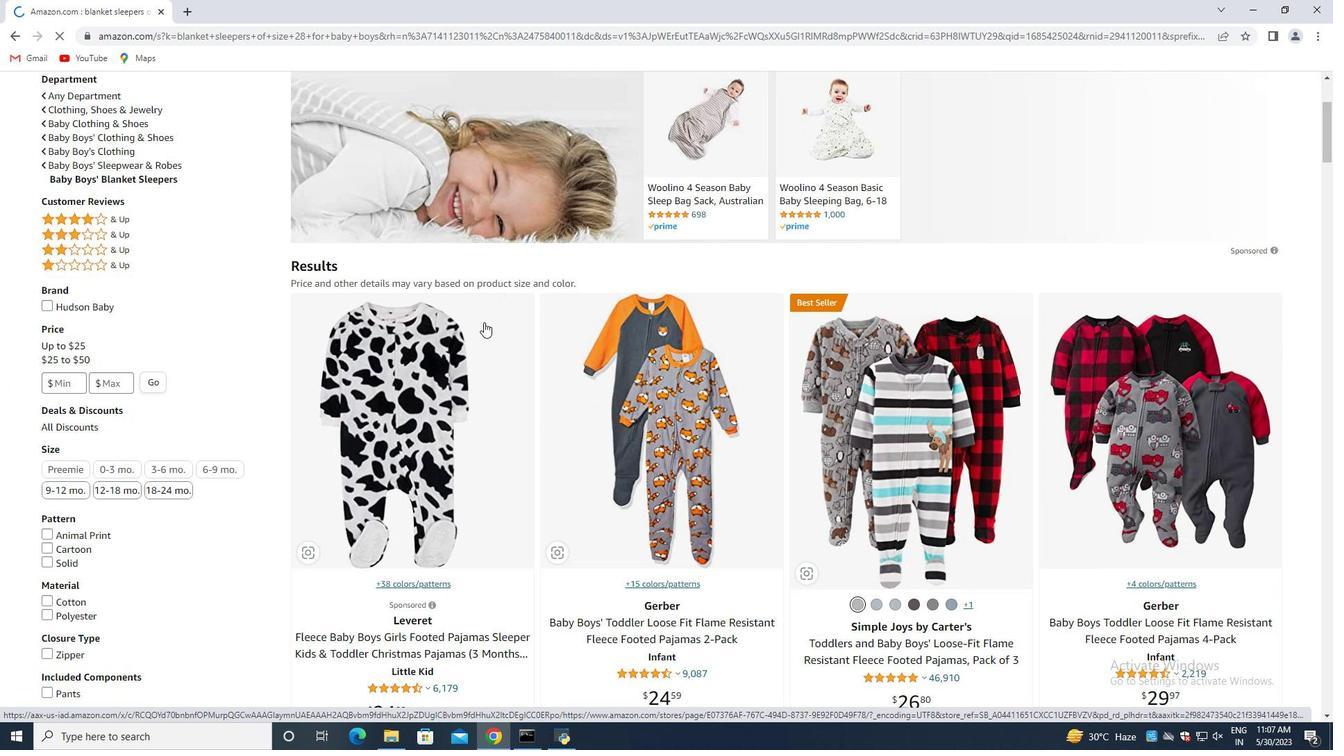 
Action: Mouse moved to (481, 325)
Screenshot: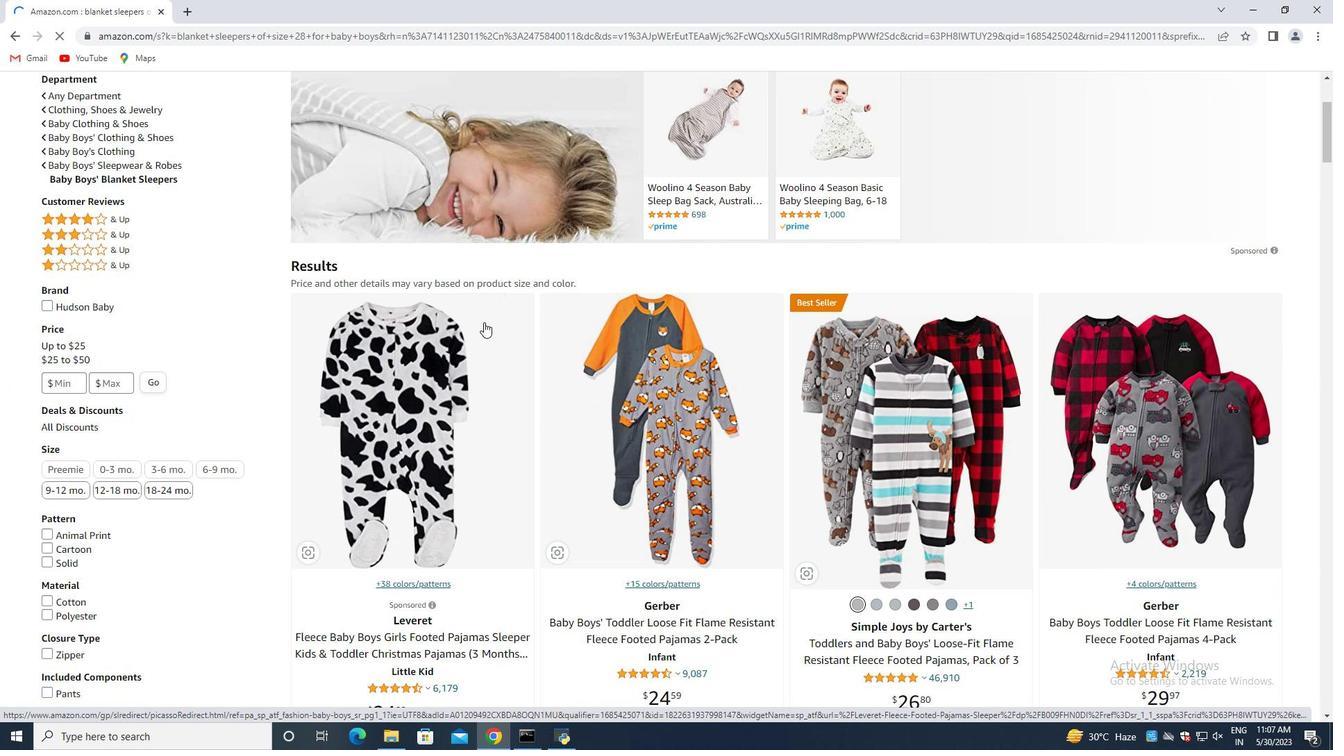 
Action: Mouse scrolled (483, 321) with delta (0, 0)
Screenshot: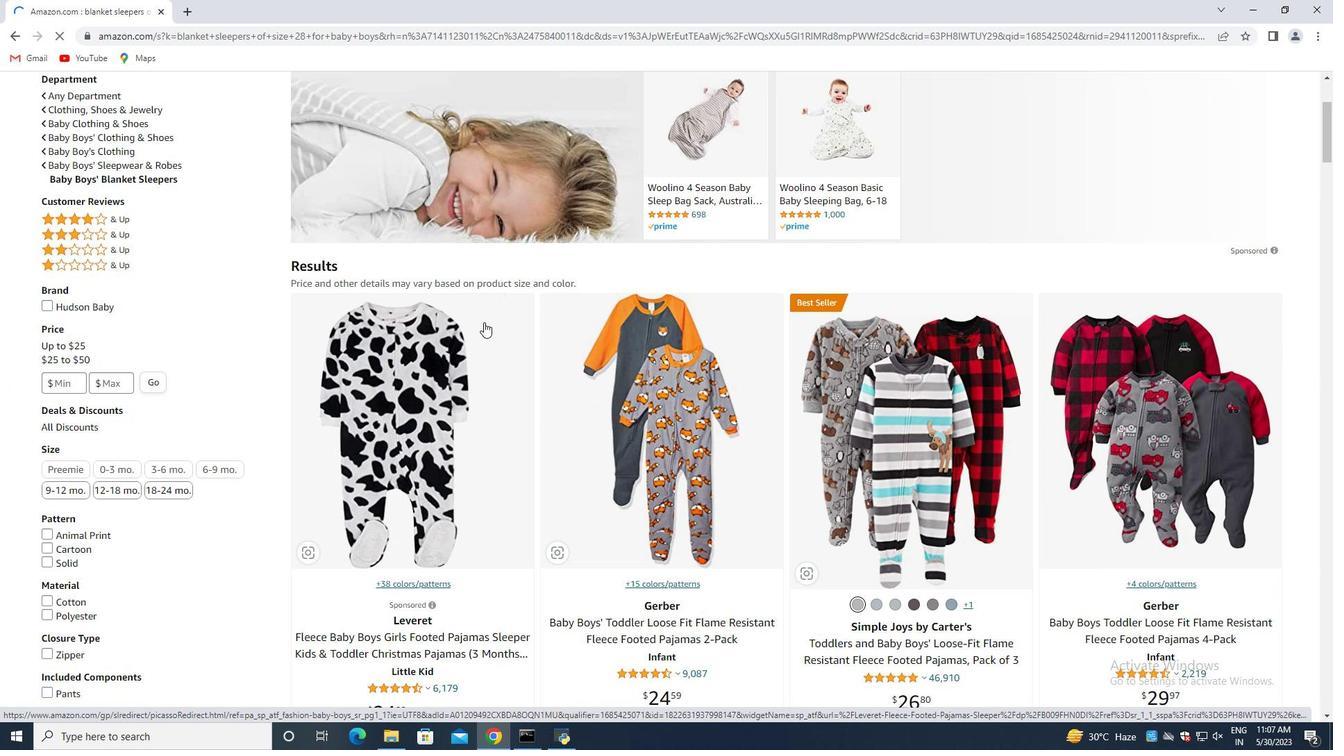 
Action: Mouse scrolled (481, 324) with delta (0, 0)
Screenshot: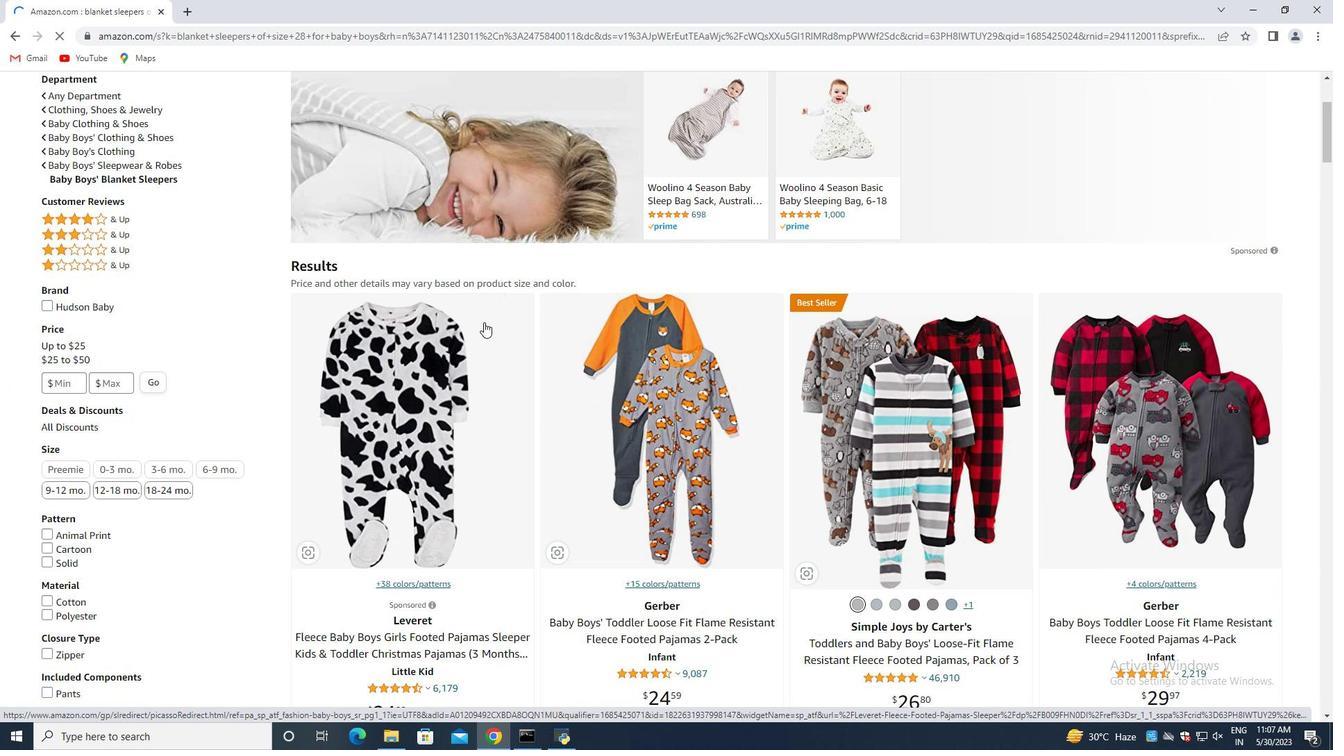 
Action: Mouse moved to (1016, 272)
Screenshot: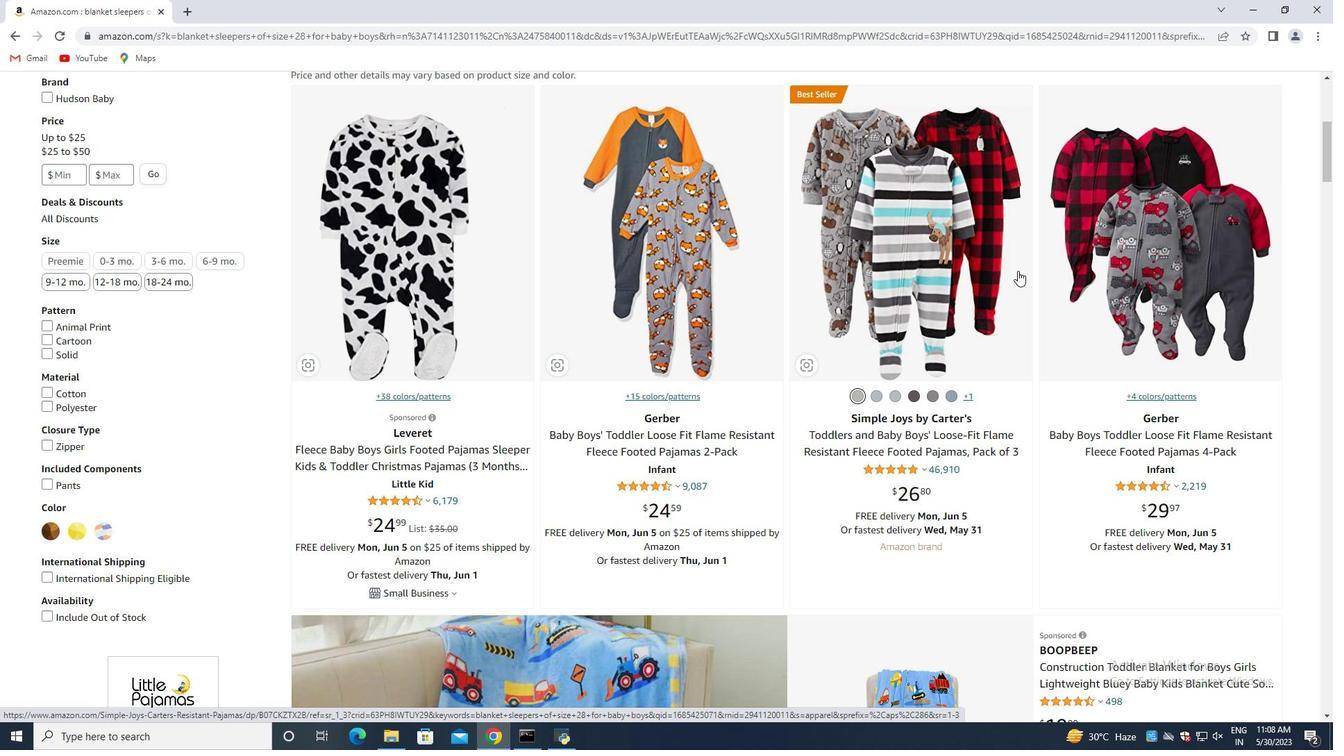 
Action: Mouse scrolled (1016, 271) with delta (0, 0)
Screenshot: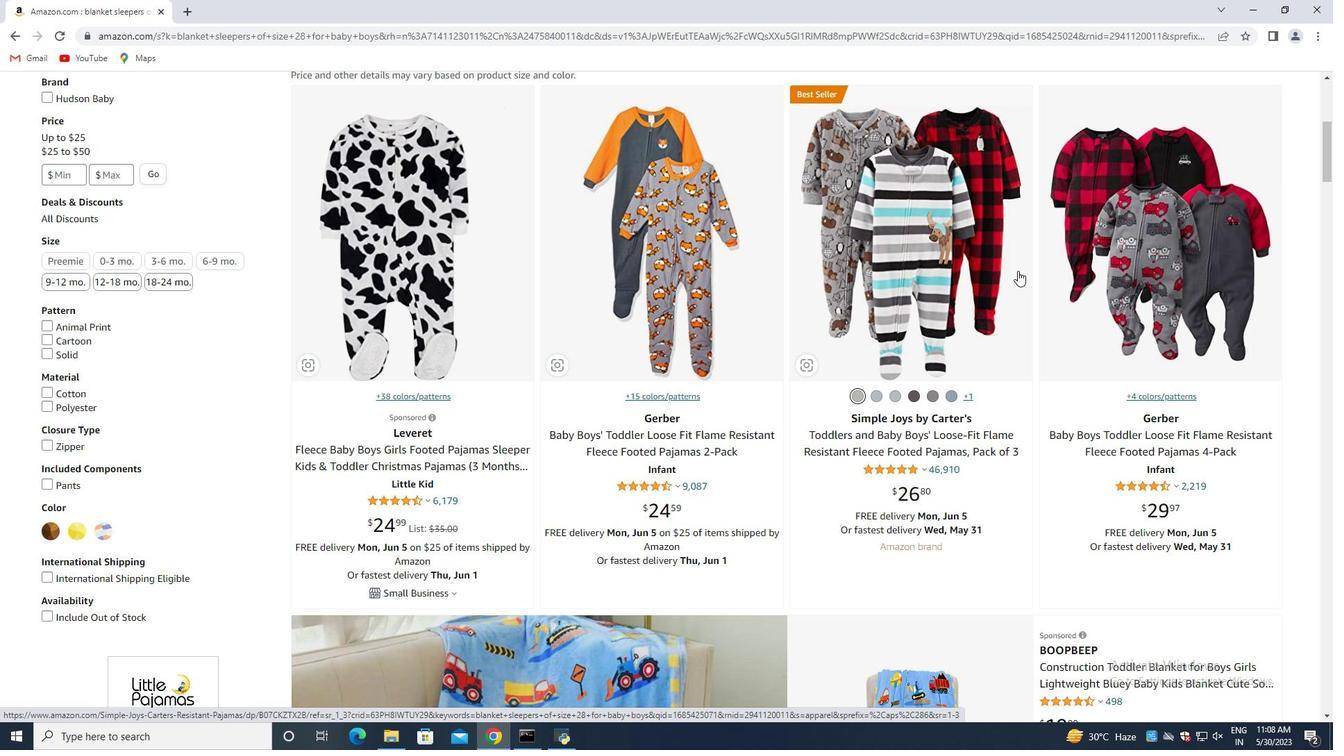 
Action: Mouse moved to (1002, 284)
Screenshot: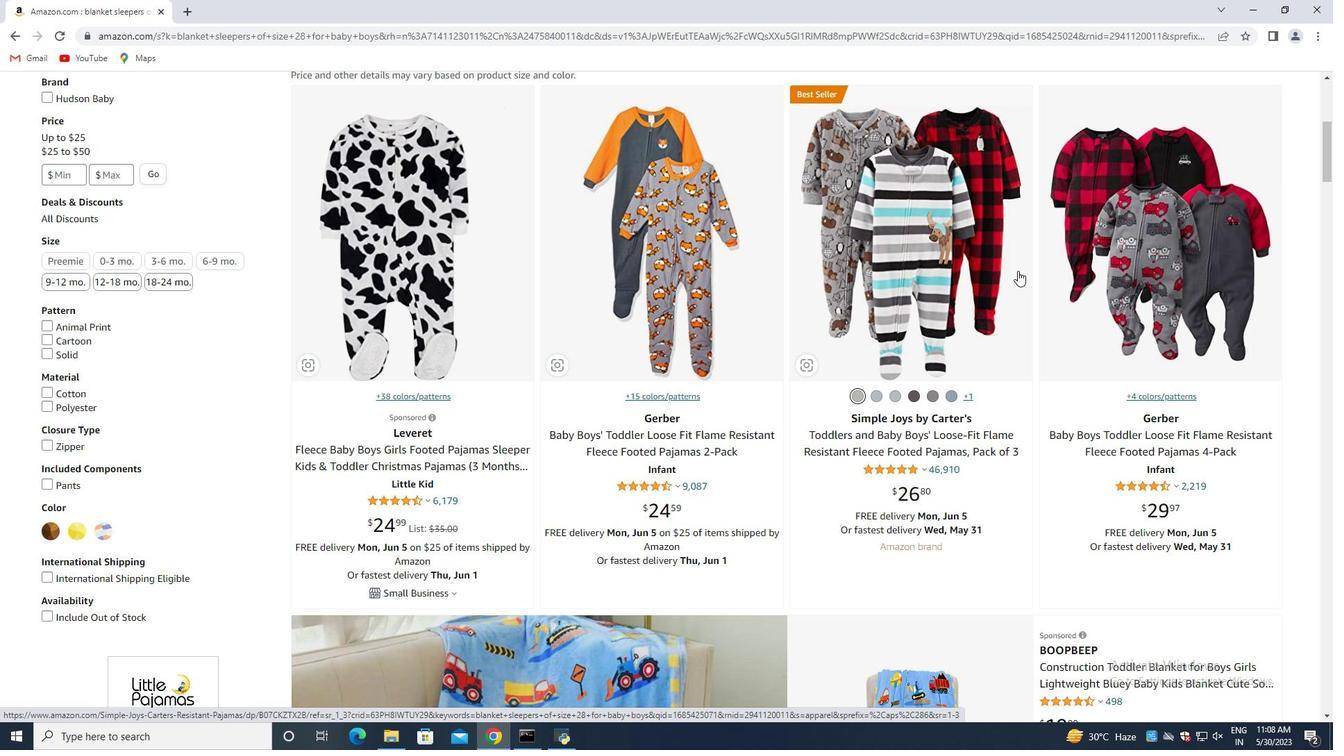 
Action: Mouse scrolled (1002, 284) with delta (0, 0)
Screenshot: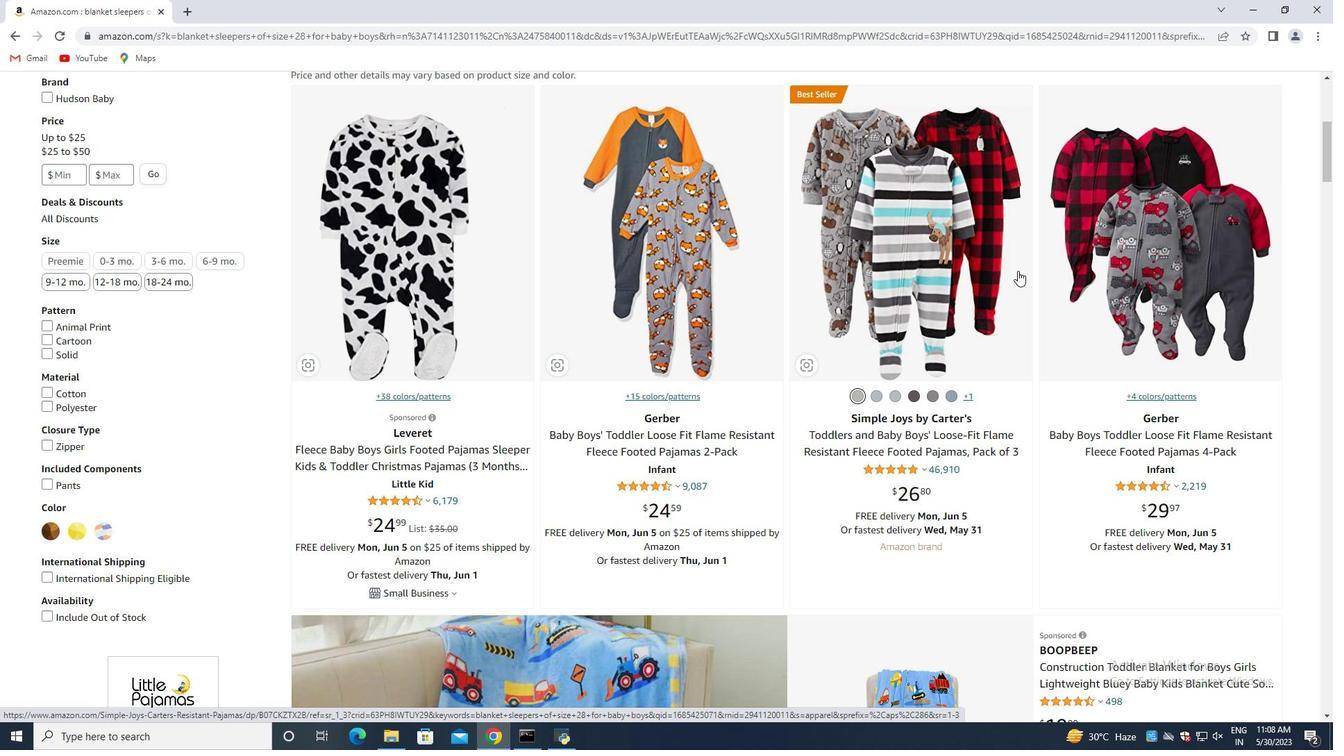 
Action: Mouse moved to (980, 290)
Screenshot: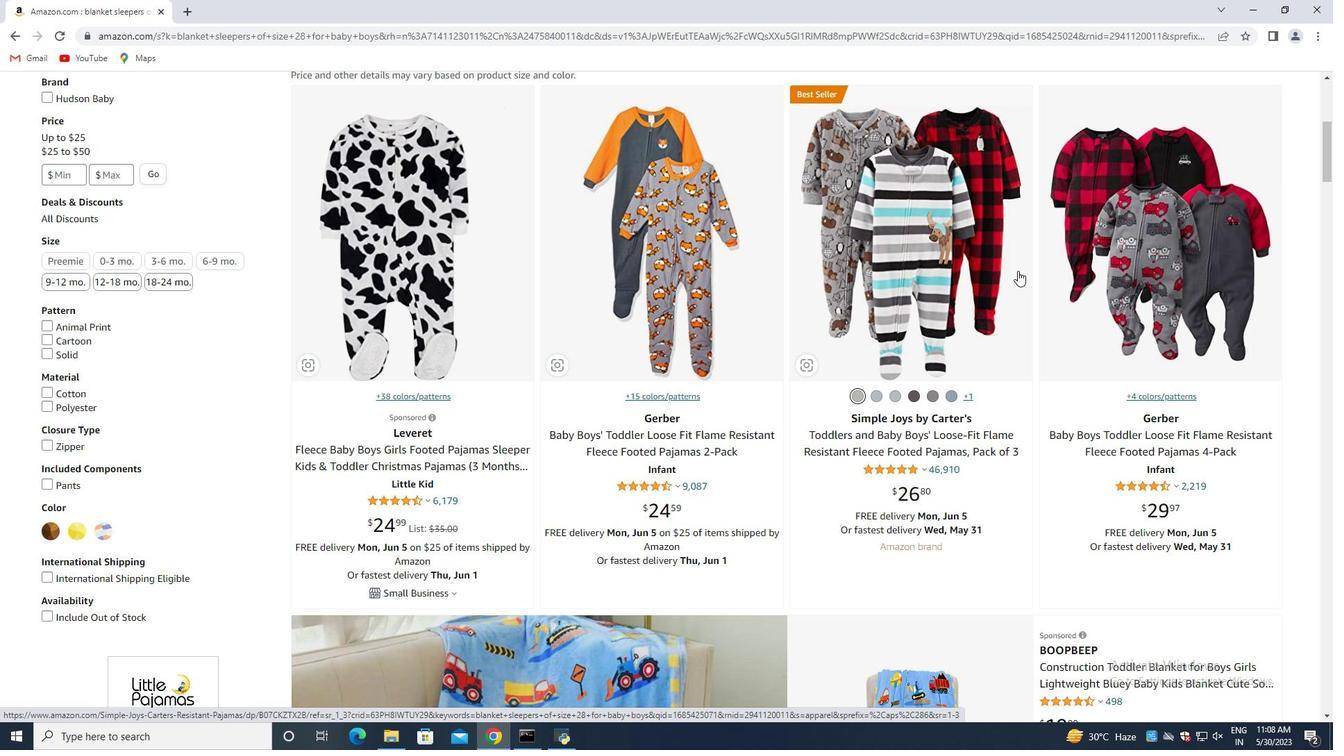 
Action: Mouse scrolled (980, 290) with delta (0, 0)
Screenshot: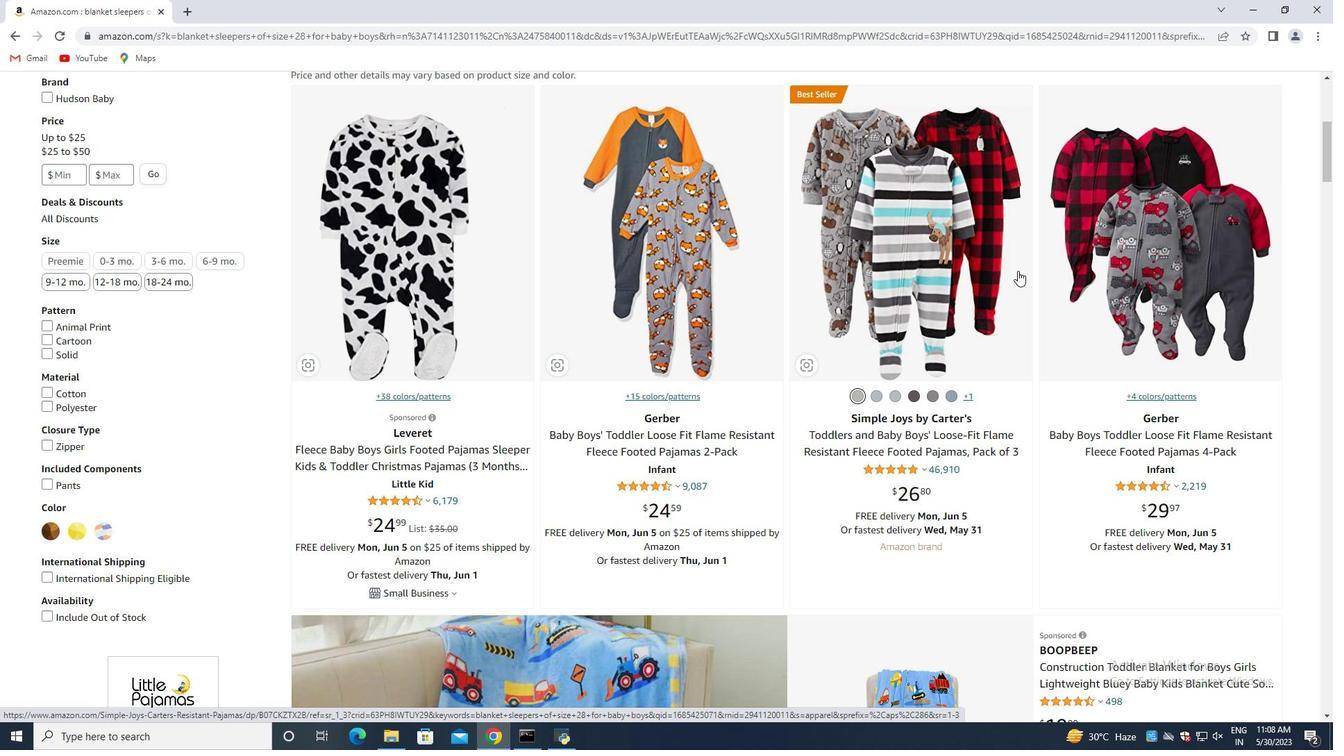 
Action: Mouse moved to (719, 305)
Screenshot: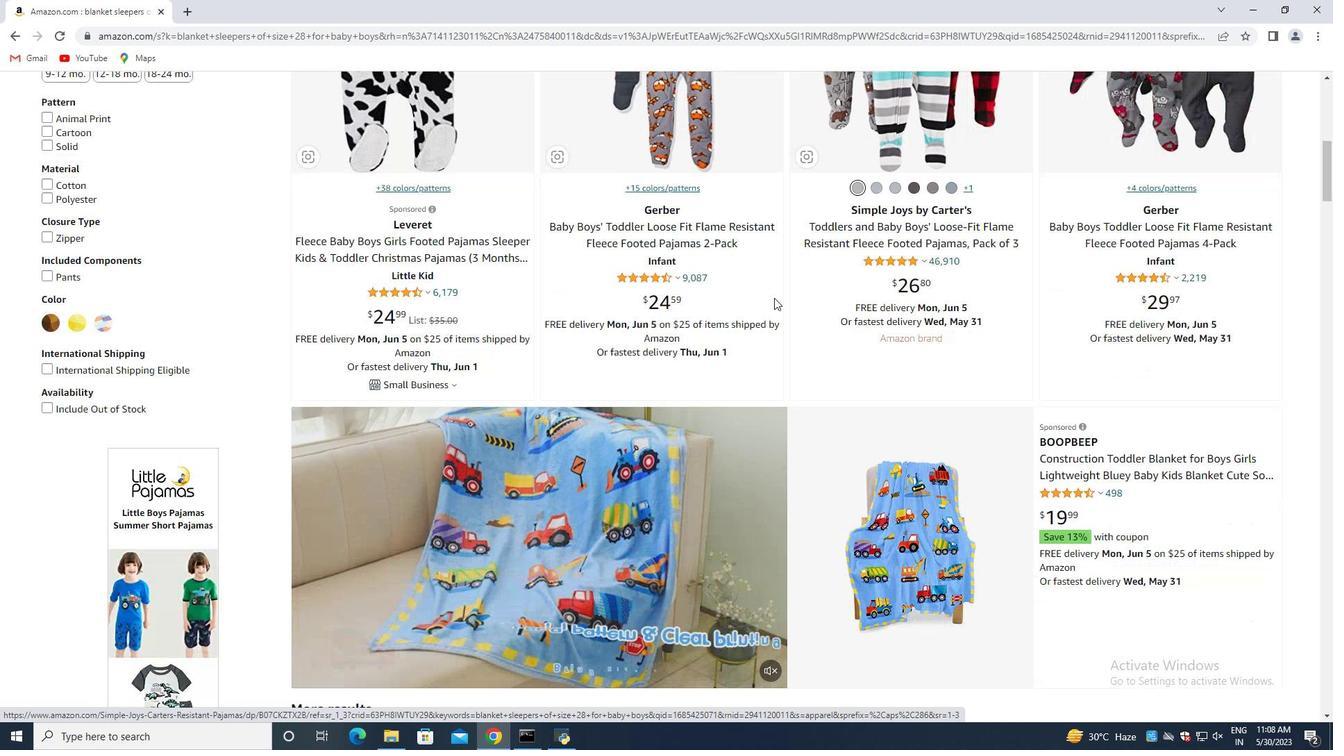 
Action: Mouse scrolled (719, 304) with delta (0, 0)
Screenshot: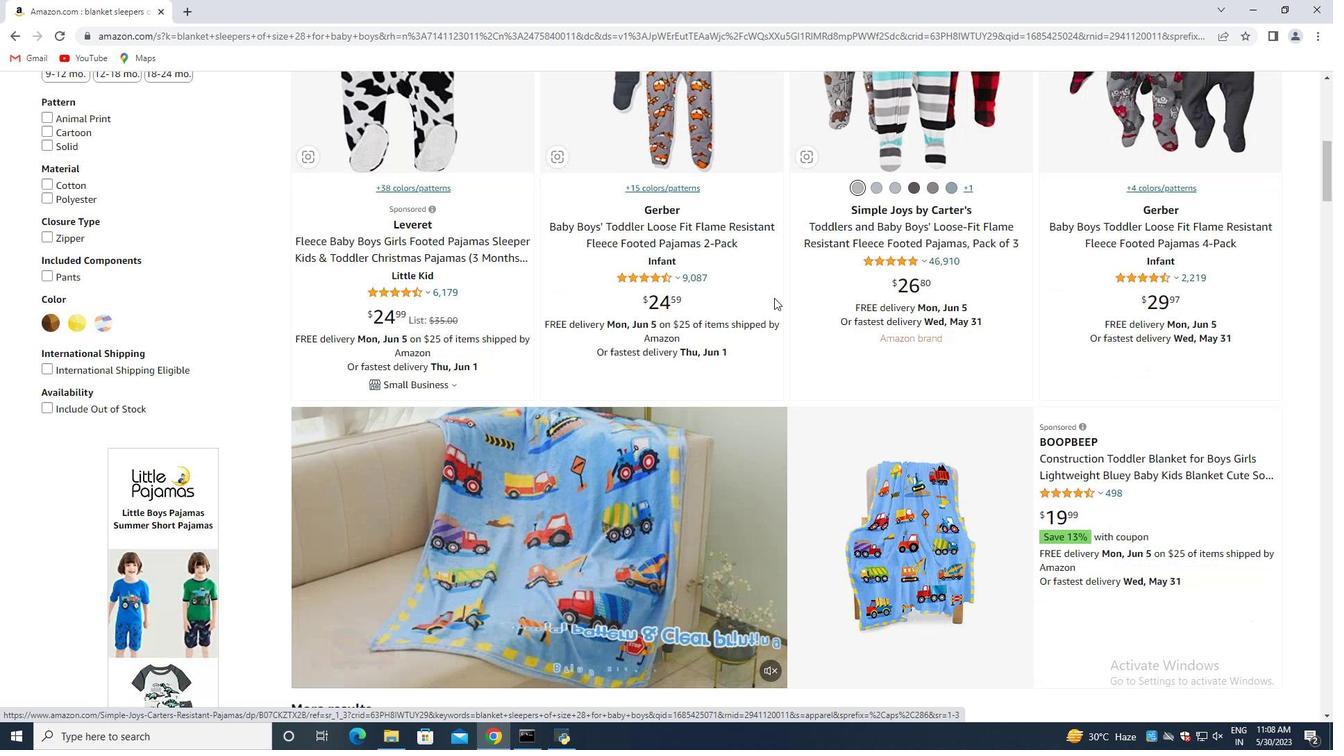 
Action: Mouse moved to (707, 307)
Screenshot: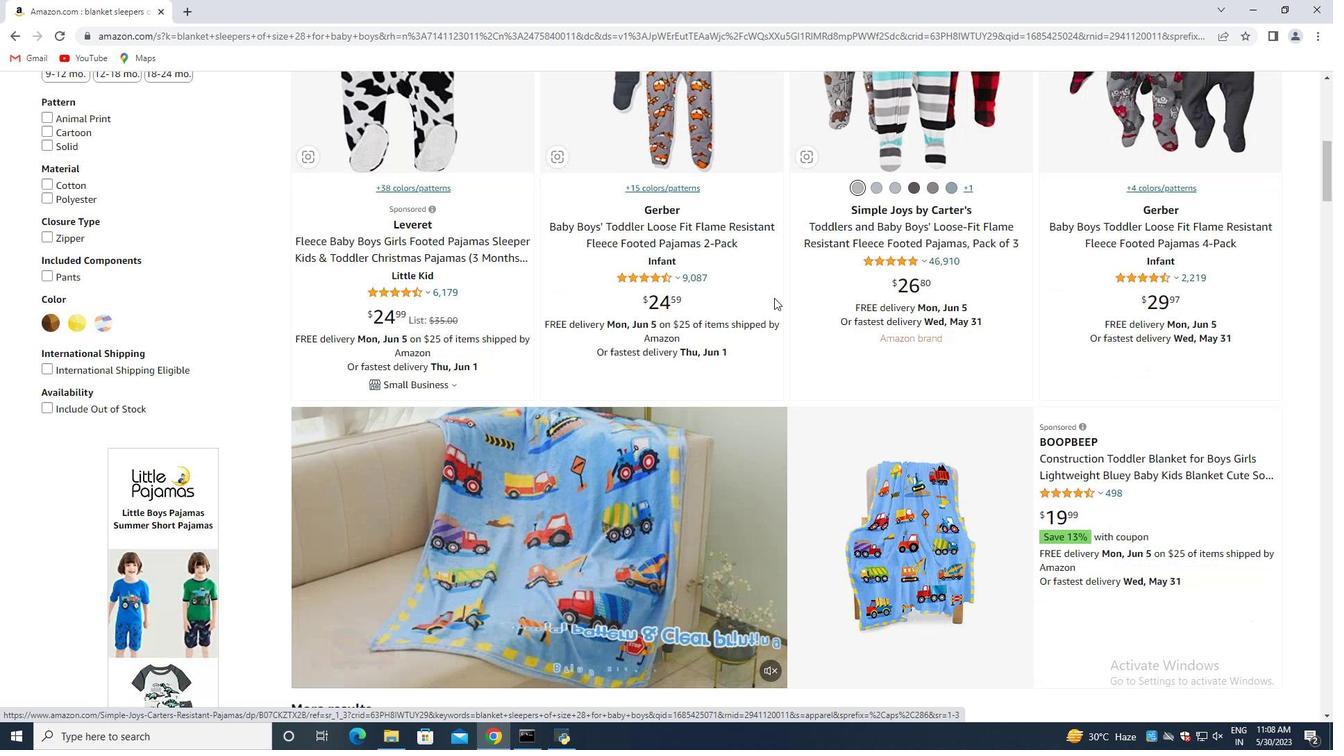 
Action: Mouse scrolled (707, 306) with delta (0, 0)
Screenshot: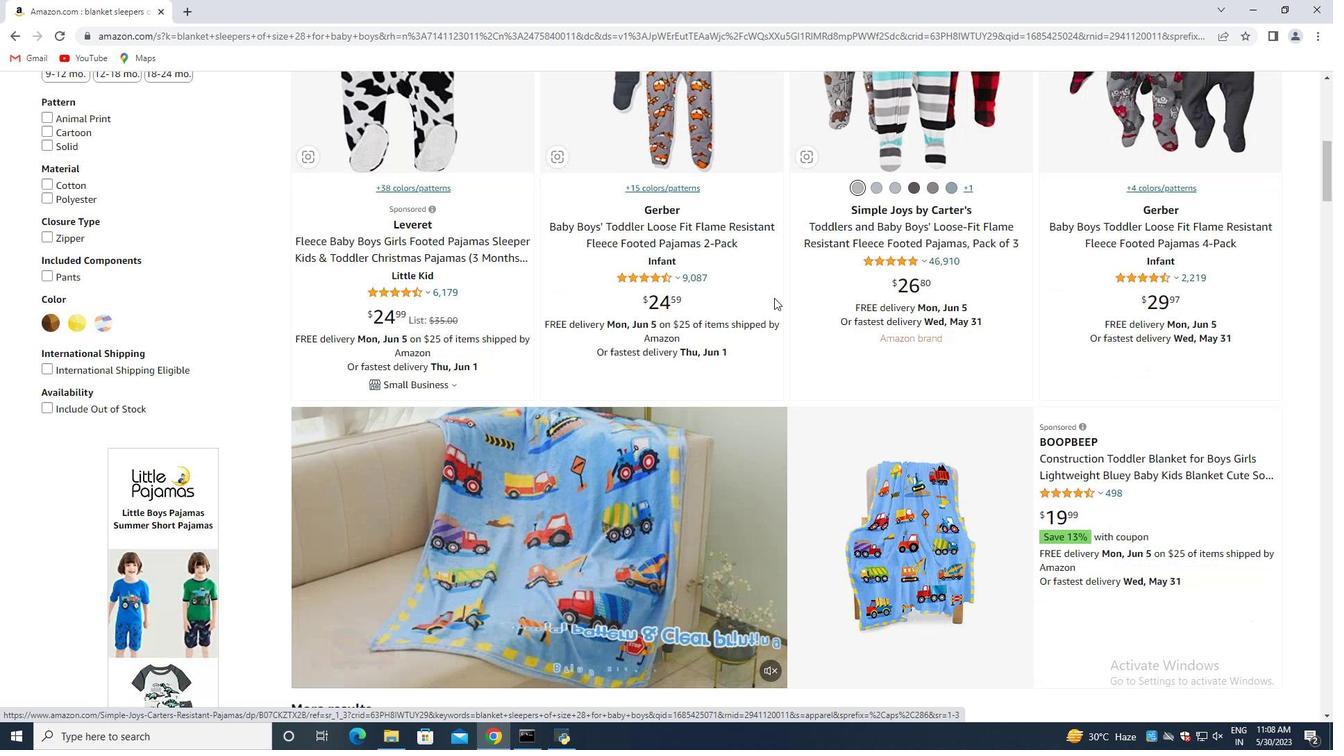 
Action: Mouse moved to (702, 308)
Screenshot: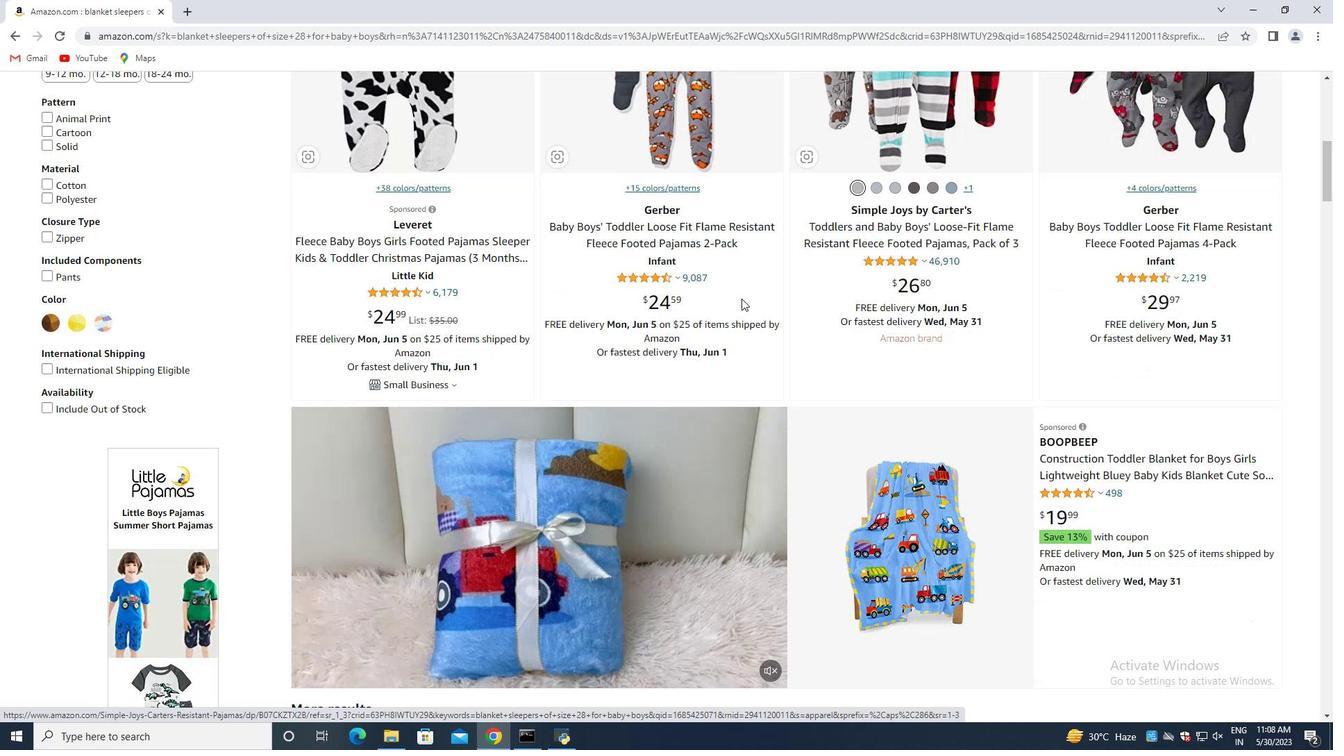 
Action: Mouse scrolled (702, 307) with delta (0, 0)
Screenshot: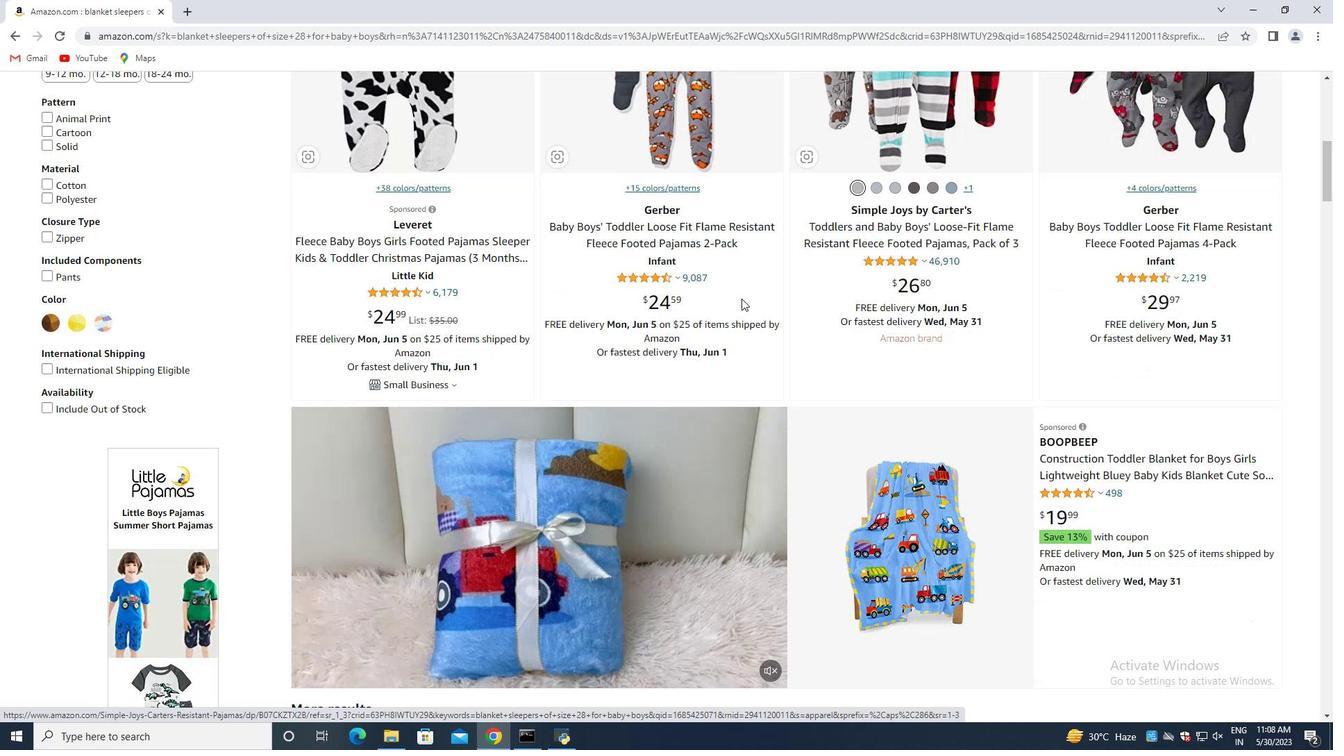 
Action: Mouse moved to (695, 309)
Screenshot: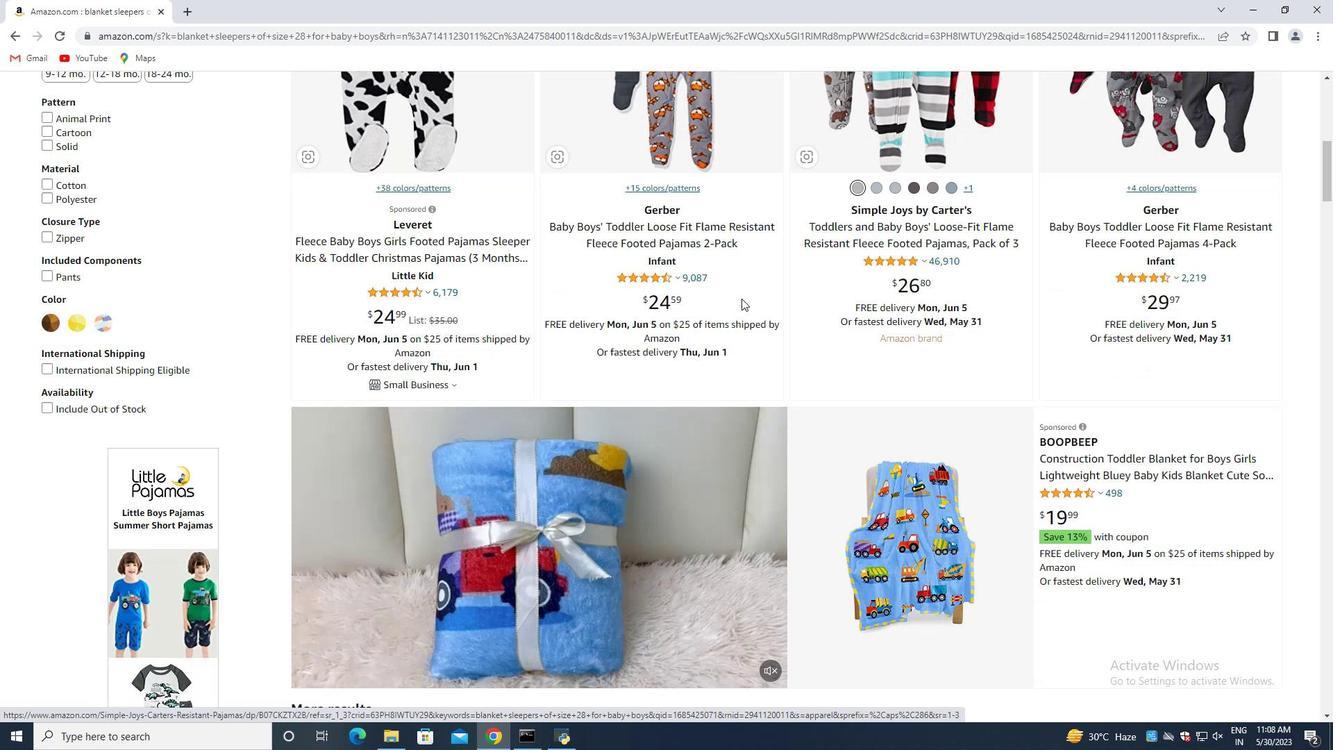 
Action: Mouse scrolled (695, 309) with delta (0, 0)
Screenshot: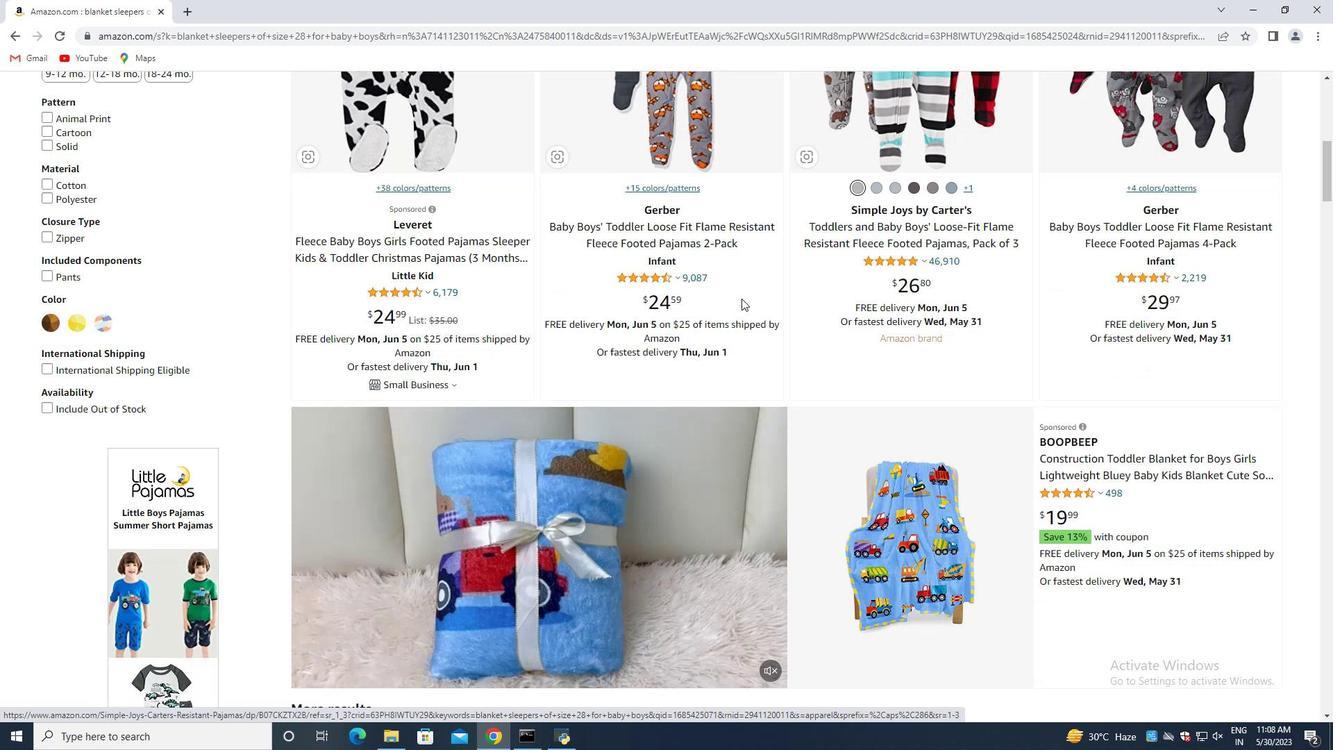 
Action: Mouse moved to (693, 310)
Screenshot: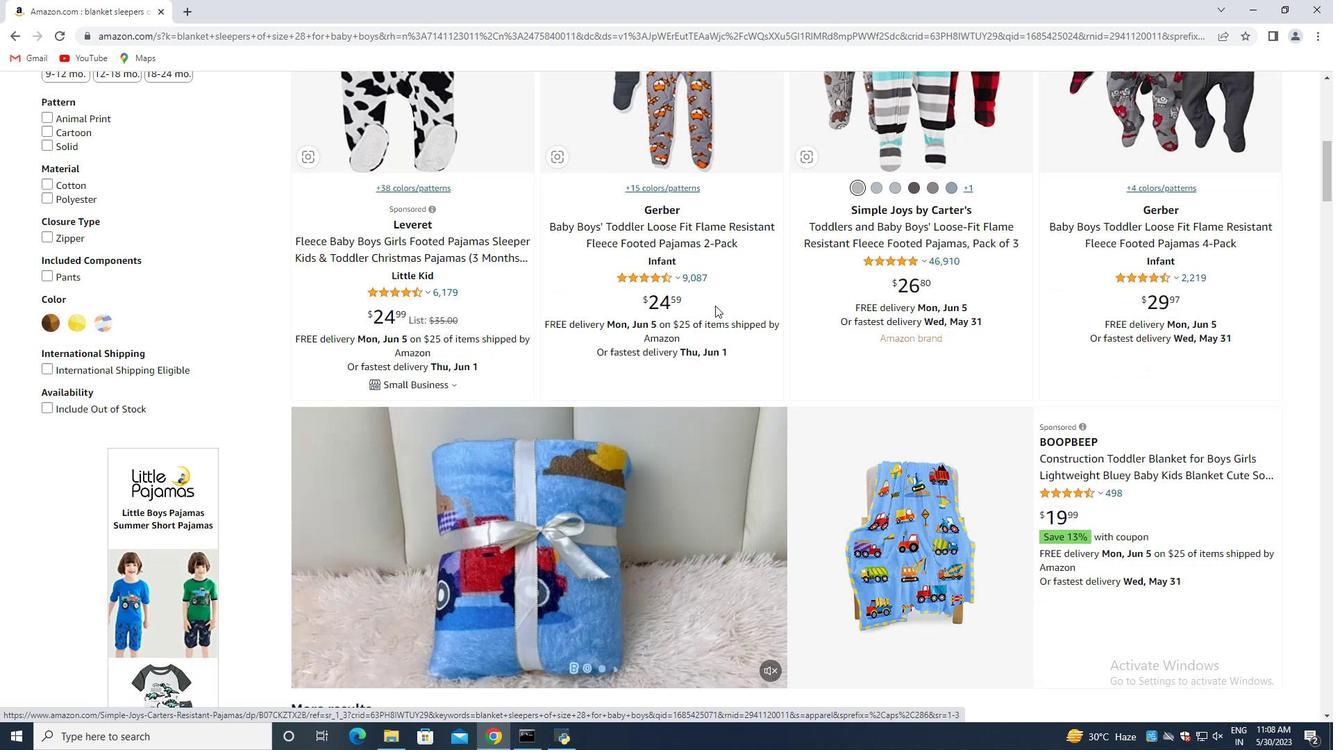 
Action: Mouse scrolled (693, 309) with delta (0, 0)
Screenshot: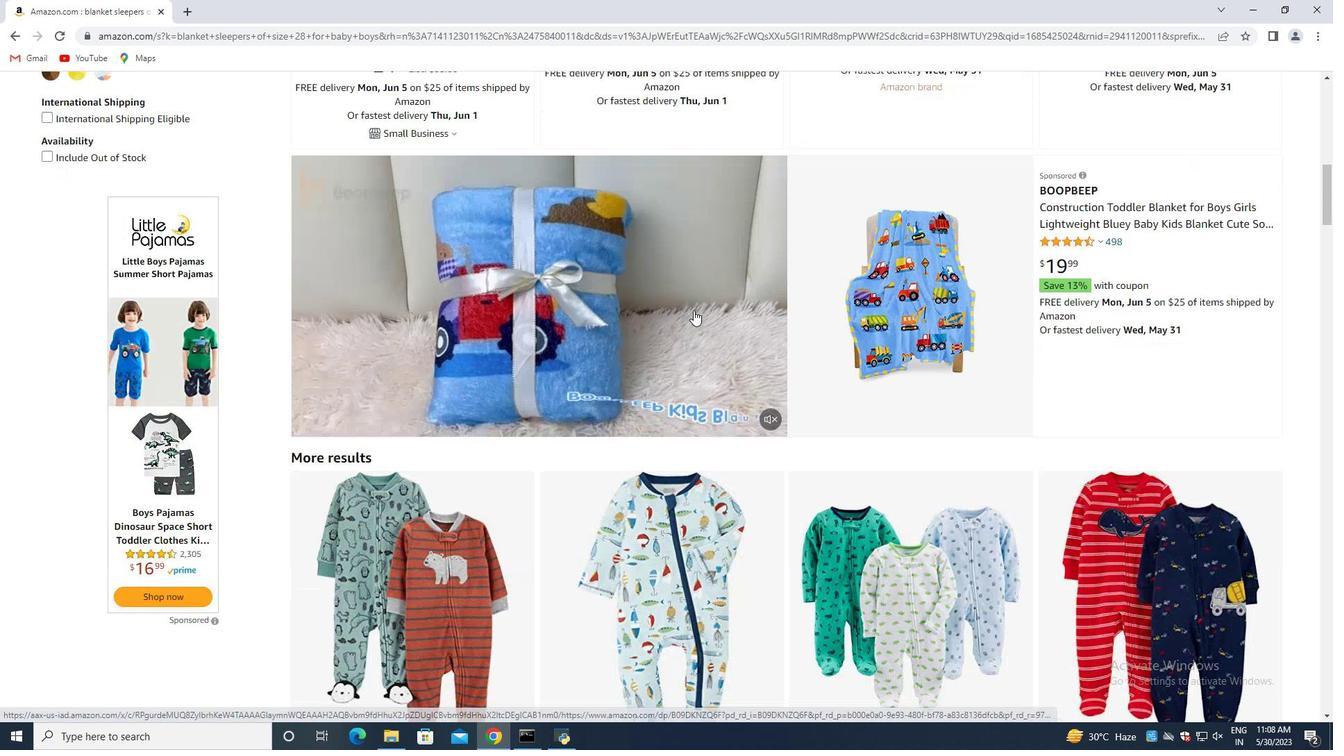 
Action: Mouse scrolled (693, 309) with delta (0, 0)
Screenshot: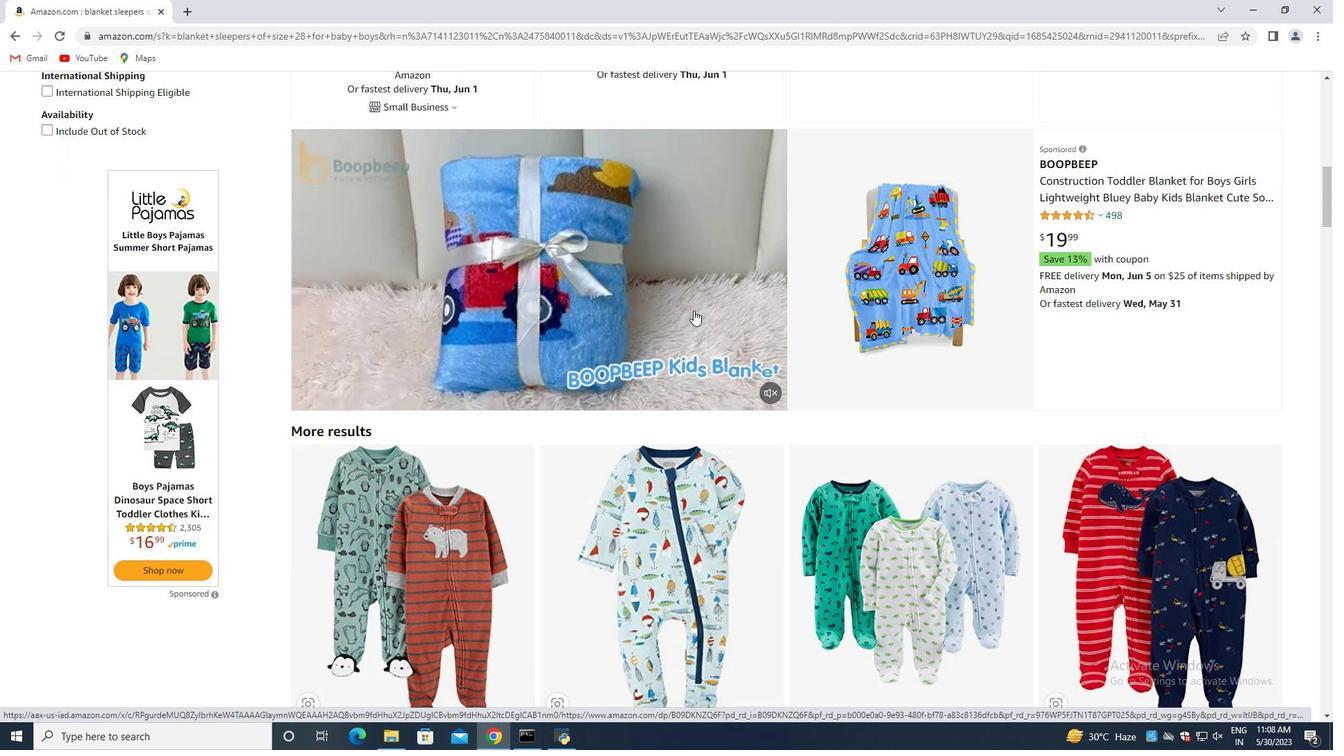 
Action: Mouse scrolled (693, 309) with delta (0, 0)
Screenshot: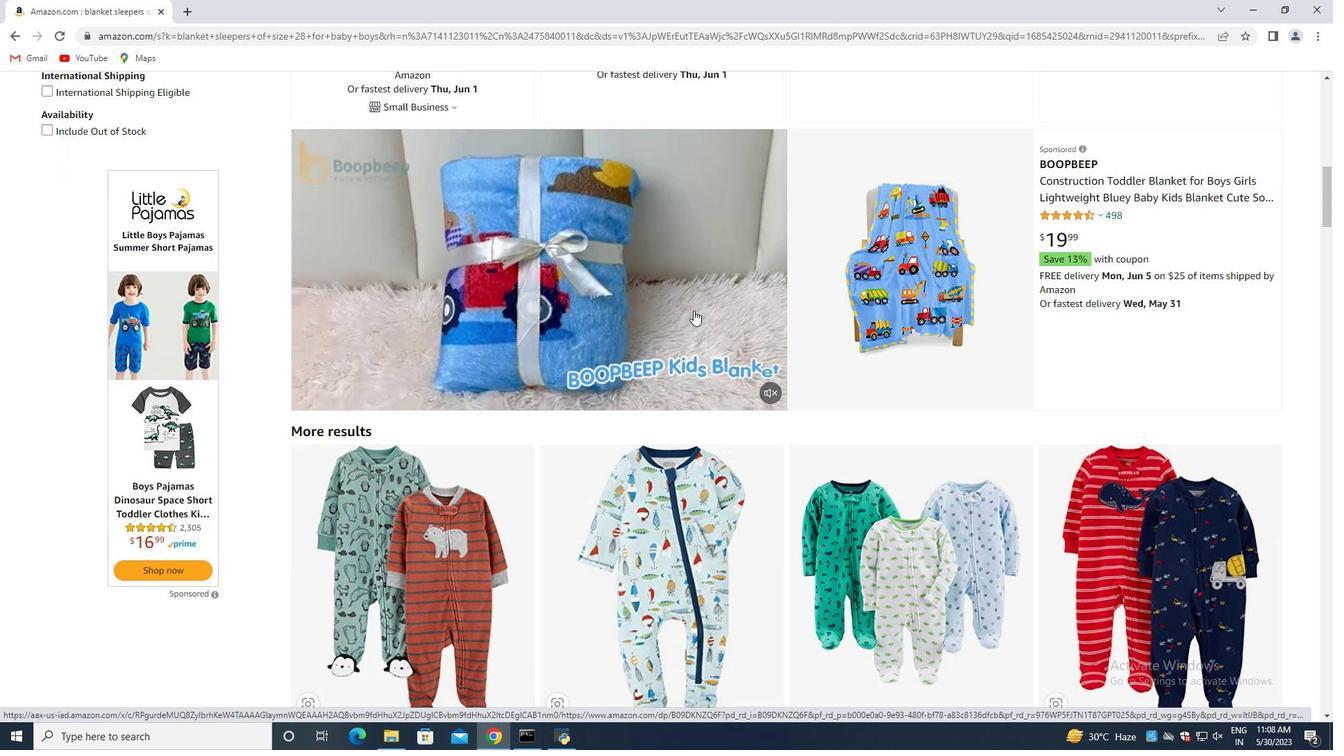 
Action: Mouse scrolled (693, 309) with delta (0, 0)
Screenshot: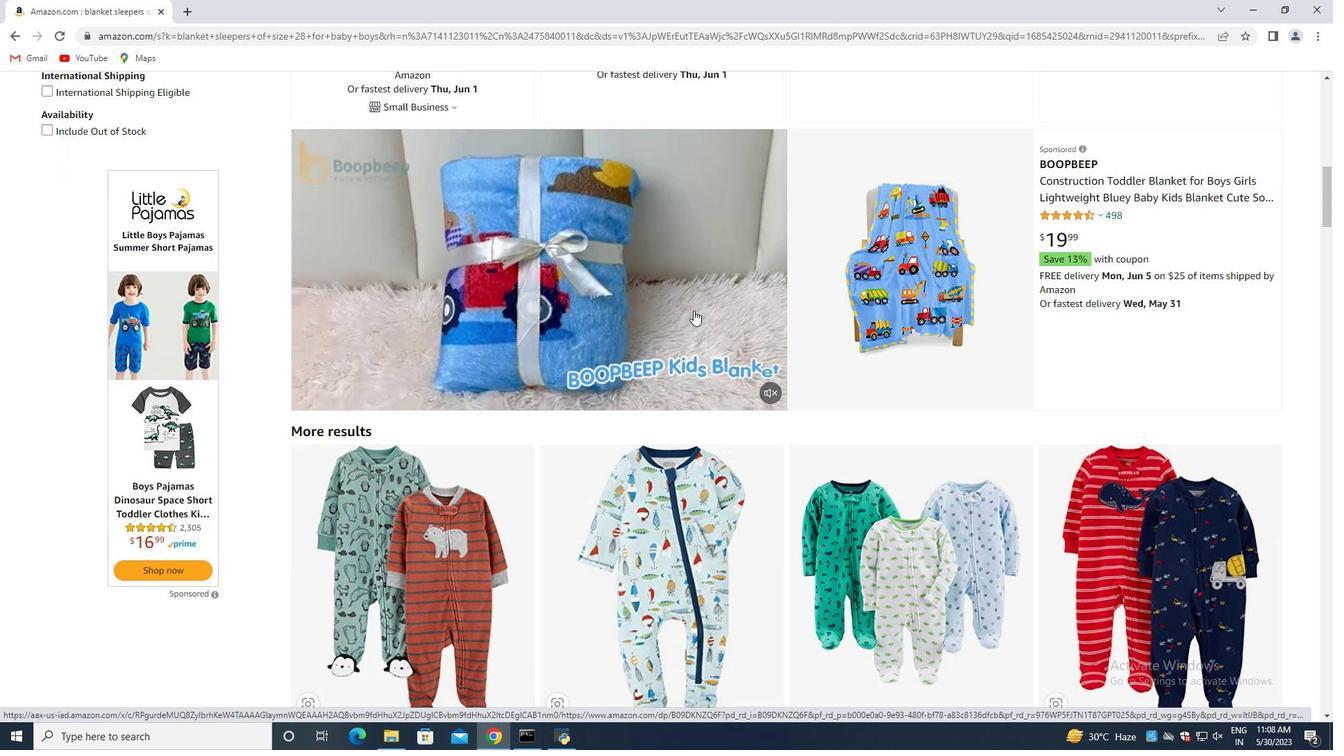 
Action: Mouse scrolled (693, 309) with delta (0, 0)
Screenshot: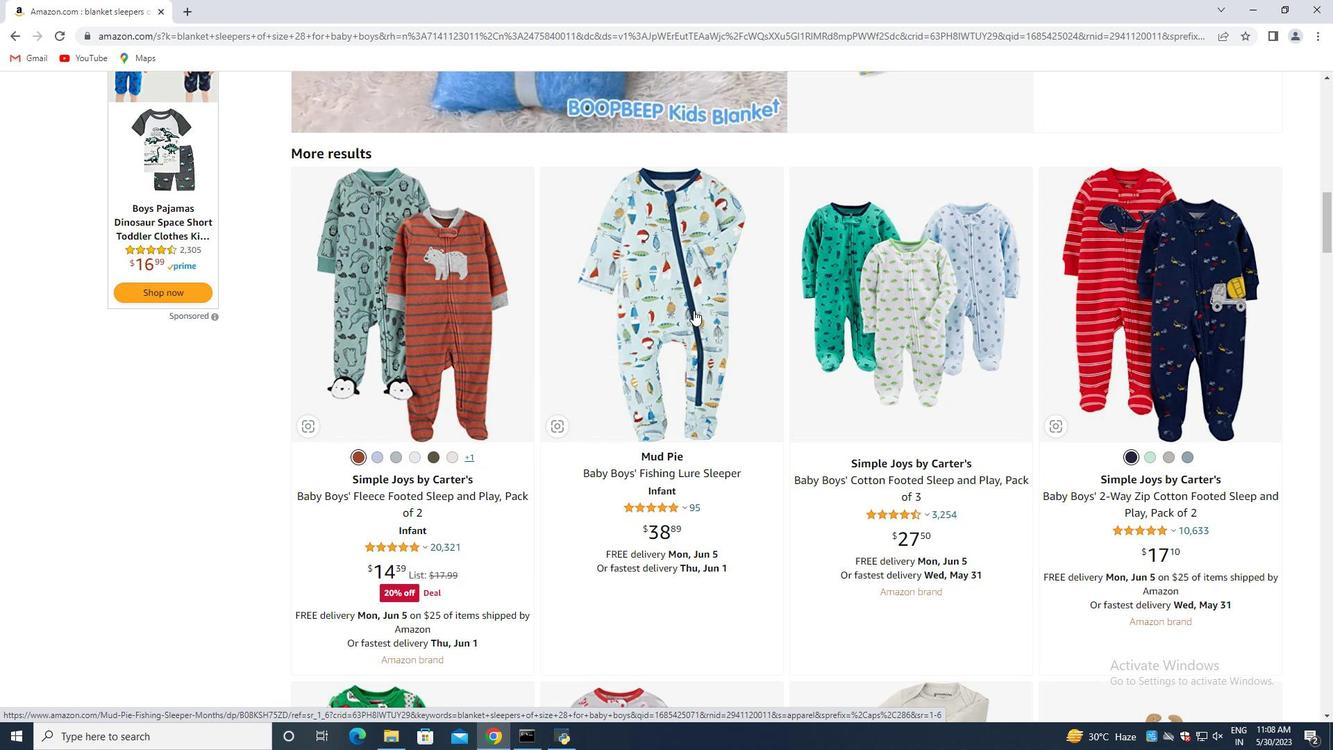 
Action: Mouse scrolled (693, 309) with delta (0, 0)
Screenshot: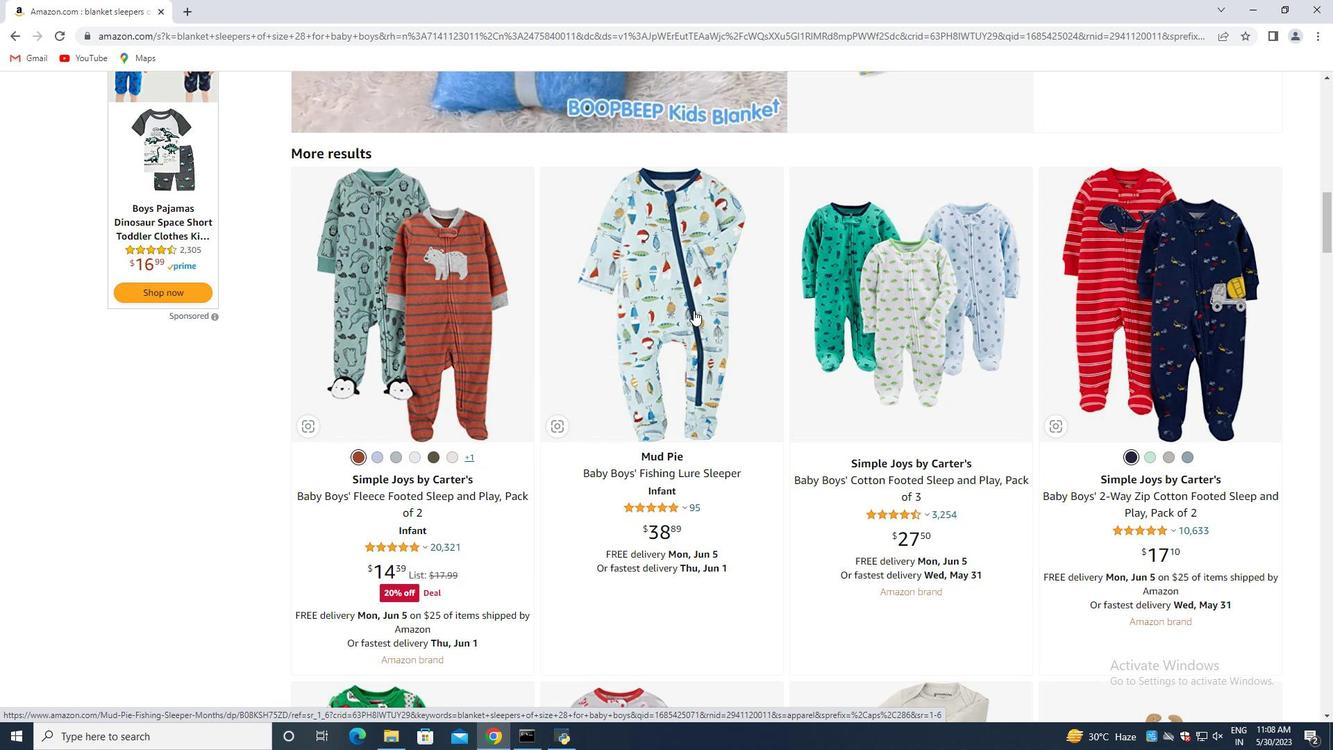 
Action: Mouse moved to (693, 310)
Screenshot: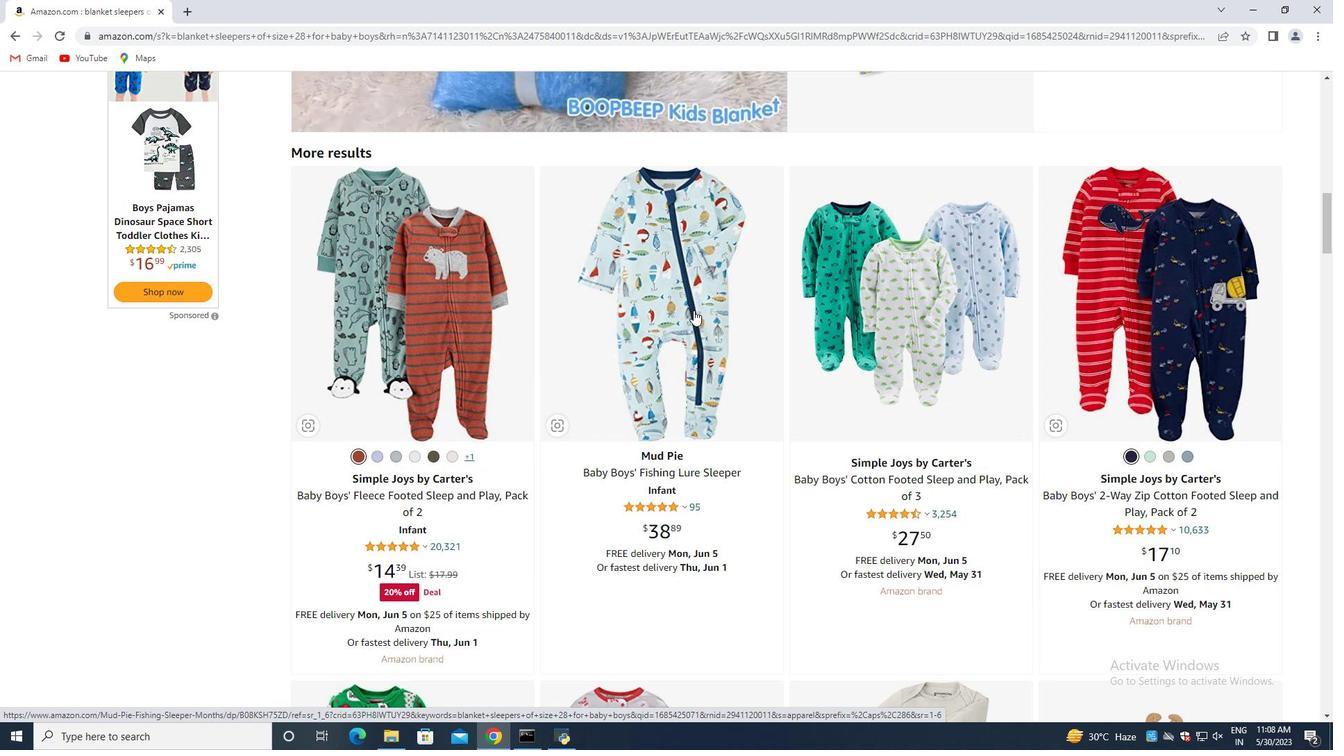 
Action: Mouse scrolled (693, 311) with delta (0, 0)
Screenshot: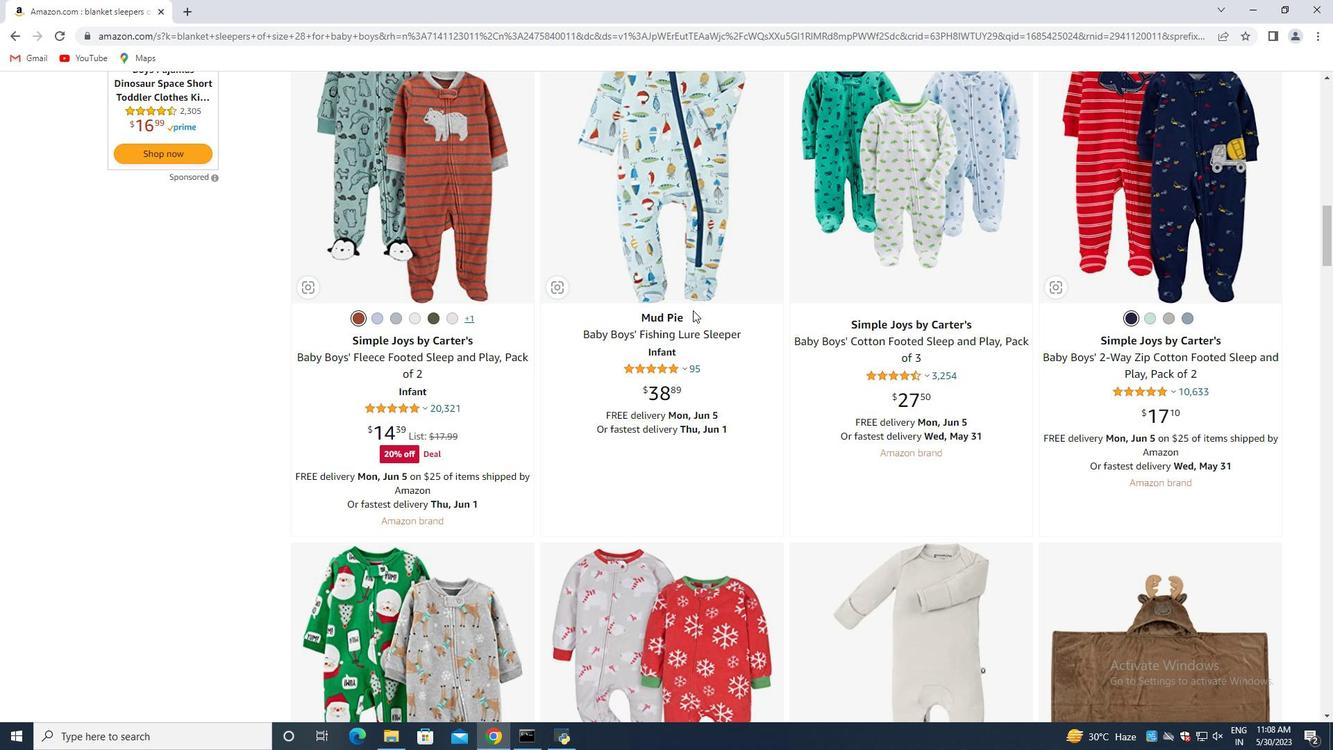 
Action: Mouse scrolled (693, 311) with delta (0, 0)
Screenshot: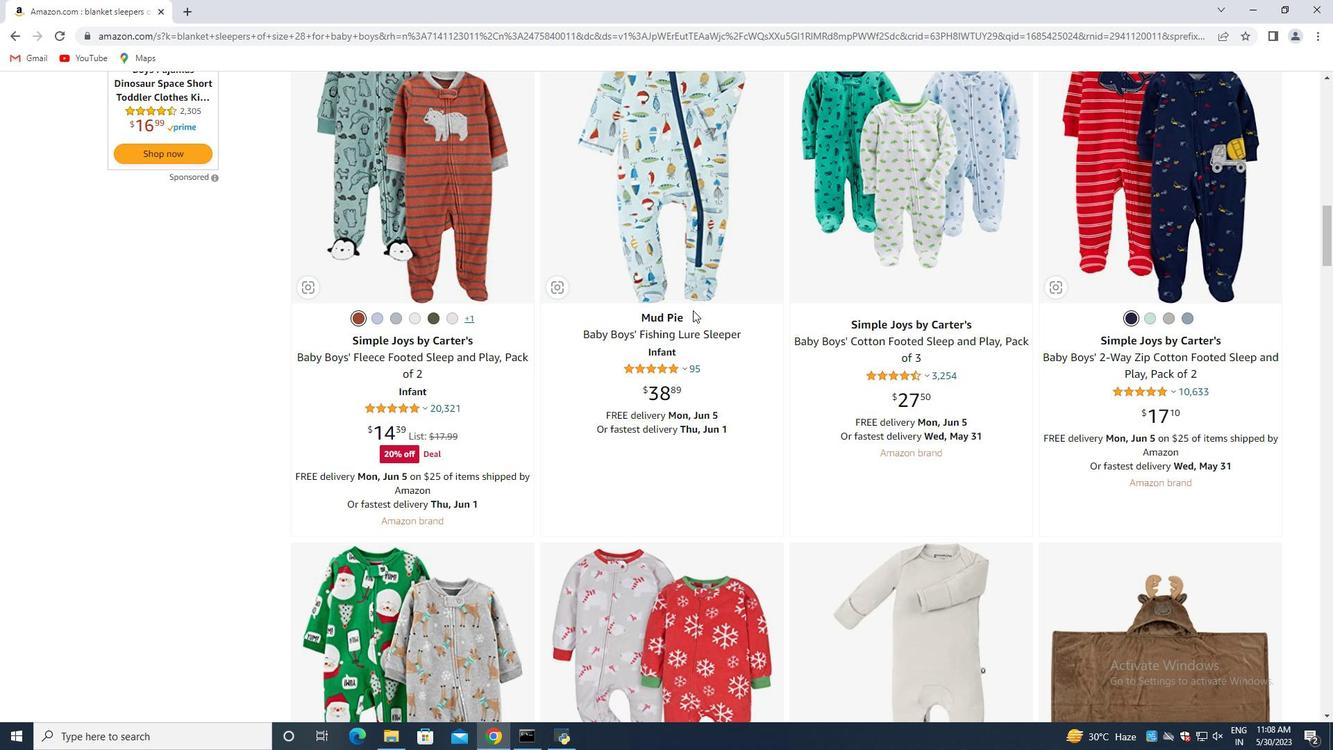 
Action: Mouse scrolled (693, 311) with delta (0, 0)
Screenshot: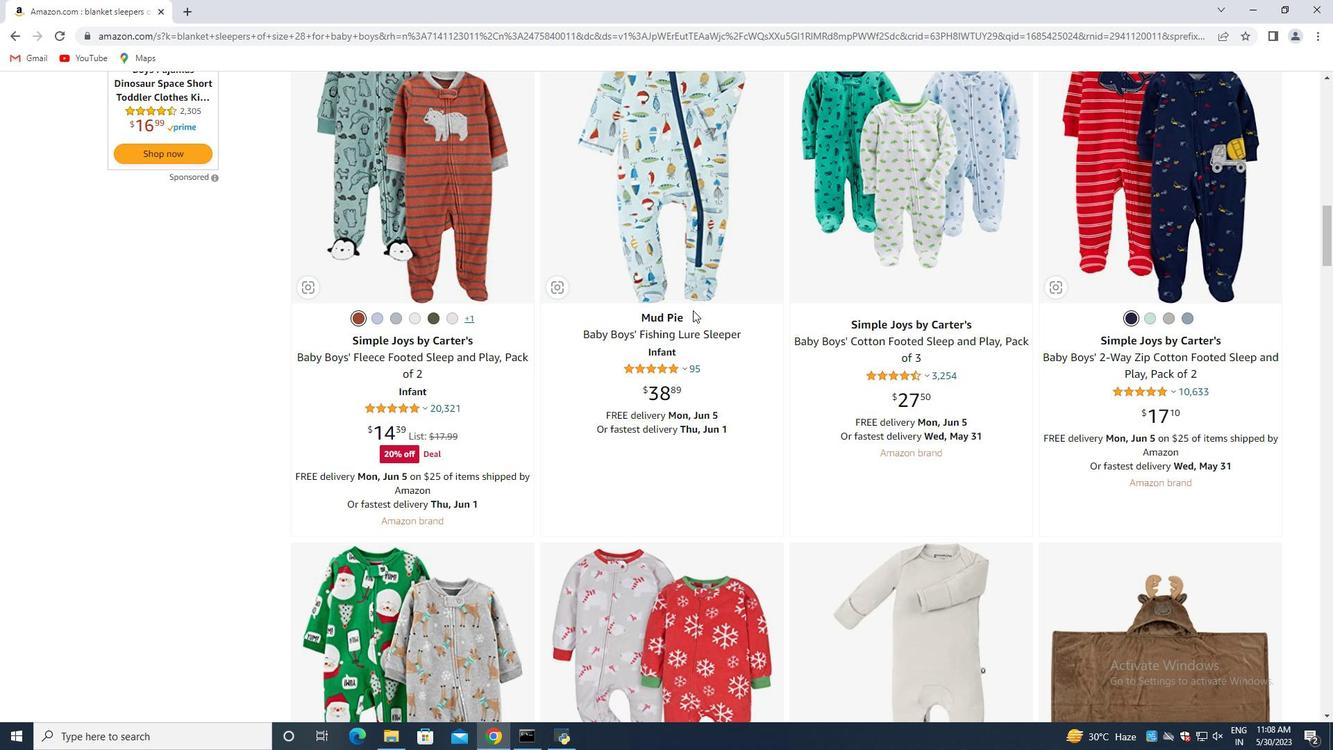 
Action: Mouse scrolled (693, 311) with delta (0, 0)
Screenshot: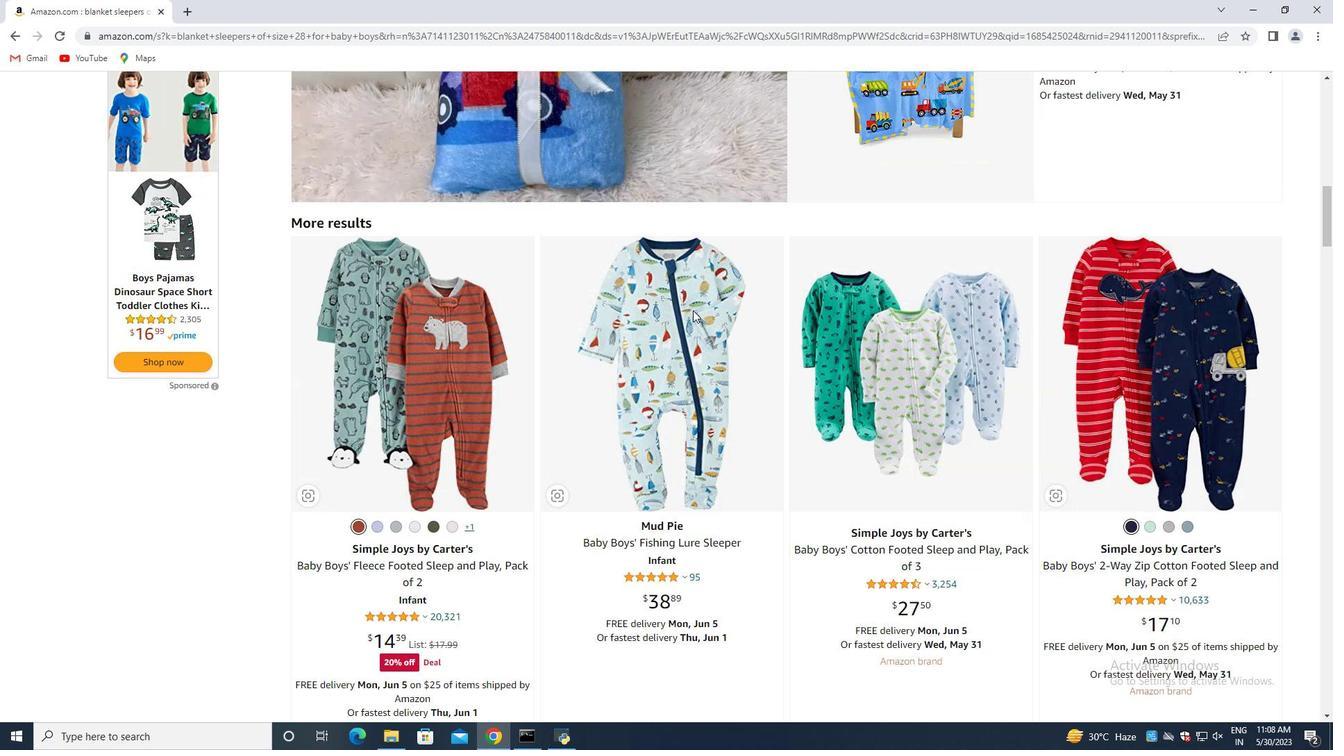
Action: Mouse scrolled (693, 311) with delta (0, 0)
Screenshot: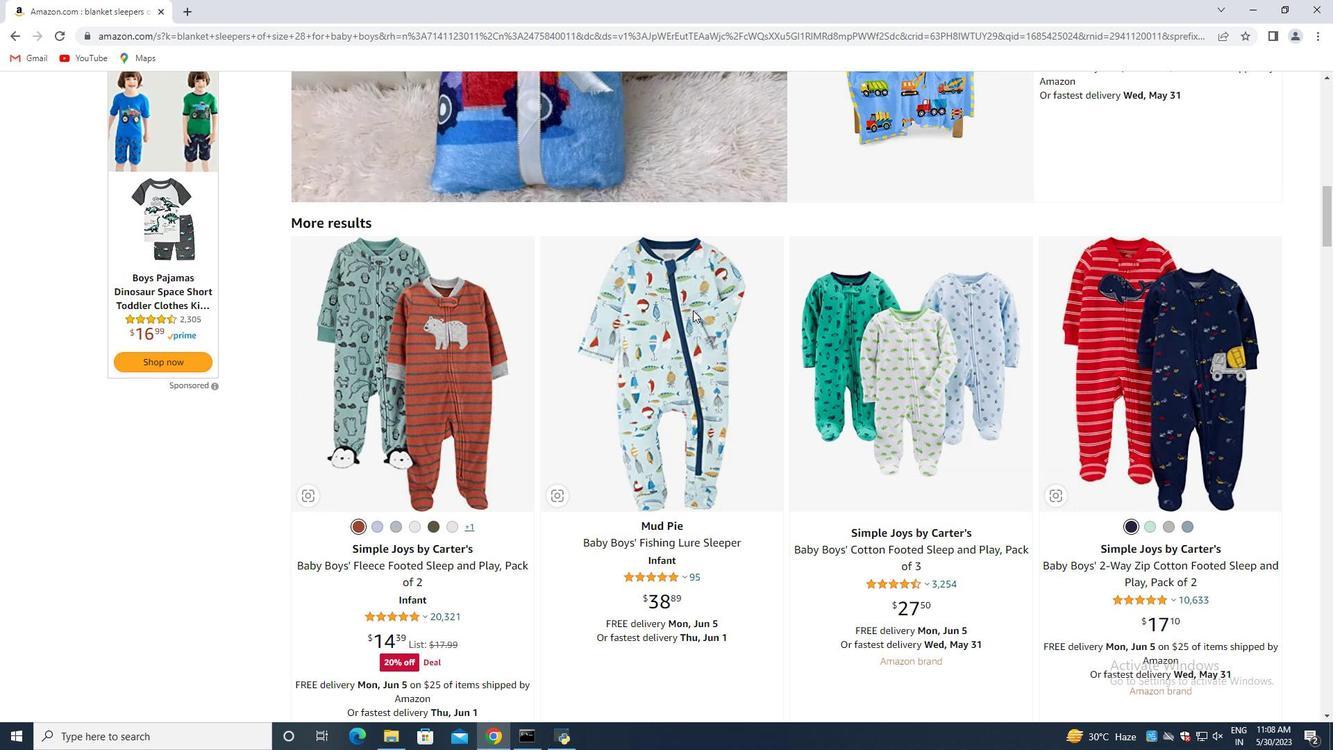 
Action: Mouse scrolled (693, 311) with delta (0, 0)
Screenshot: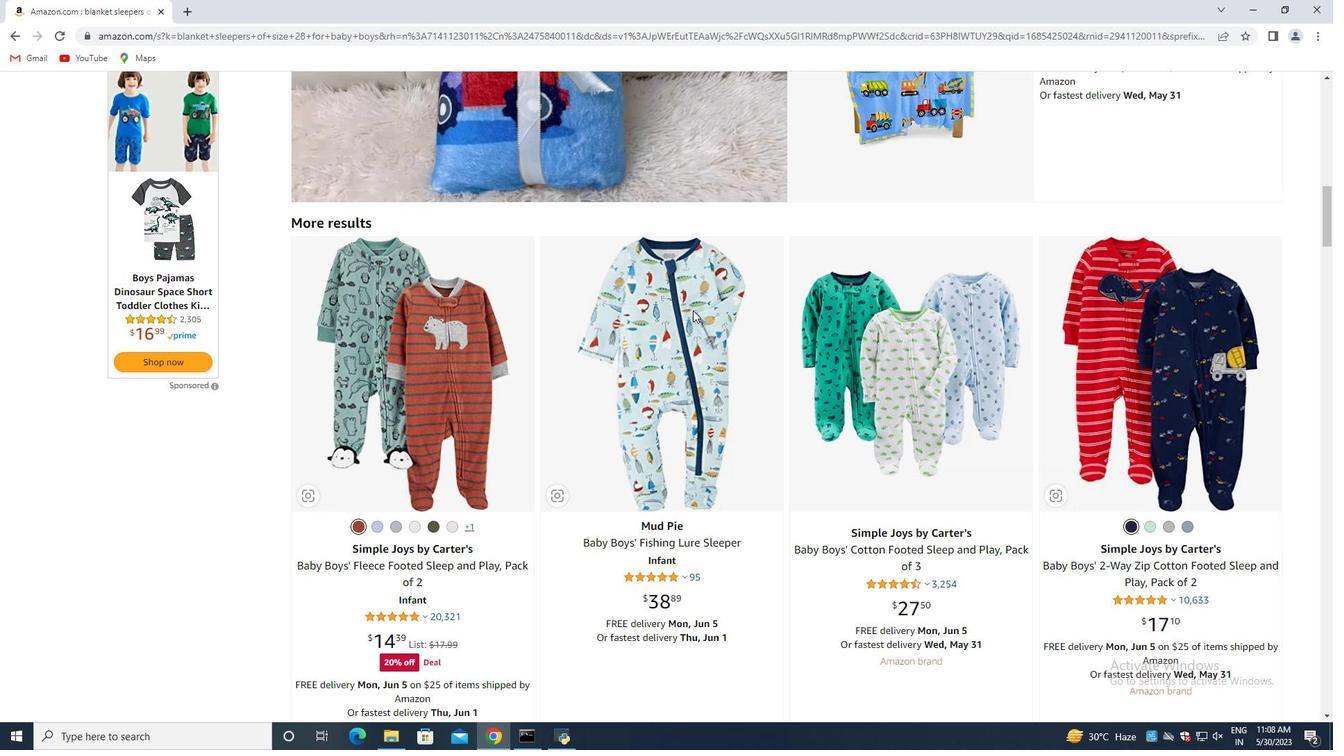 
Action: Mouse scrolled (693, 311) with delta (0, 0)
Screenshot: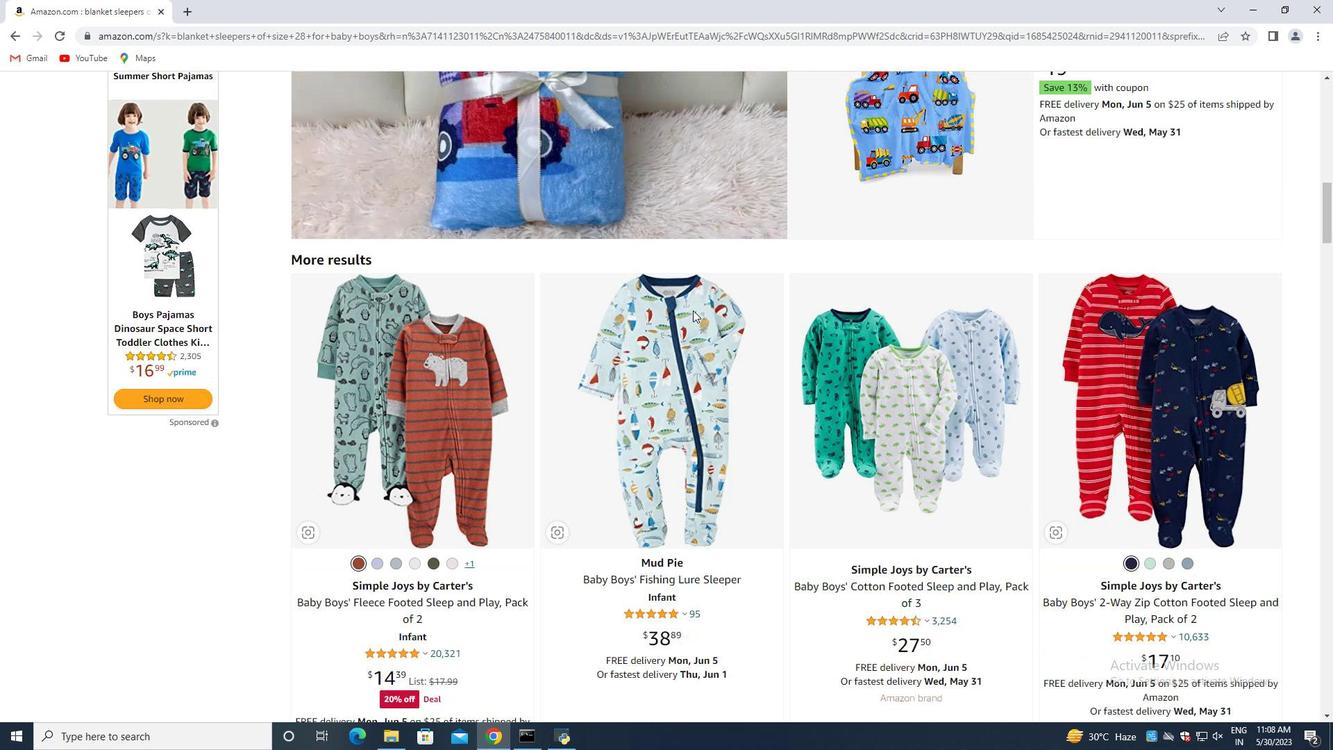 
Action: Mouse scrolled (693, 311) with delta (0, 0)
Screenshot: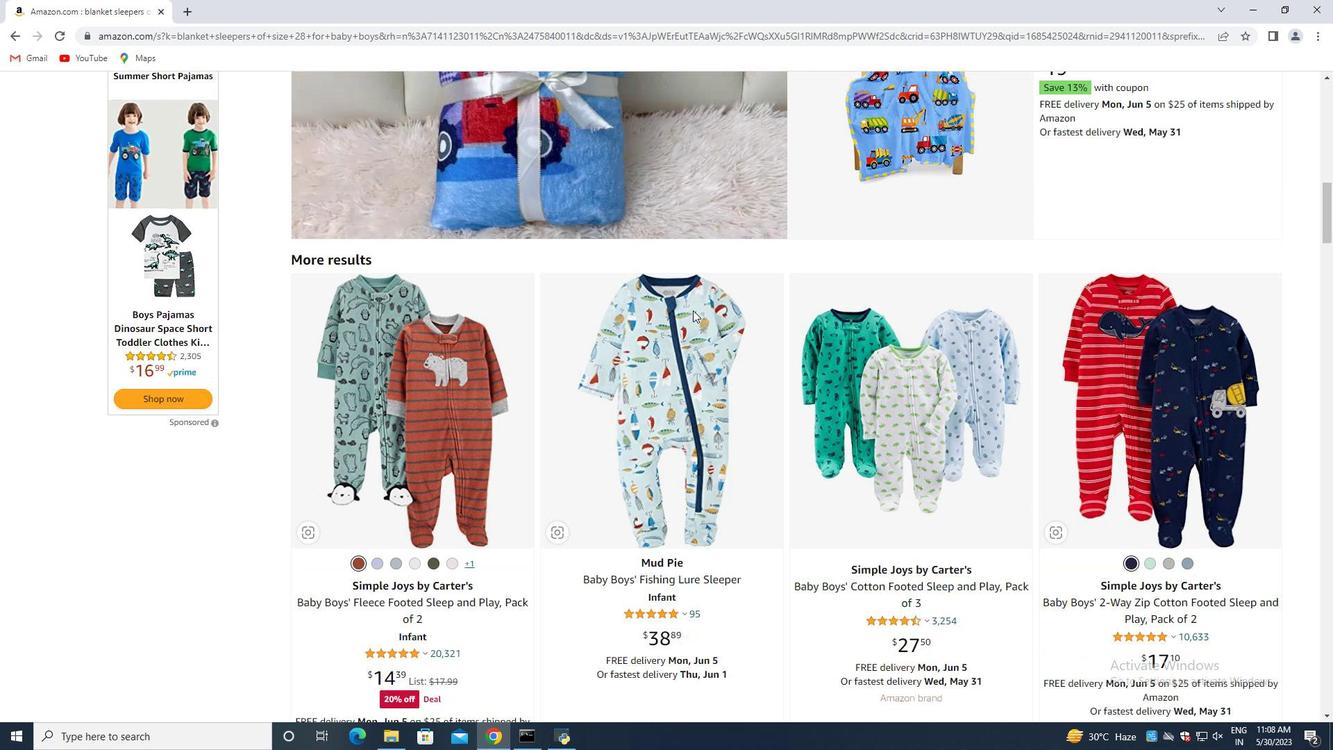 
Action: Mouse scrolled (693, 311) with delta (0, 0)
Screenshot: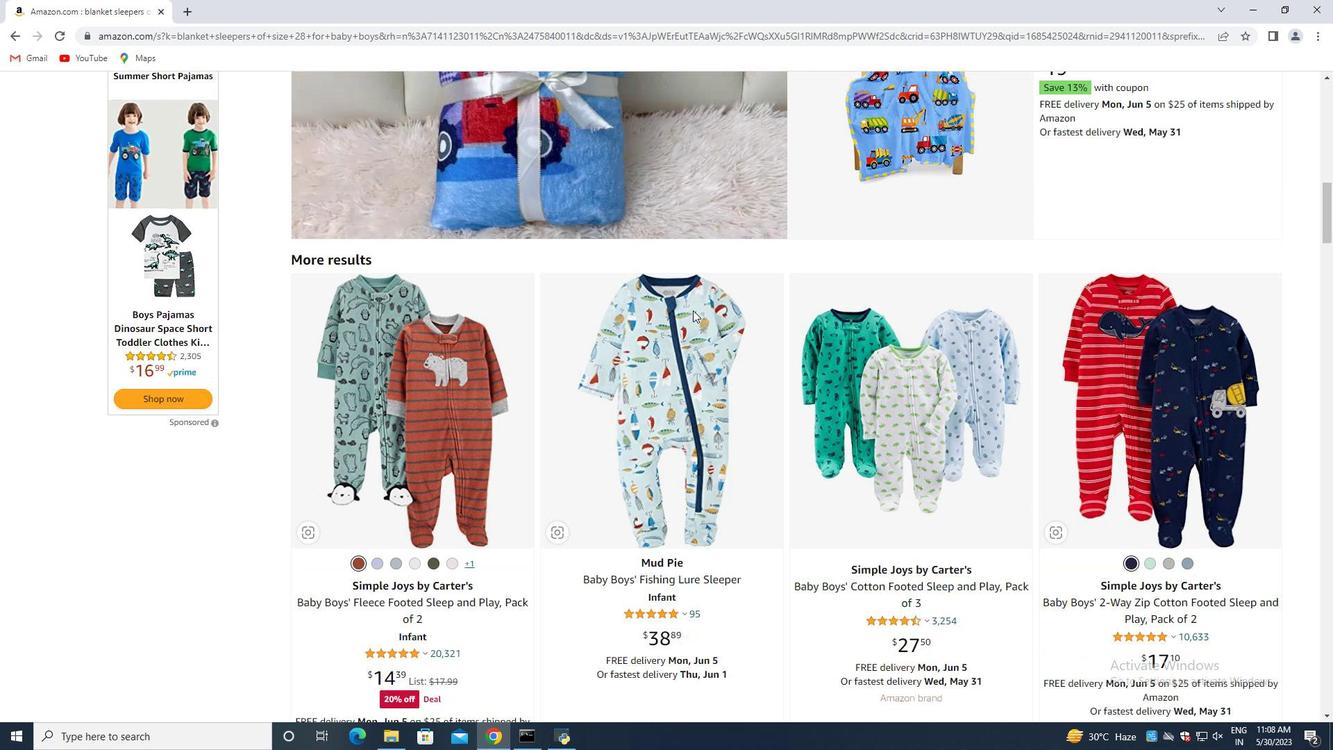 
Action: Mouse scrolled (693, 311) with delta (0, 0)
Screenshot: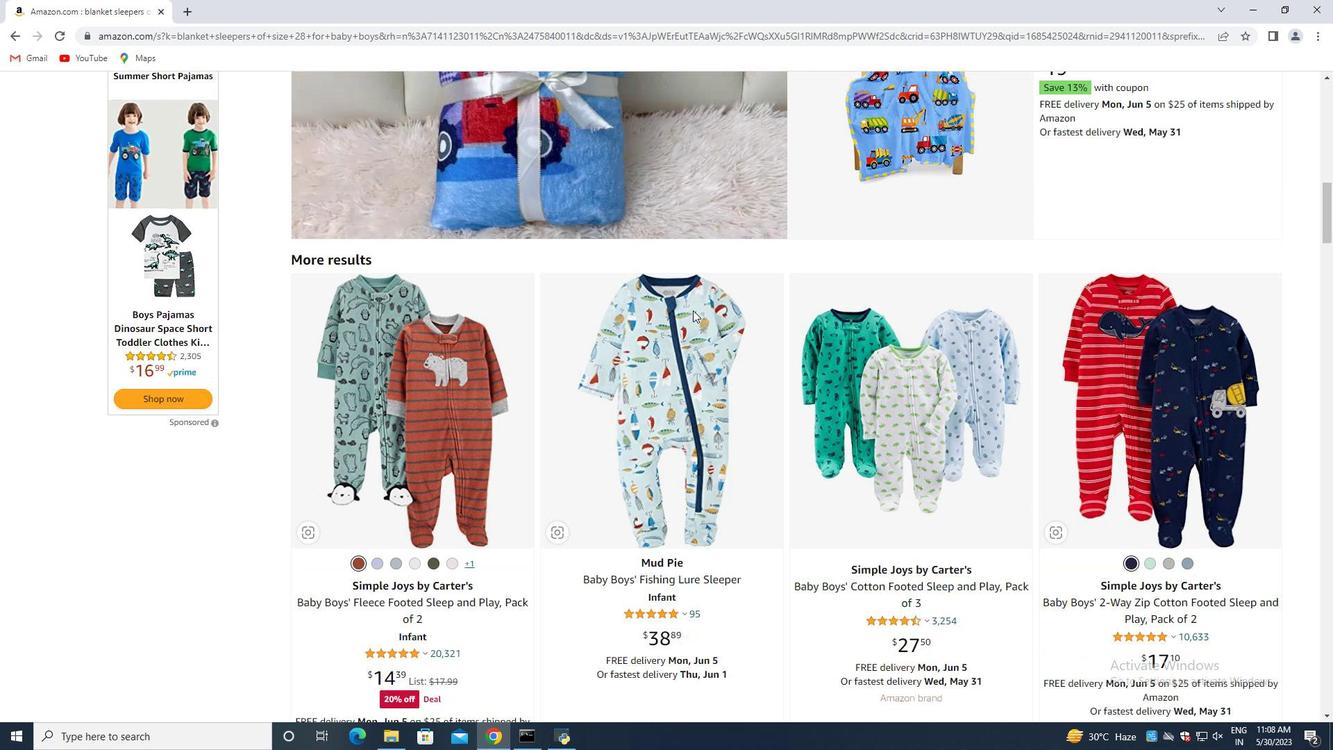 
Action: Mouse scrolled (693, 311) with delta (0, 0)
Screenshot: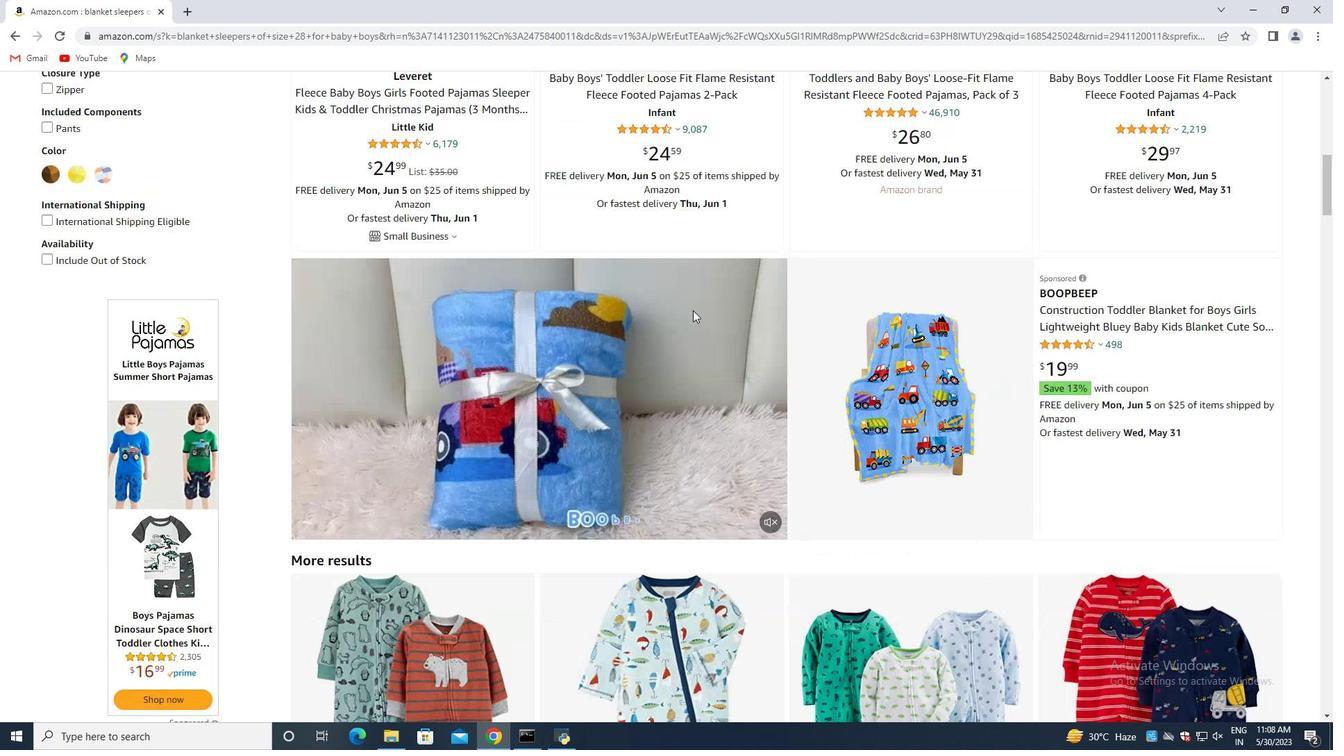 
Action: Mouse scrolled (693, 311) with delta (0, 0)
Screenshot: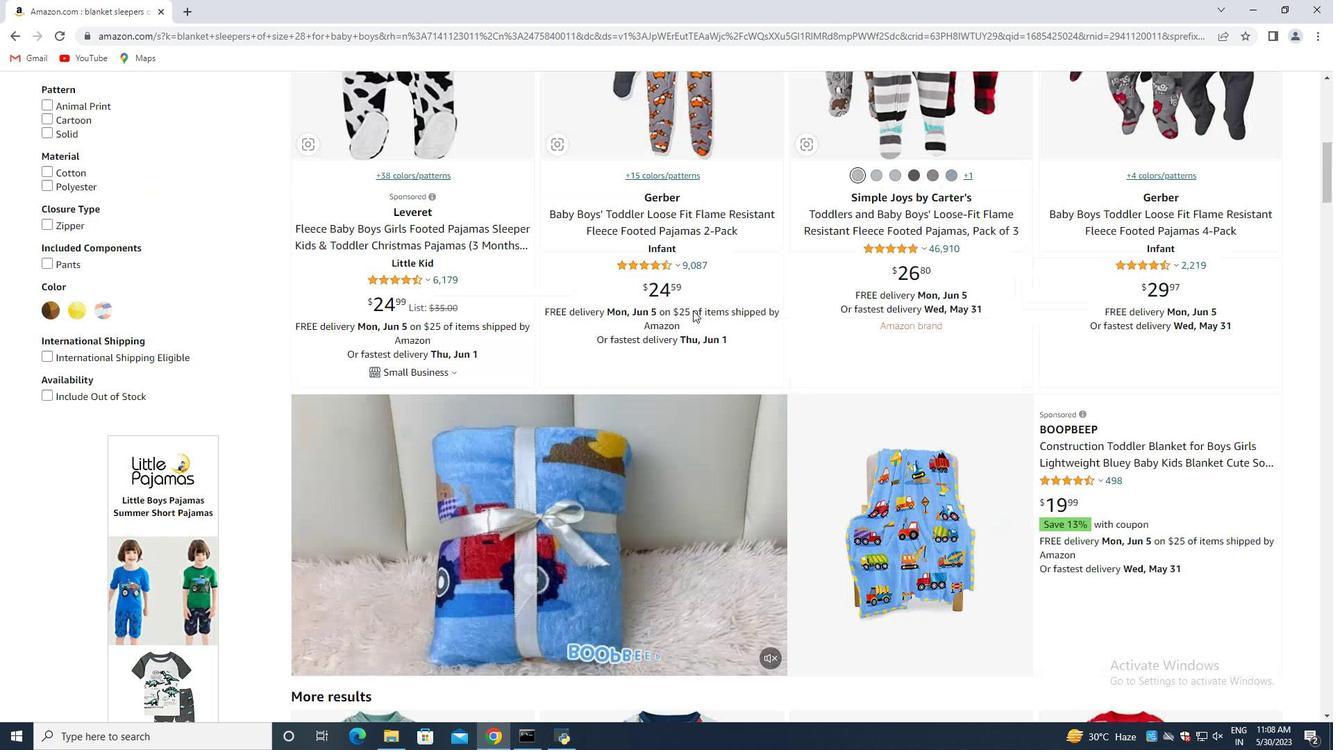
Action: Mouse scrolled (693, 311) with delta (0, 0)
Screenshot: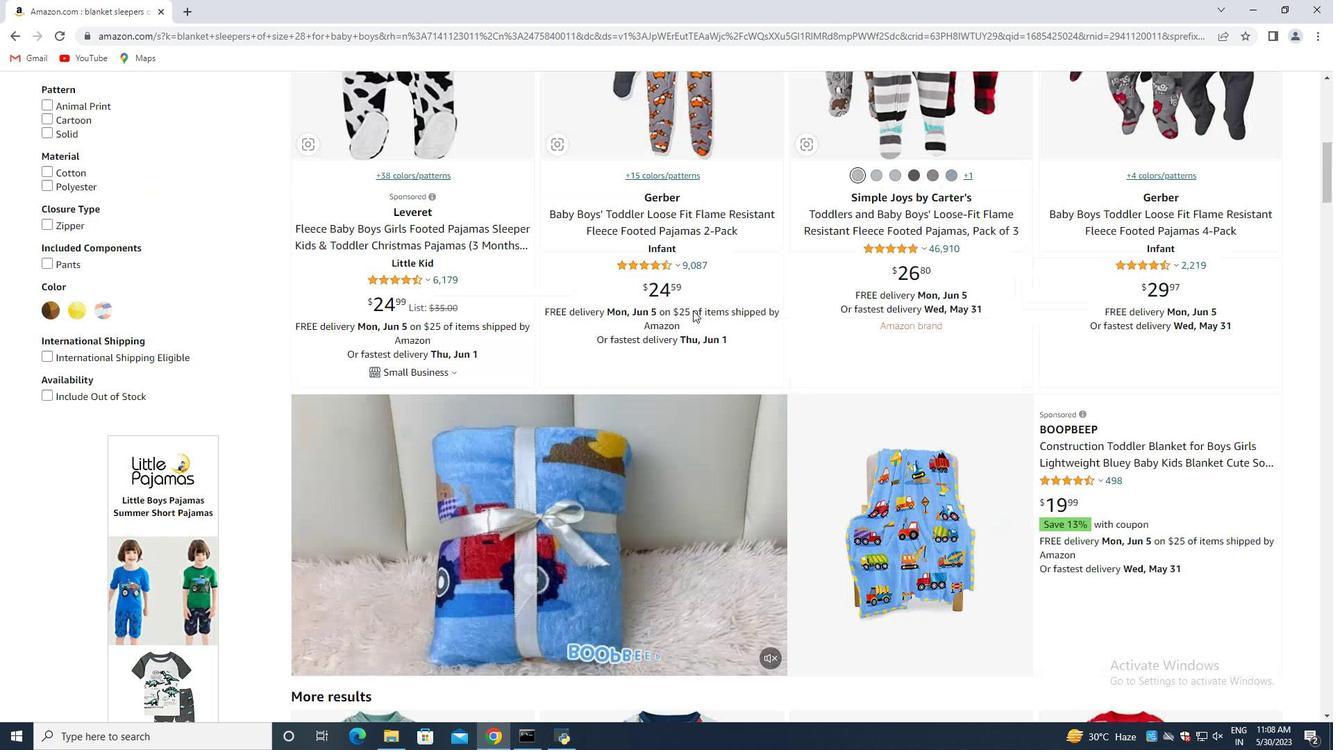 
Action: Mouse scrolled (693, 311) with delta (0, 0)
Screenshot: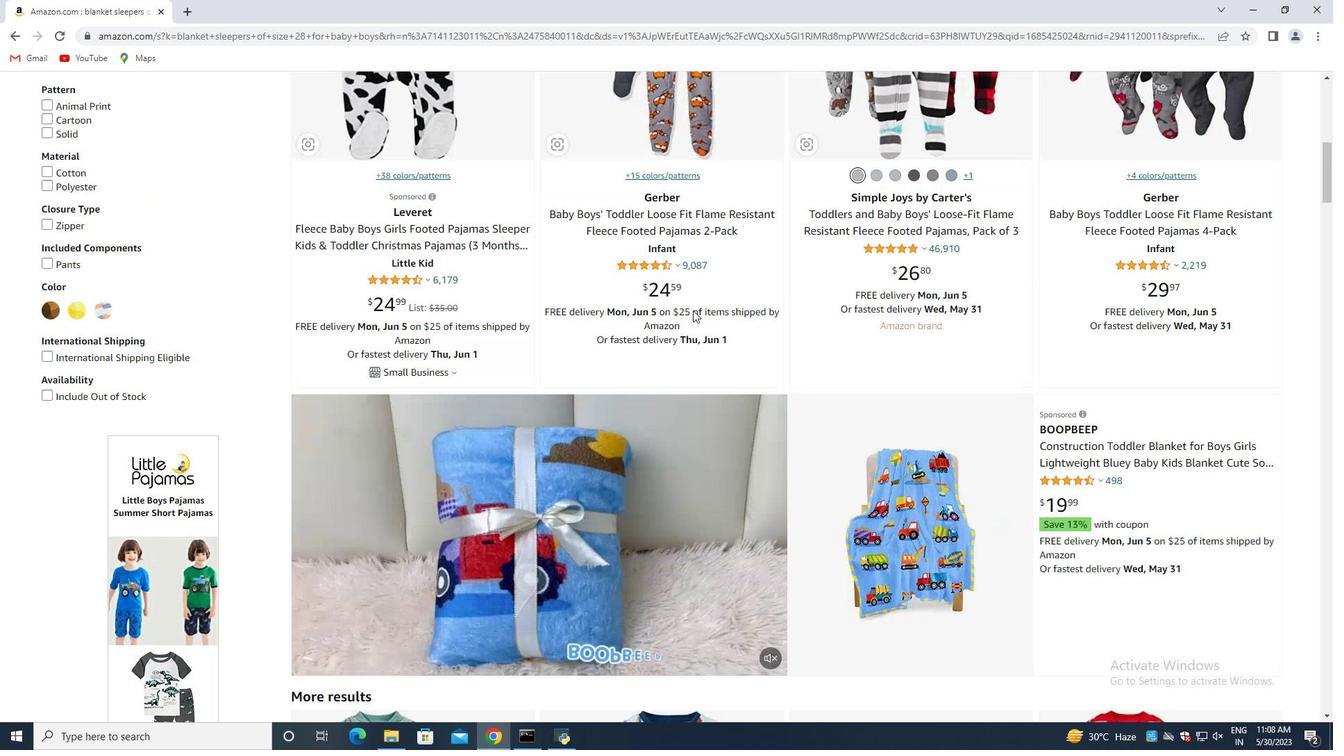 
Action: Mouse scrolled (693, 311) with delta (0, 0)
Screenshot: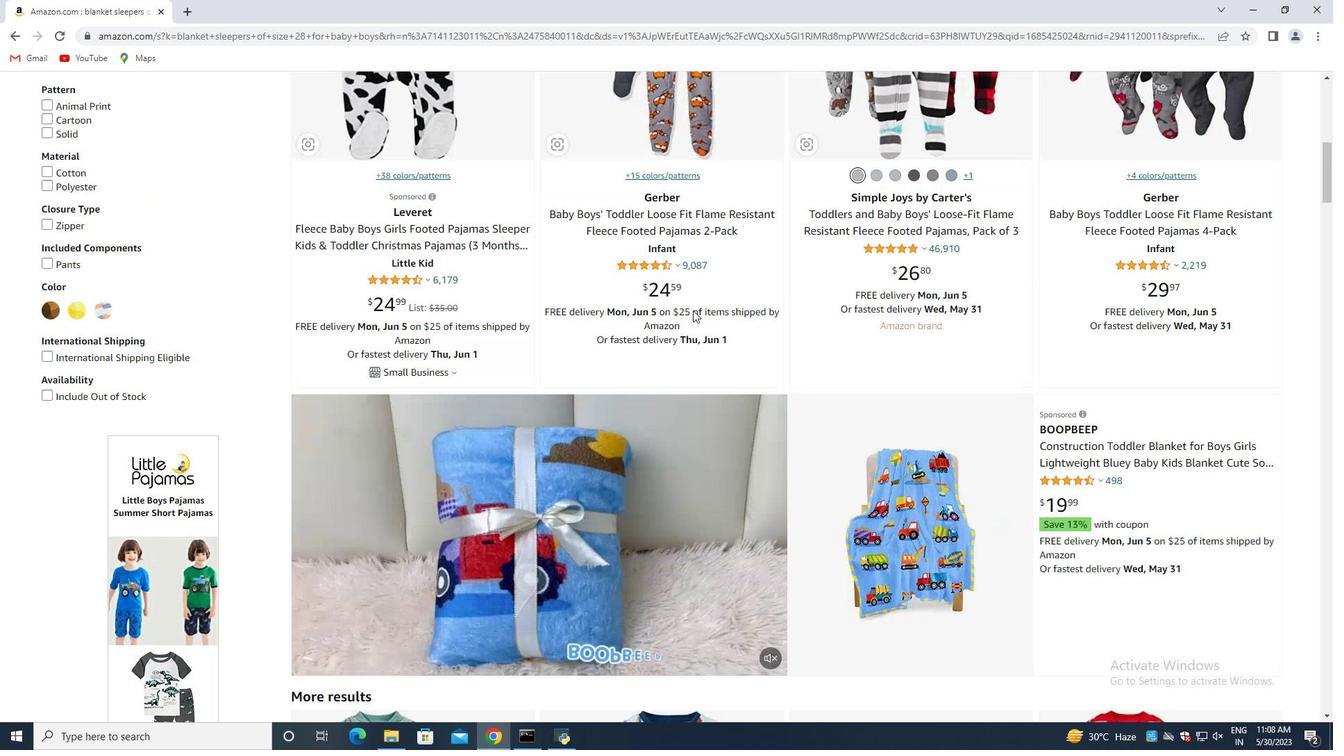 
Action: Mouse scrolled (693, 311) with delta (0, 0)
Screenshot: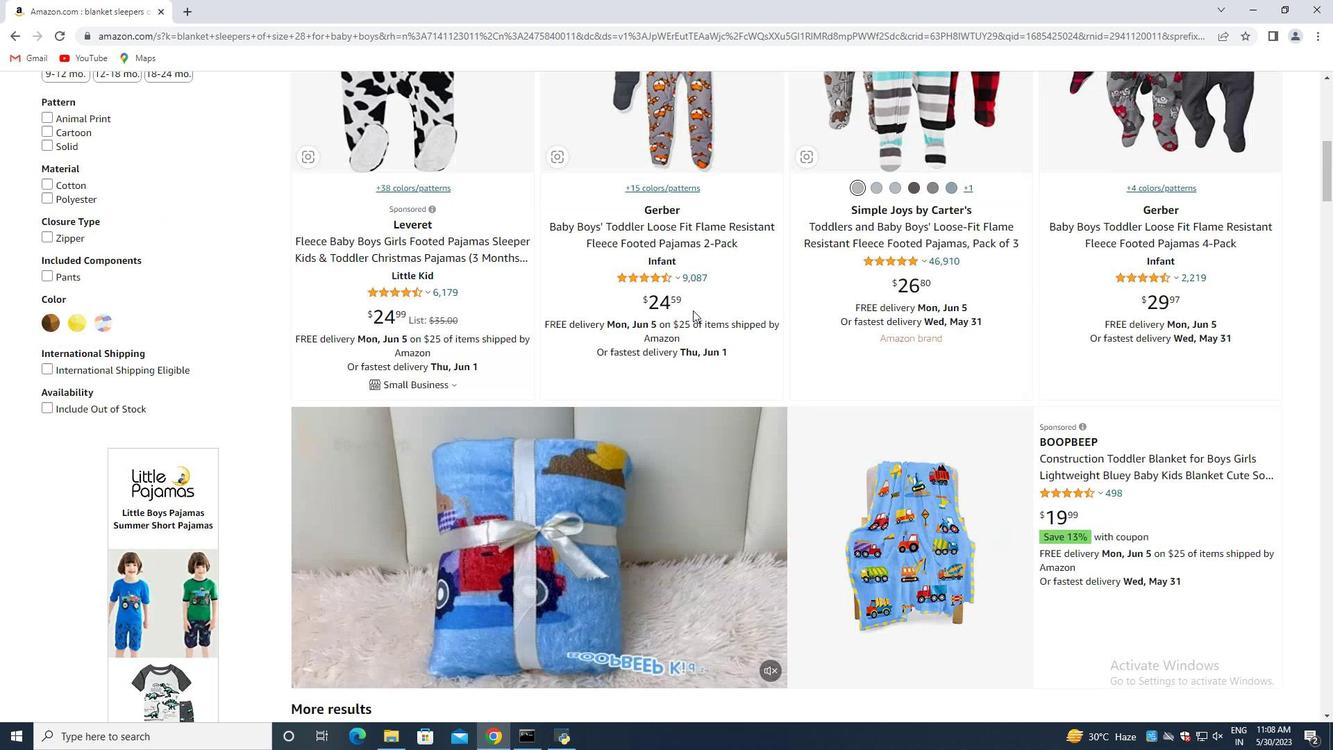 
Action: Mouse scrolled (693, 311) with delta (0, 0)
Screenshot: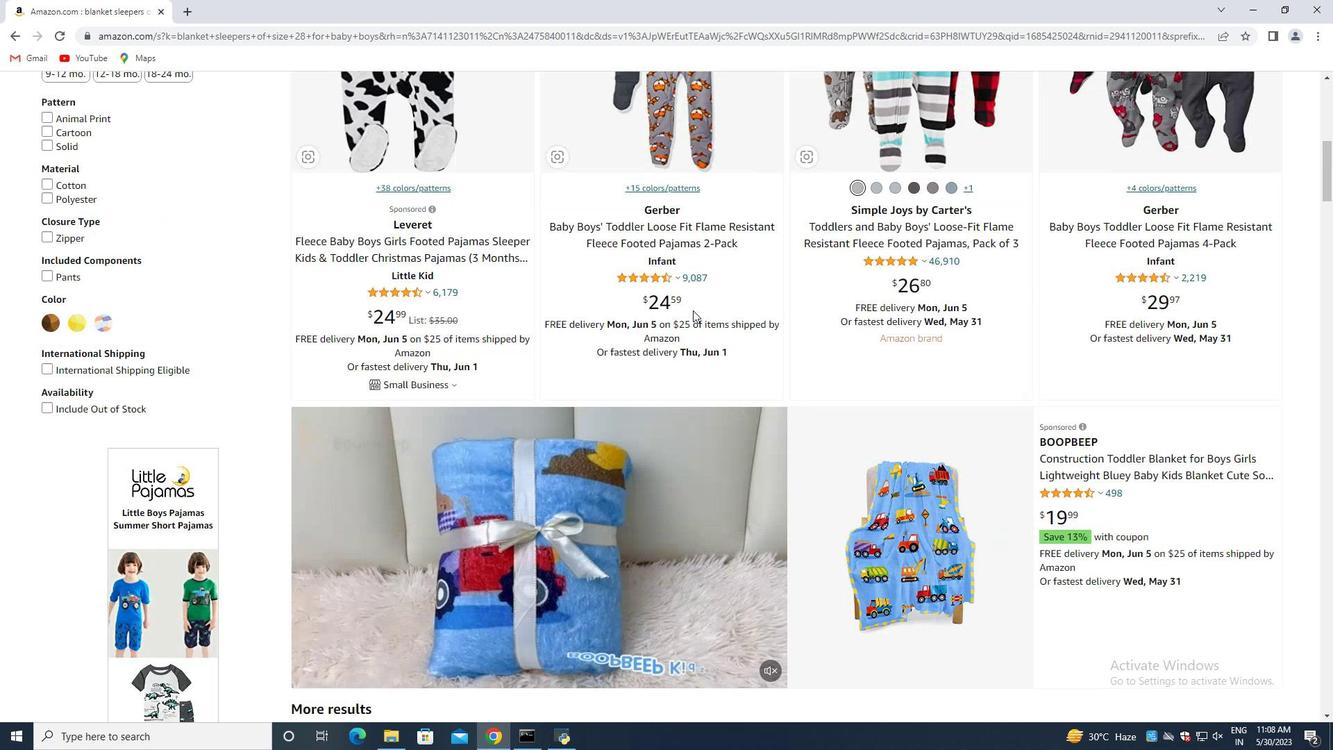 
Action: Mouse scrolled (693, 311) with delta (0, 0)
Screenshot: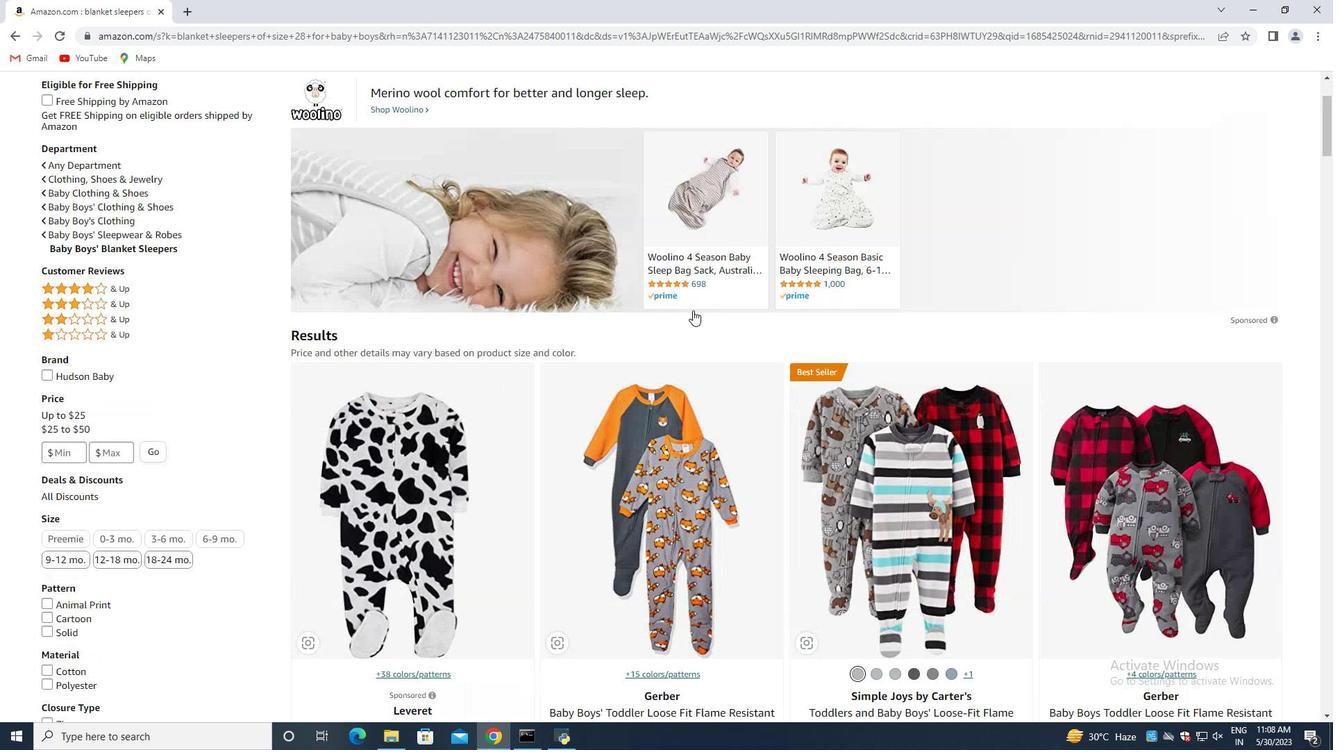 
Action: Mouse scrolled (693, 311) with delta (0, 0)
Screenshot: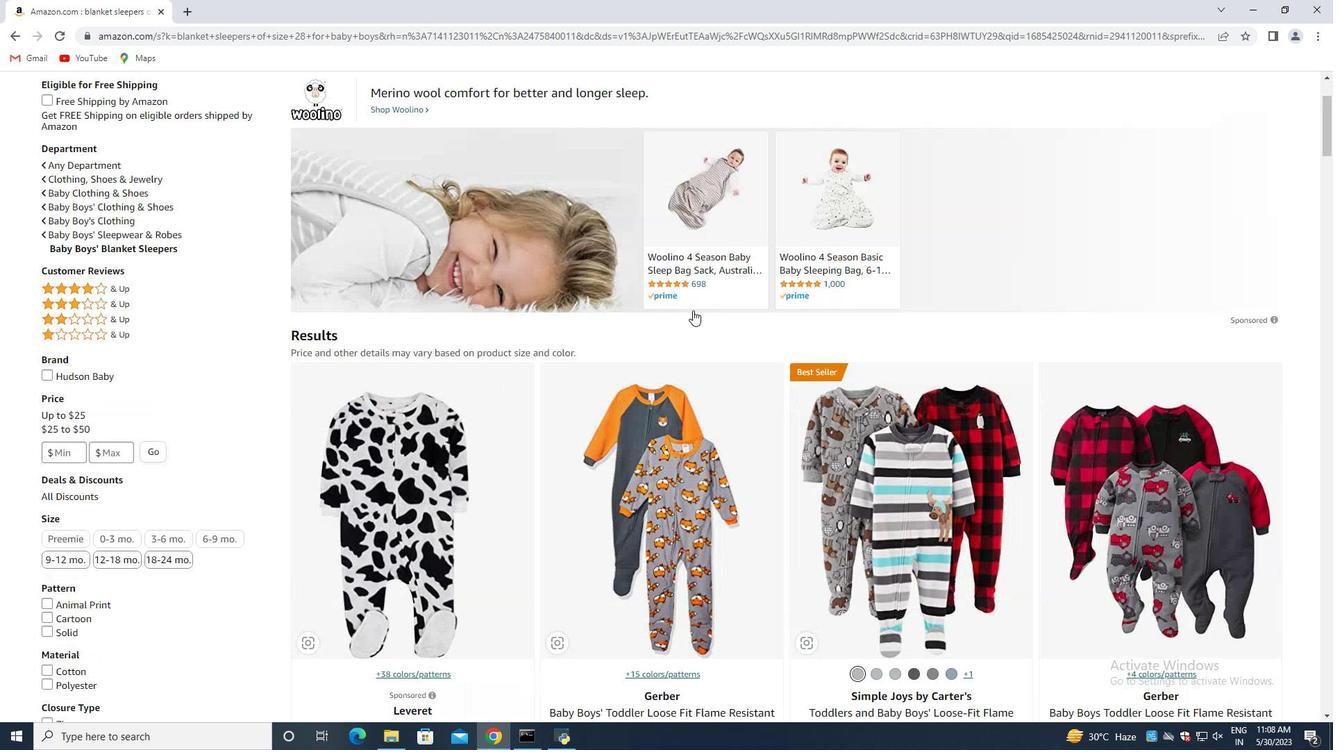 
Action: Mouse scrolled (693, 311) with delta (0, 0)
Screenshot: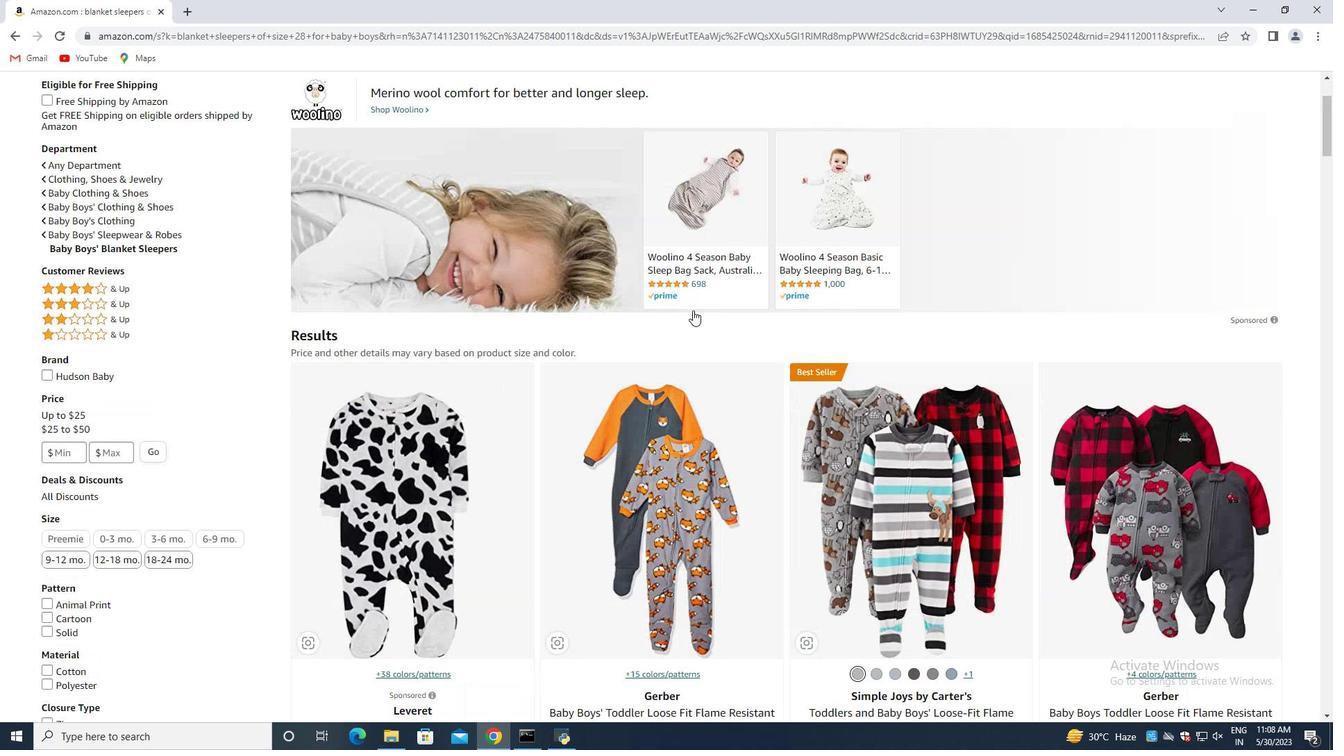 
Action: Mouse scrolled (693, 311) with delta (0, 0)
Screenshot: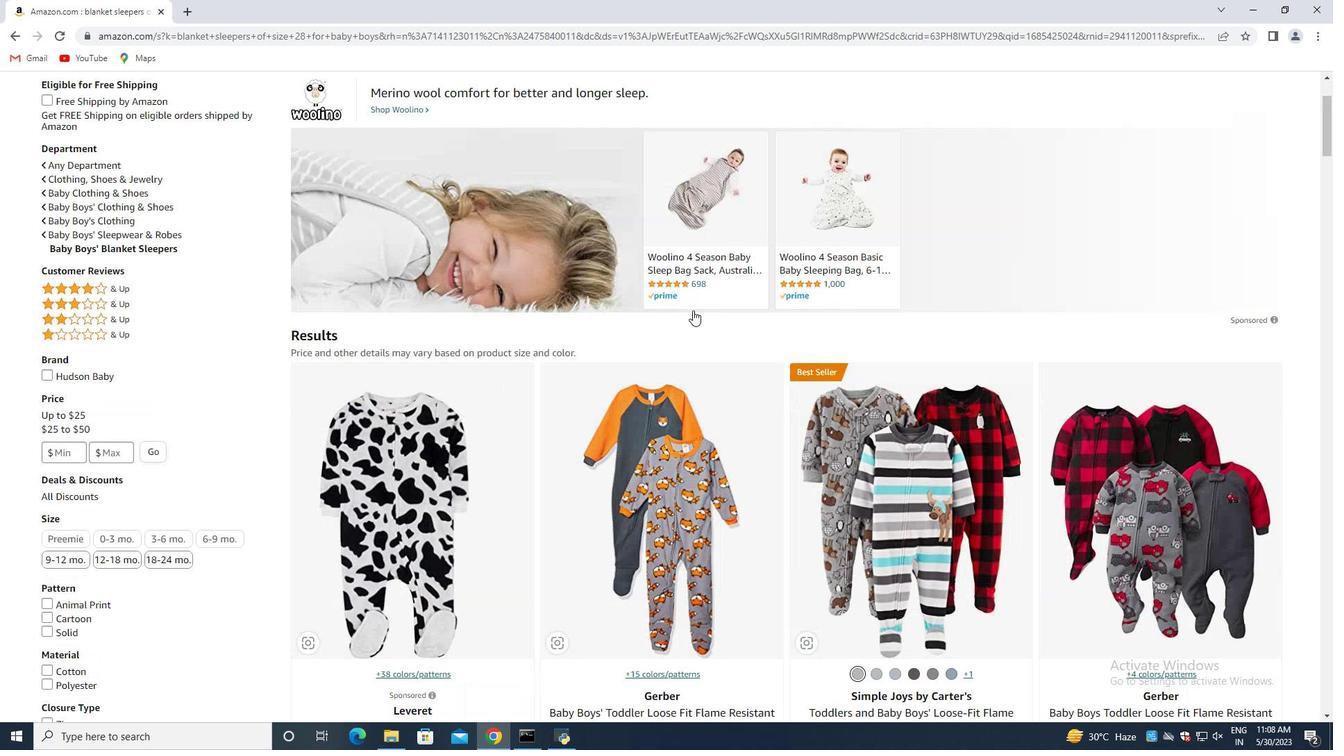 
Action: Mouse scrolled (693, 311) with delta (0, 0)
Screenshot: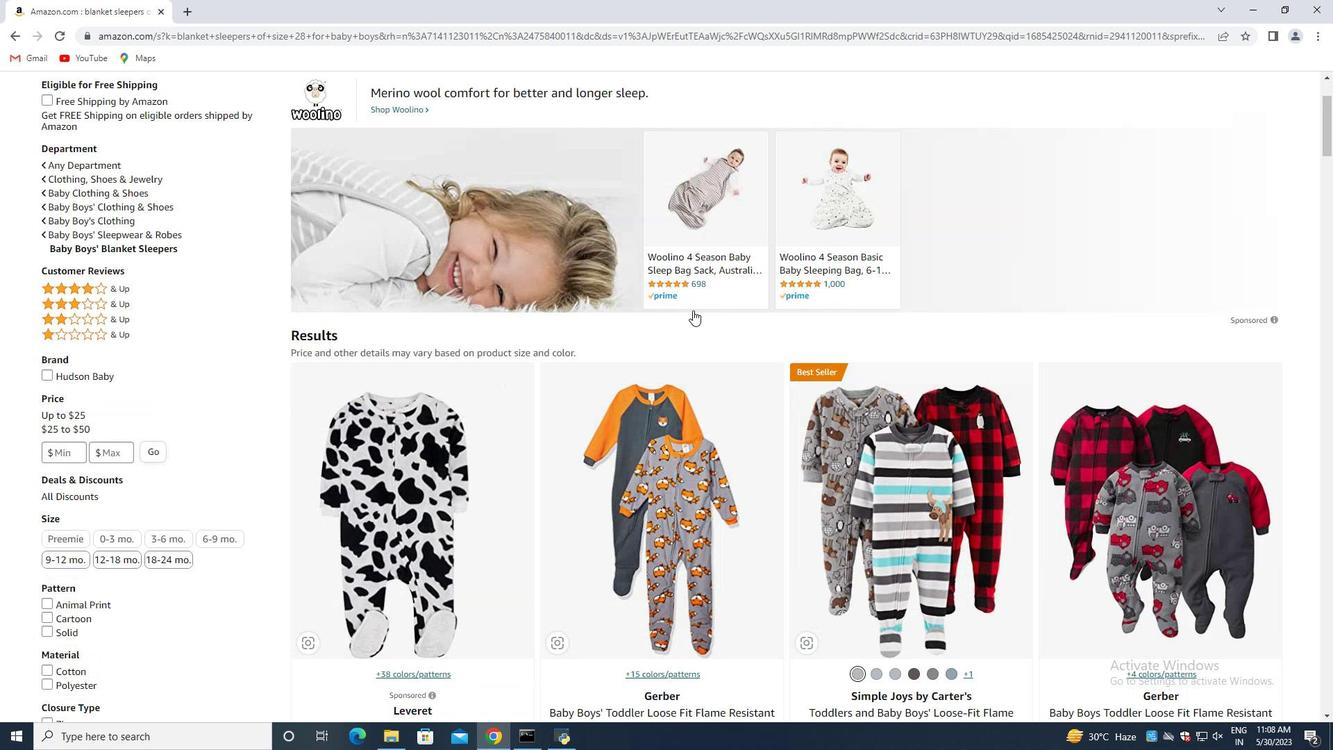 
Action: Mouse scrolled (693, 311) with delta (0, 0)
Screenshot: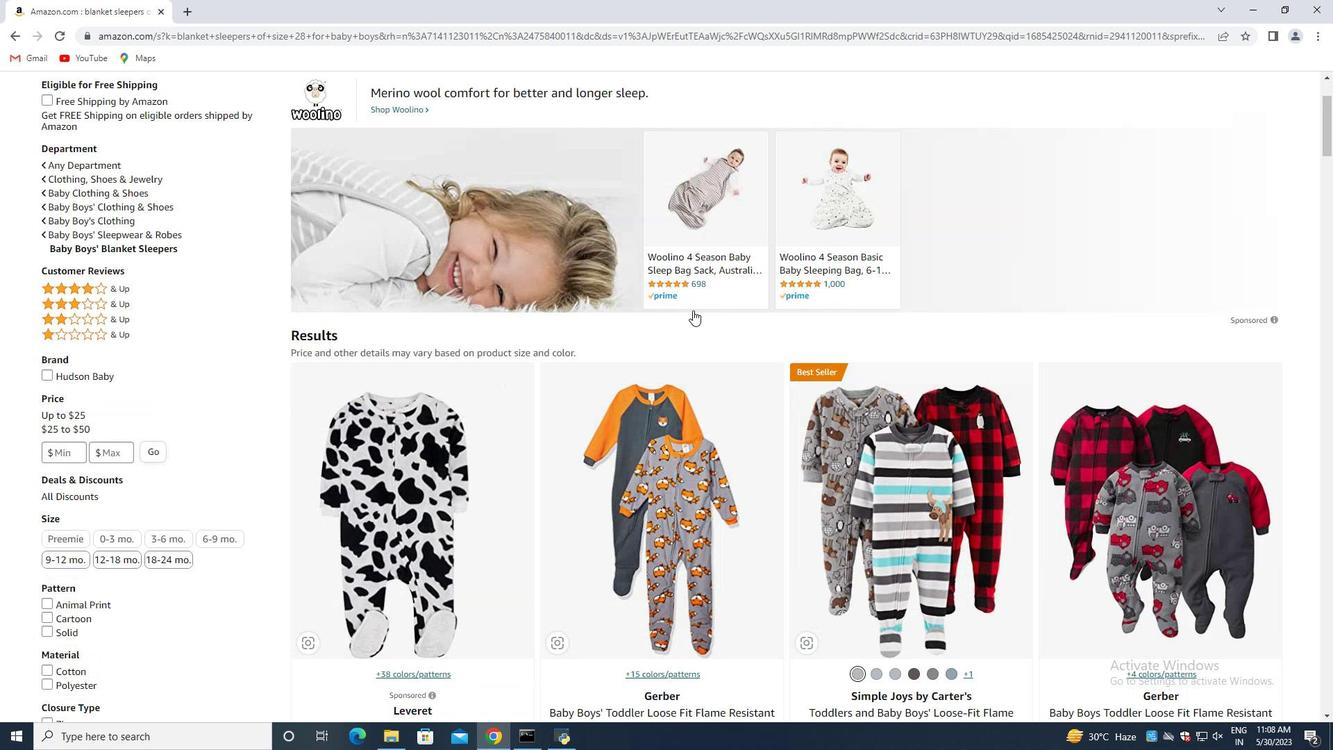 
Action: Mouse scrolled (693, 311) with delta (0, 0)
Screenshot: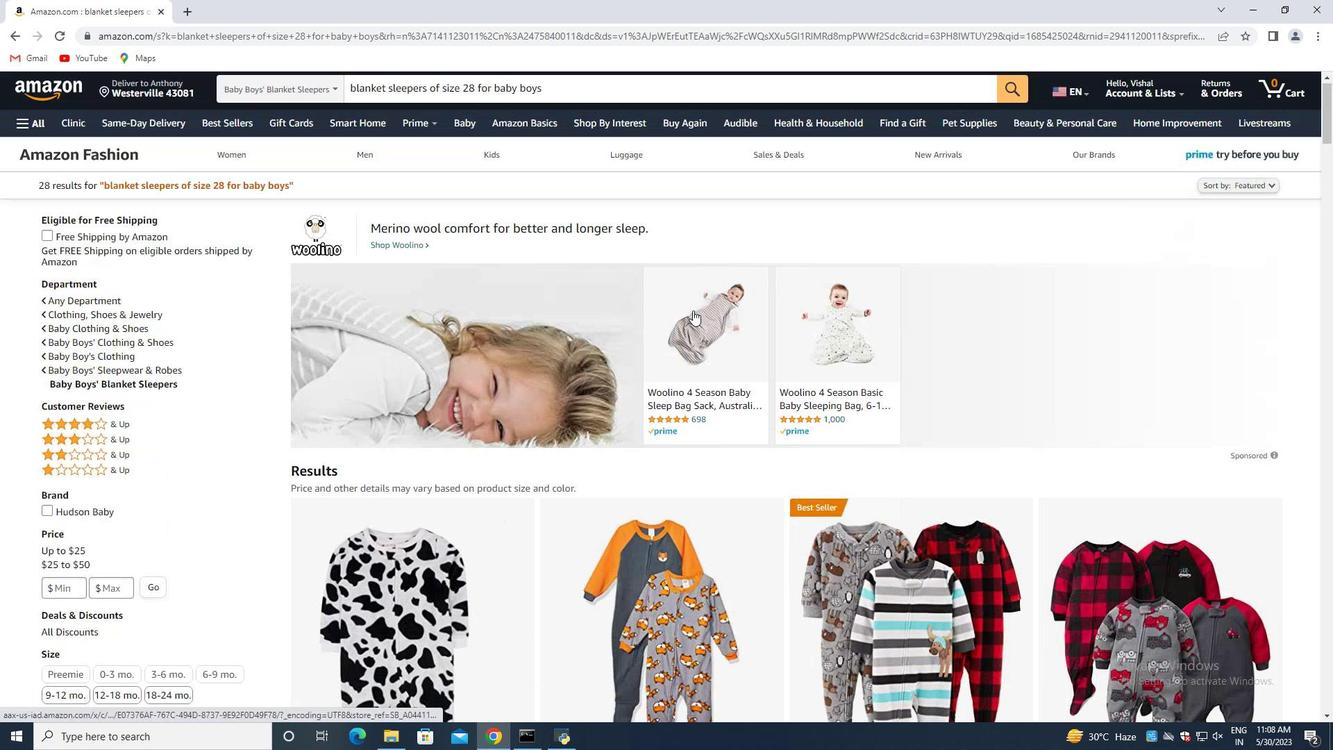 
Action: Mouse scrolled (693, 311) with delta (0, 0)
Screenshot: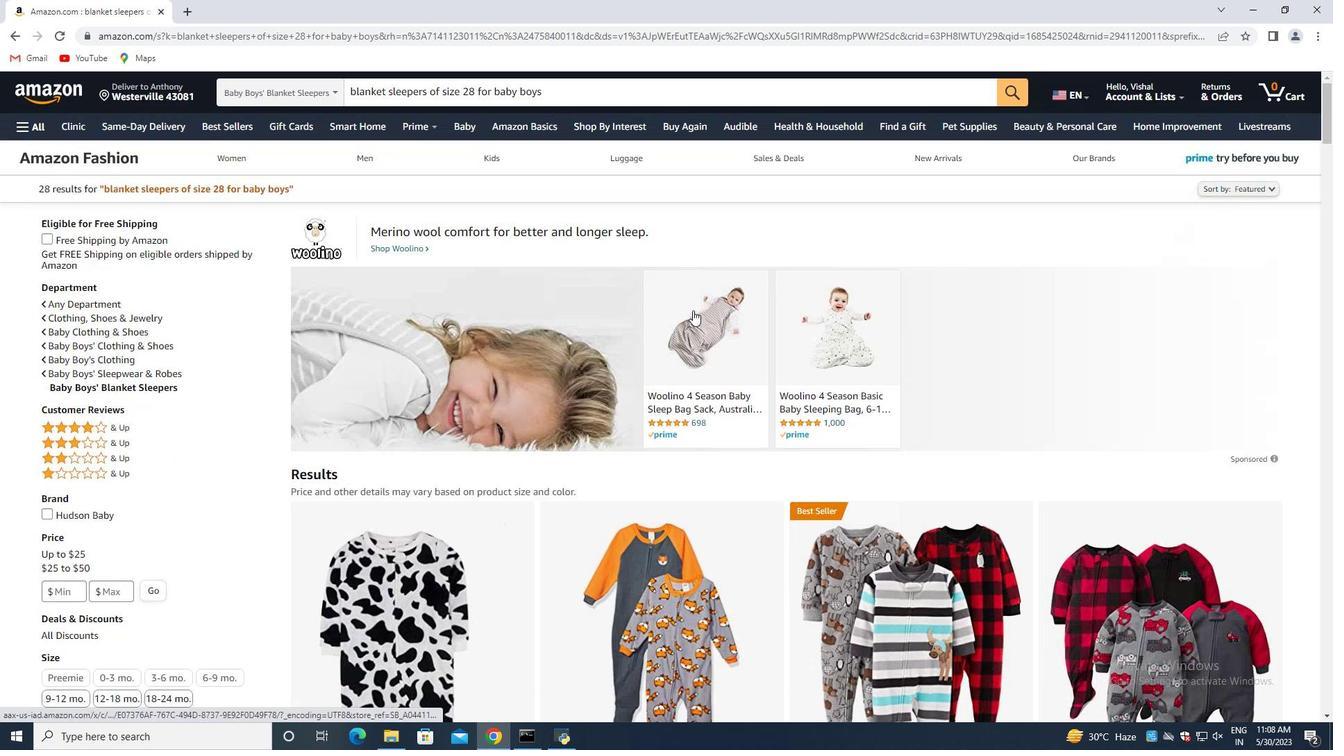
Action: Mouse scrolled (693, 311) with delta (0, 0)
Screenshot: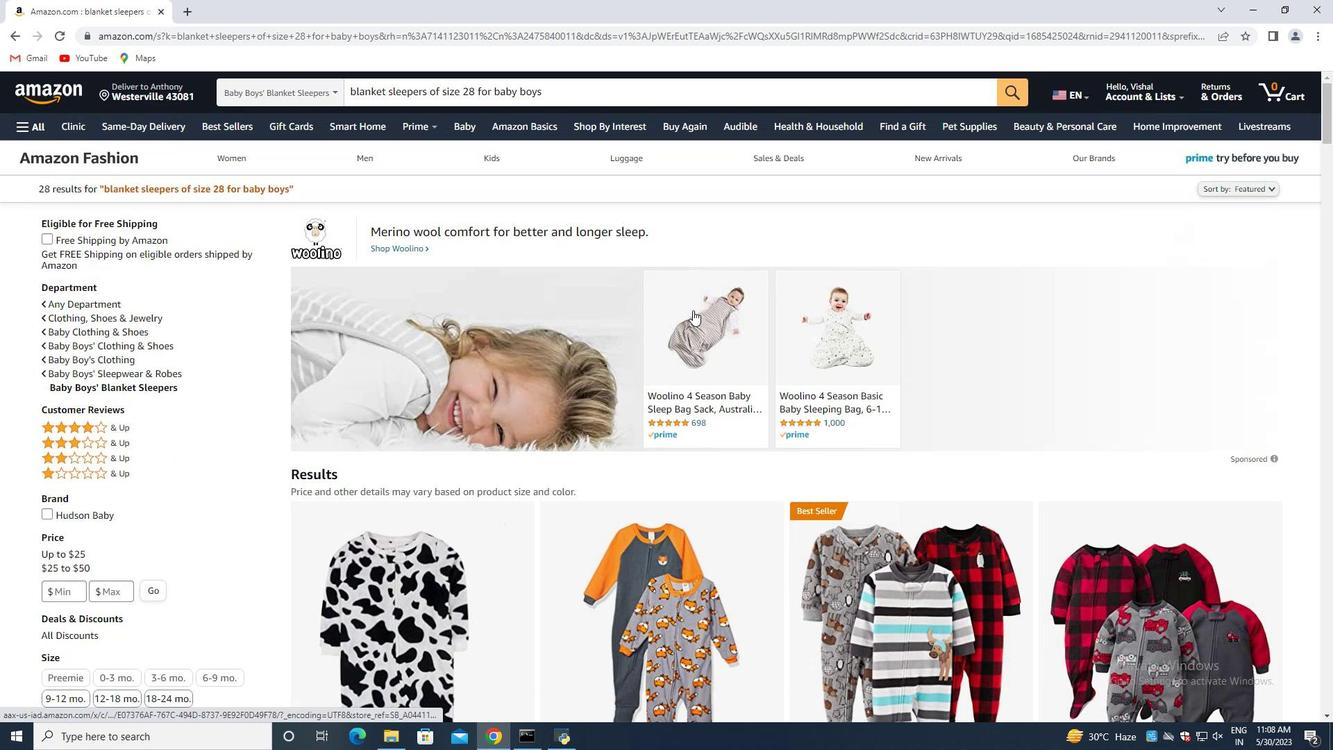 
Action: Mouse scrolled (693, 311) with delta (0, 0)
Screenshot: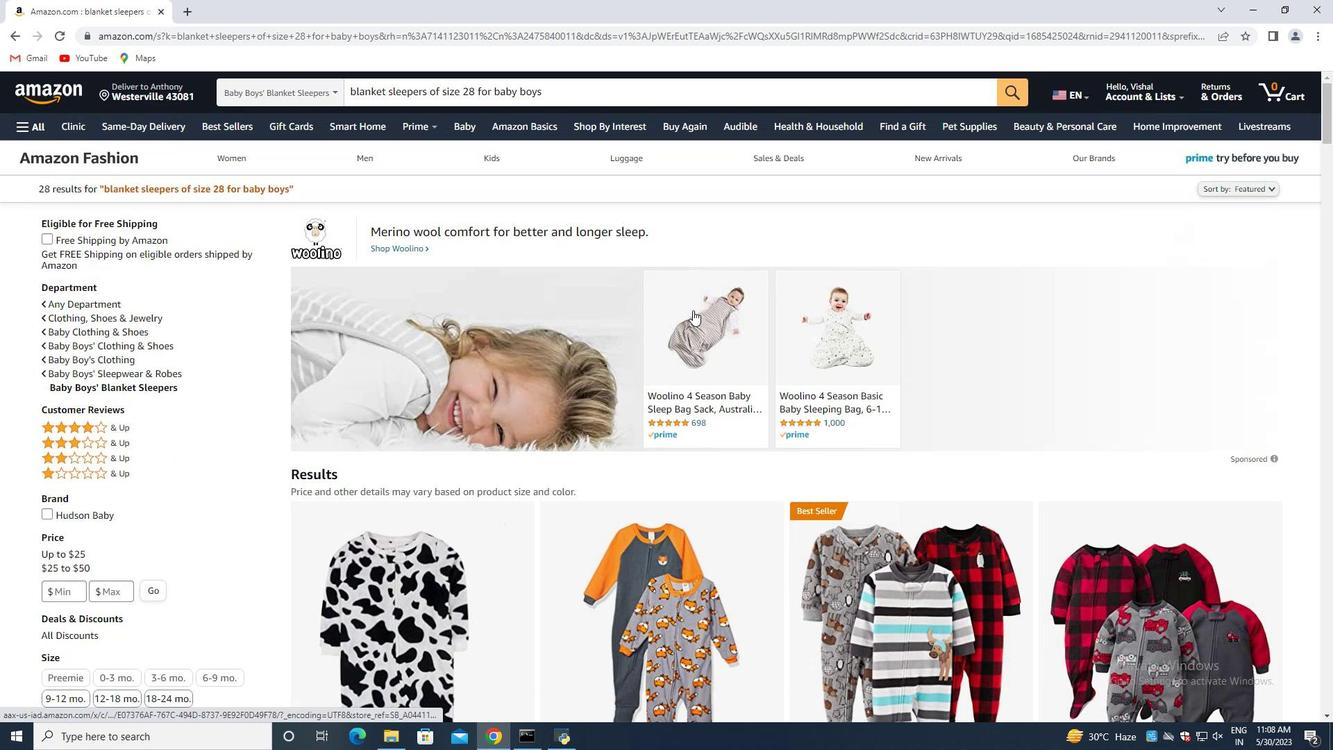 
Action: Mouse scrolled (693, 311) with delta (0, 0)
Screenshot: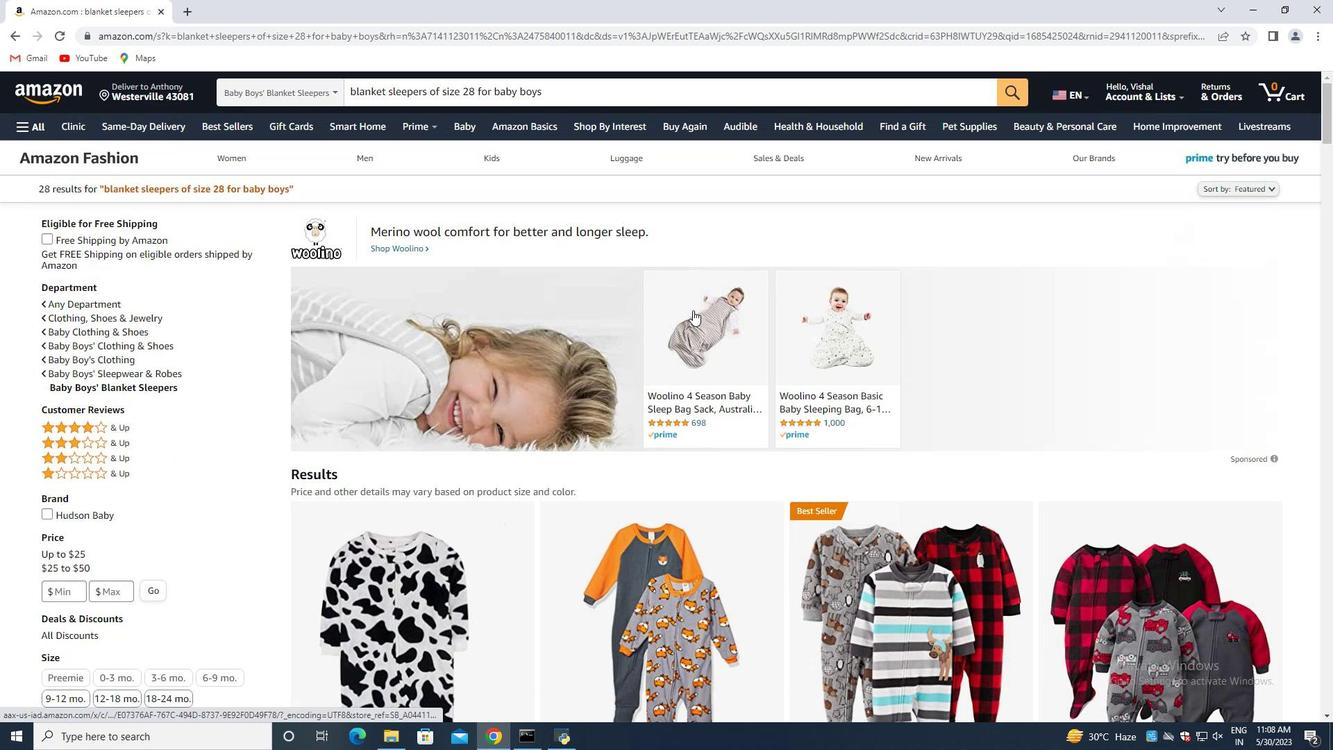 
Action: Mouse scrolled (693, 311) with delta (0, 0)
Screenshot: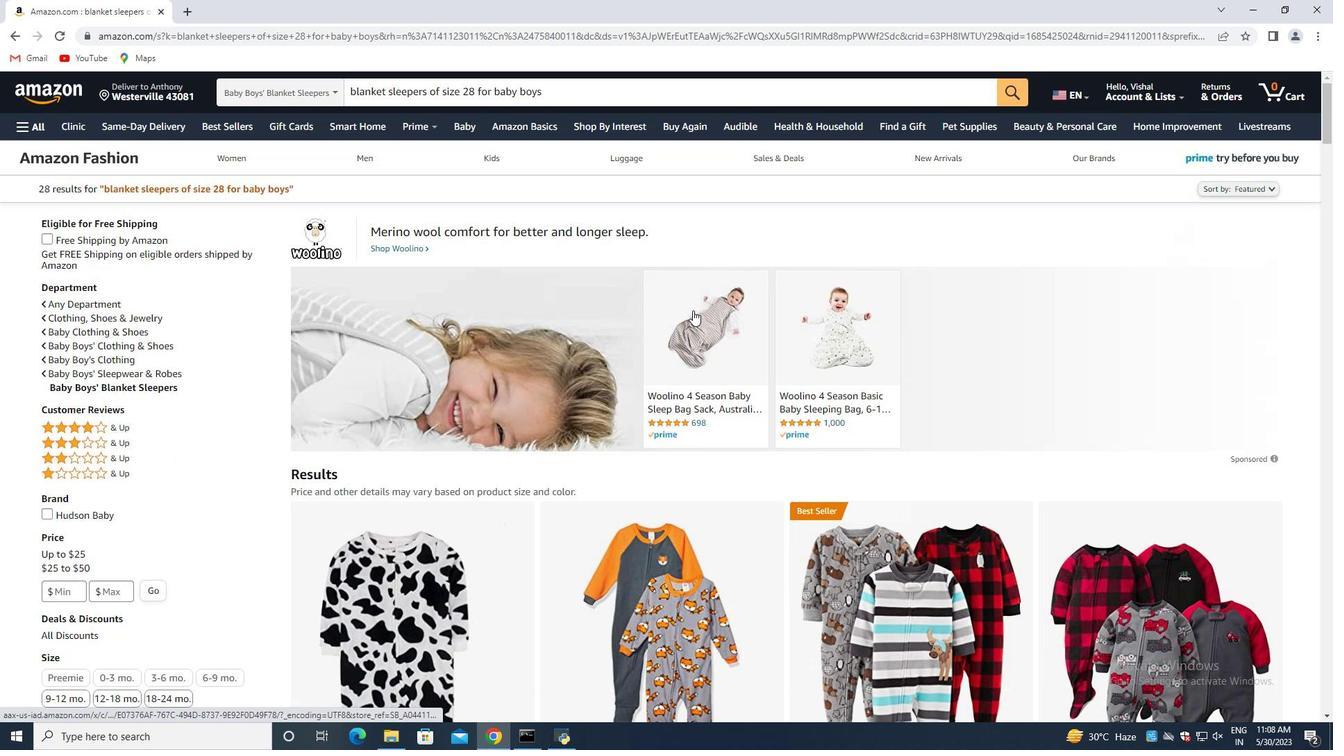 
Action: Mouse scrolled (693, 311) with delta (0, 0)
Screenshot: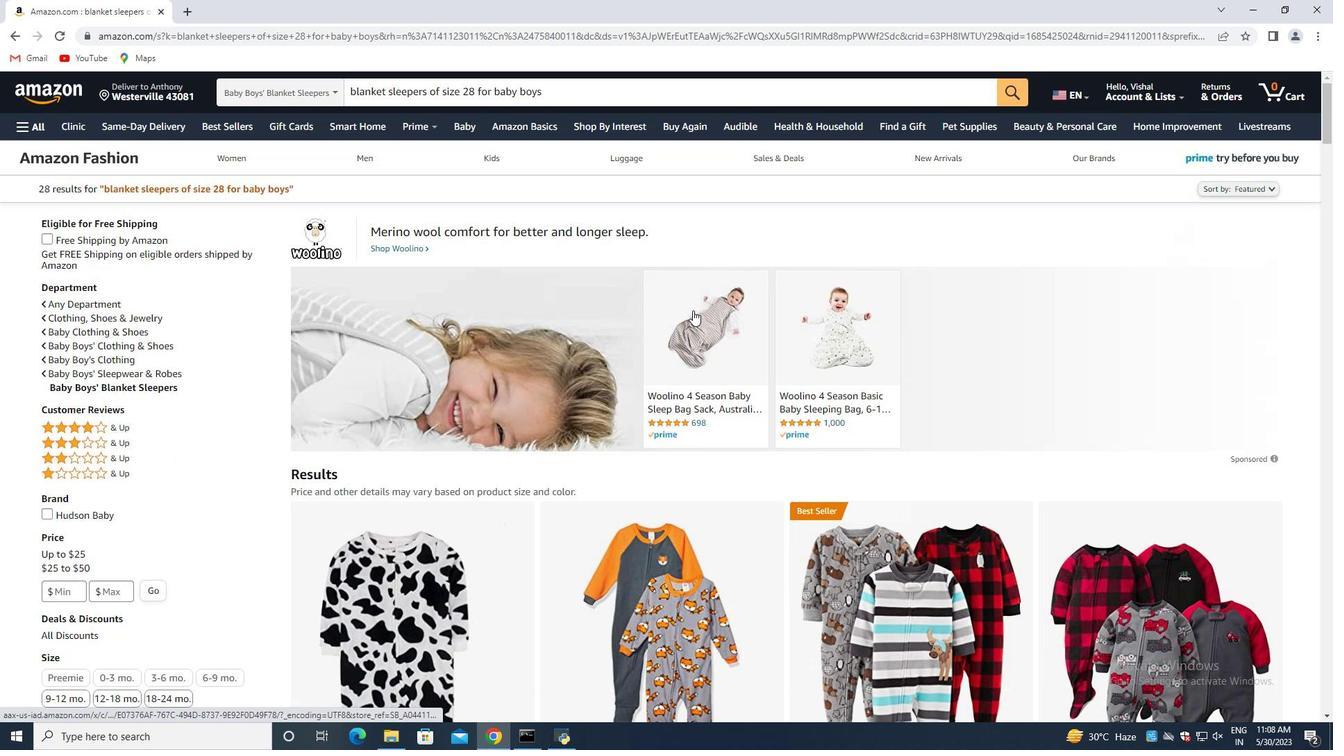 
Action: Mouse scrolled (693, 311) with delta (0, 0)
Screenshot: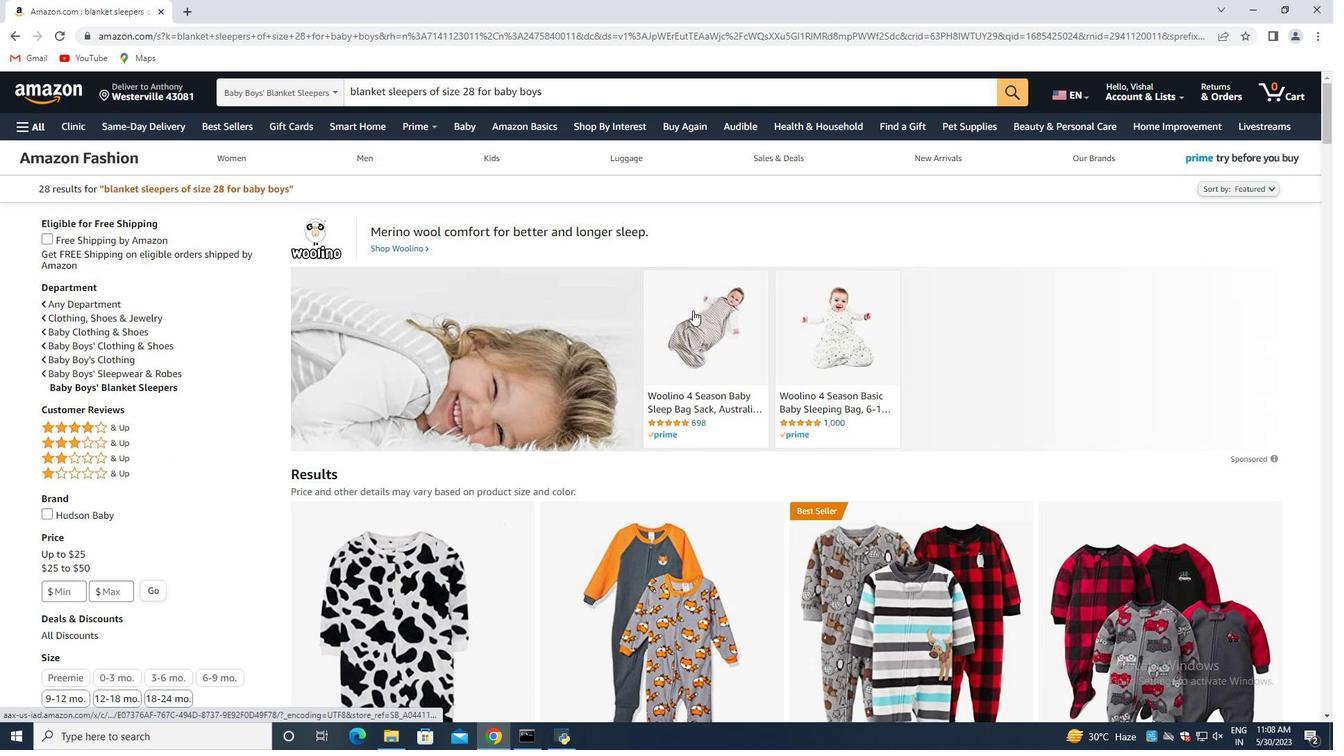 
Action: Mouse moved to (673, 319)
Screenshot: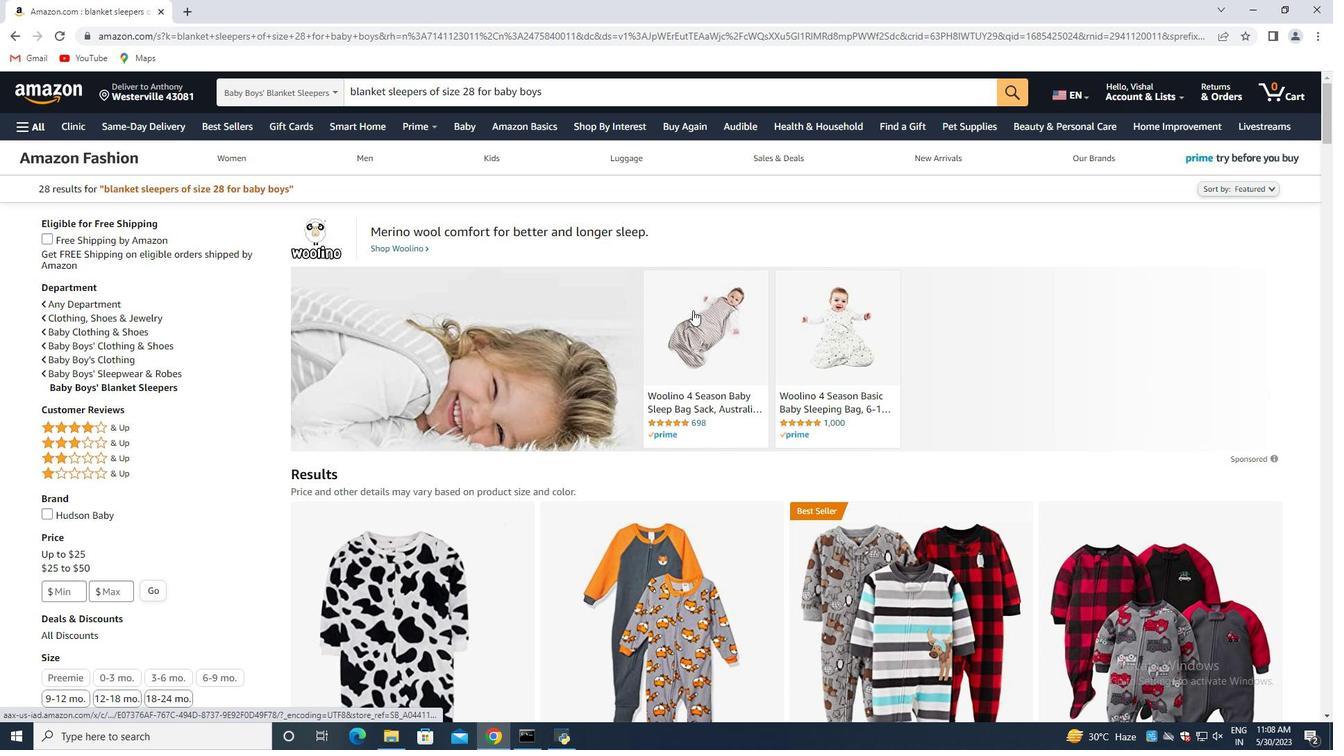 
Action: Mouse scrolled (673, 318) with delta (0, 0)
Screenshot: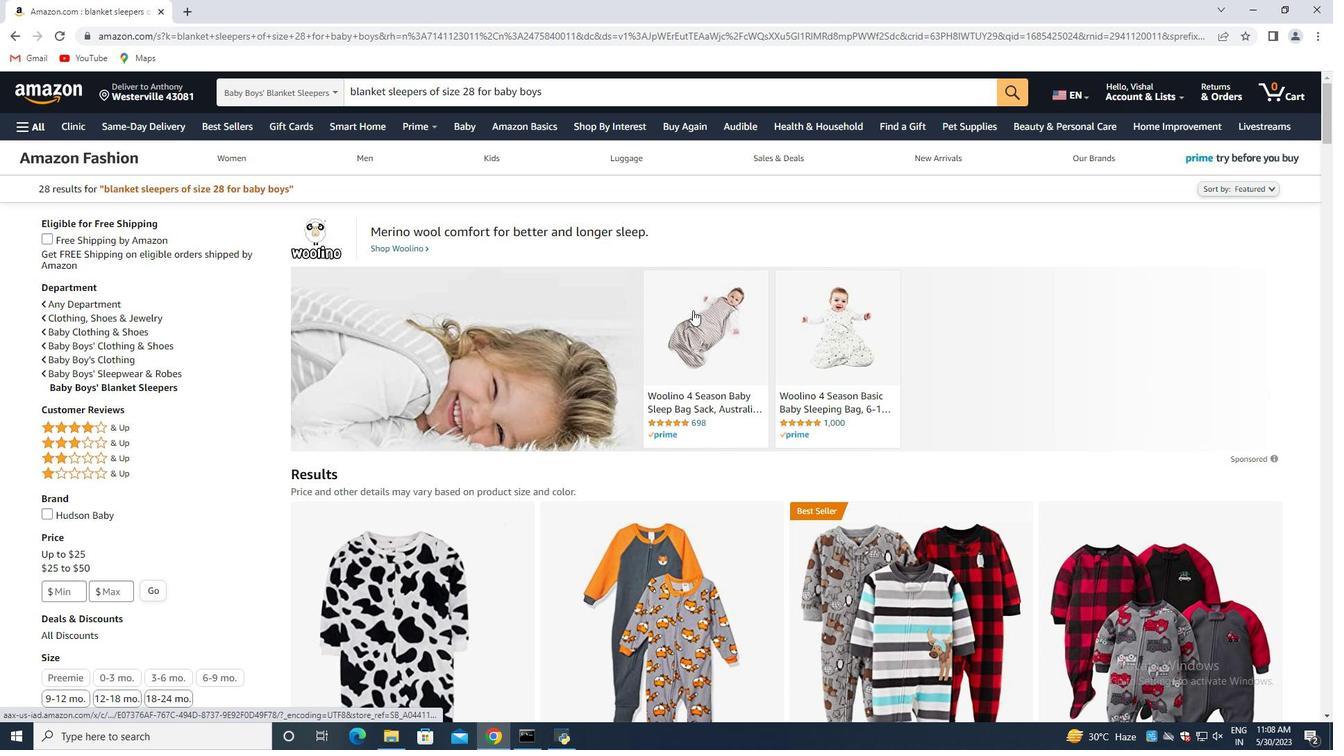 
Action: Mouse moved to (654, 340)
Screenshot: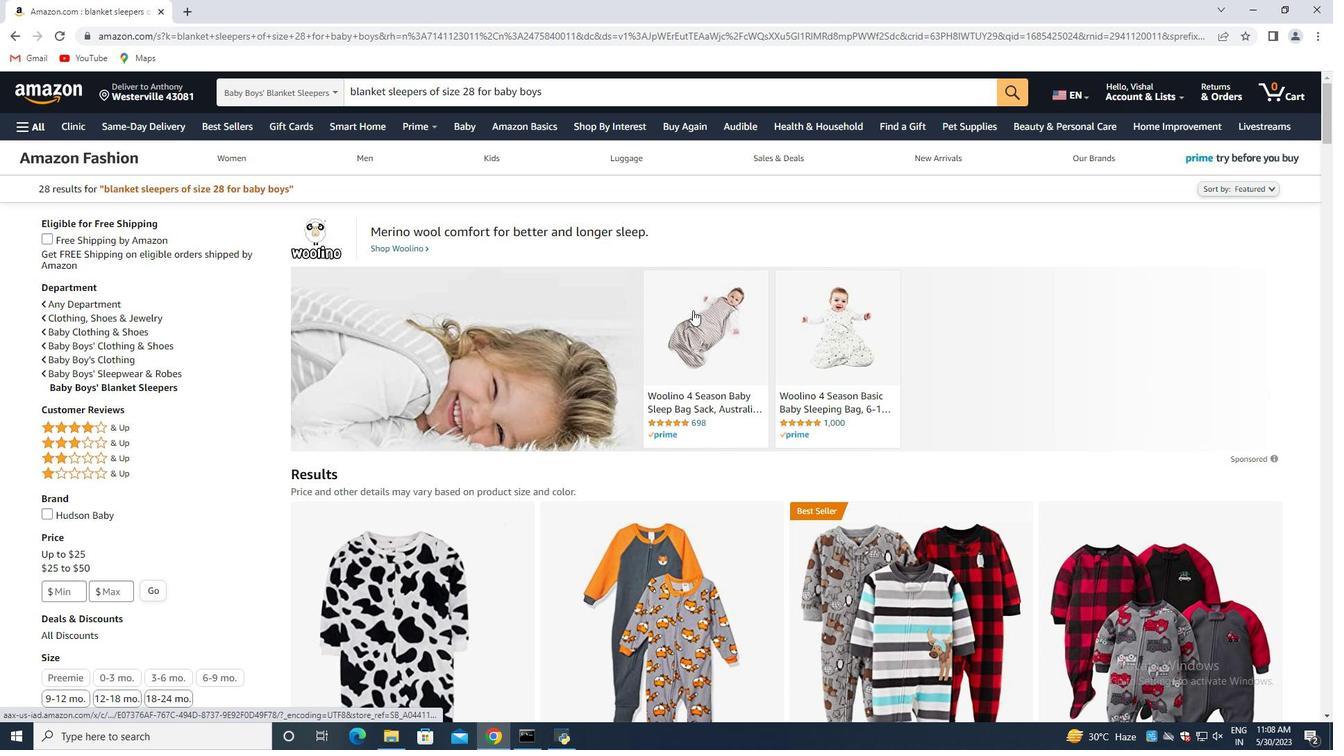 
Action: Mouse scrolled (654, 340) with delta (0, 0)
Screenshot: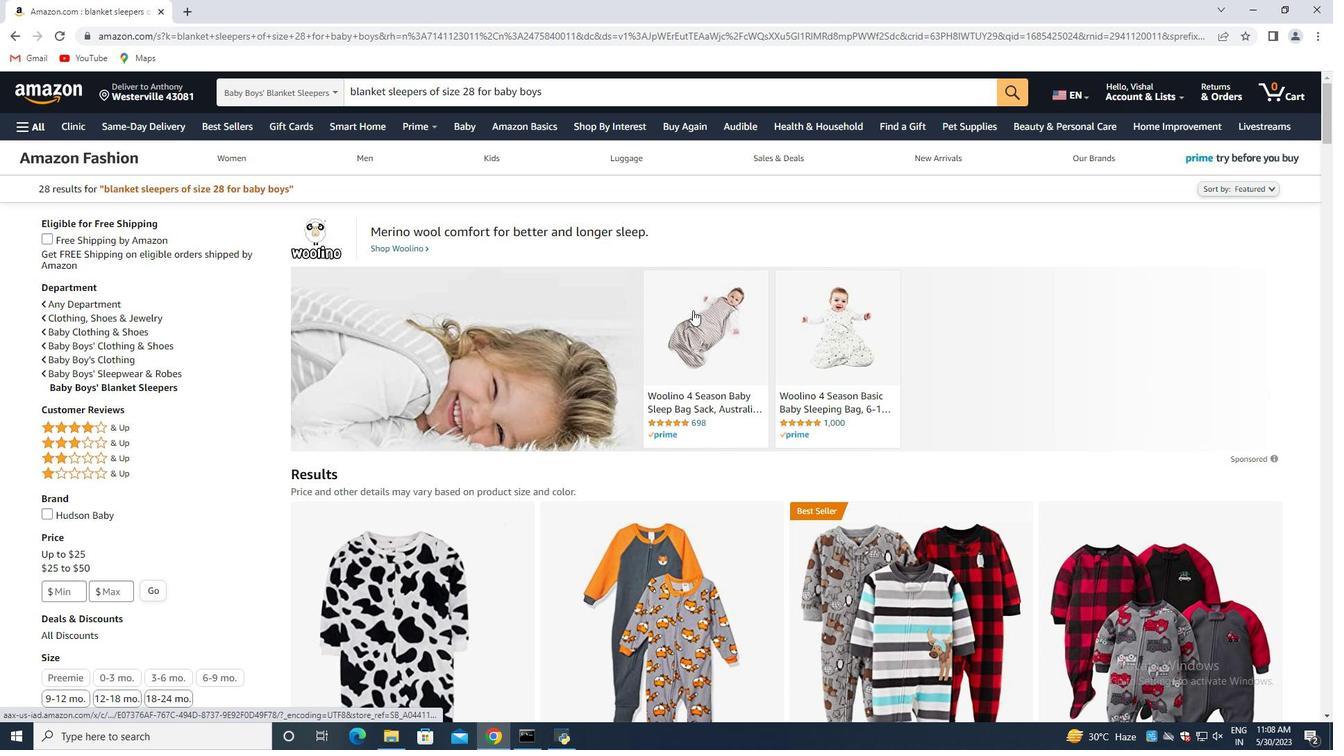
Action: Mouse moved to (625, 368)
Screenshot: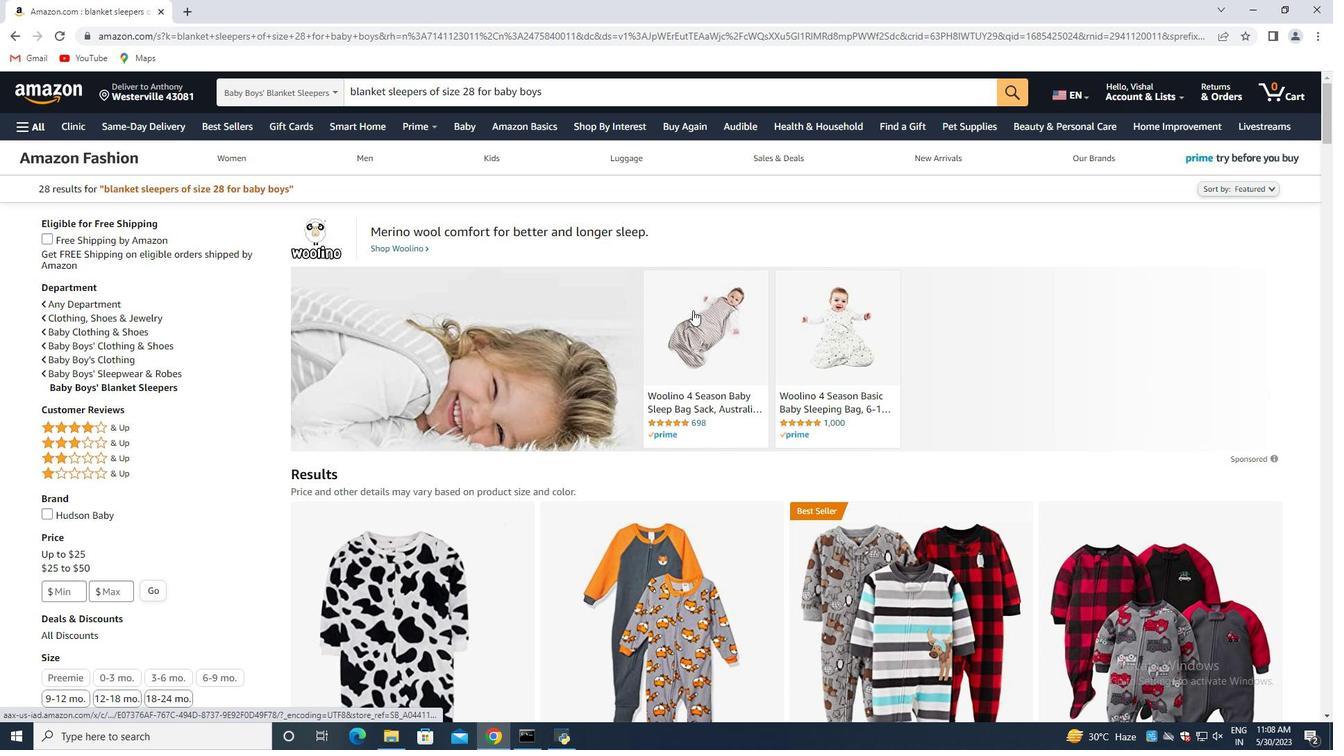
Action: Mouse scrolled (625, 367) with delta (0, 0)
Screenshot: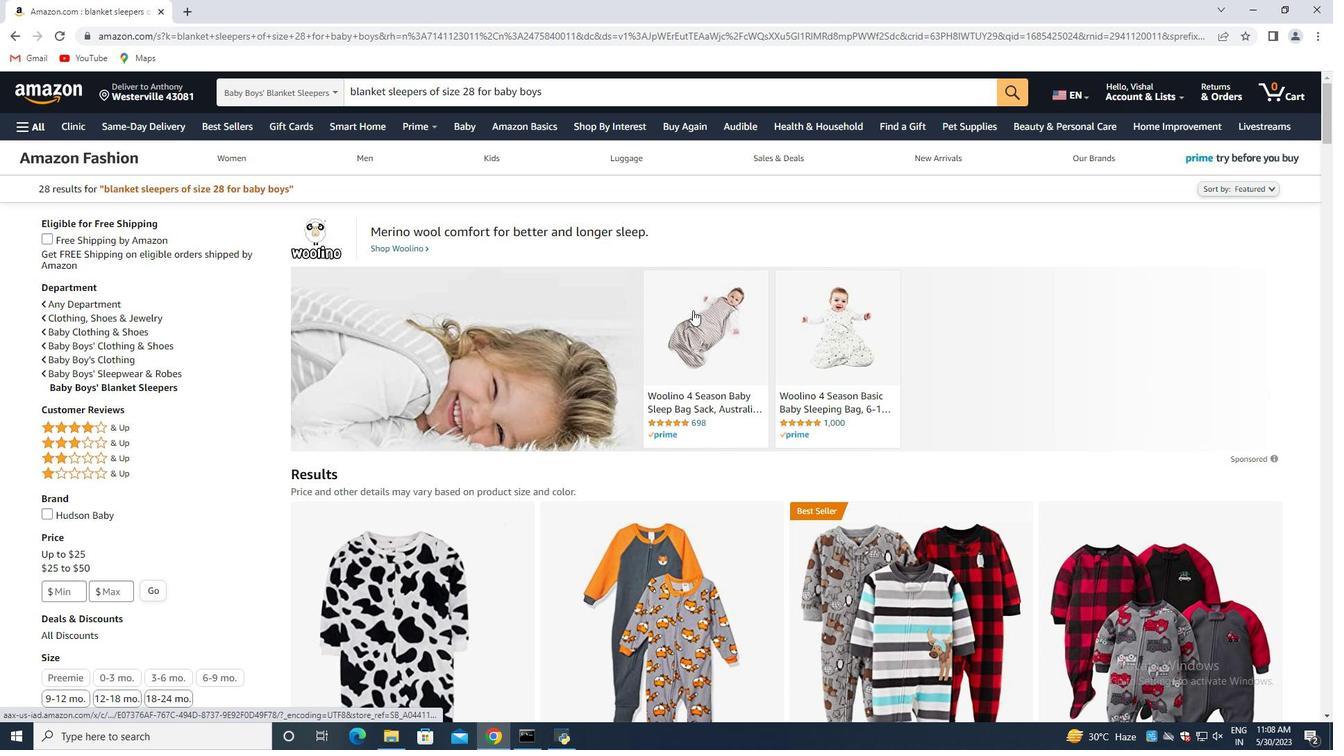 
Action: Mouse moved to (602, 378)
Screenshot: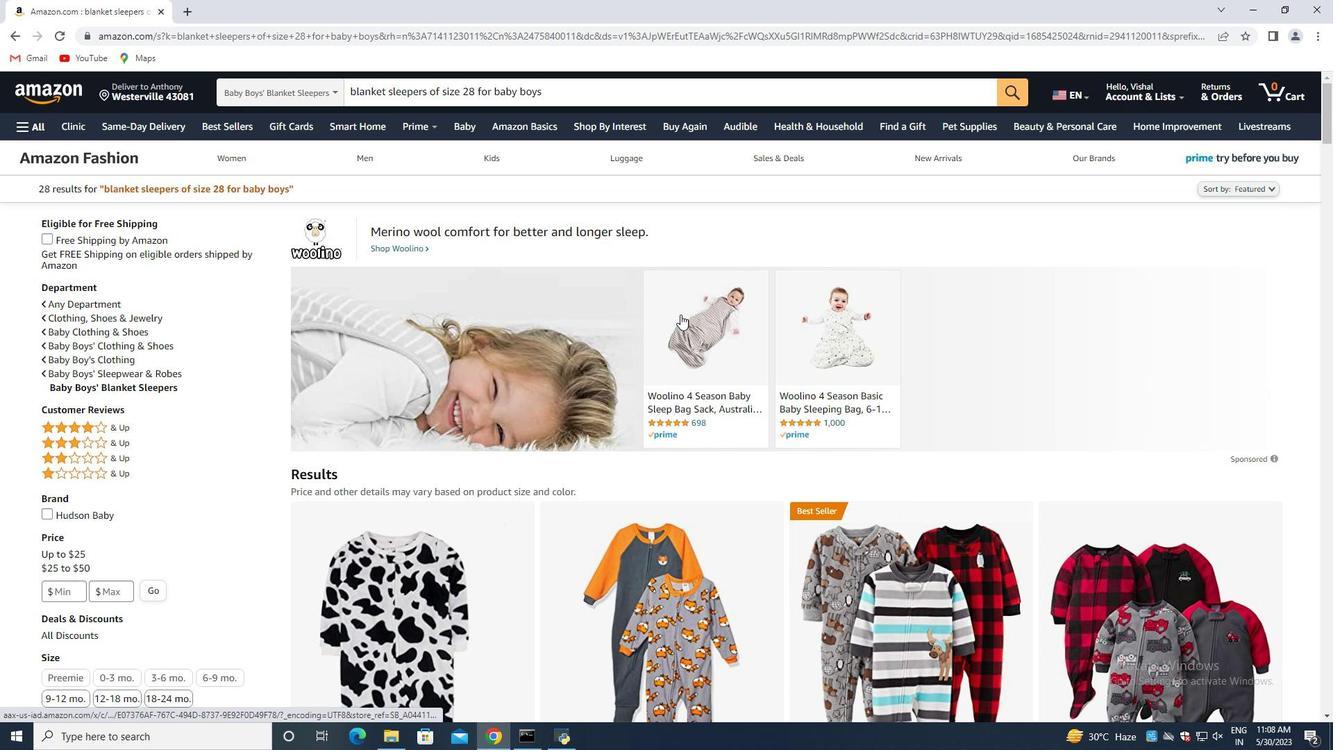 
Action: Mouse scrolled (602, 377) with delta (0, 0)
Screenshot: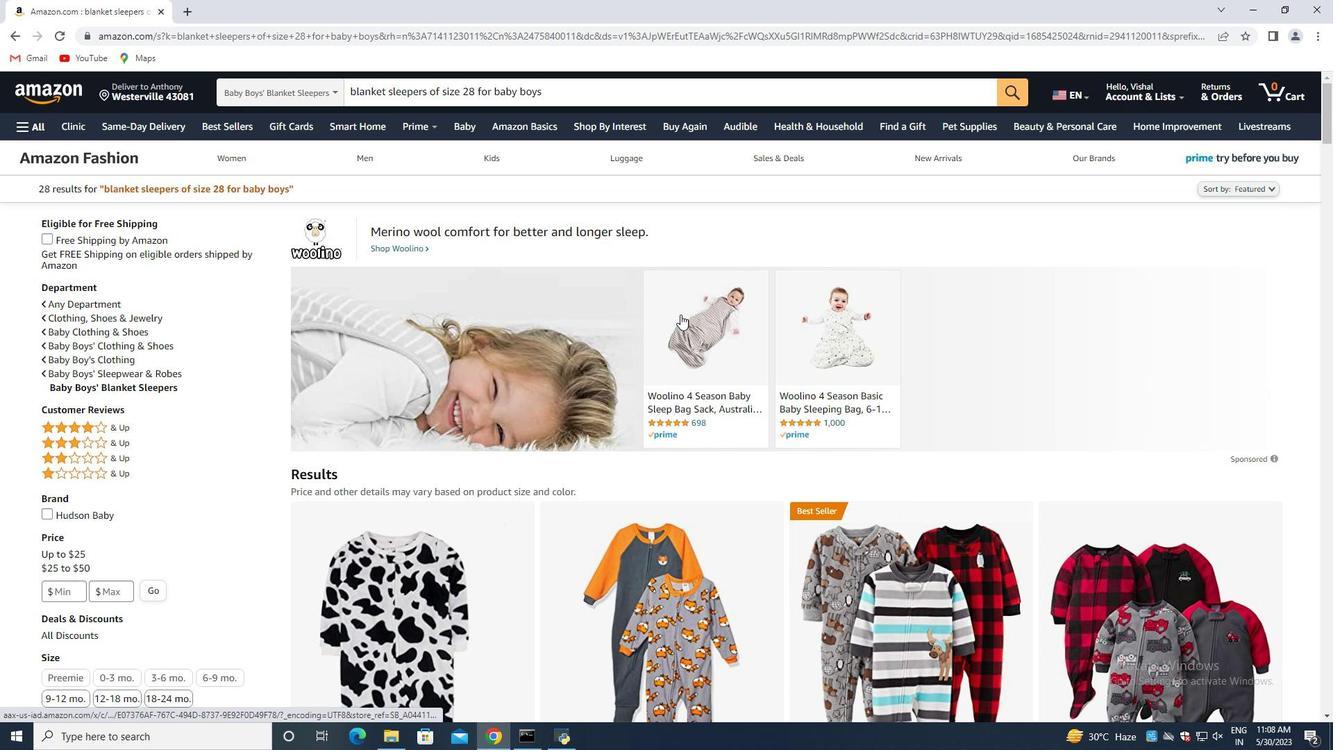 
Action: Mouse moved to (434, 399)
Screenshot: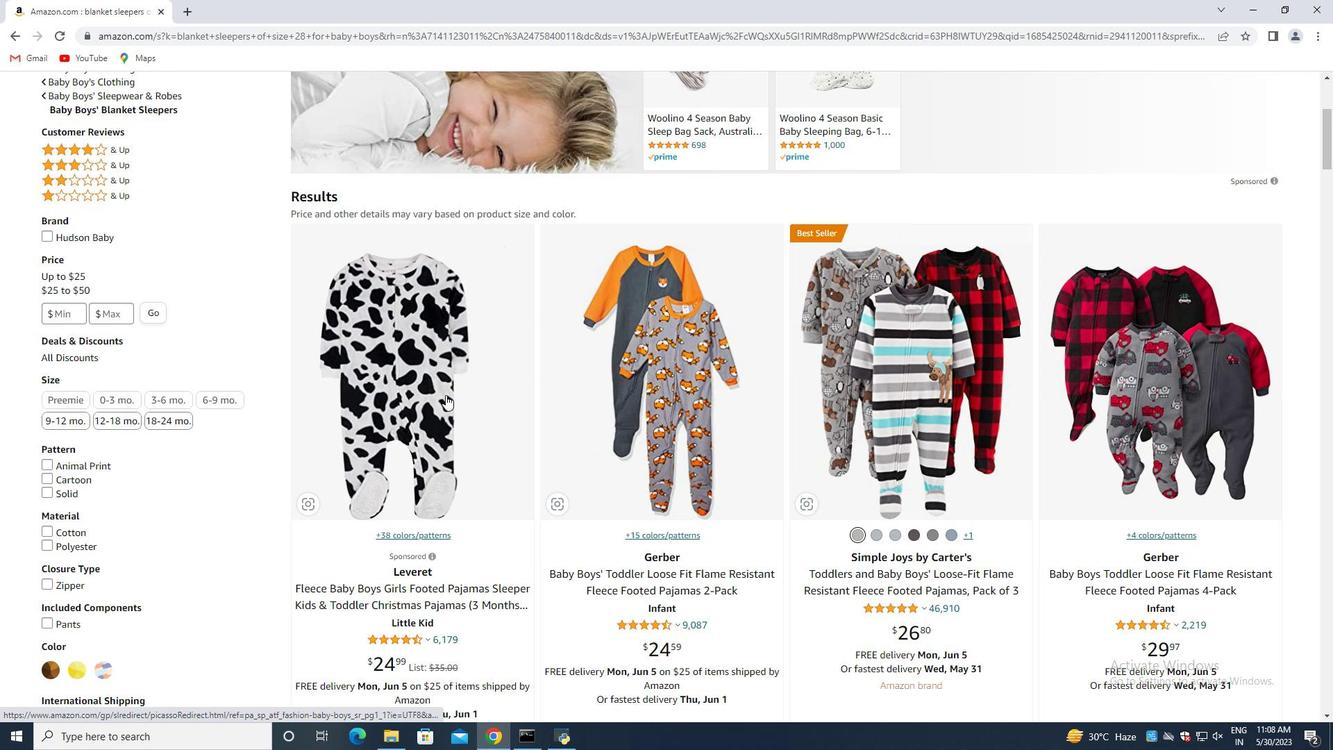 
Action: Mouse pressed left at (434, 399)
Screenshot: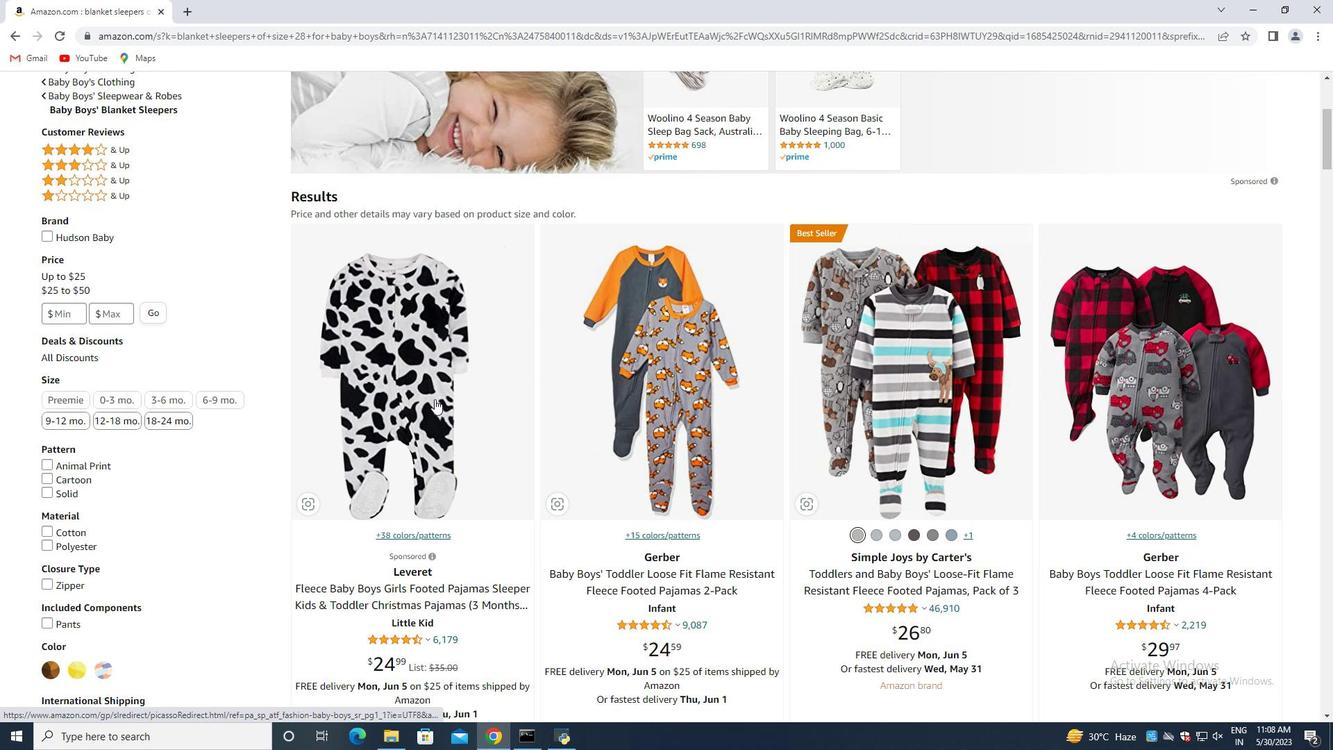 
Action: Mouse moved to (681, 405)
Screenshot: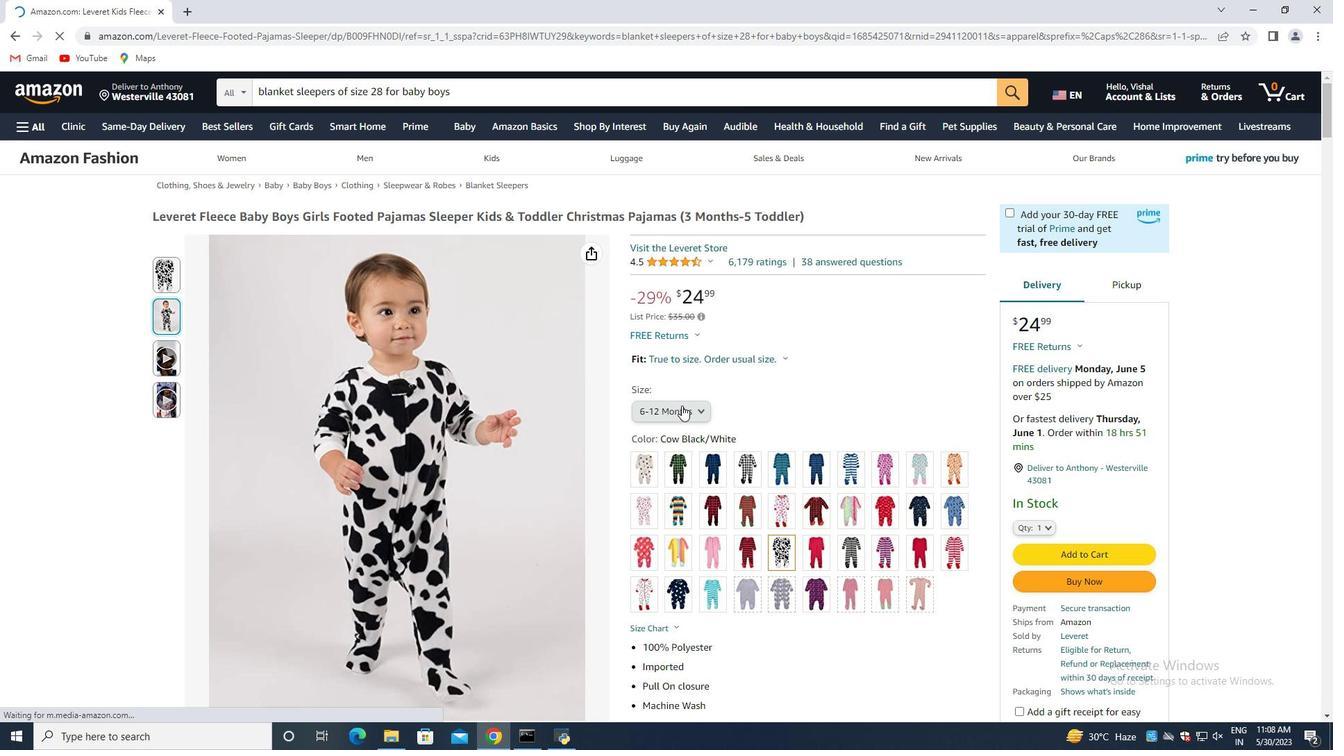 
Action: Mouse pressed left at (681, 405)
Screenshot: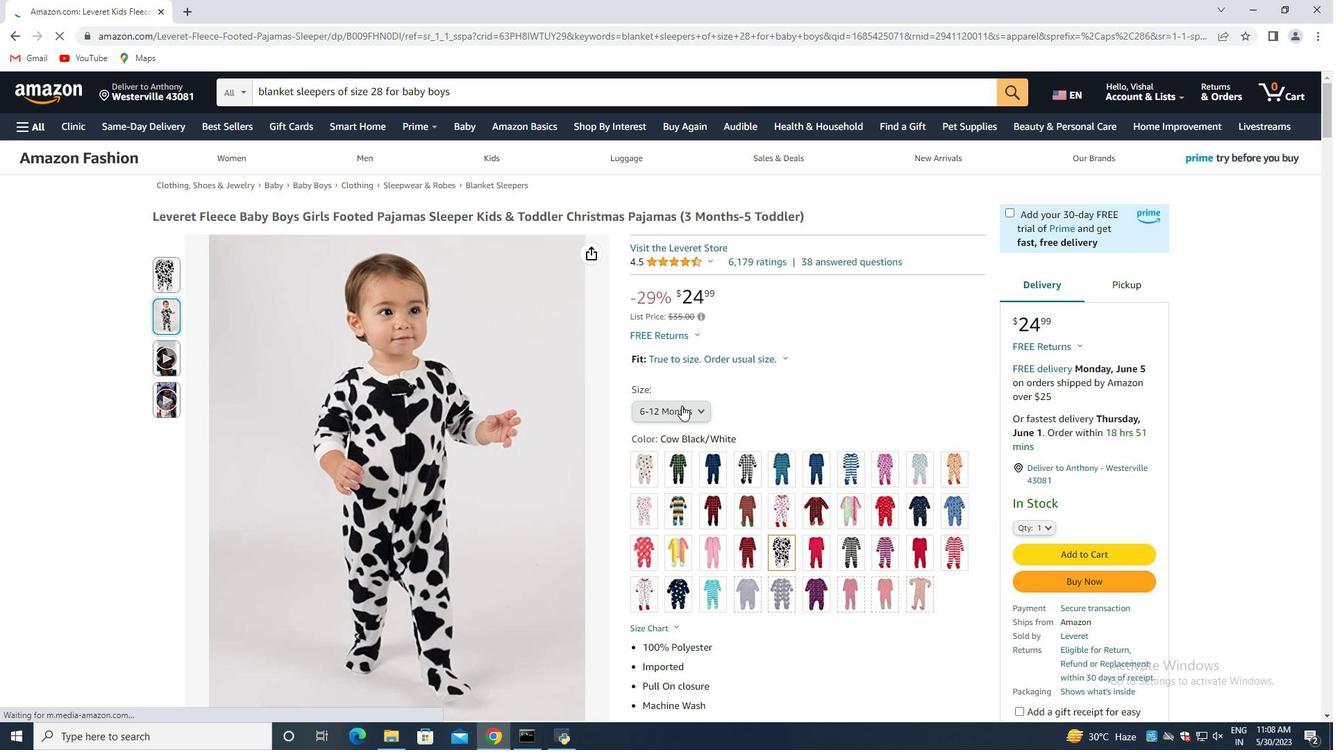 
Action: Mouse moved to (681, 529)
Screenshot: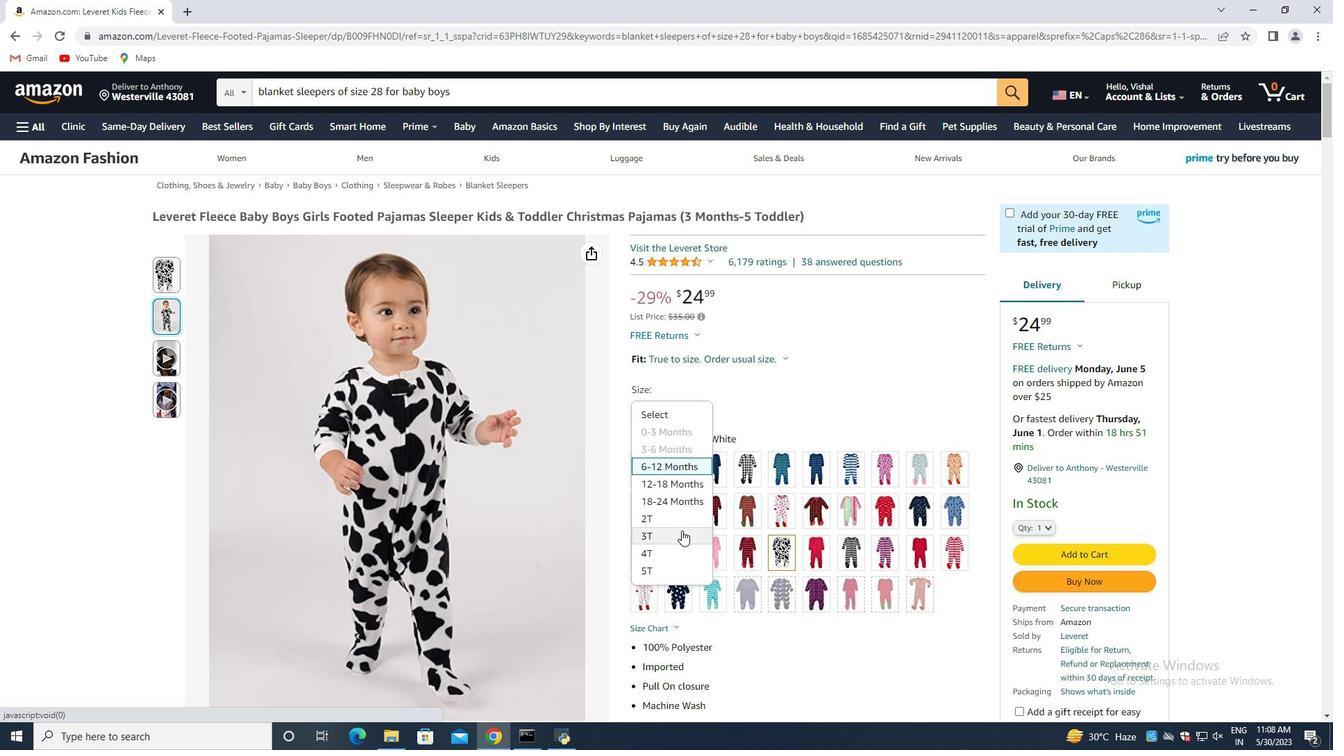 
Action: Mouse scrolled (681, 529) with delta (0, 0)
Screenshot: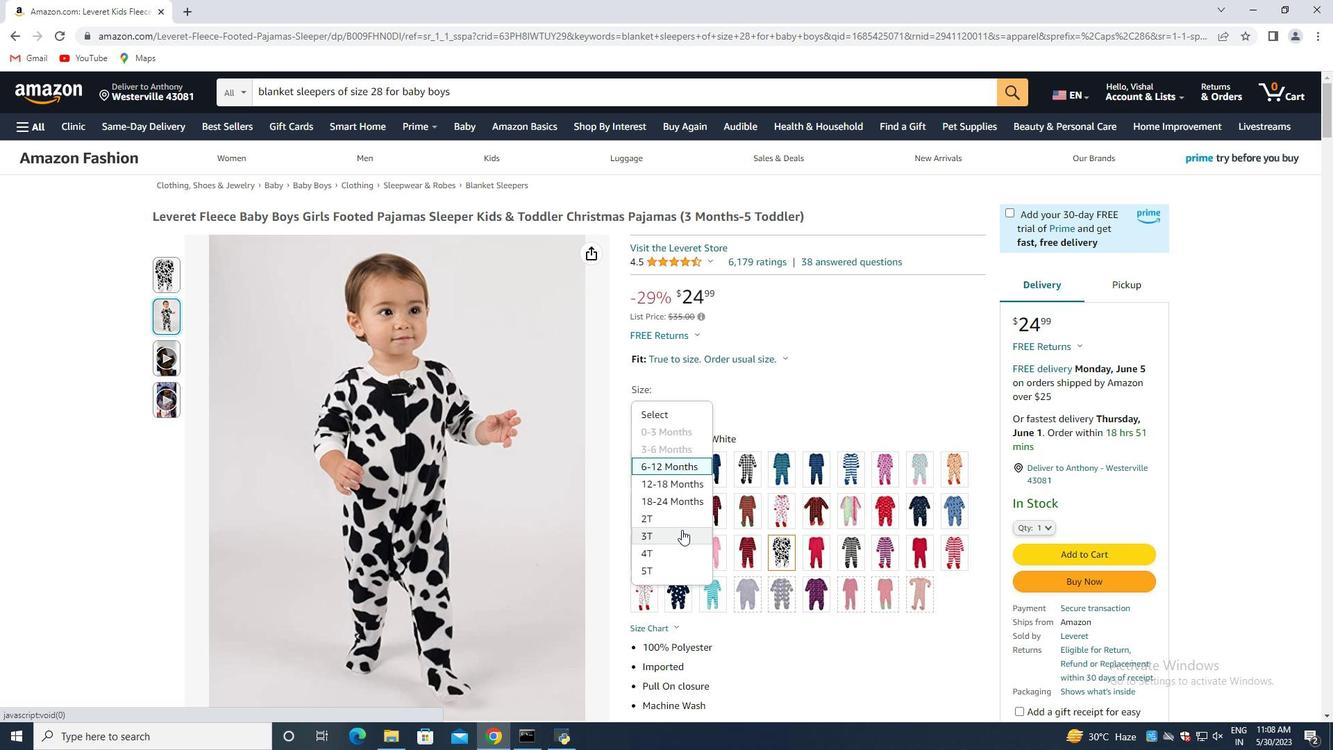 
Action: Mouse moved to (788, 337)
Screenshot: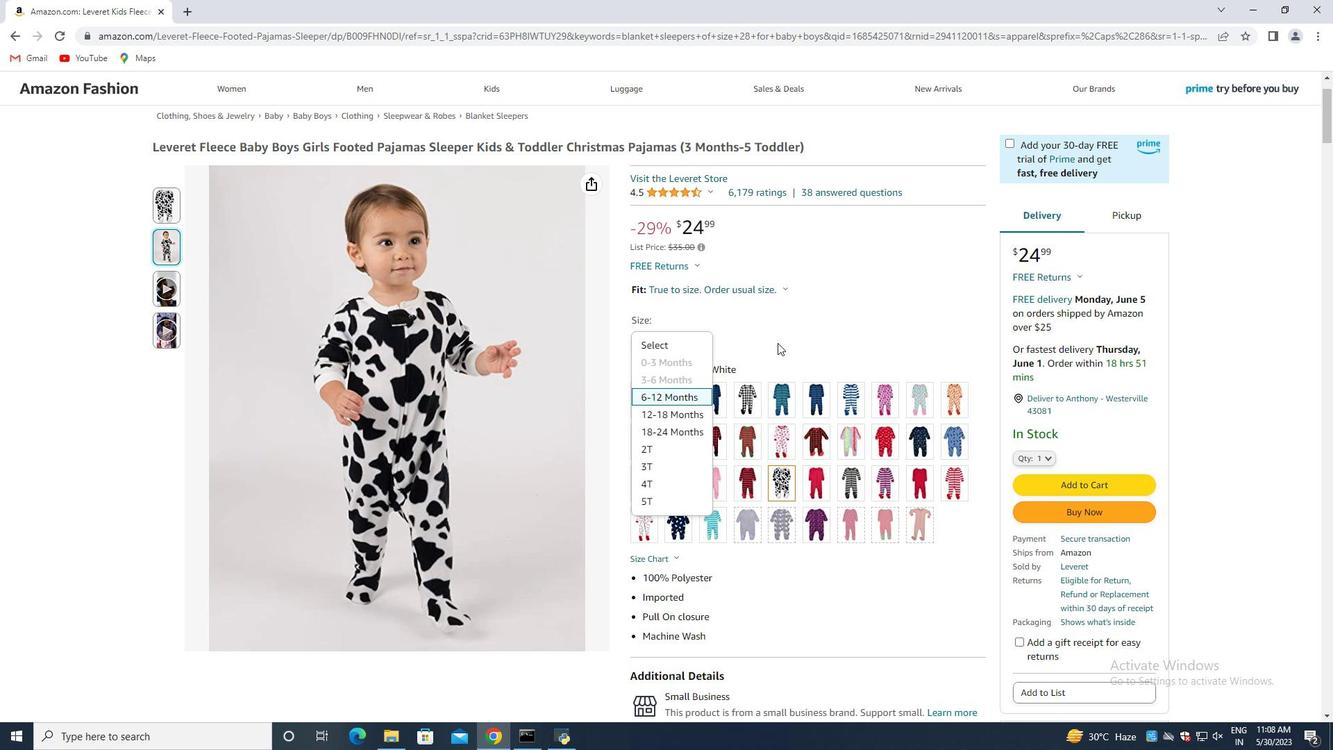 
Action: Mouse pressed left at (788, 337)
Screenshot: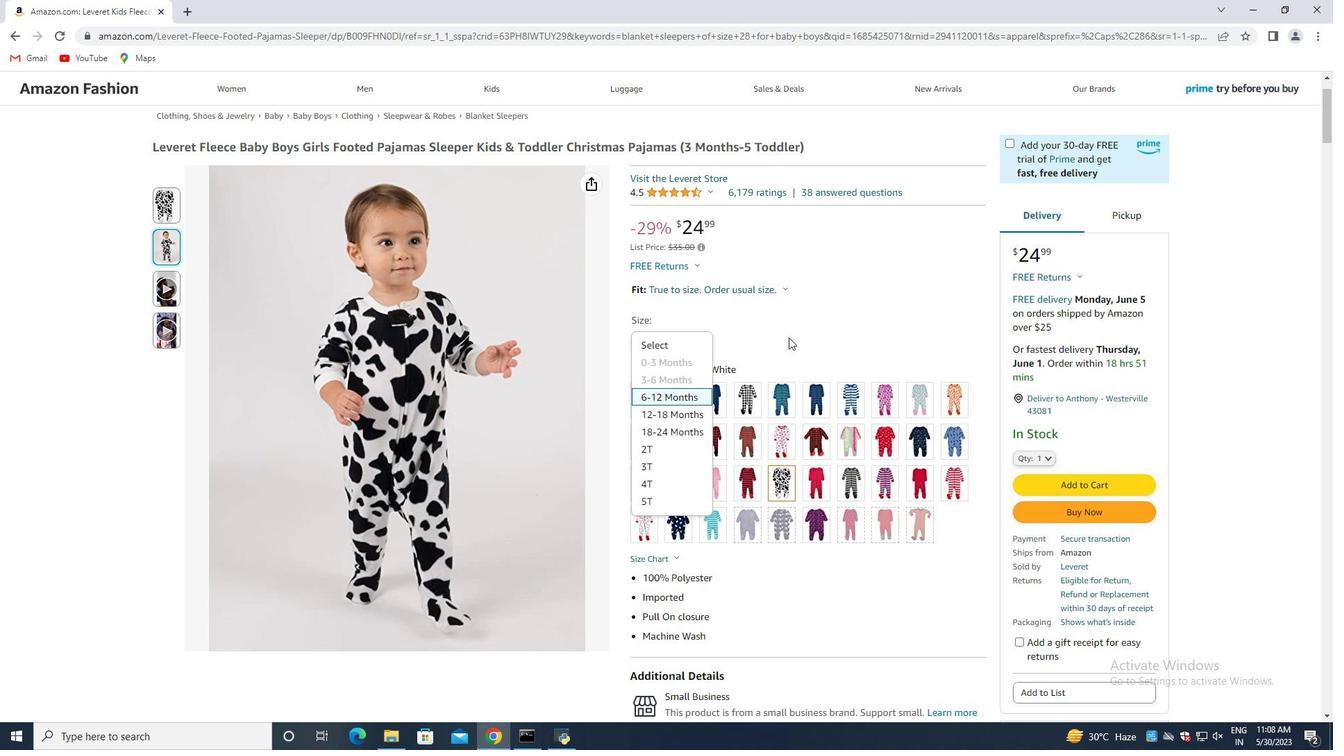 
Action: Mouse moved to (707, 358)
Screenshot: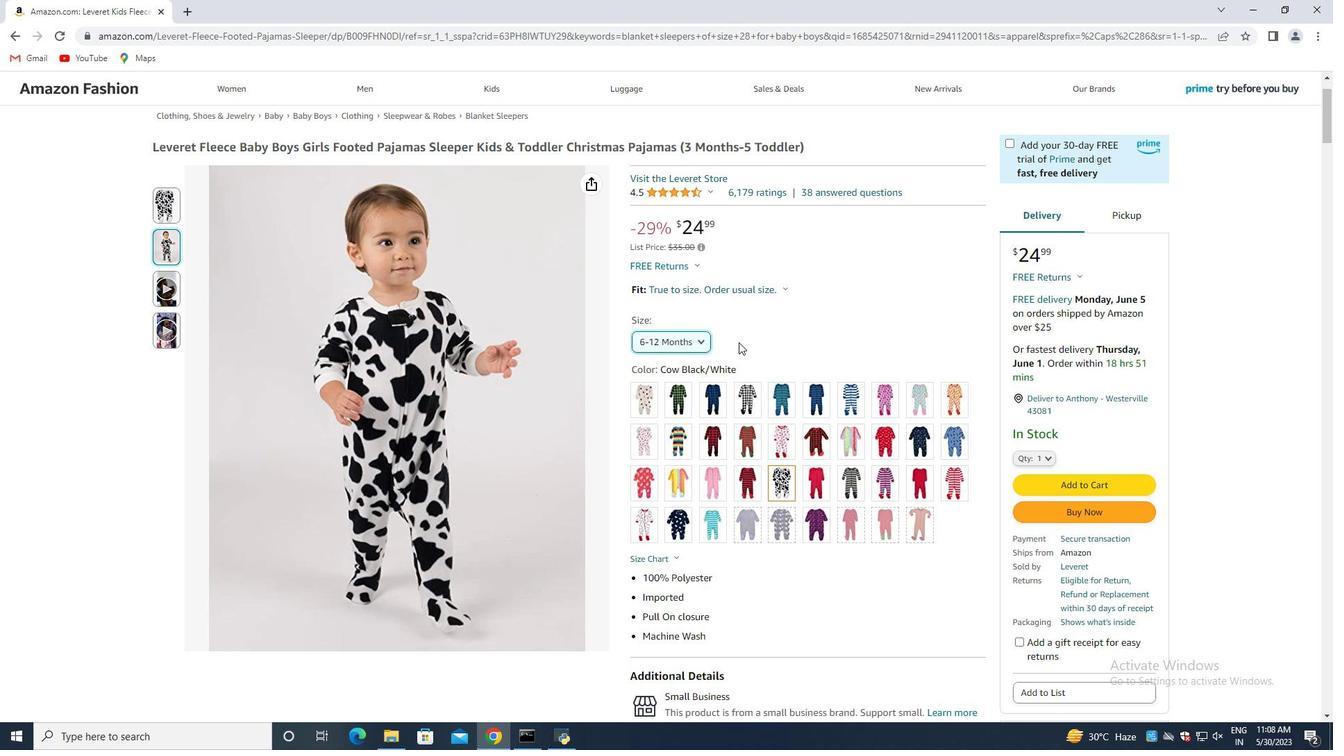 
Action: Mouse scrolled (707, 357) with delta (0, 0)
Screenshot: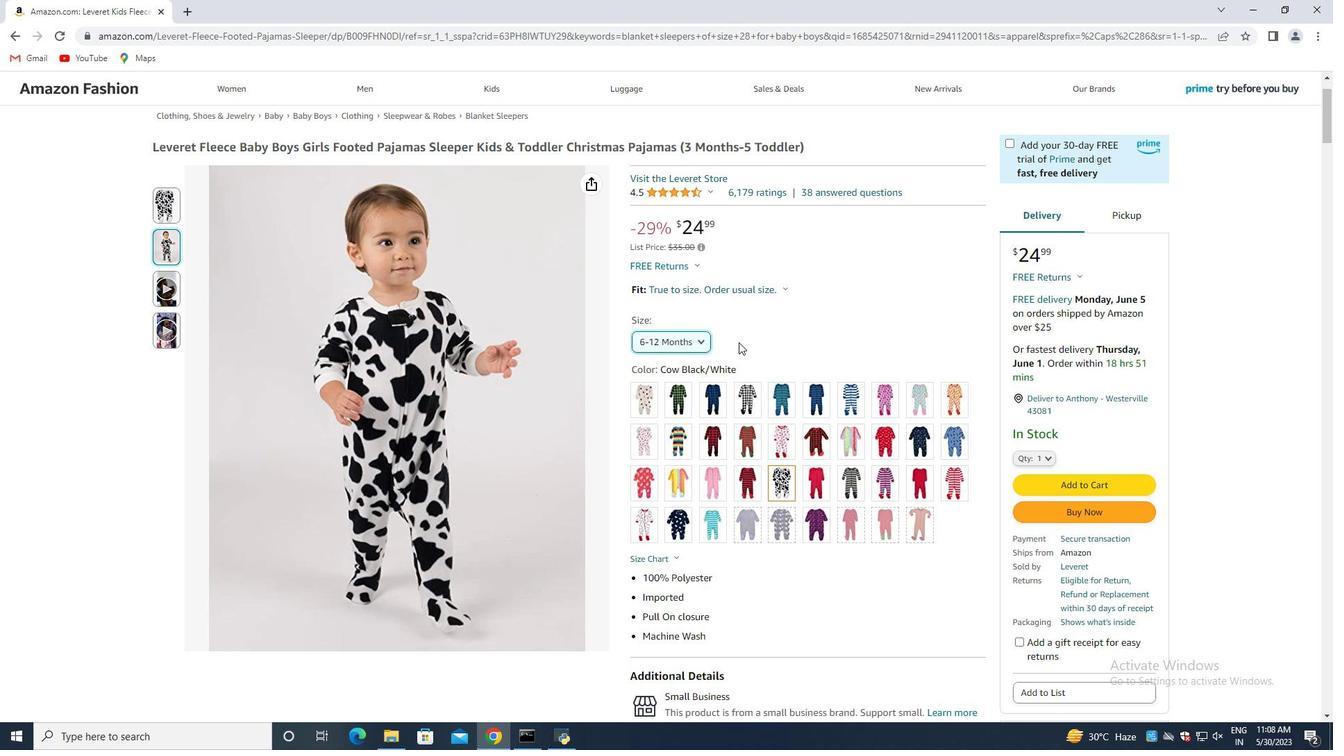 
Action: Mouse moved to (686, 372)
Screenshot: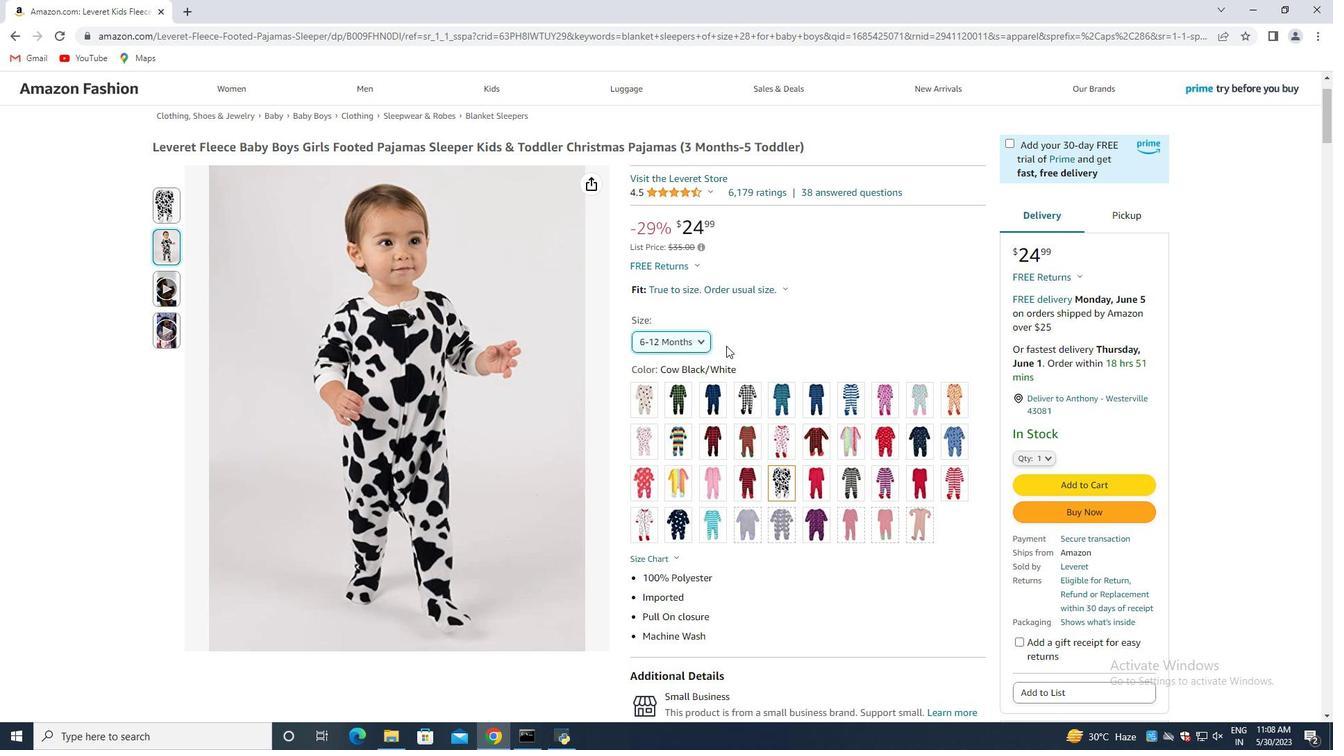 
Action: Mouse scrolled (686, 371) with delta (0, 0)
Screenshot: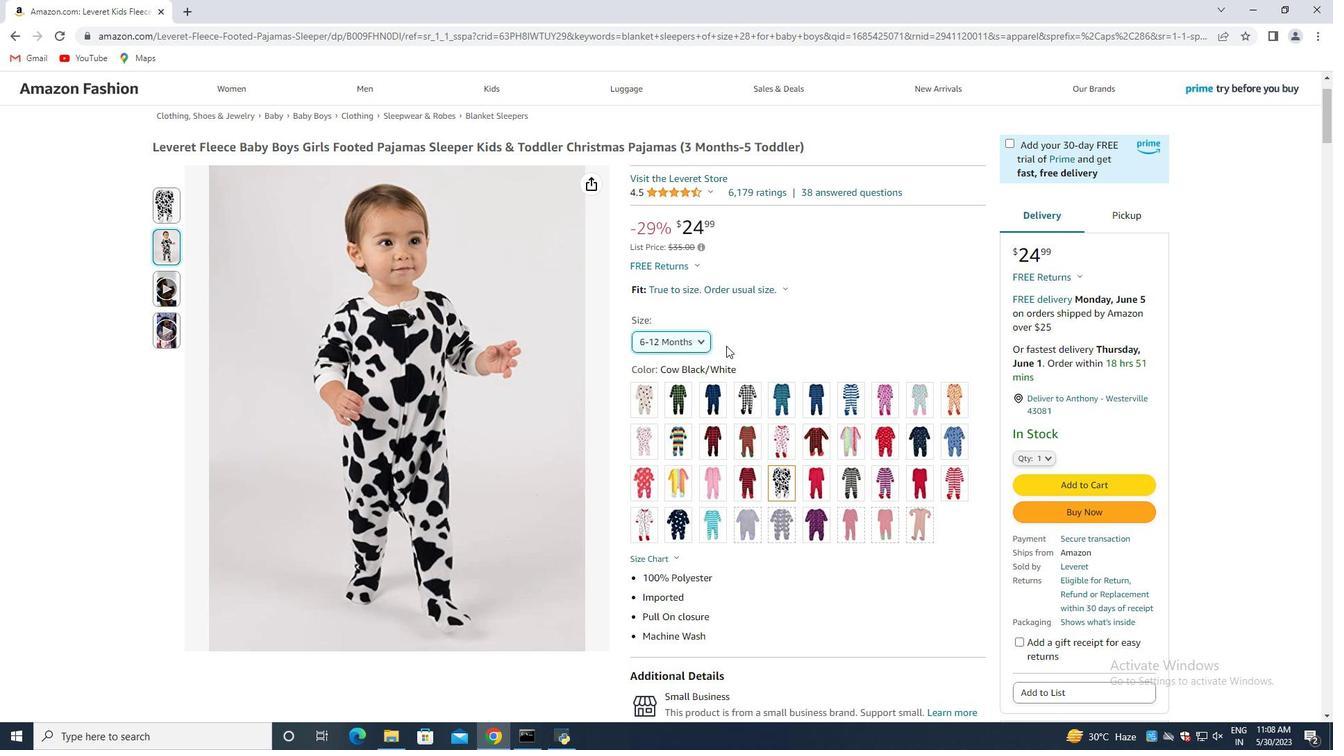 
Action: Mouse moved to (688, 415)
Screenshot: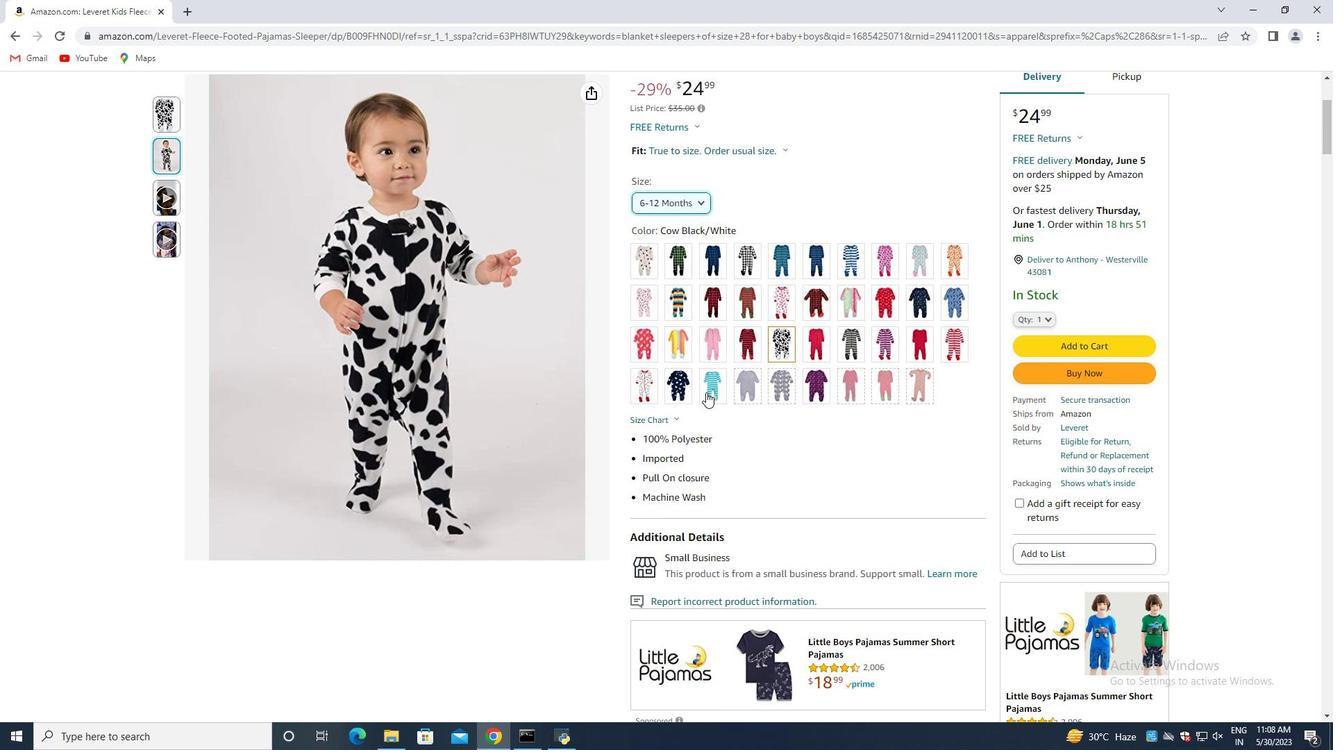 
Action: Mouse scrolled (689, 412) with delta (0, 0)
Screenshot: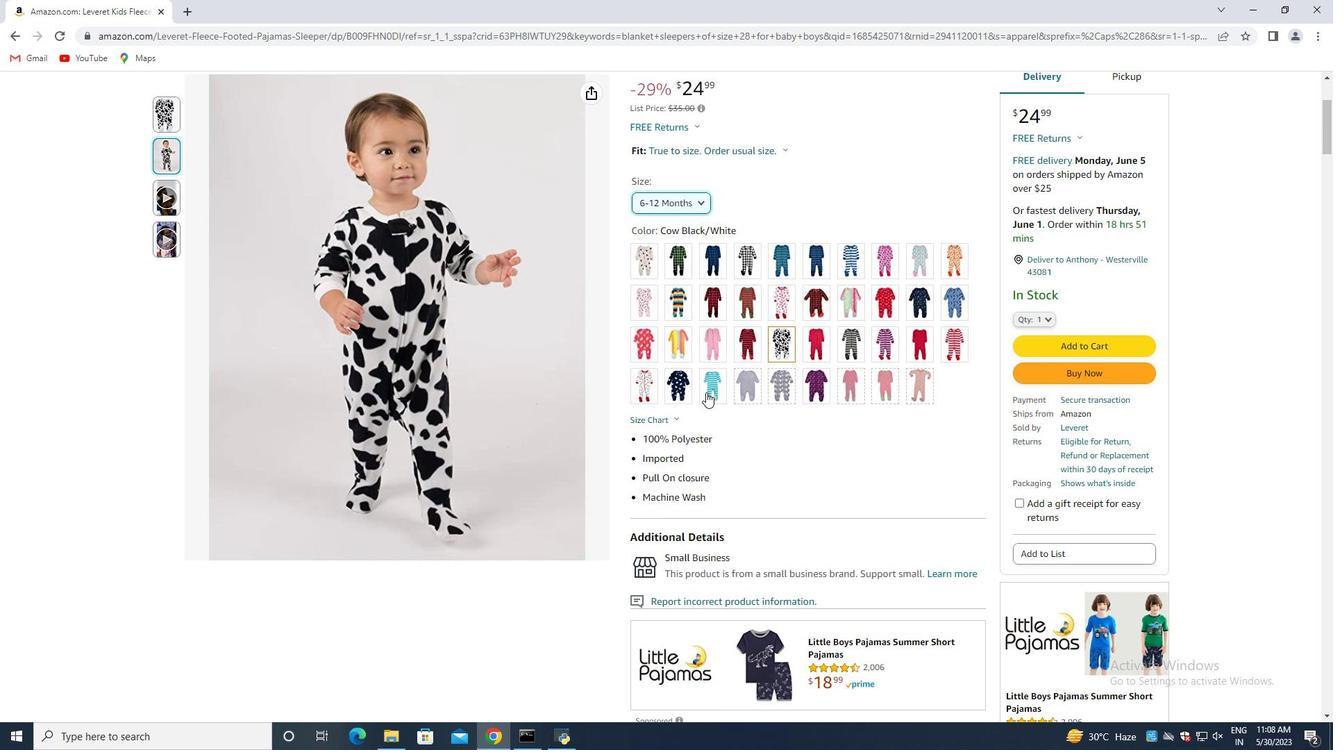 
Action: Mouse moved to (688, 417)
Screenshot: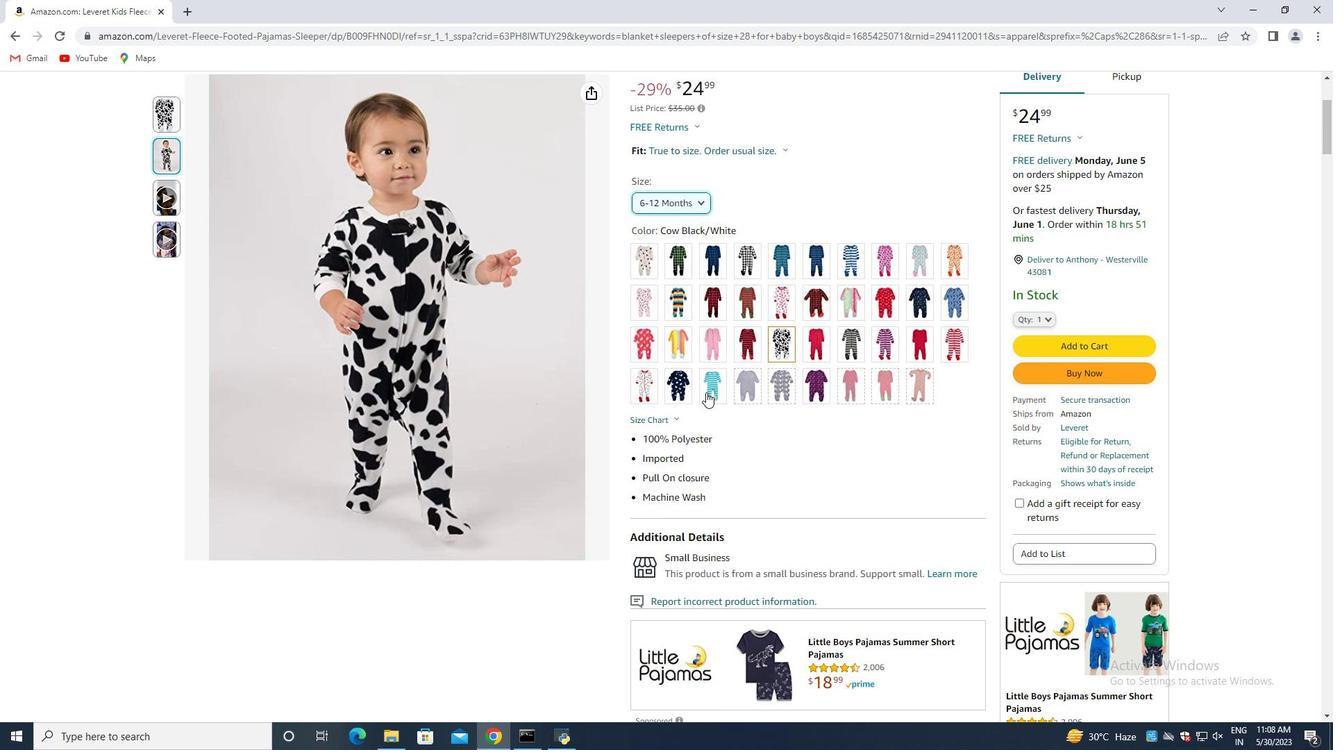 
Action: Mouse scrolled (688, 416) with delta (0, 0)
Screenshot: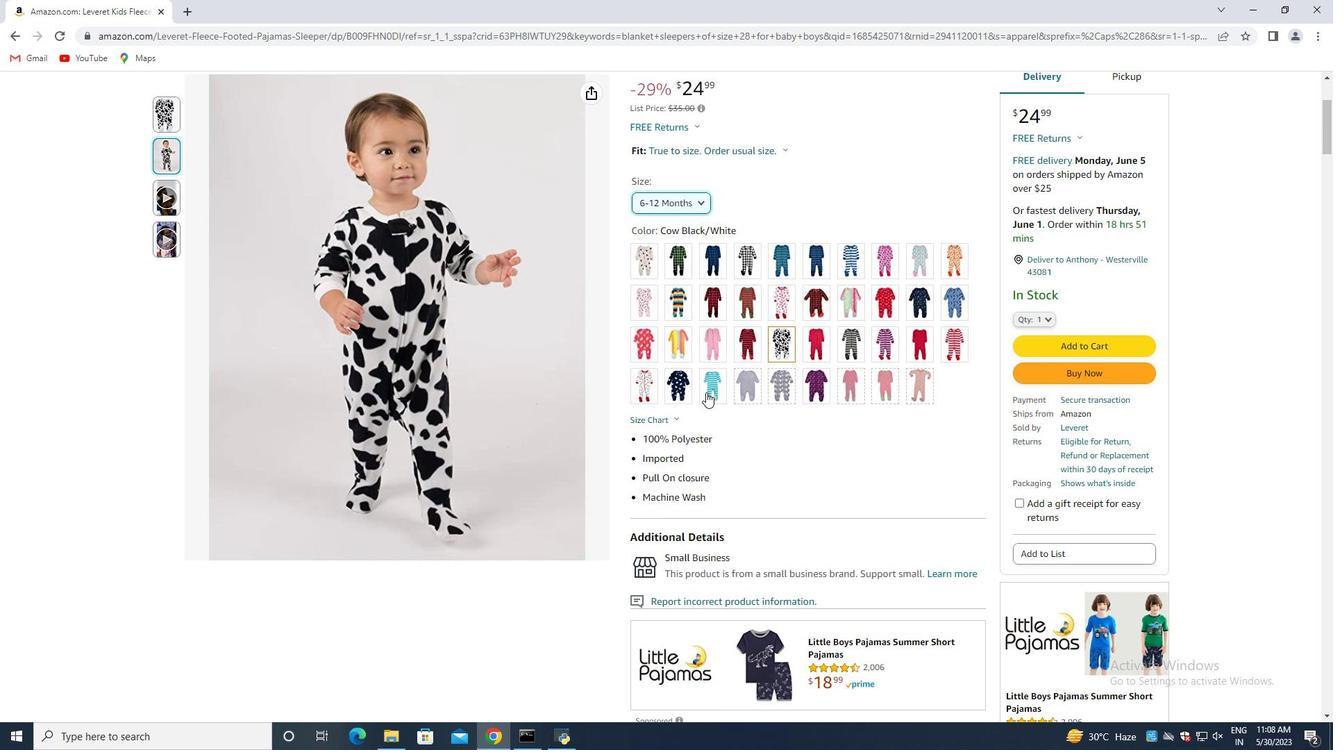 
Action: Mouse moved to (687, 418)
Screenshot: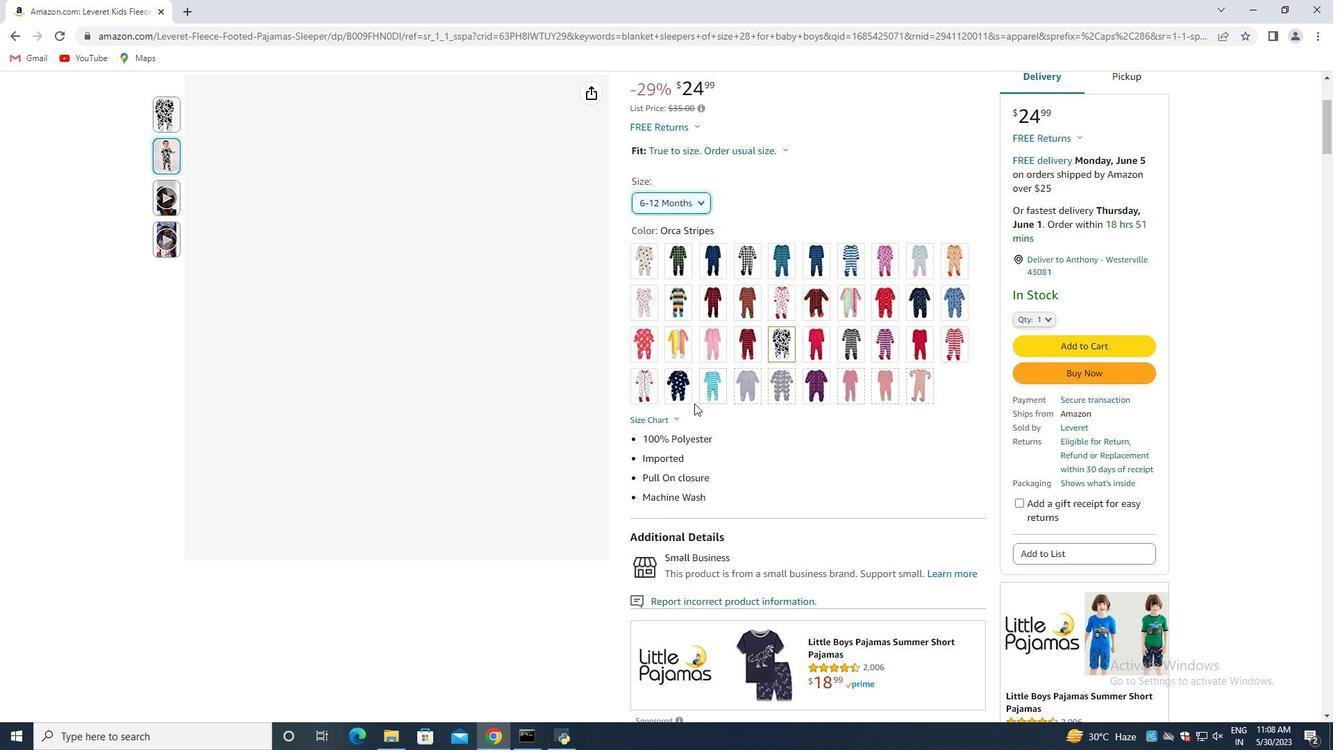 
Action: Mouse scrolled (687, 418) with delta (0, 0)
Screenshot: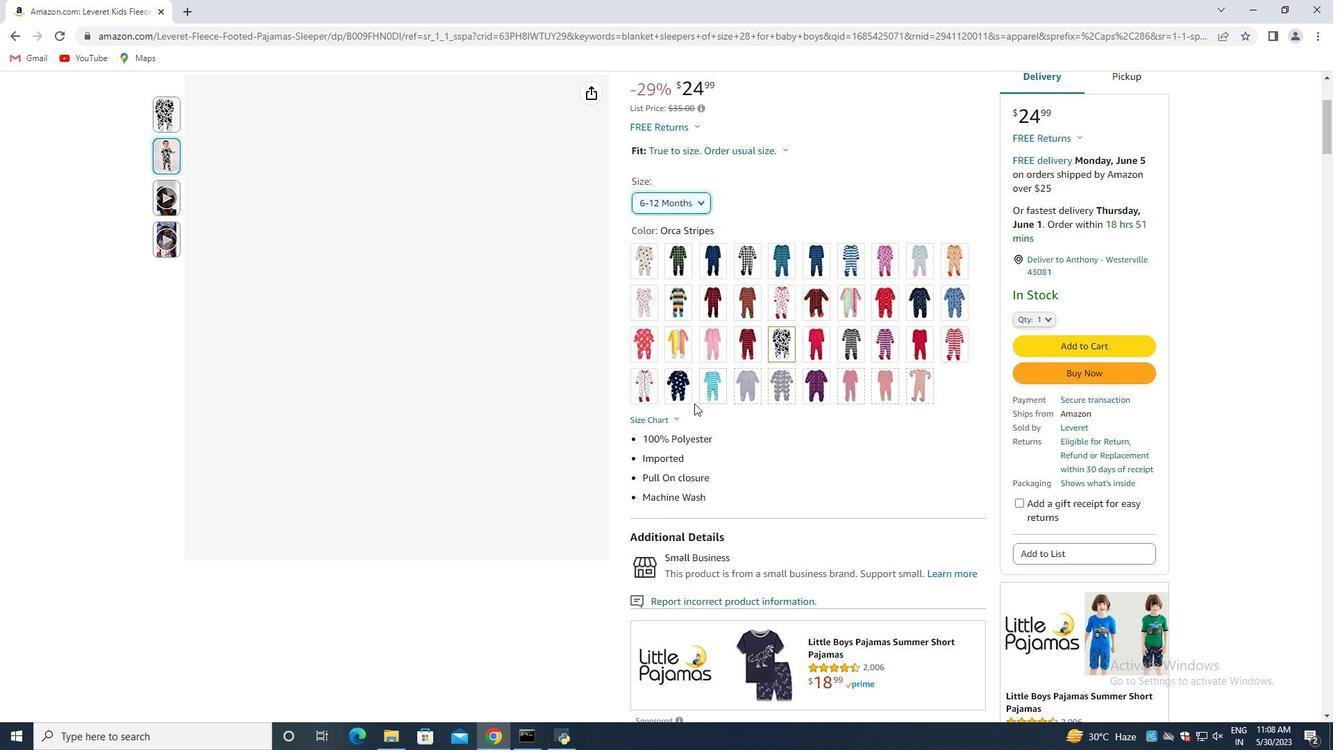 
Action: Mouse scrolled (687, 418) with delta (0, 0)
Screenshot: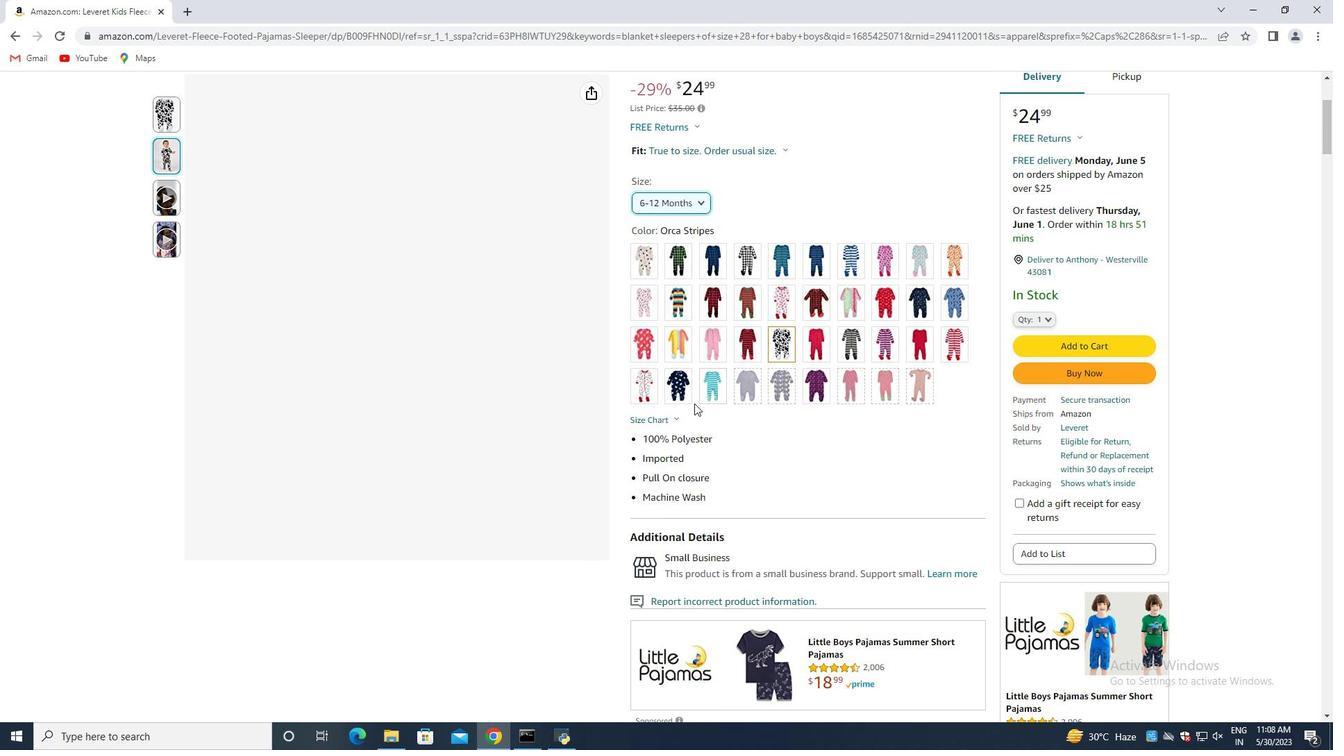 
Action: Mouse scrolled (687, 418) with delta (0, 0)
Screenshot: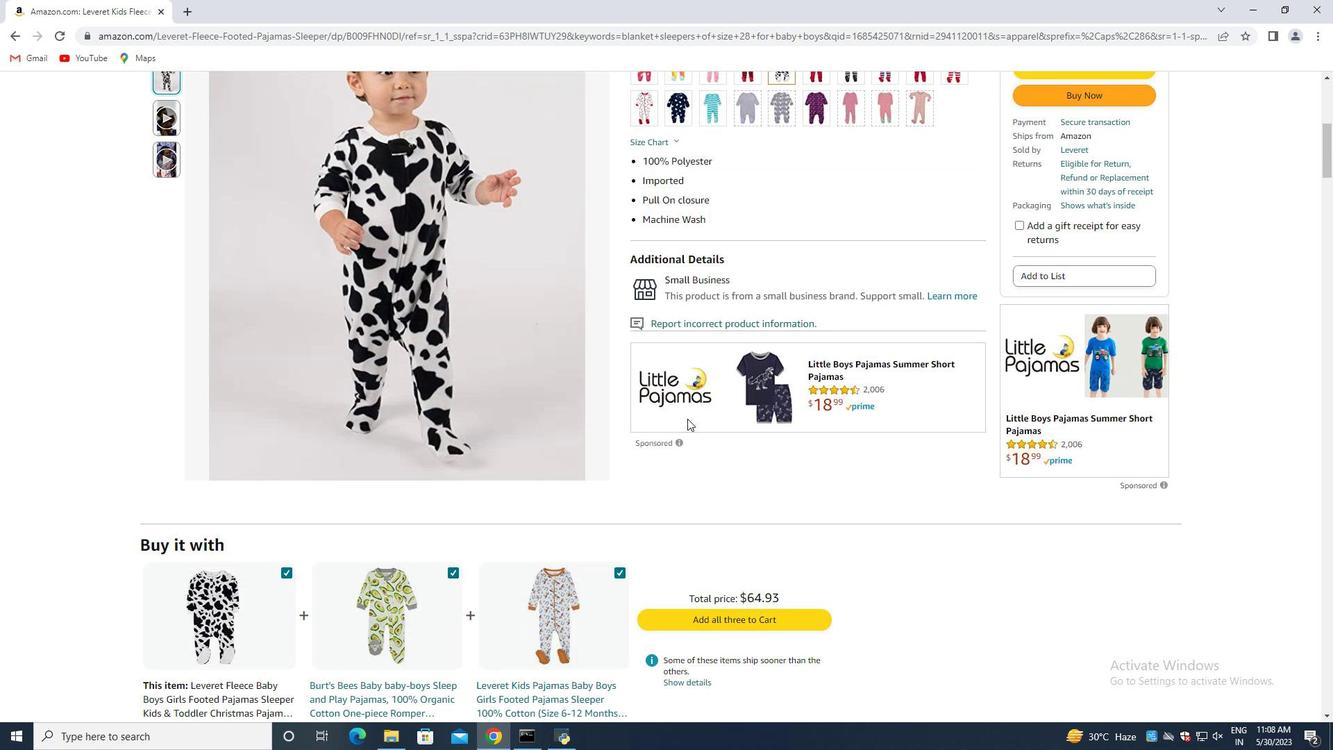 
Action: Mouse scrolled (687, 418) with delta (0, 0)
Screenshot: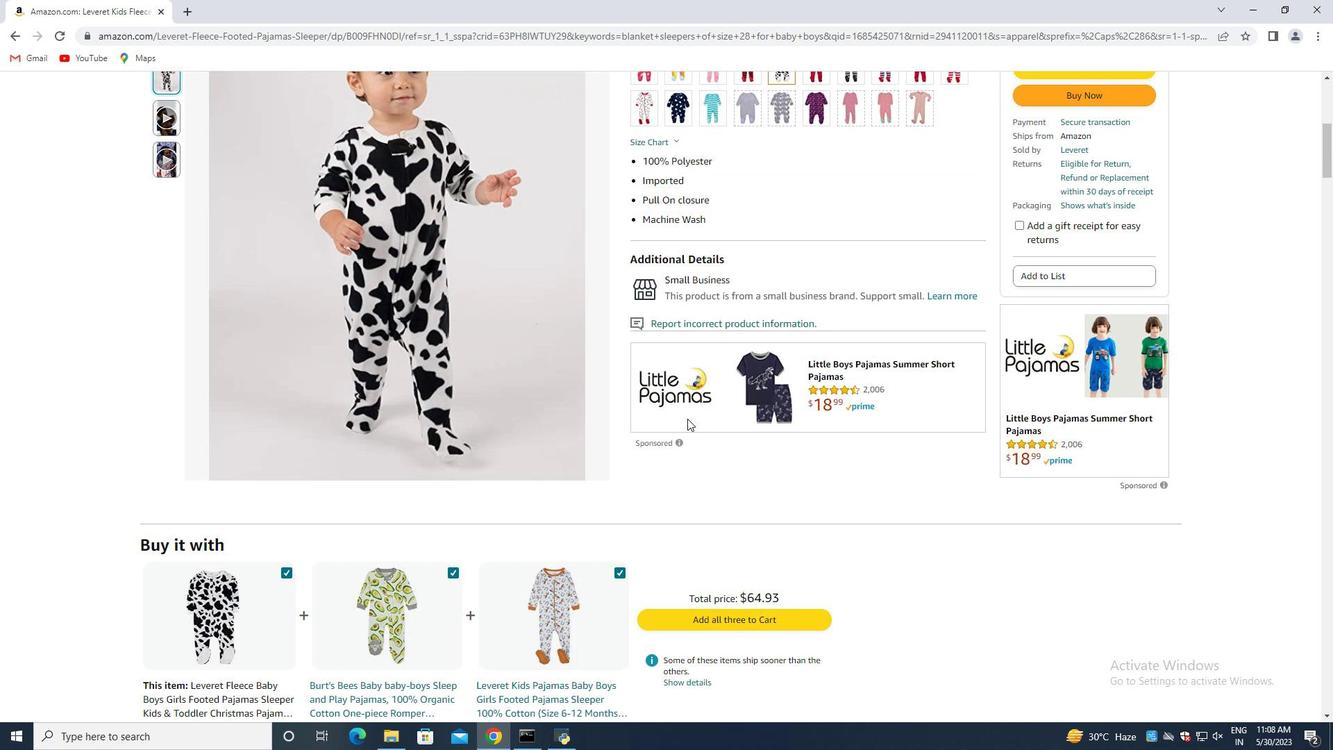 
Action: Mouse scrolled (687, 418) with delta (0, 0)
Screenshot: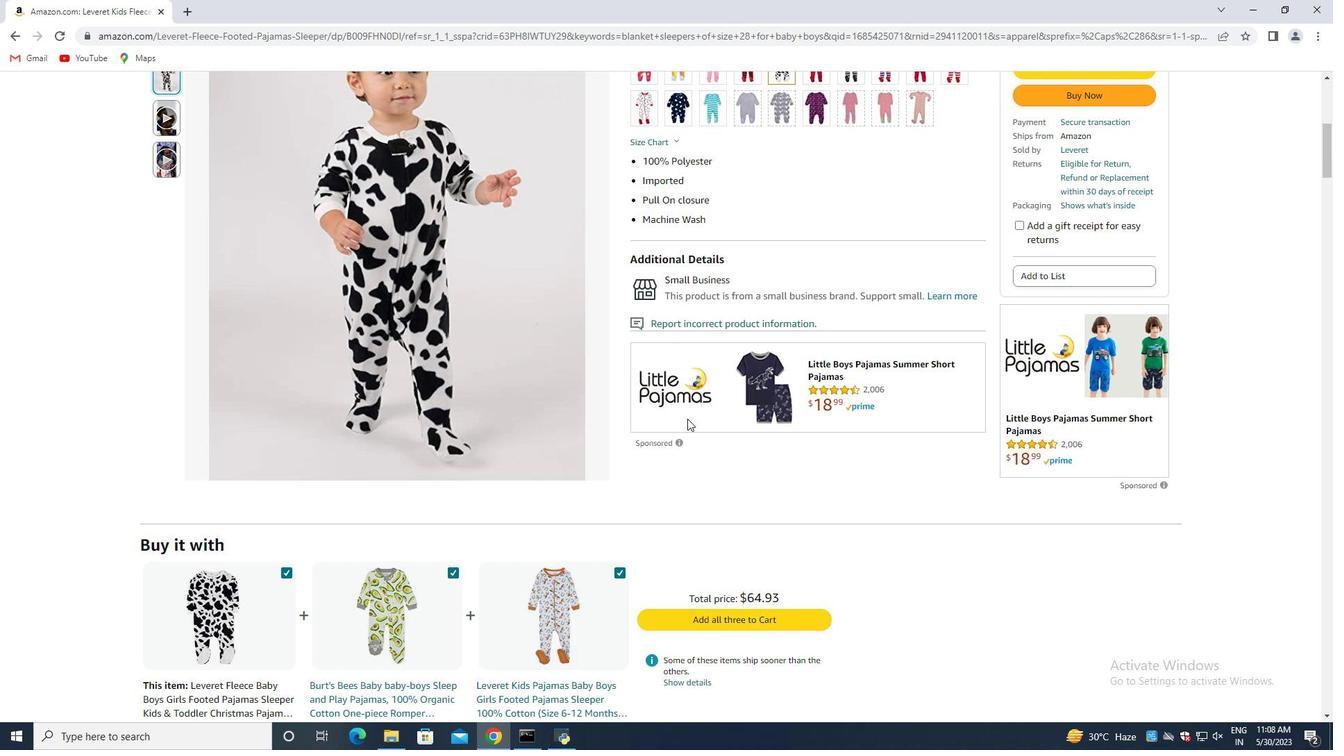 
Action: Mouse moved to (680, 427)
Screenshot: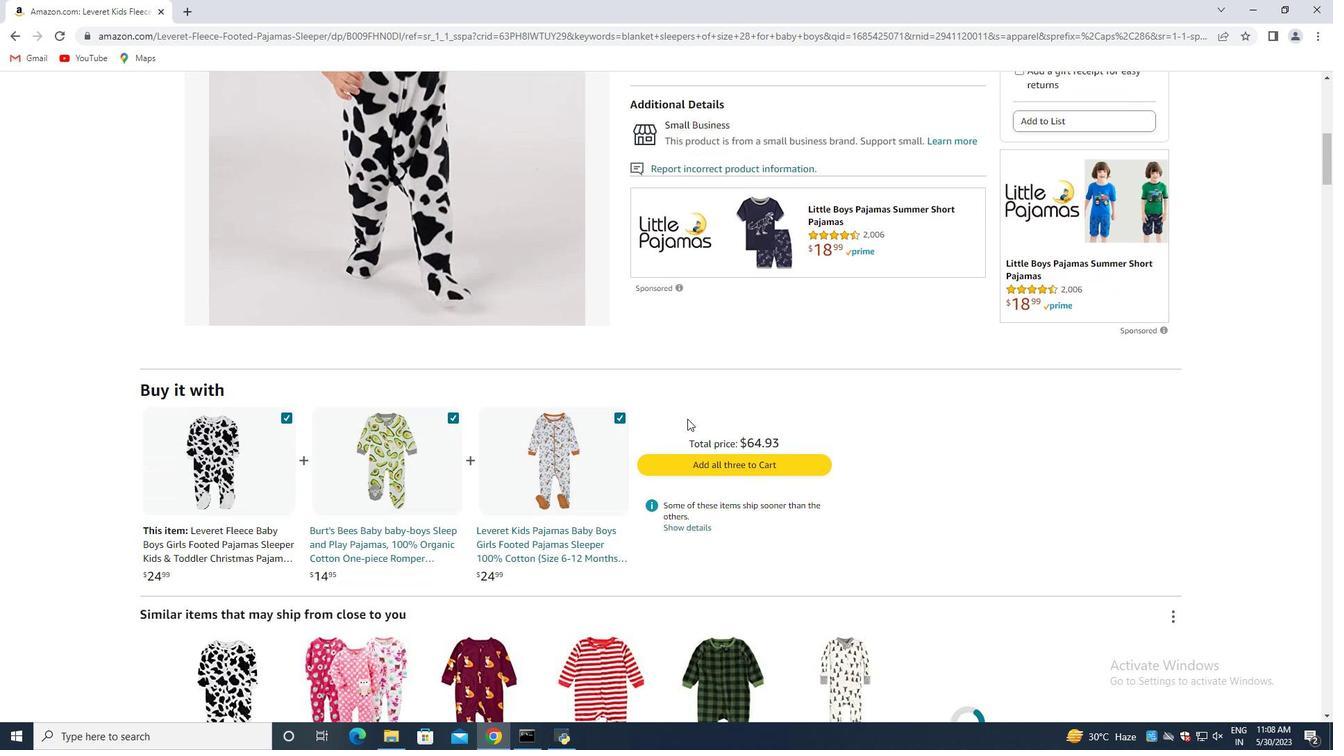 
Action: Mouse scrolled (684, 423) with delta (0, 0)
Screenshot: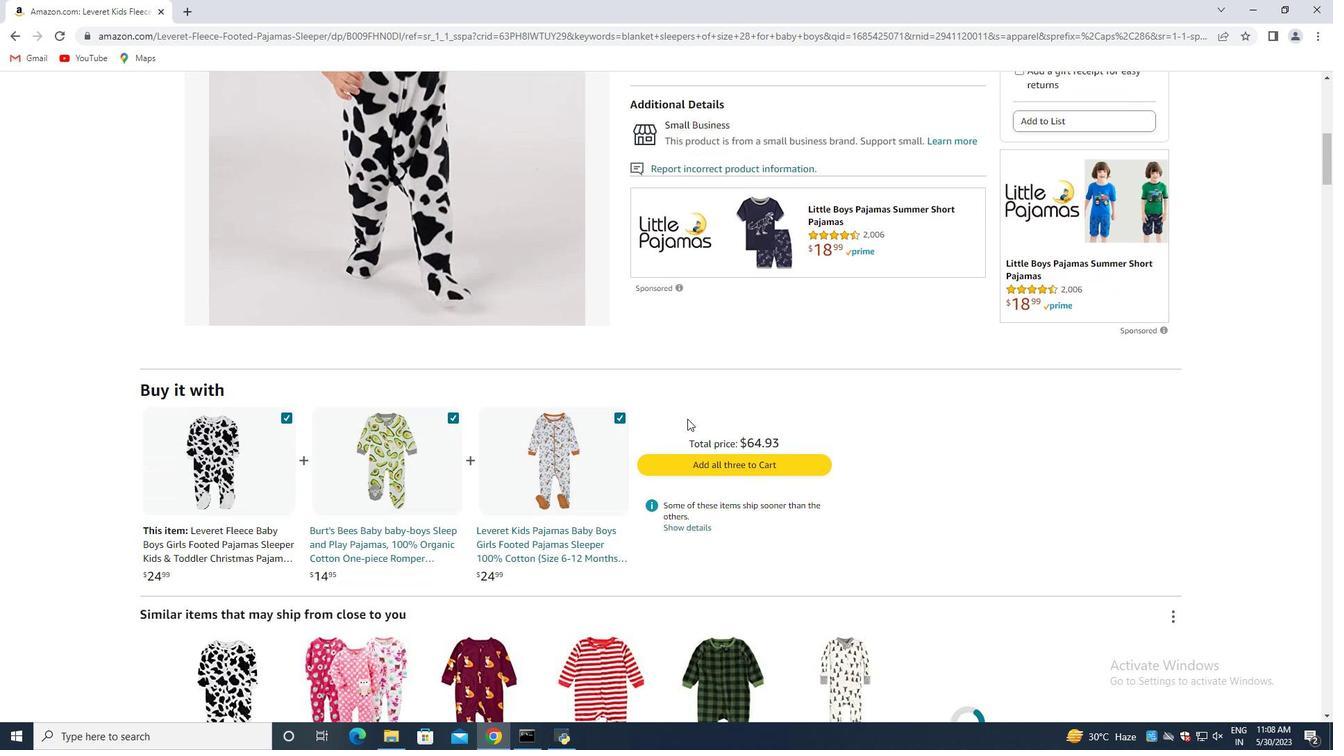 
Action: Mouse moved to (669, 436)
Screenshot: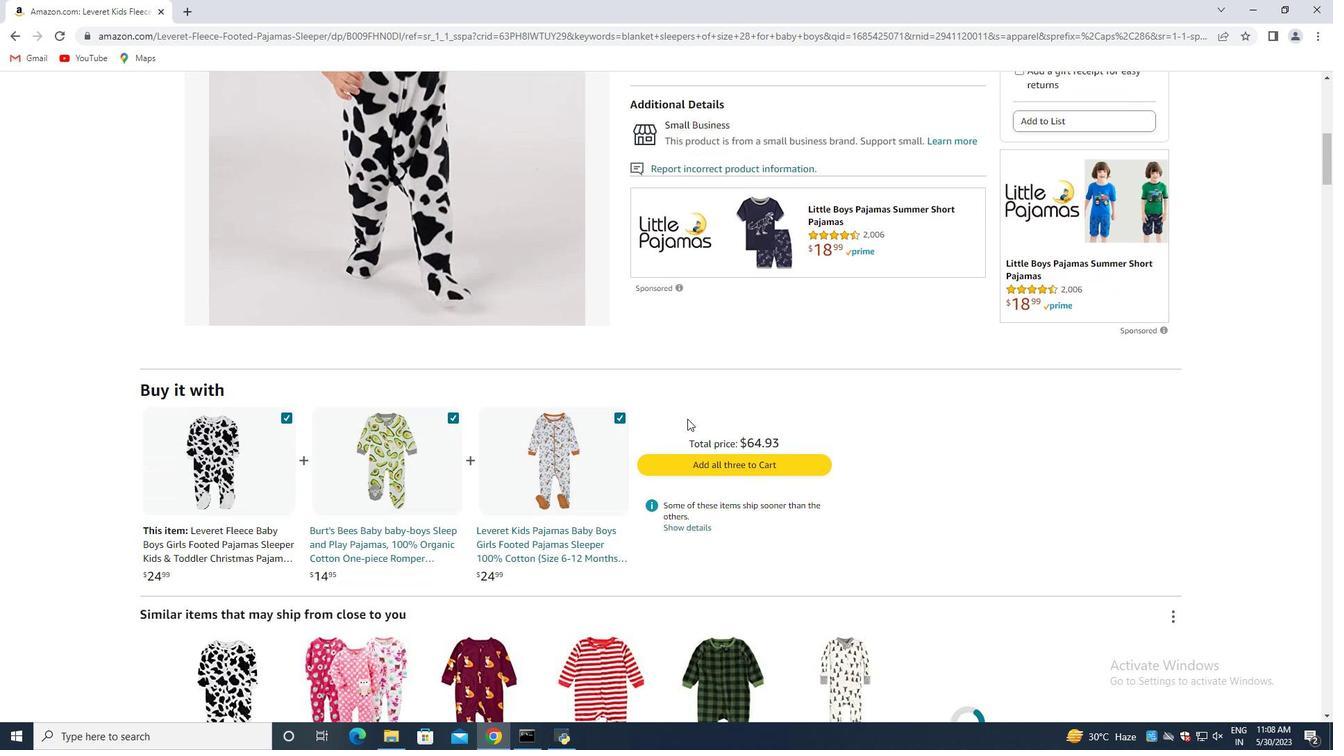 
Action: Mouse scrolled (672, 433) with delta (0, 0)
Screenshot: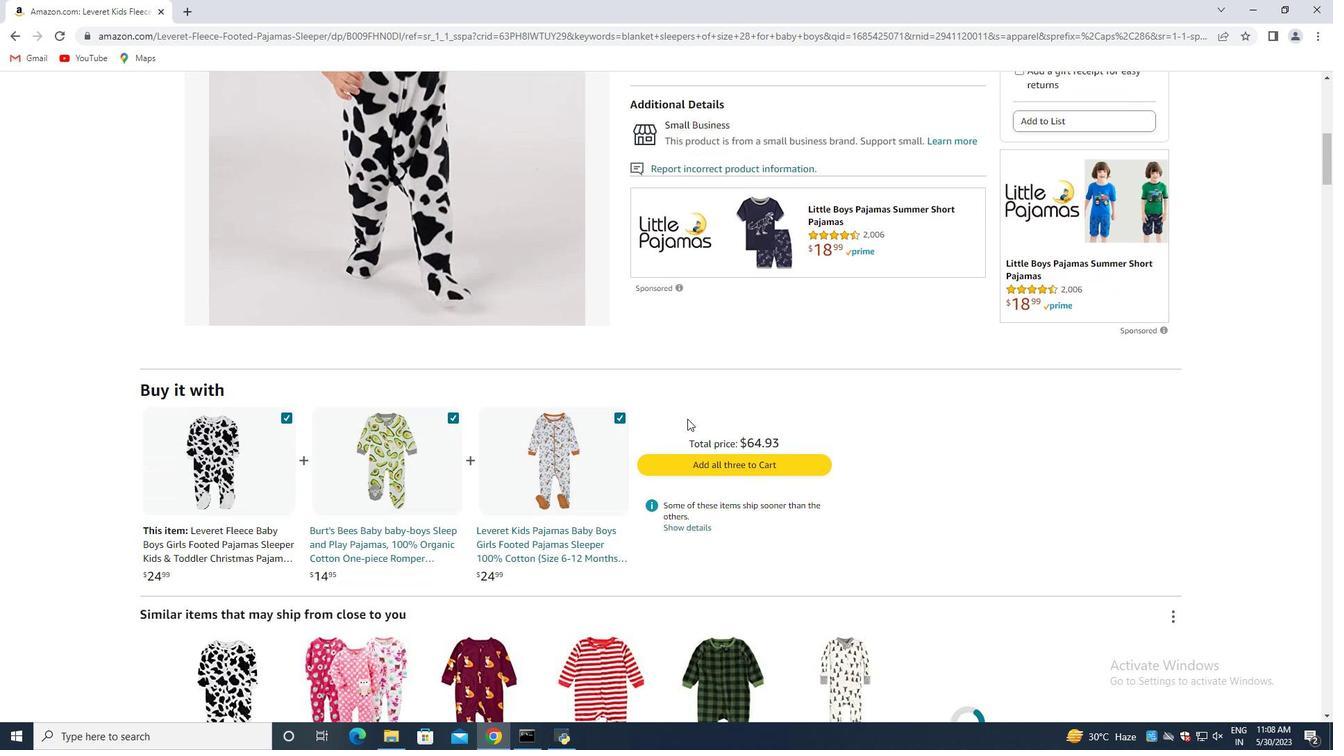 
Action: Mouse moved to (664, 442)
Screenshot: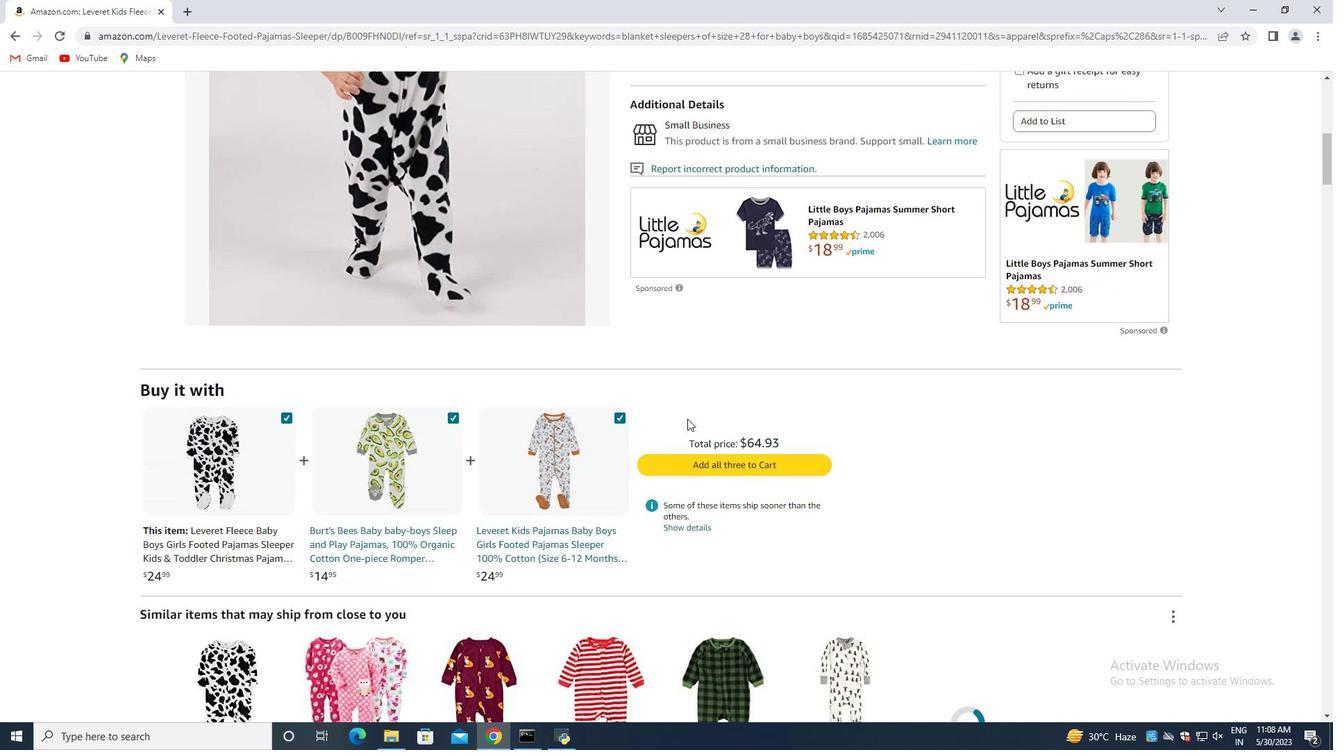 
Action: Mouse scrolled (665, 440) with delta (0, 0)
Screenshot: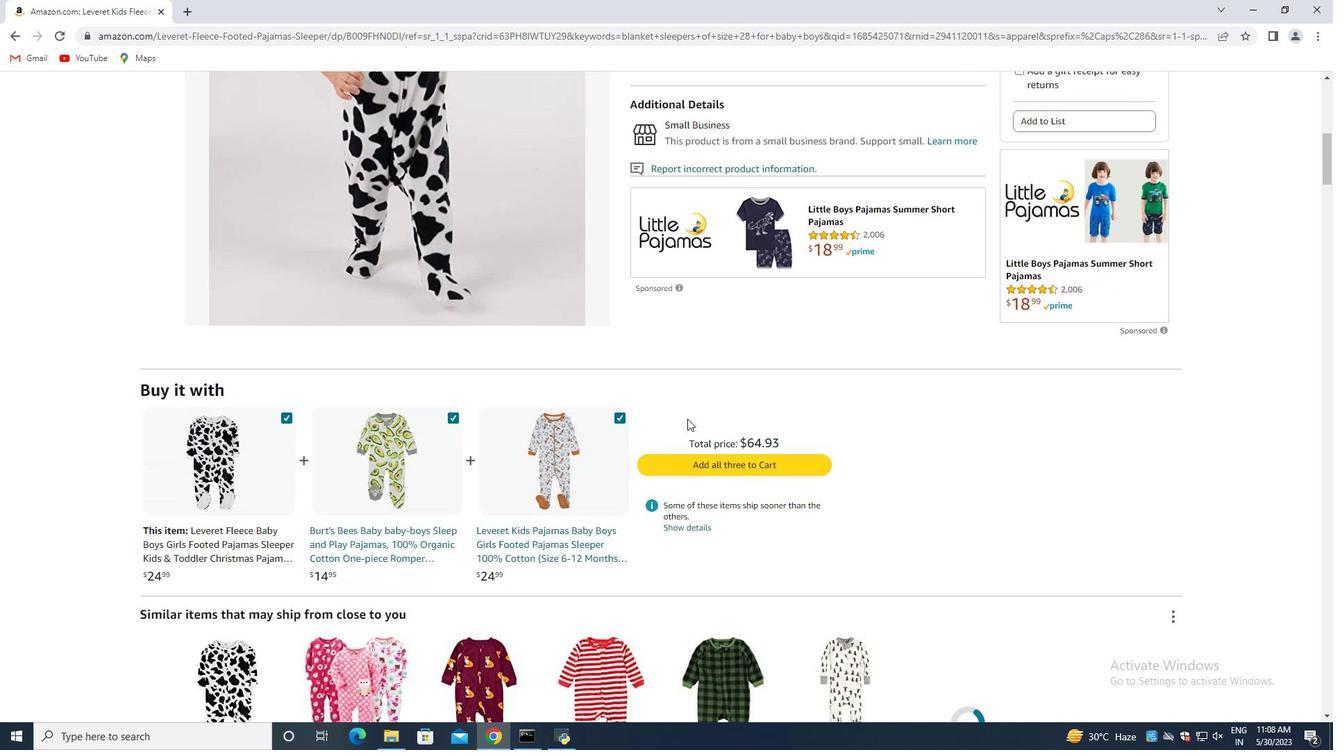 
Action: Mouse moved to (659, 443)
Screenshot: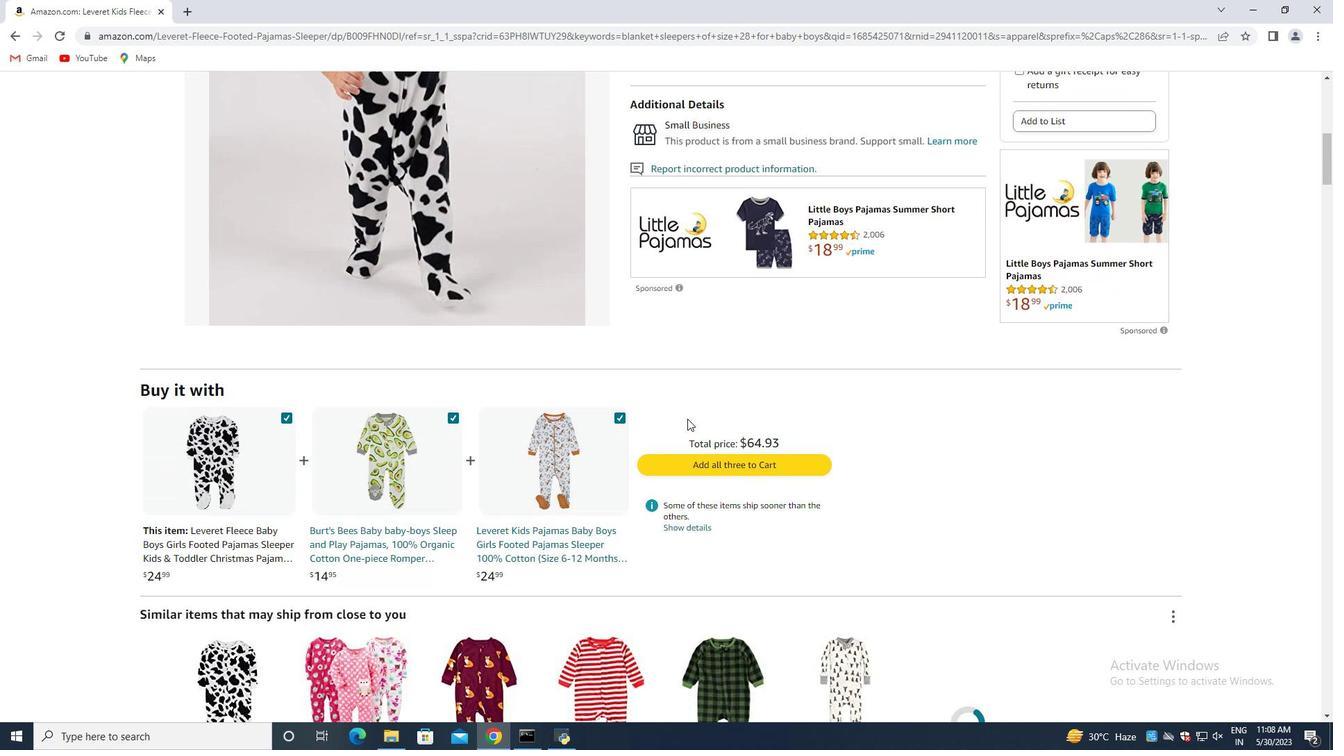 
Action: Mouse scrolled (660, 443) with delta (0, 0)
Screenshot: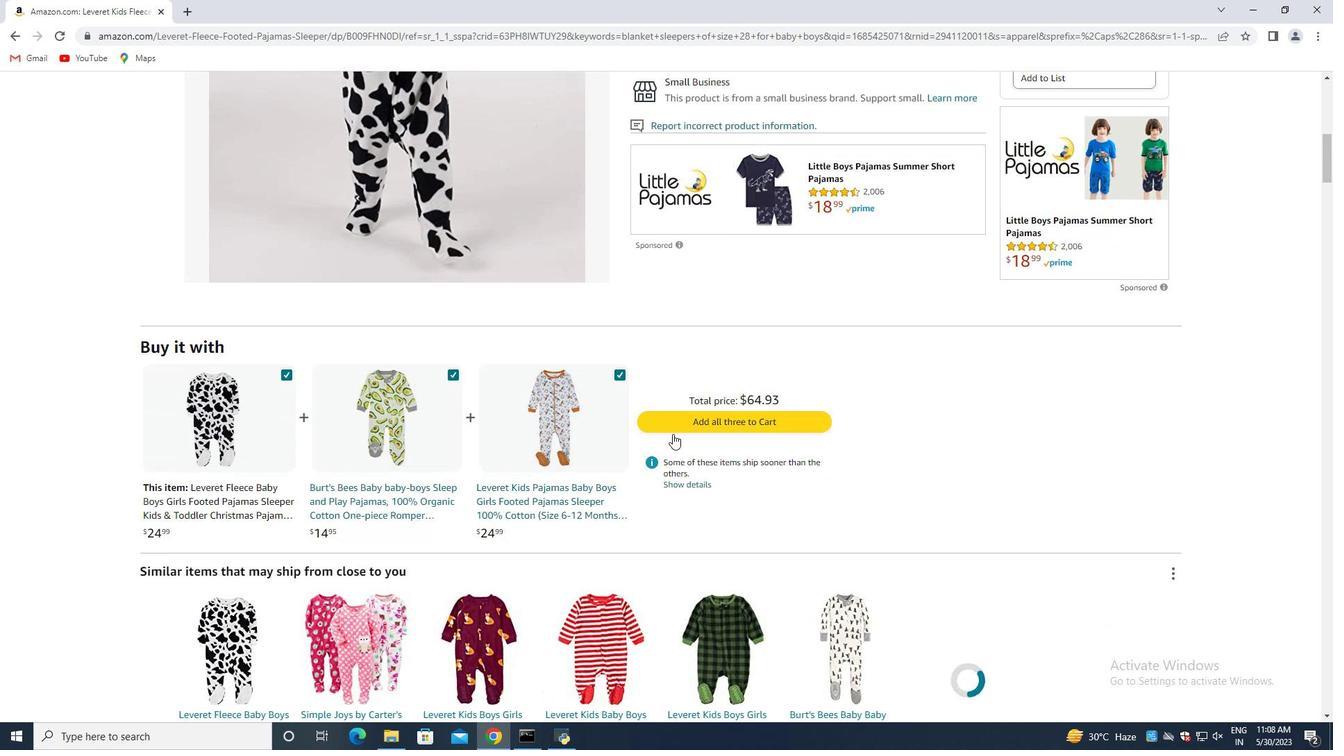 
Action: Mouse moved to (641, 444)
Screenshot: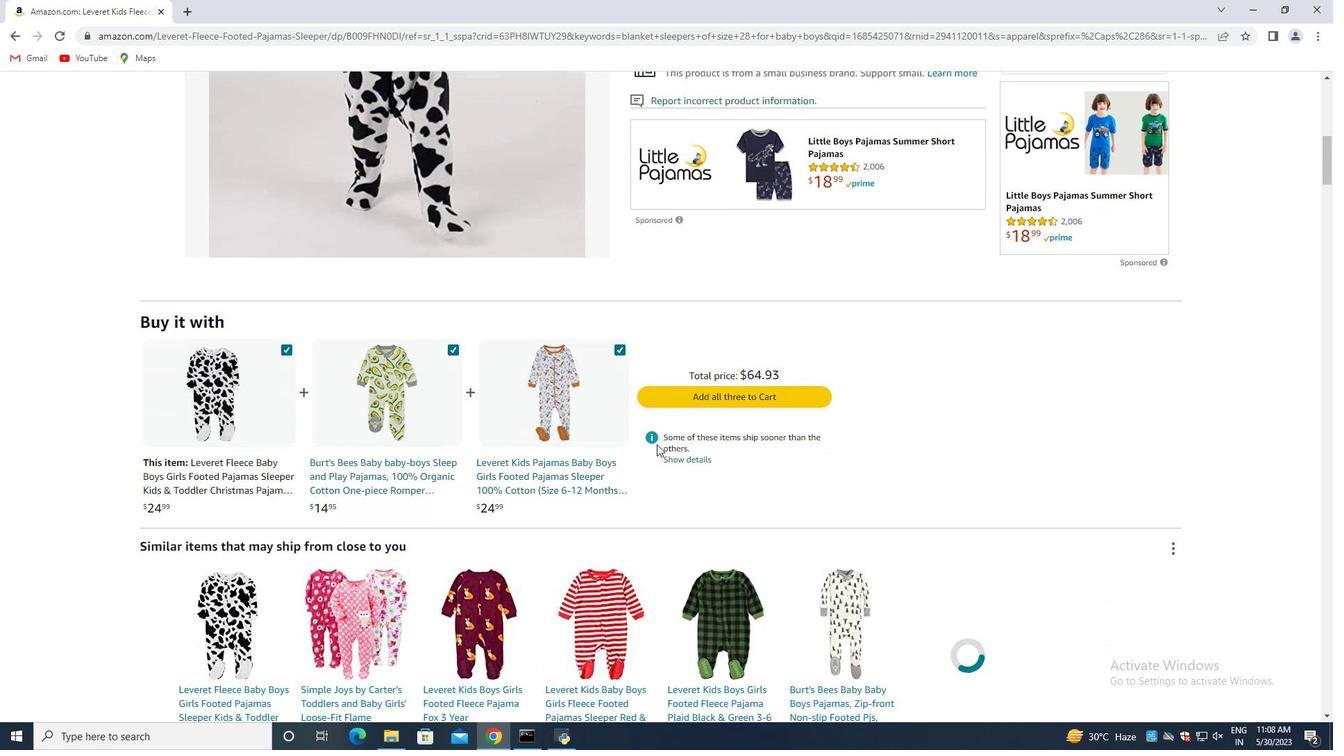 
Action: Mouse scrolled (641, 443) with delta (0, 0)
Screenshot: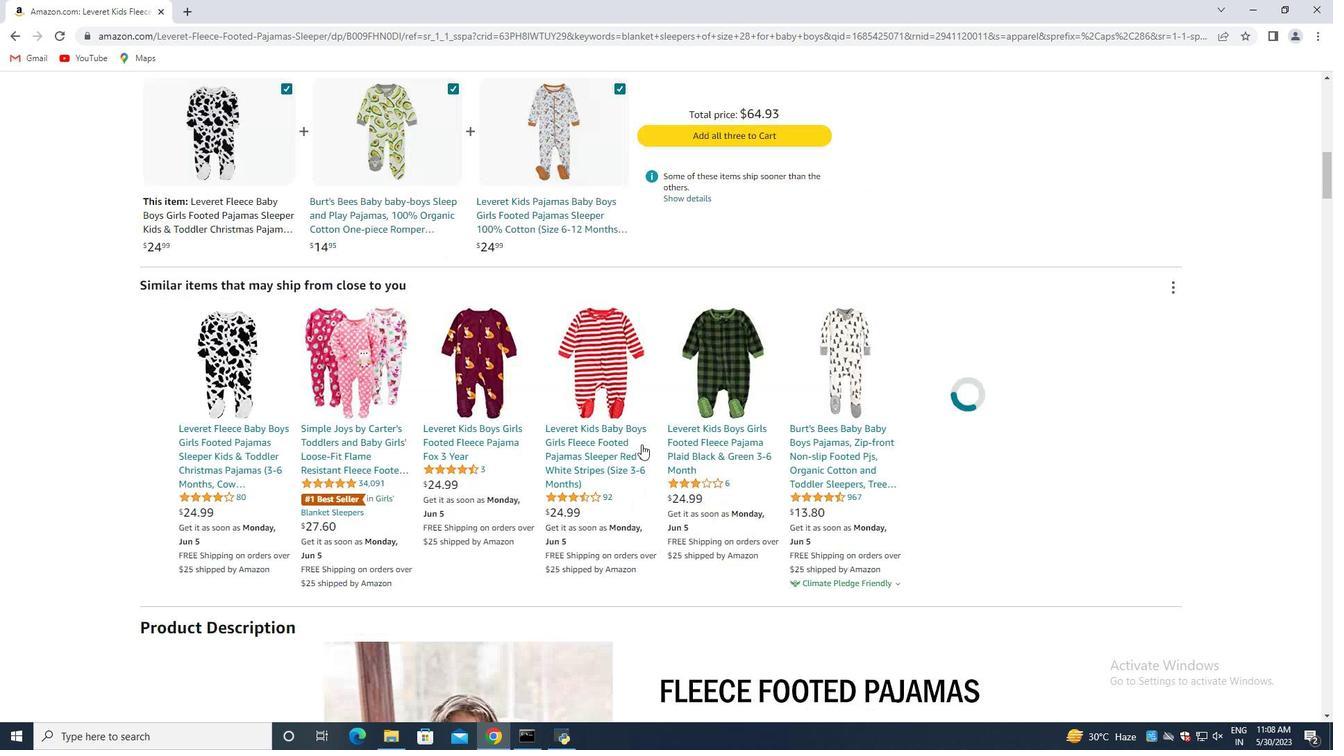
Action: Mouse scrolled (641, 443) with delta (0, 0)
Screenshot: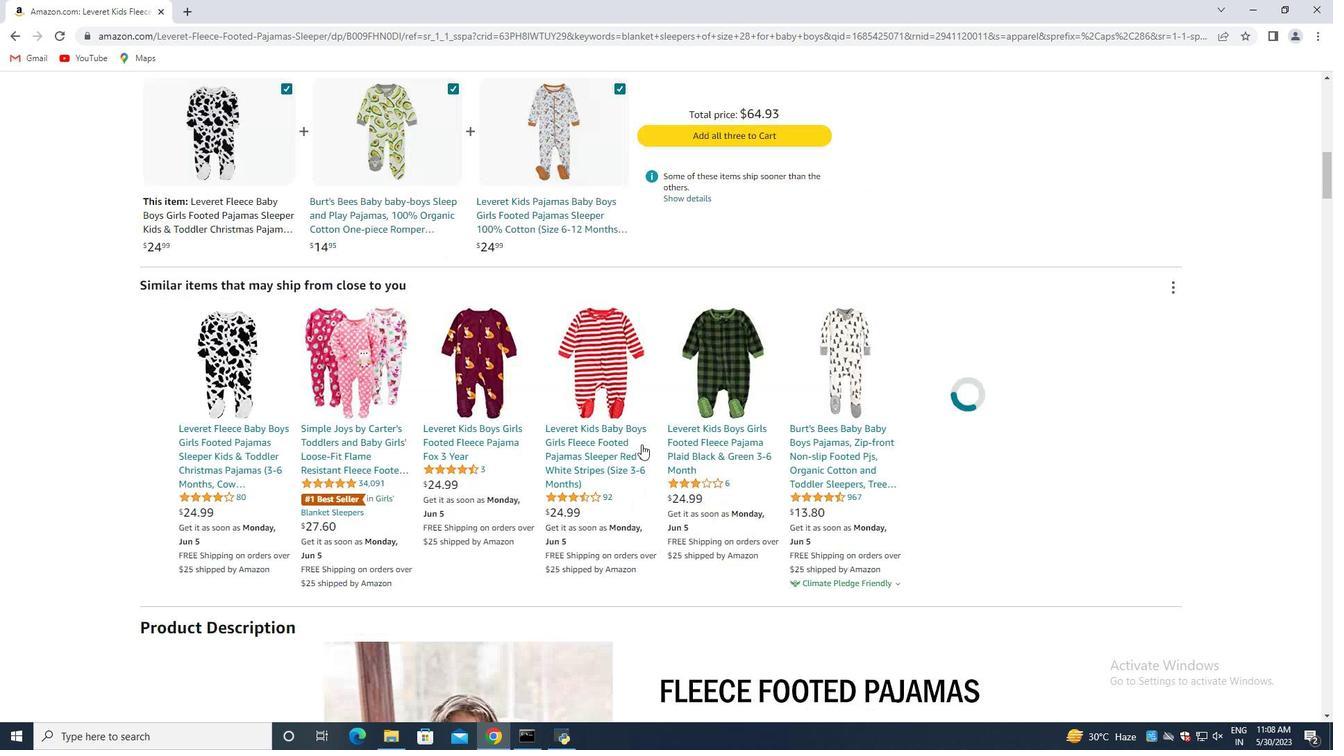 
Action: Mouse scrolled (641, 443) with delta (0, 0)
Screenshot: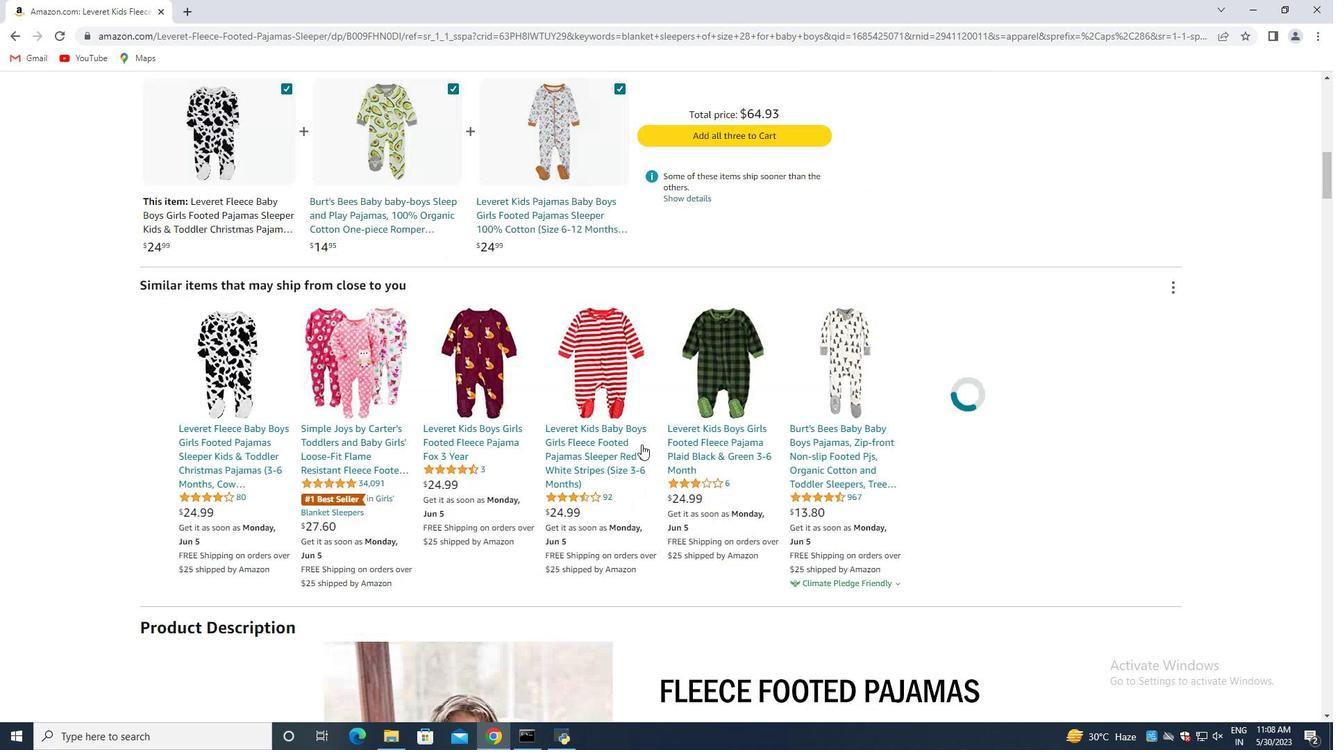 
Action: Mouse moved to (640, 444)
Screenshot: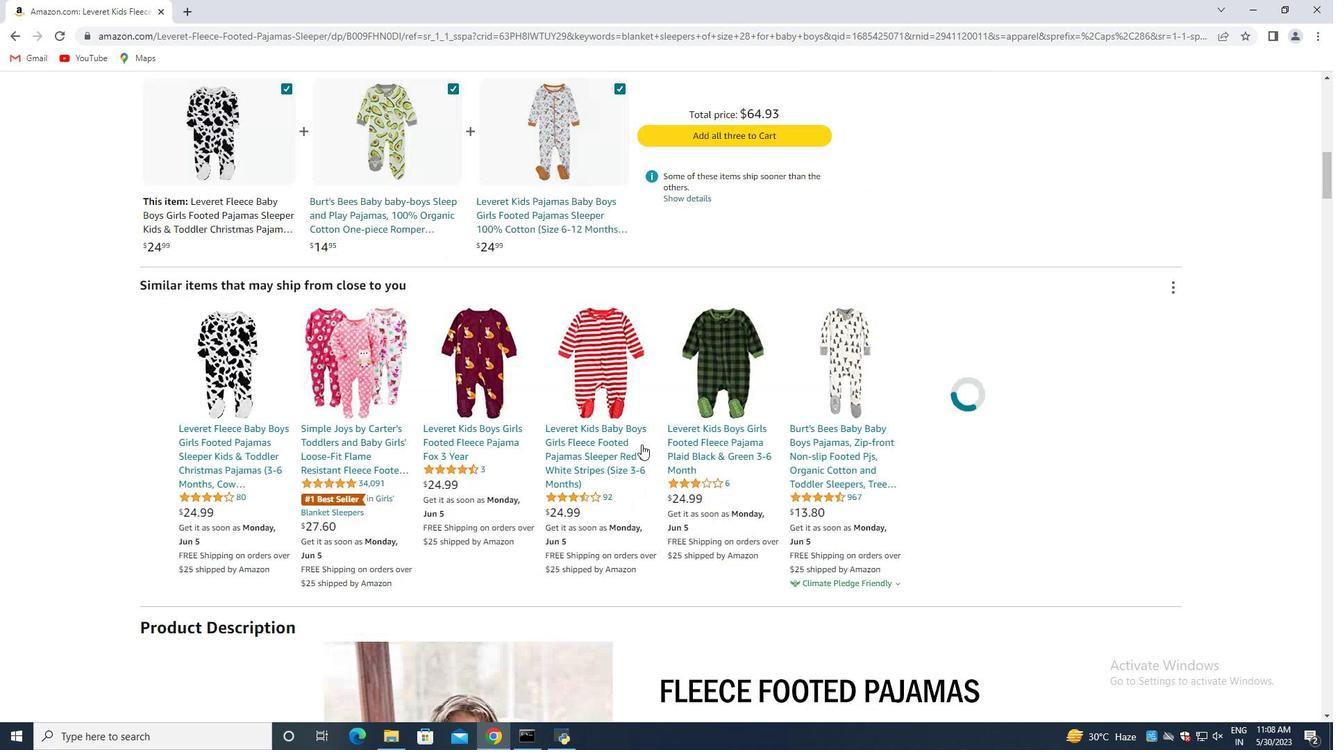 
Action: Mouse scrolled (640, 443) with delta (0, 0)
Screenshot: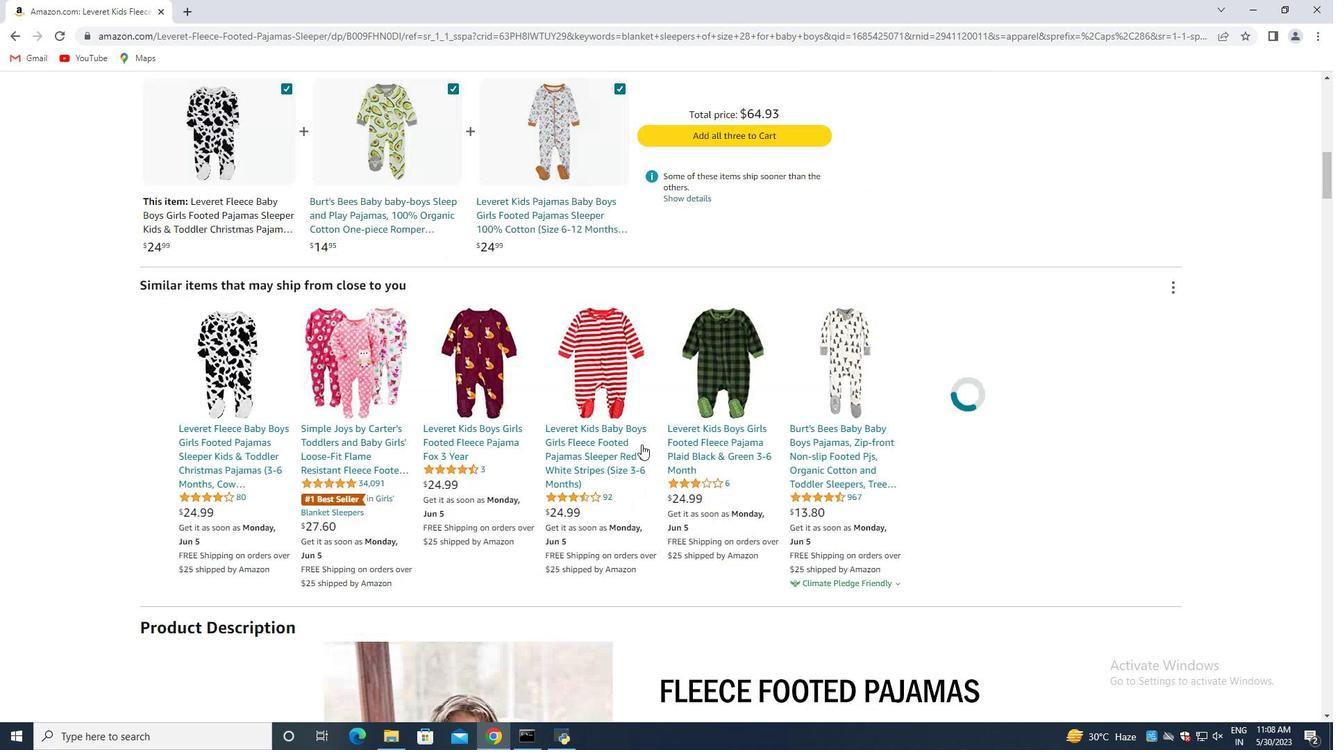 
Action: Mouse scrolled (640, 443) with delta (0, 0)
Screenshot: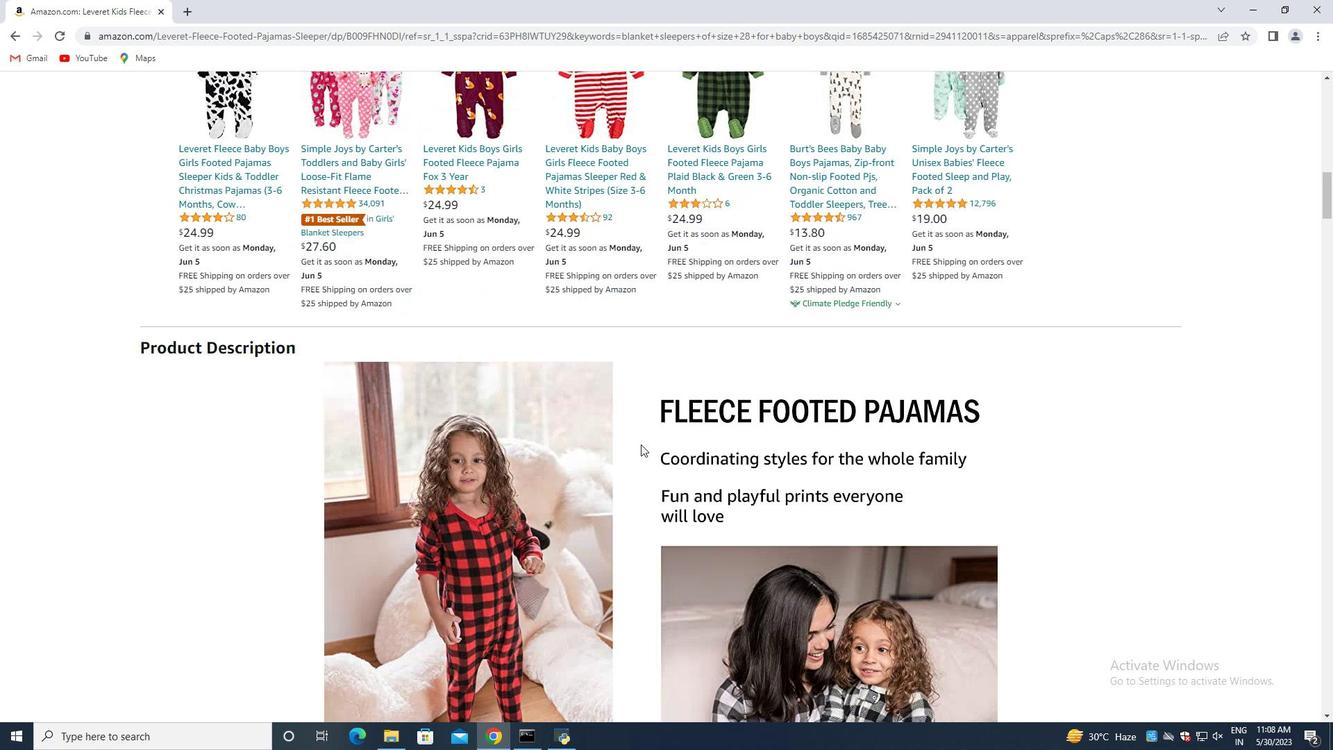 
Action: Mouse scrolled (640, 443) with delta (0, 0)
Screenshot: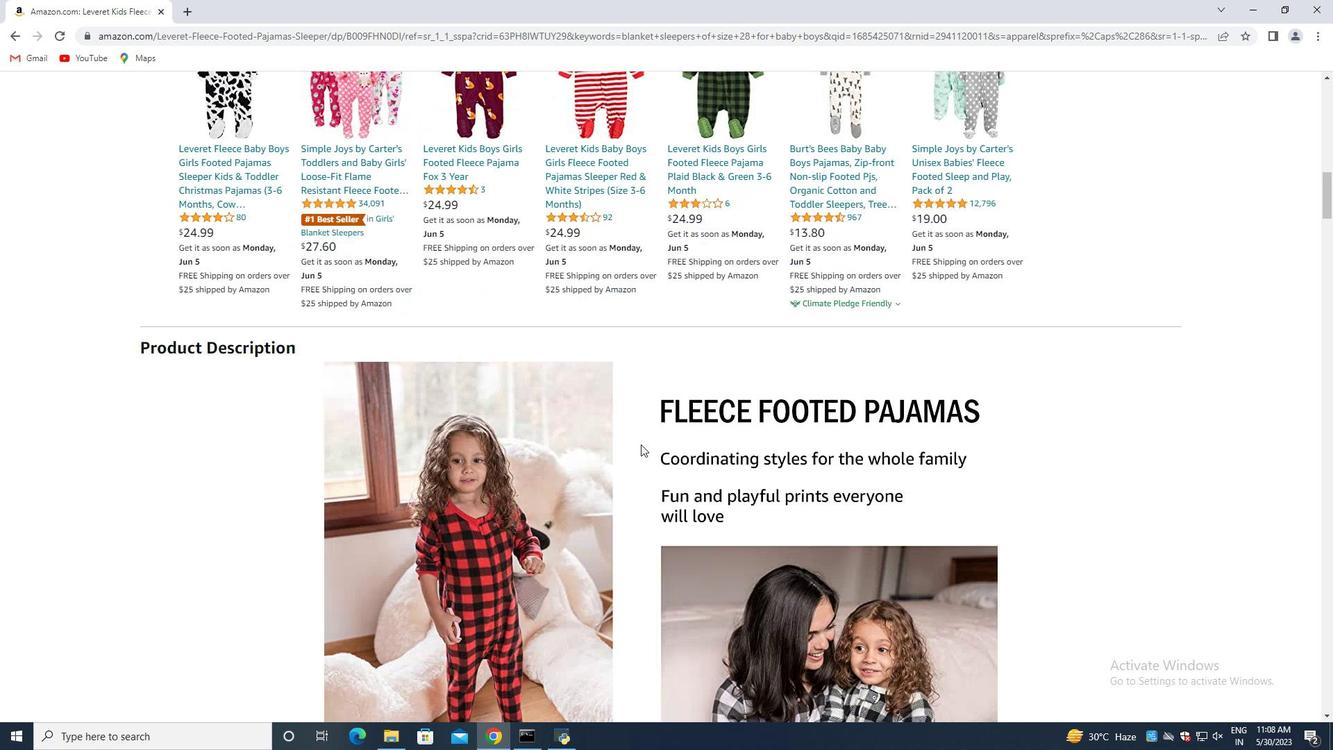 
Action: Mouse scrolled (640, 443) with delta (0, 0)
Screenshot: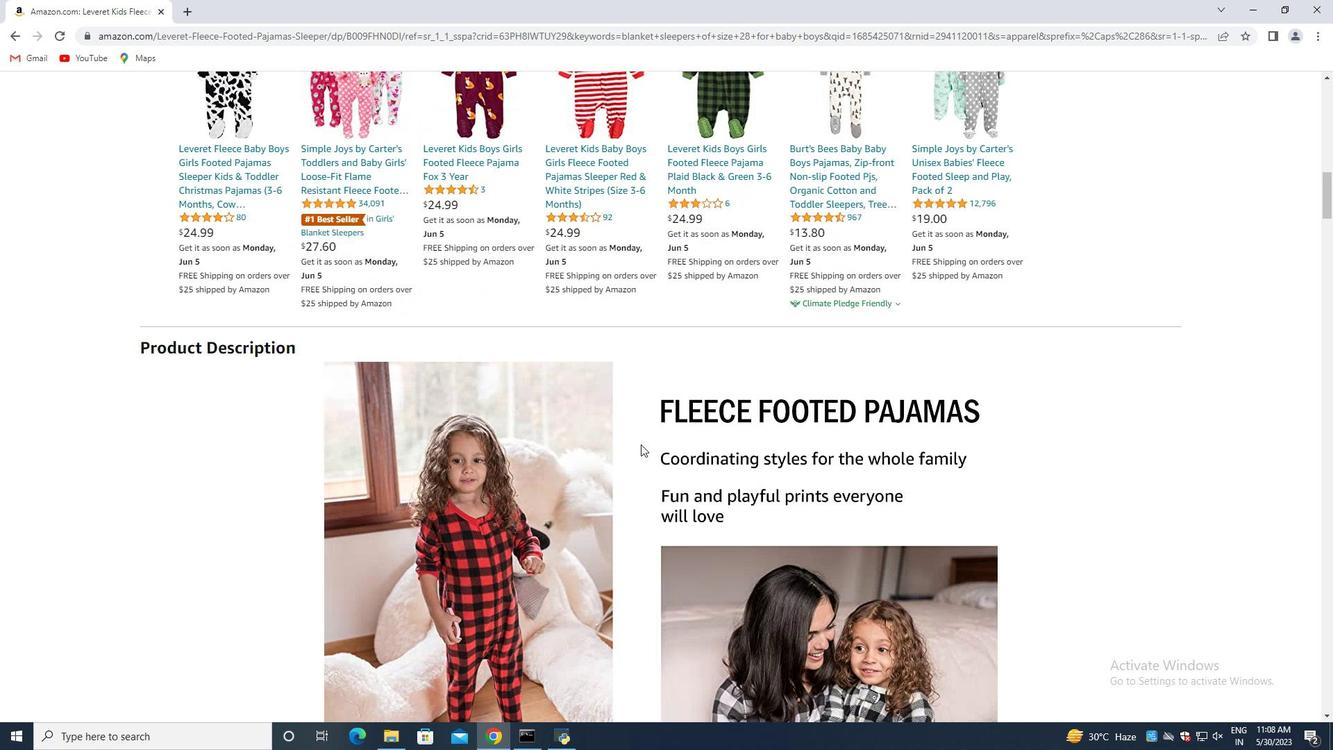 
Action: Mouse moved to (638, 446)
Screenshot: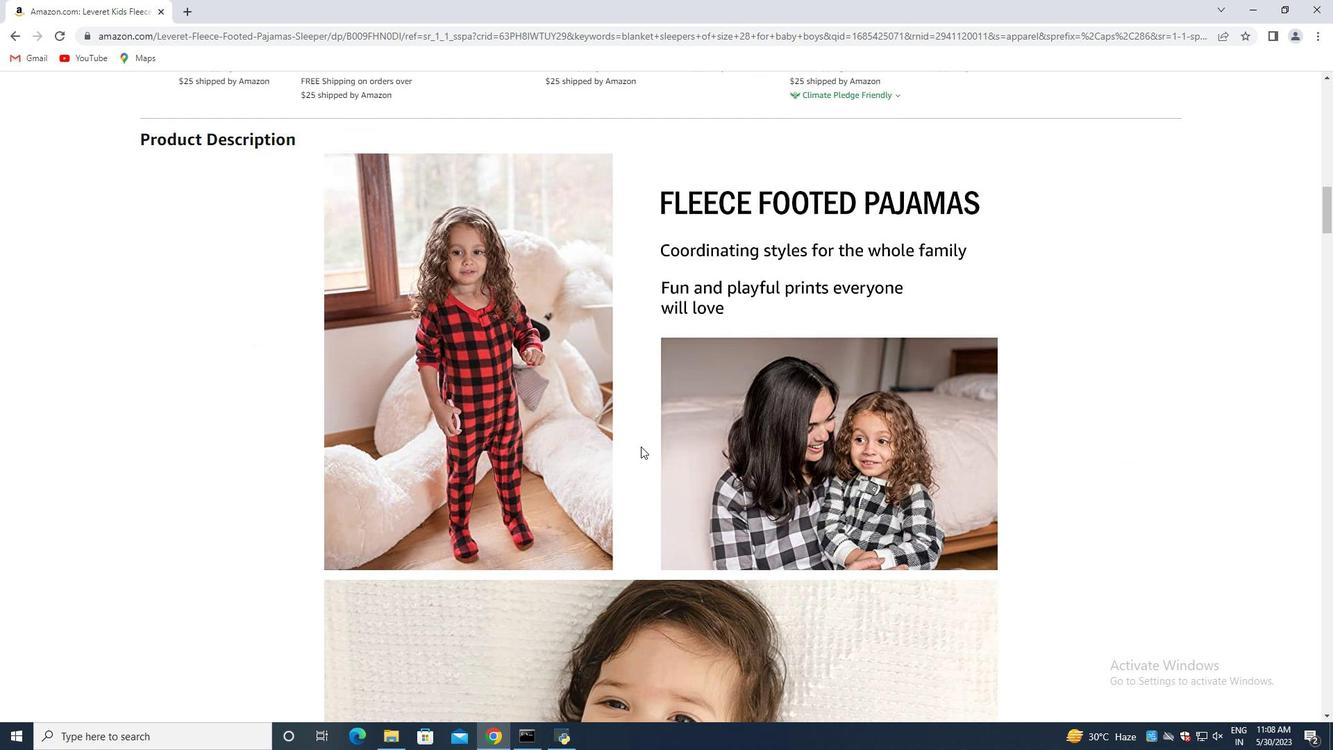 
Action: Mouse scrolled (638, 445) with delta (0, 0)
Screenshot: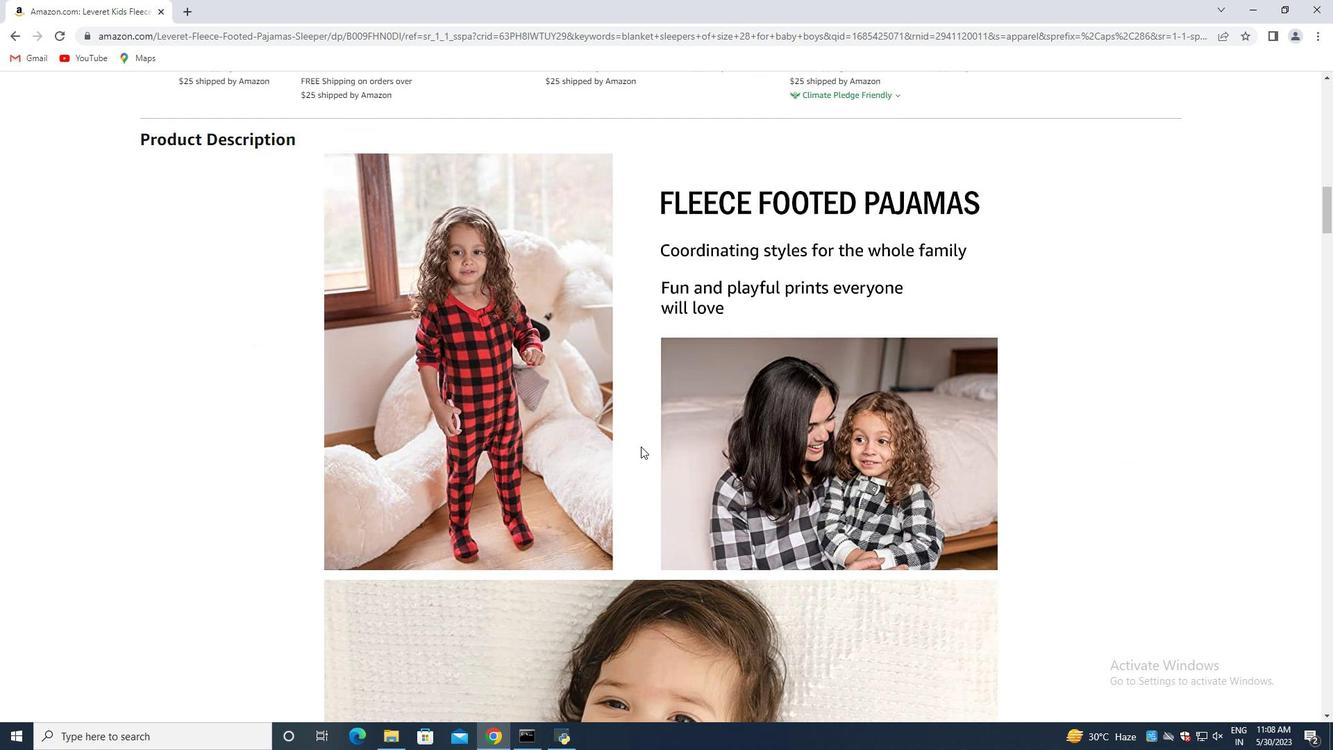 
Action: Mouse moved to (619, 454)
Screenshot: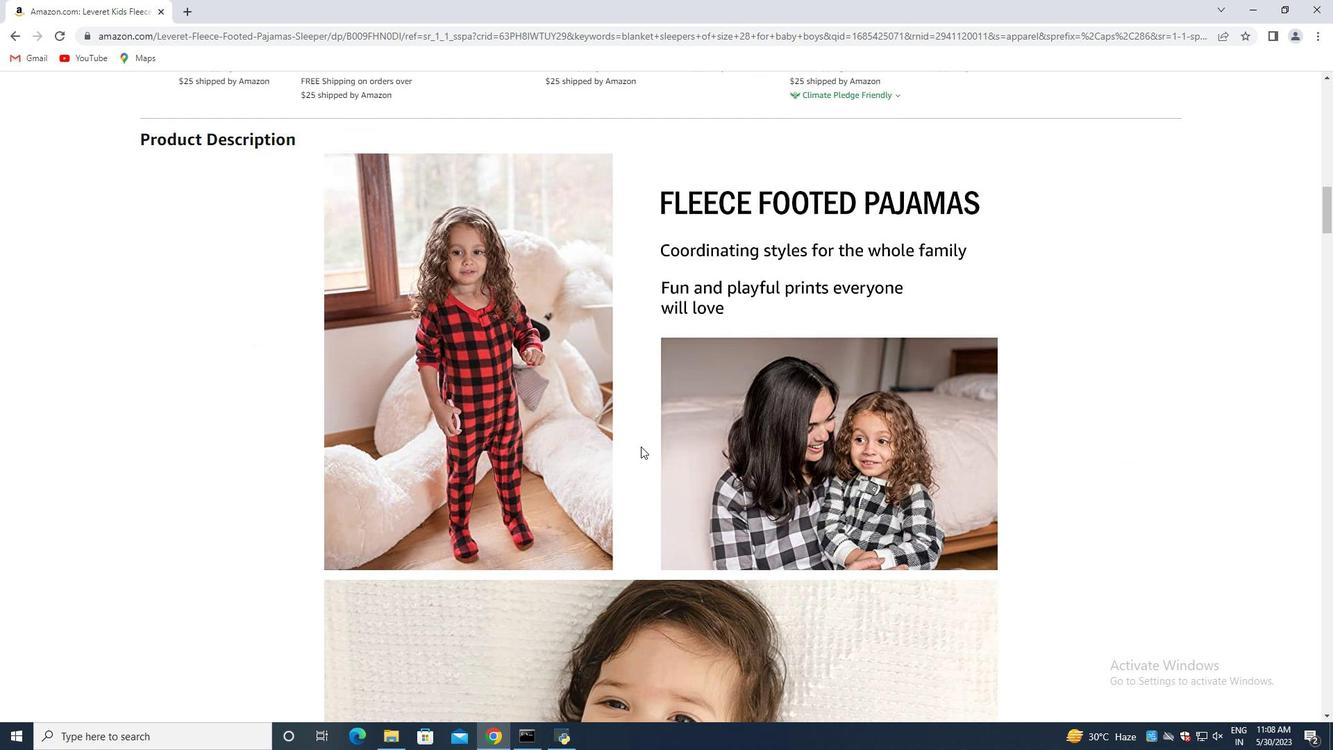 
Action: Mouse scrolled (619, 454) with delta (0, 0)
Screenshot: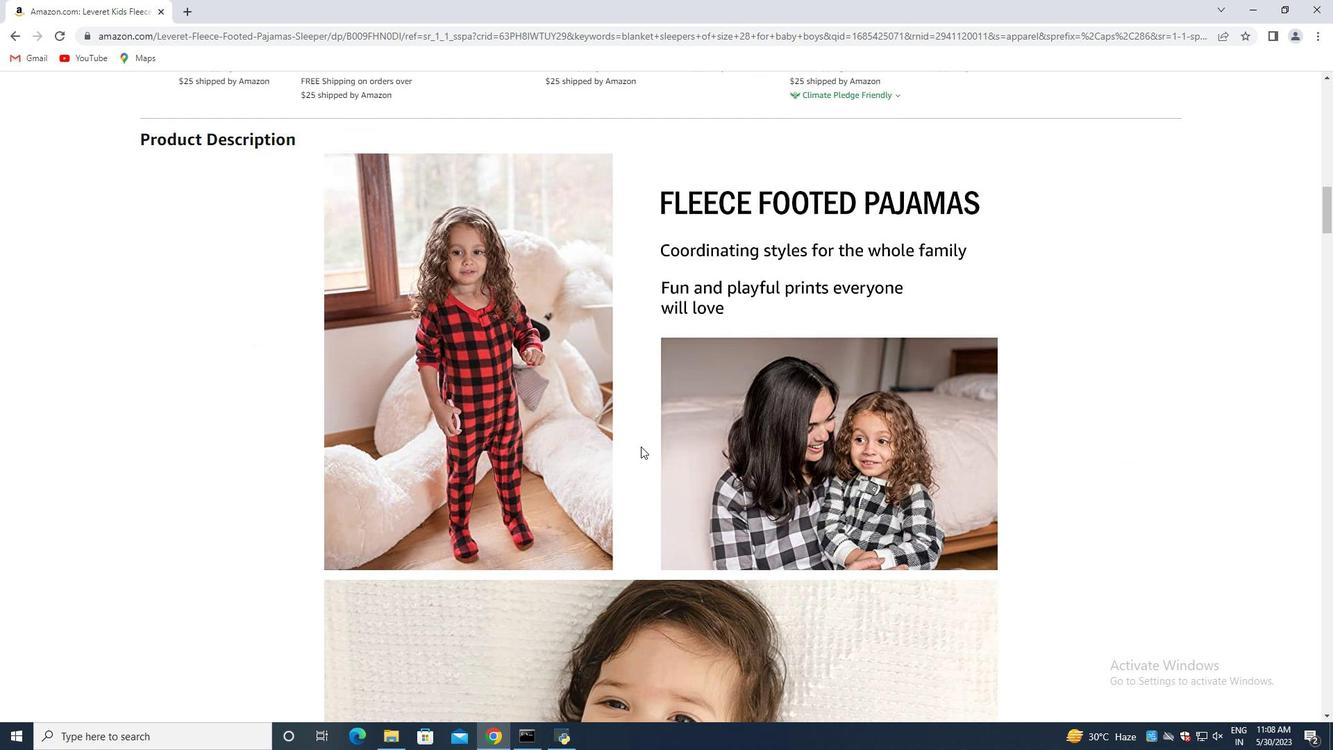
Action: Mouse moved to (609, 461)
Screenshot: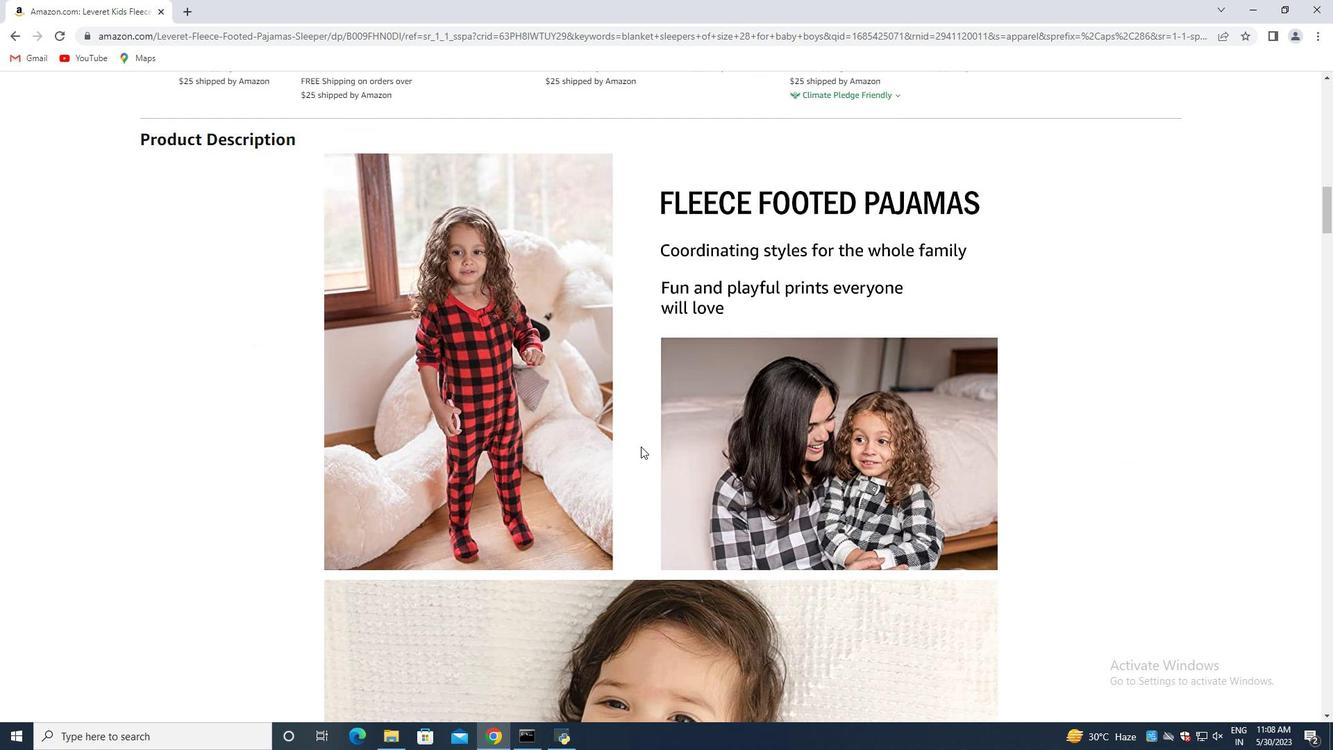 
Action: Mouse scrolled (609, 461) with delta (0, 0)
Screenshot: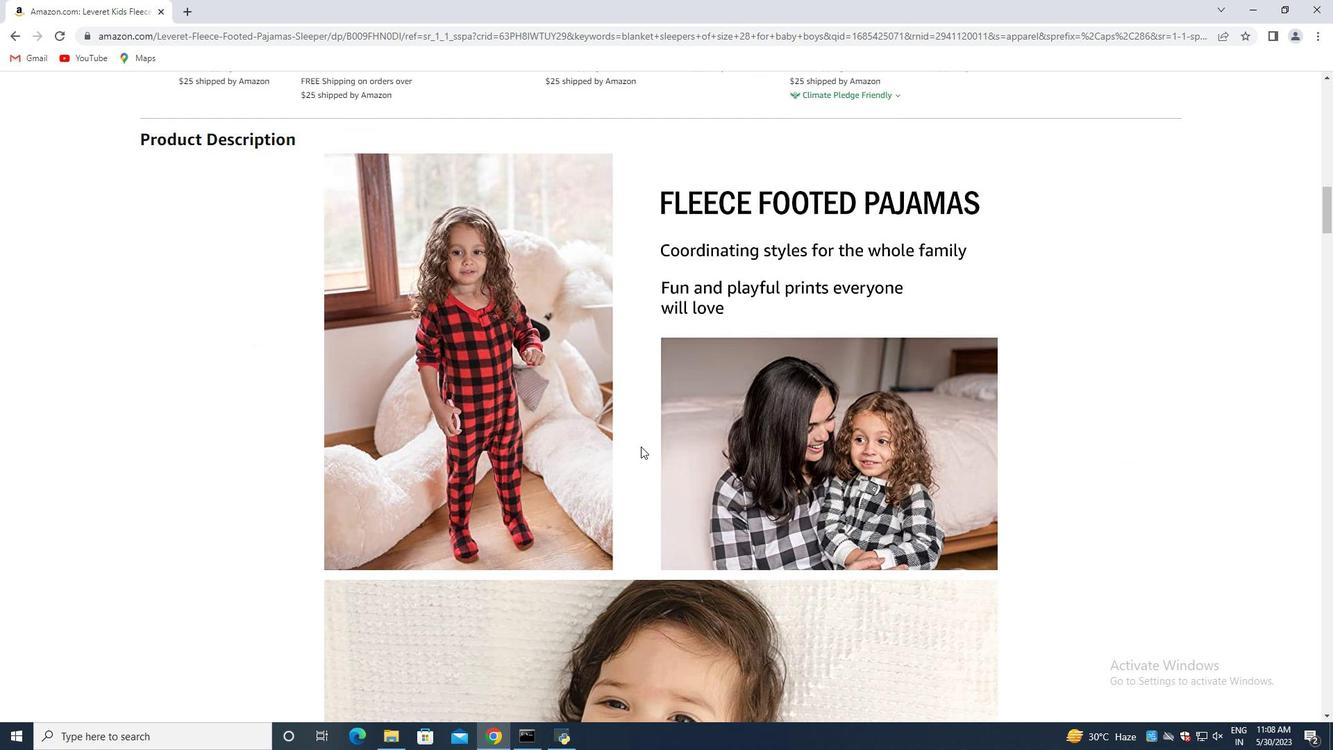
Action: Mouse moved to (602, 463)
